 Task: Create a ten planning slide templates set.
Action: Mouse pressed left at (737, 89)
Screenshot: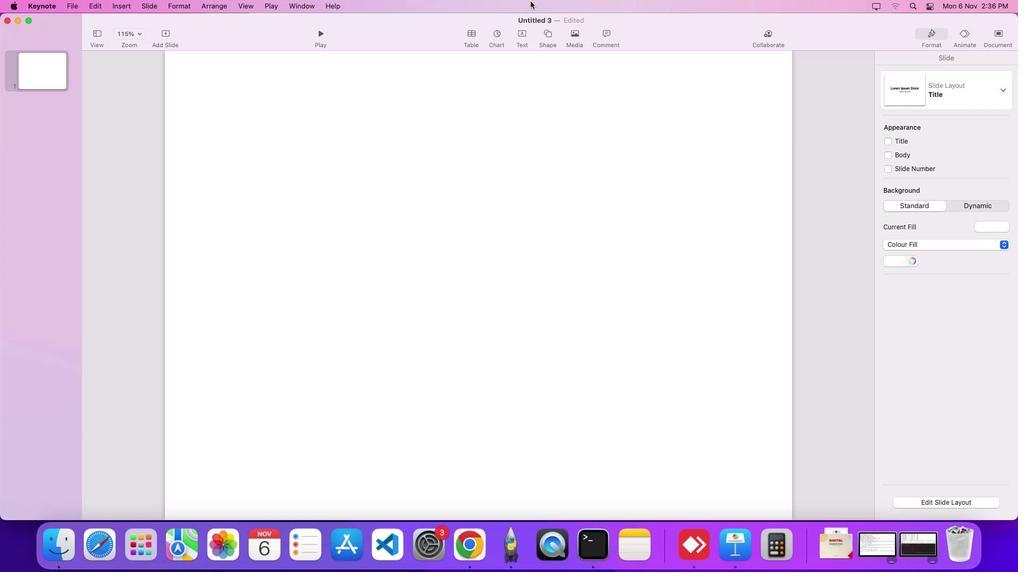 
Action: Mouse moved to (480, 317)
Screenshot: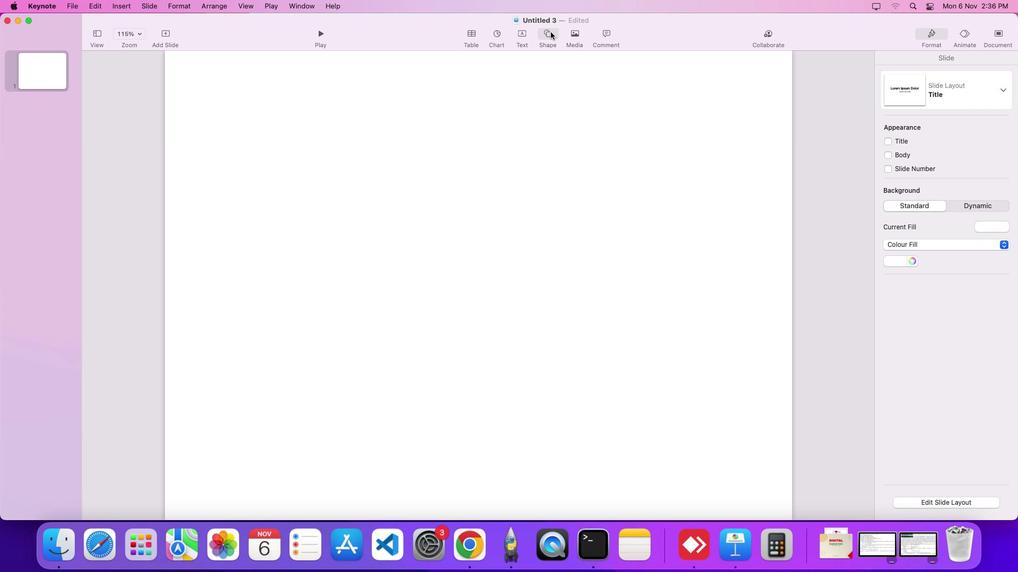 
Action: Key pressed Key.delete
Screenshot: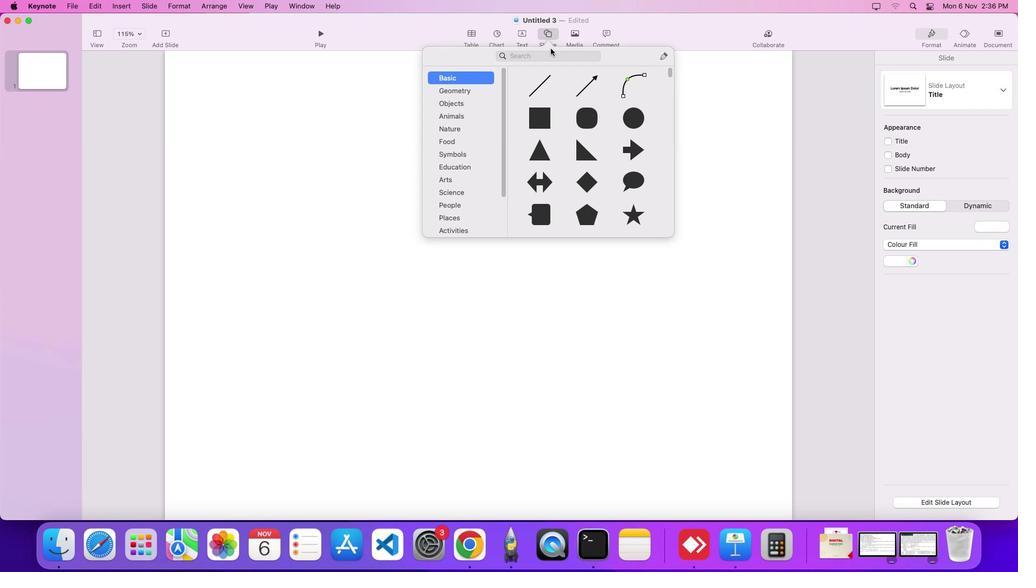 
Action: Mouse moved to (643, 257)
Screenshot: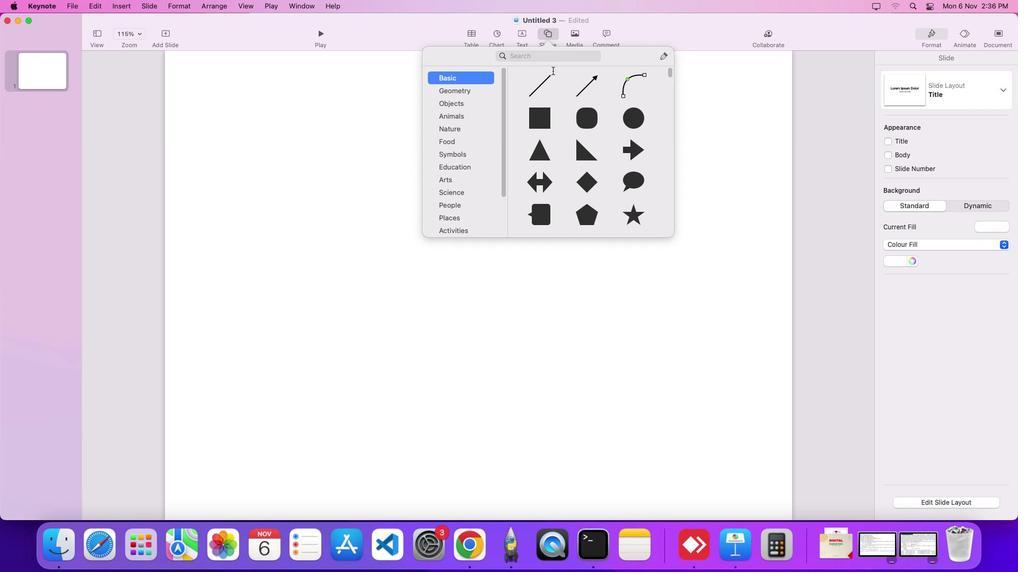 
Action: Mouse pressed left at (643, 257)
Screenshot: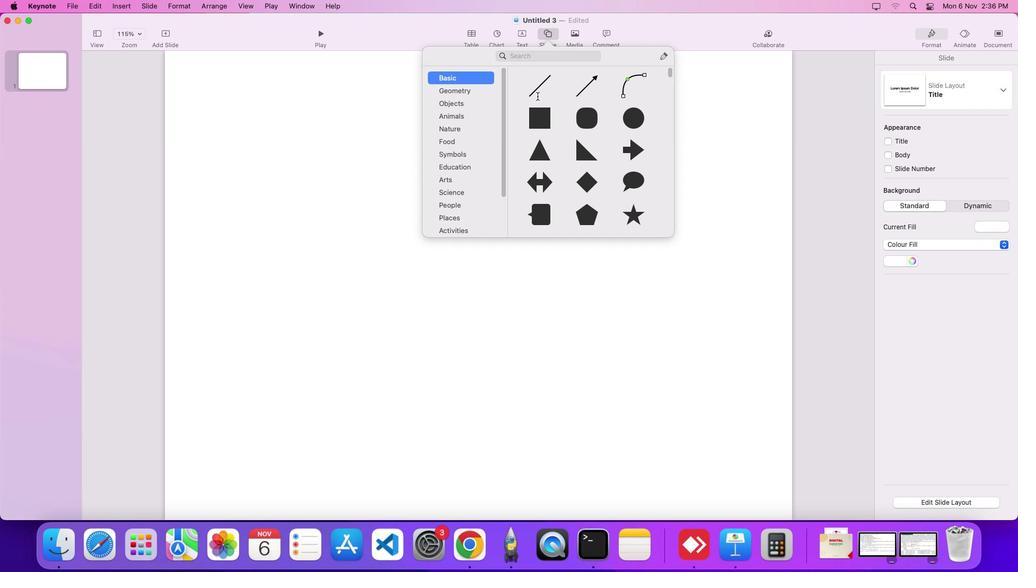 
Action: Mouse moved to (550, 32)
Screenshot: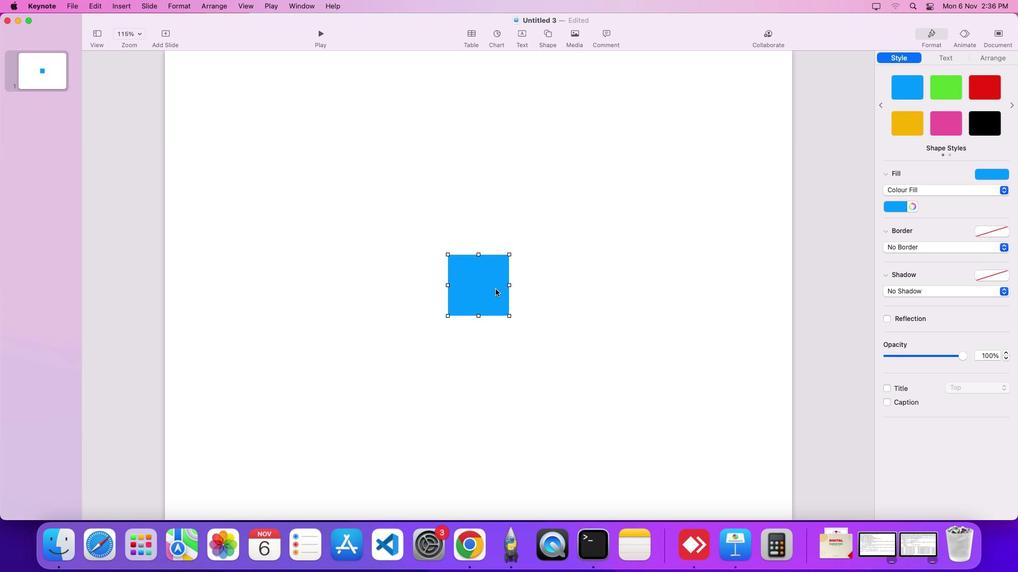 
Action: Mouse pressed left at (550, 32)
Screenshot: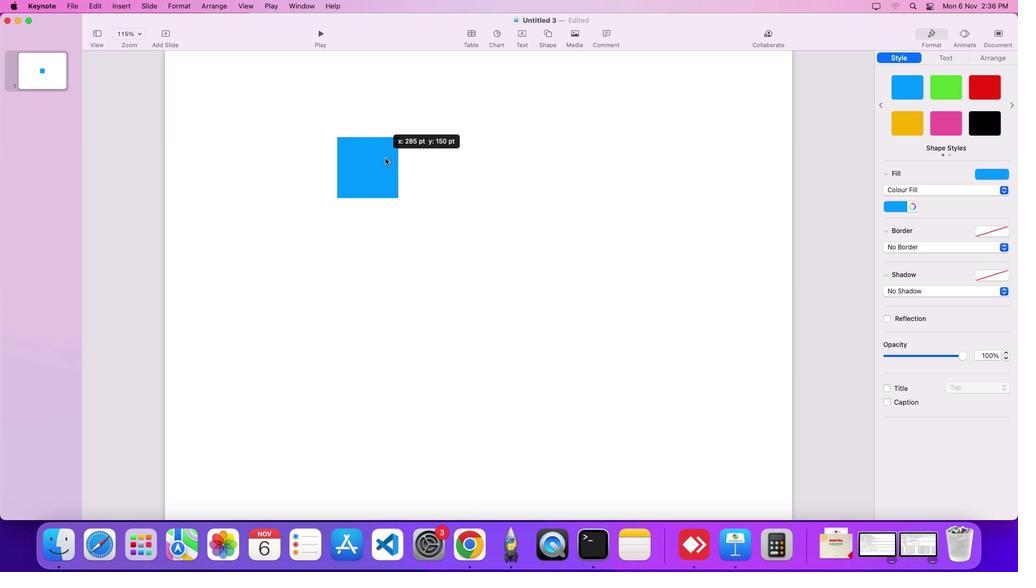
Action: Mouse moved to (545, 115)
Screenshot: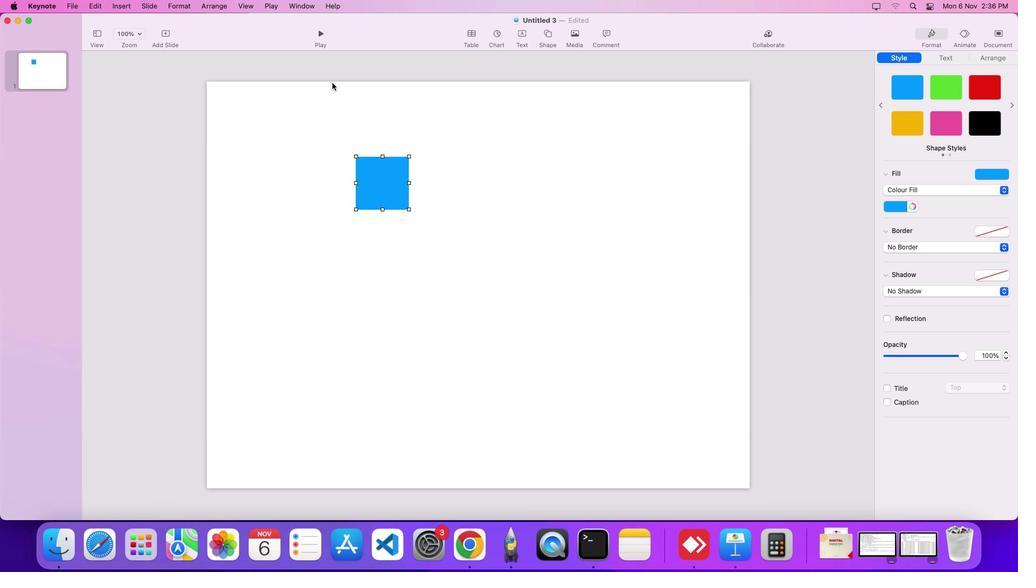 
Action: Mouse pressed left at (545, 115)
Screenshot: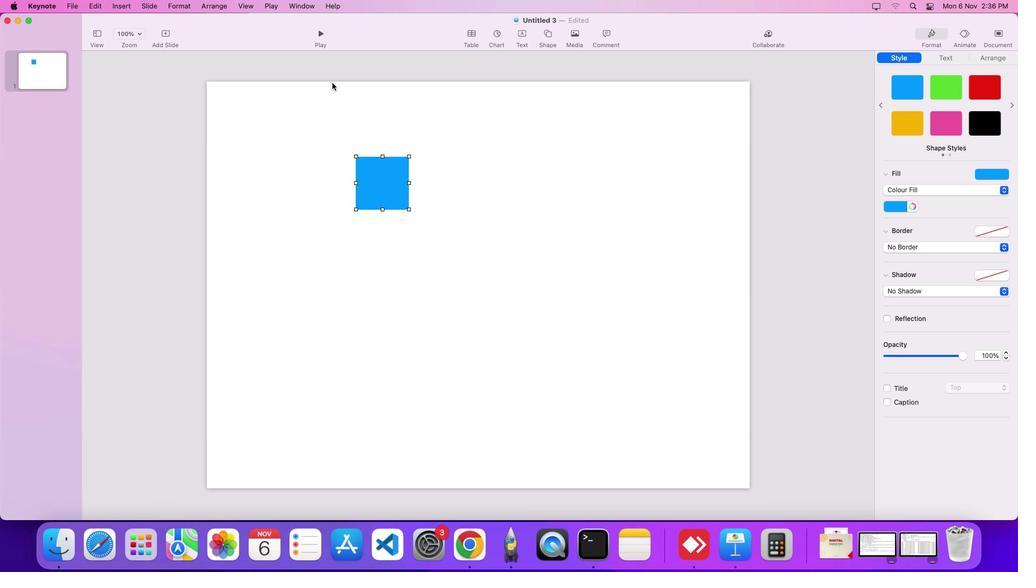 
Action: Mouse moved to (495, 276)
Screenshot: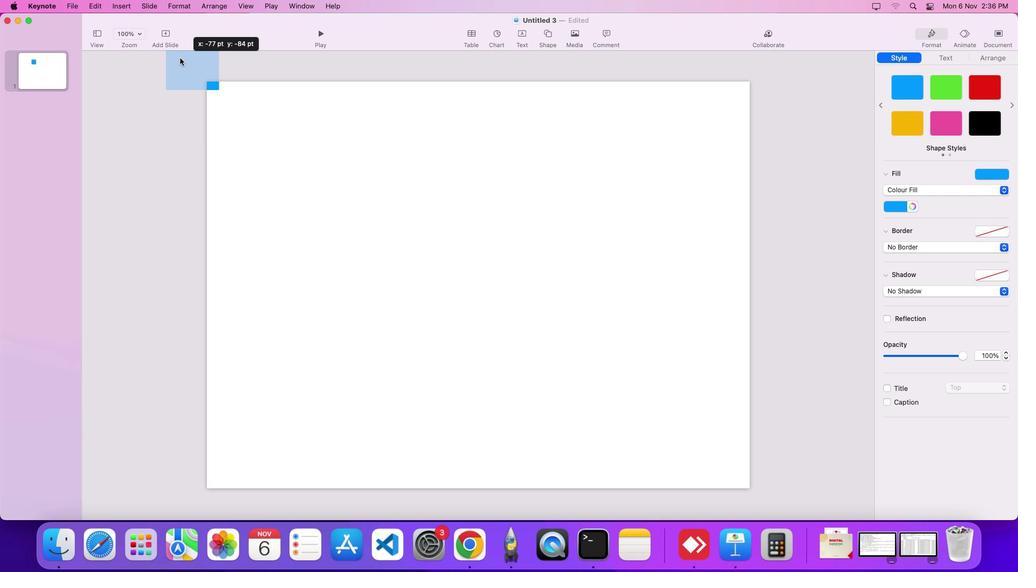 
Action: Mouse pressed left at (495, 276)
Screenshot: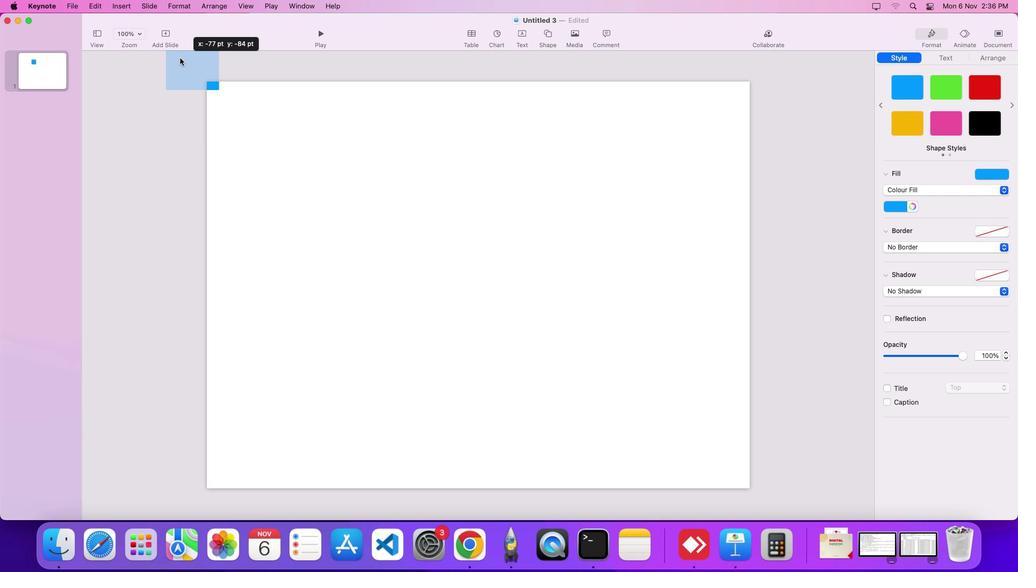 
Action: Mouse moved to (384, 158)
Screenshot: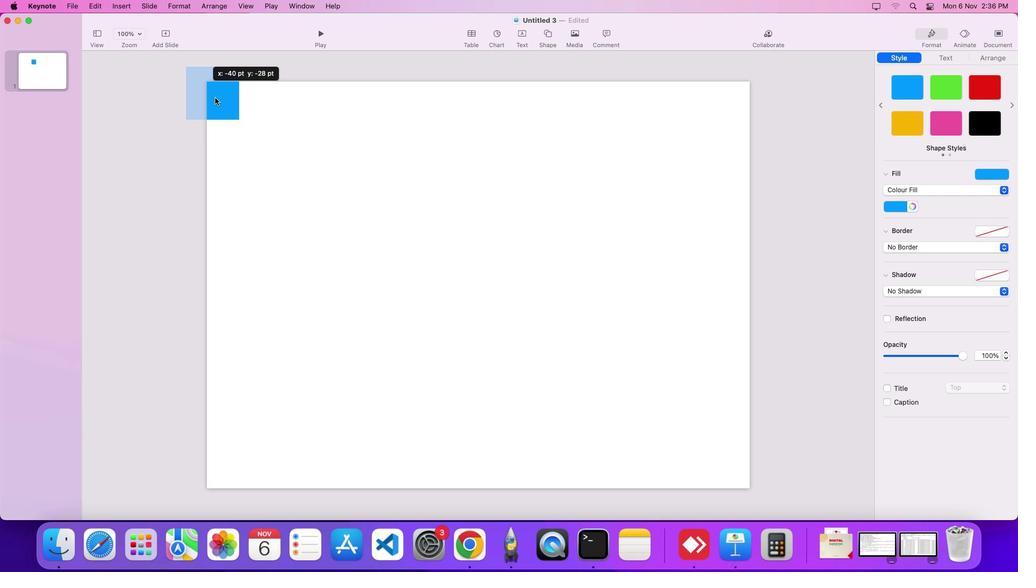 
Action: Key pressed Key.cmdKey.shift','
Screenshot: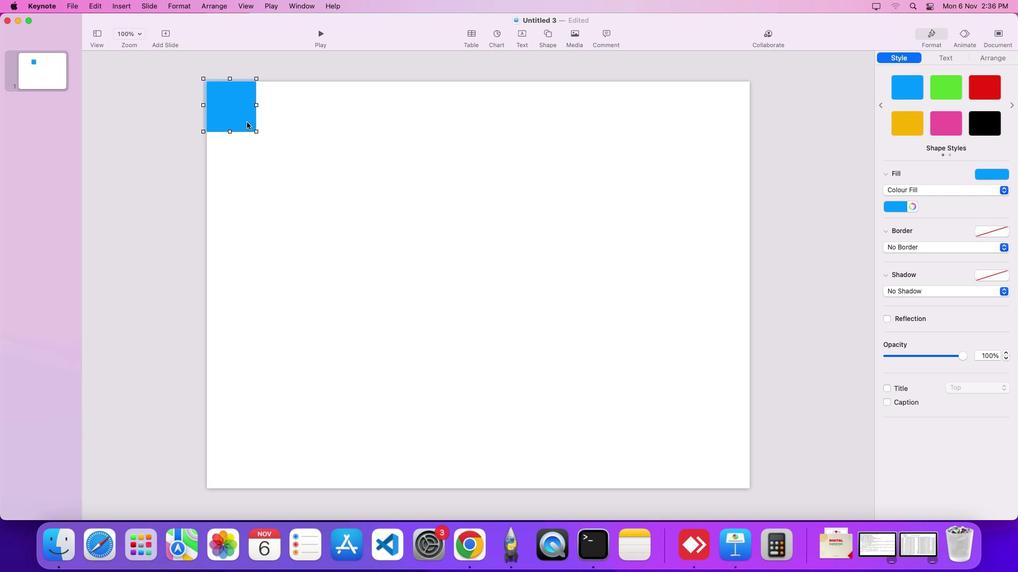
Action: Mouse moved to (374, 180)
Screenshot: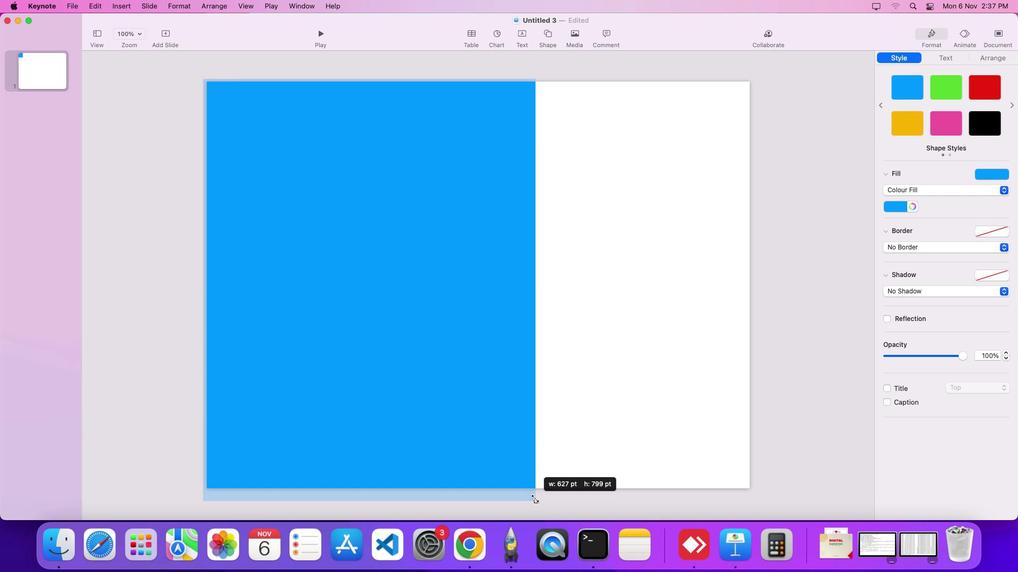 
Action: Mouse pressed left at (374, 180)
Screenshot: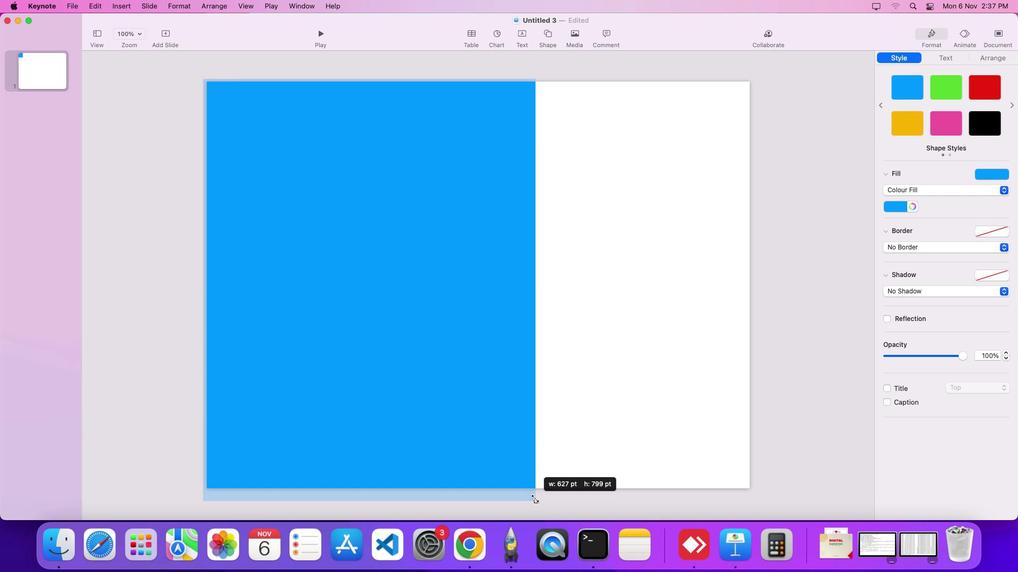 
Action: Mouse moved to (254, 131)
Screenshot: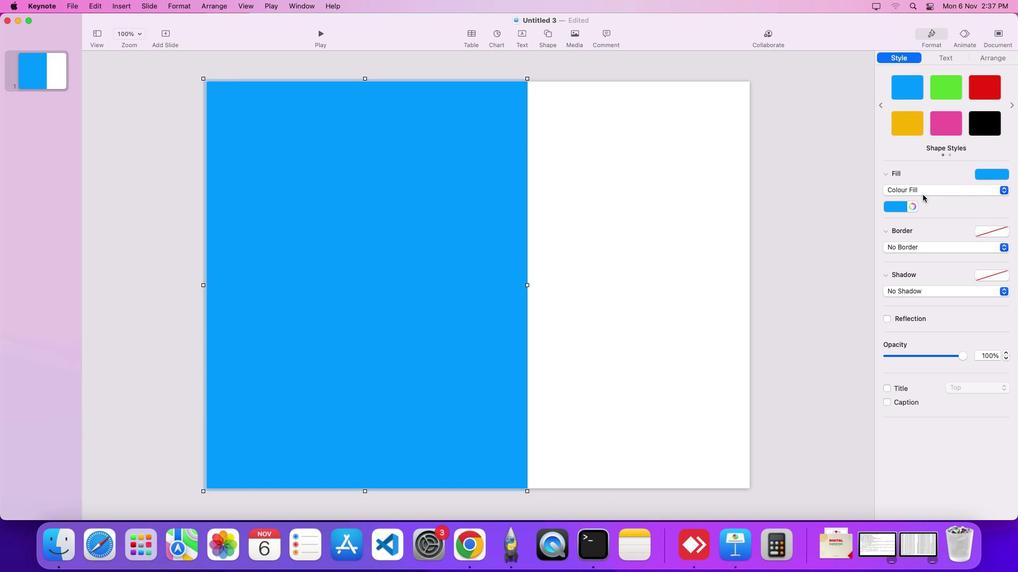 
Action: Mouse pressed left at (254, 131)
Screenshot: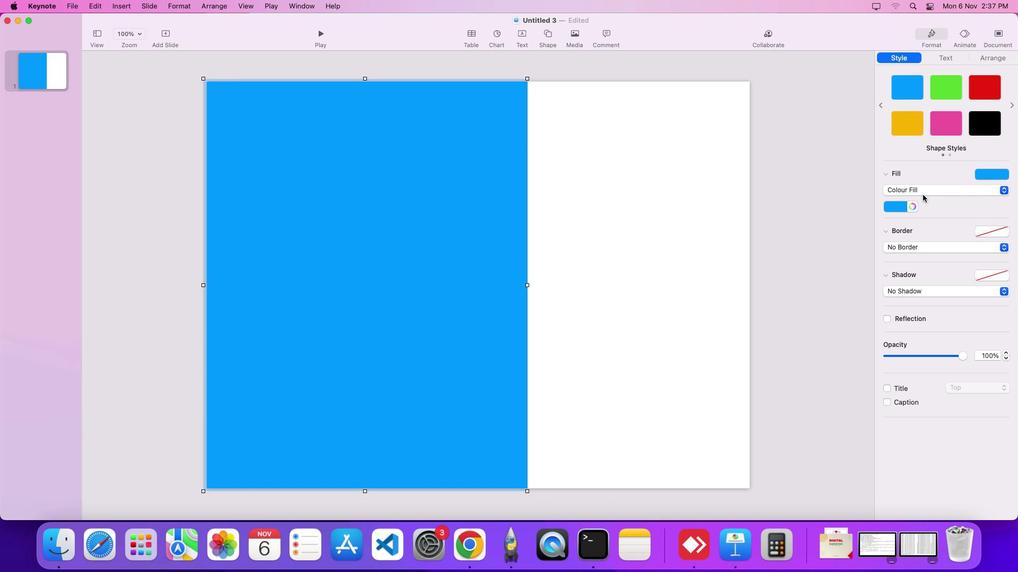 
Action: Mouse moved to (906, 207)
Screenshot: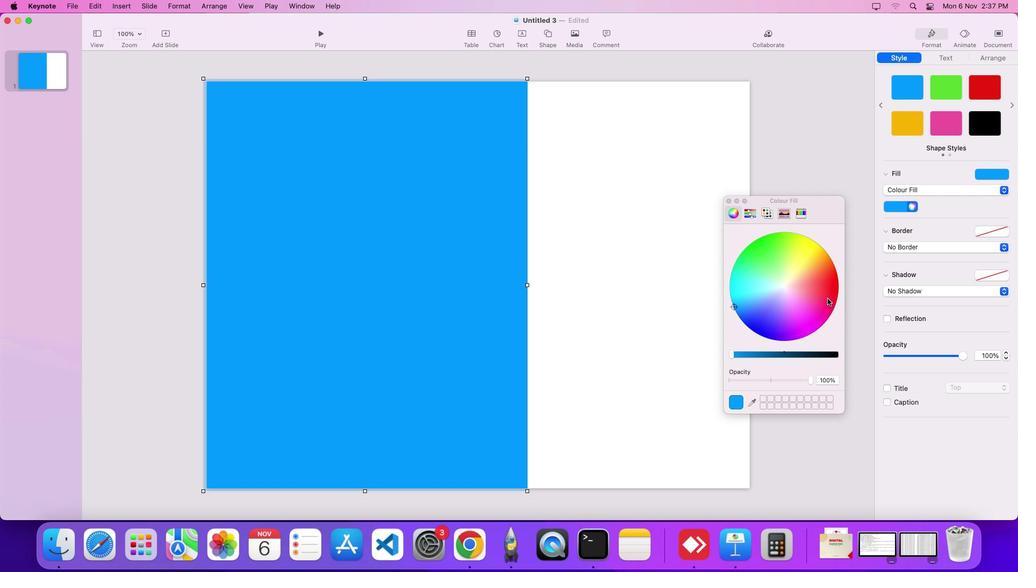 
Action: Mouse pressed left at (906, 207)
Screenshot: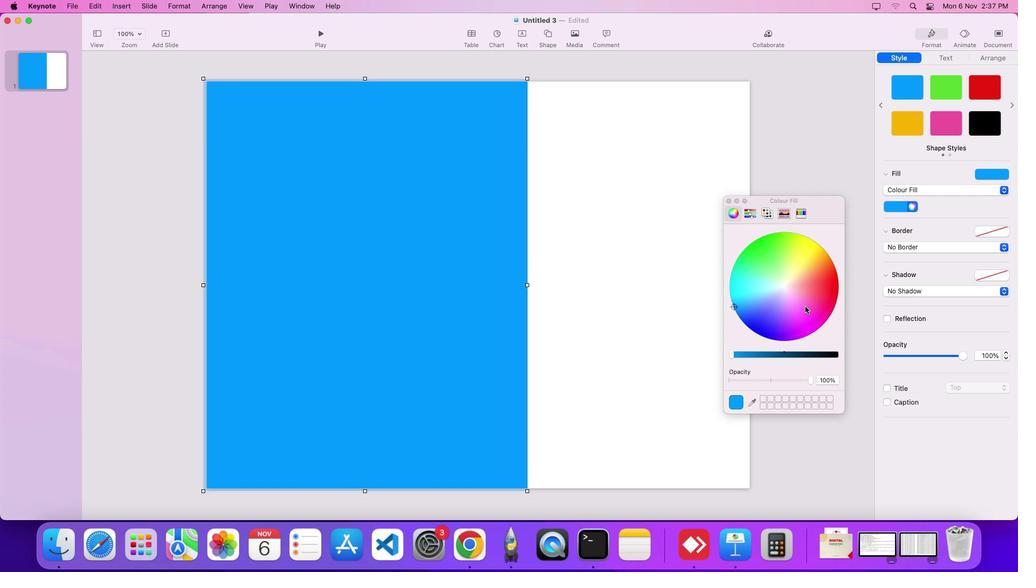 
Action: Mouse moved to (911, 208)
Screenshot: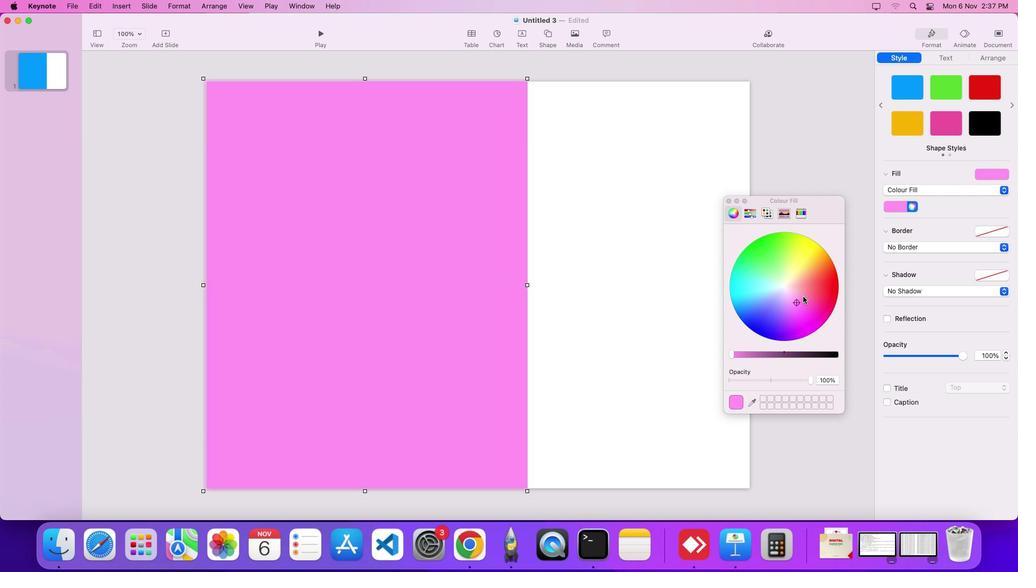 
Action: Mouse pressed left at (911, 208)
Screenshot: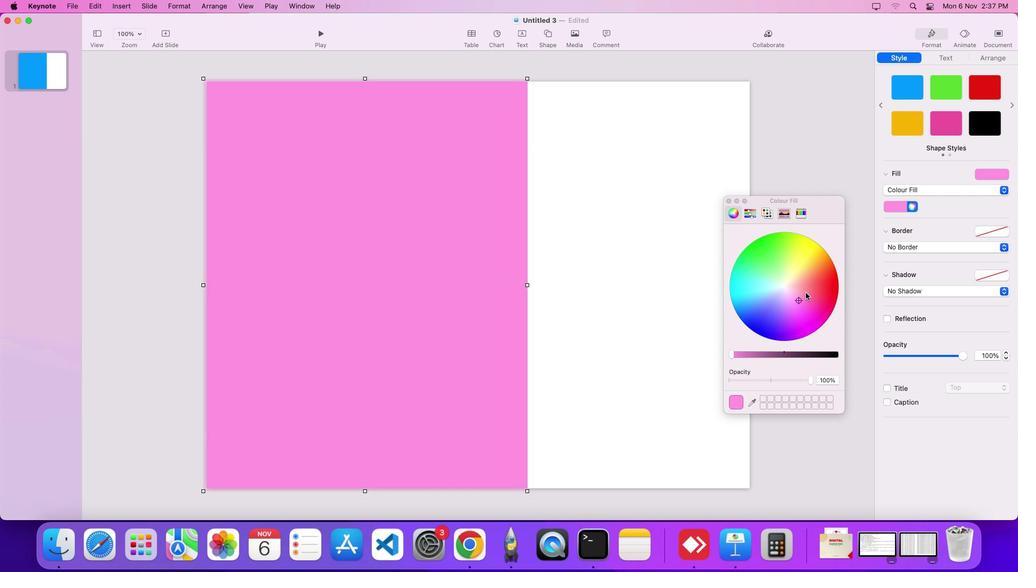 
Action: Mouse pressed left at (911, 208)
Screenshot: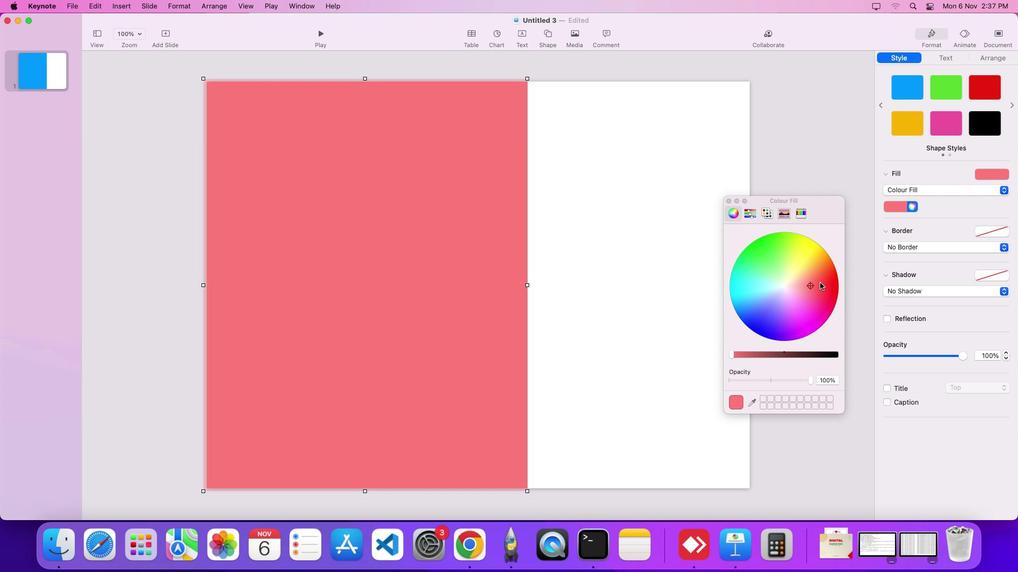 
Action: Mouse pressed left at (911, 208)
Screenshot: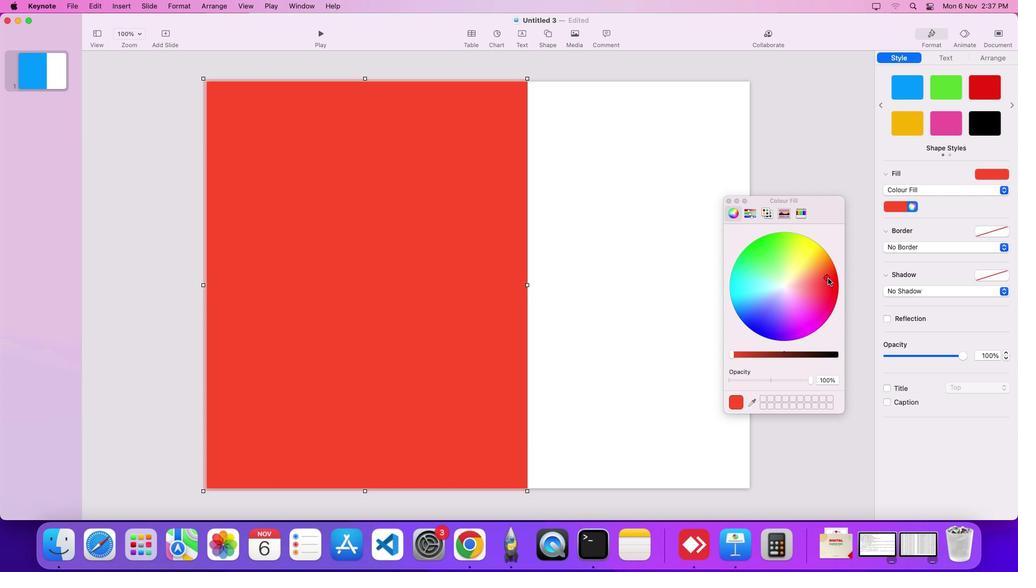 
Action: Mouse pressed left at (911, 208)
Screenshot: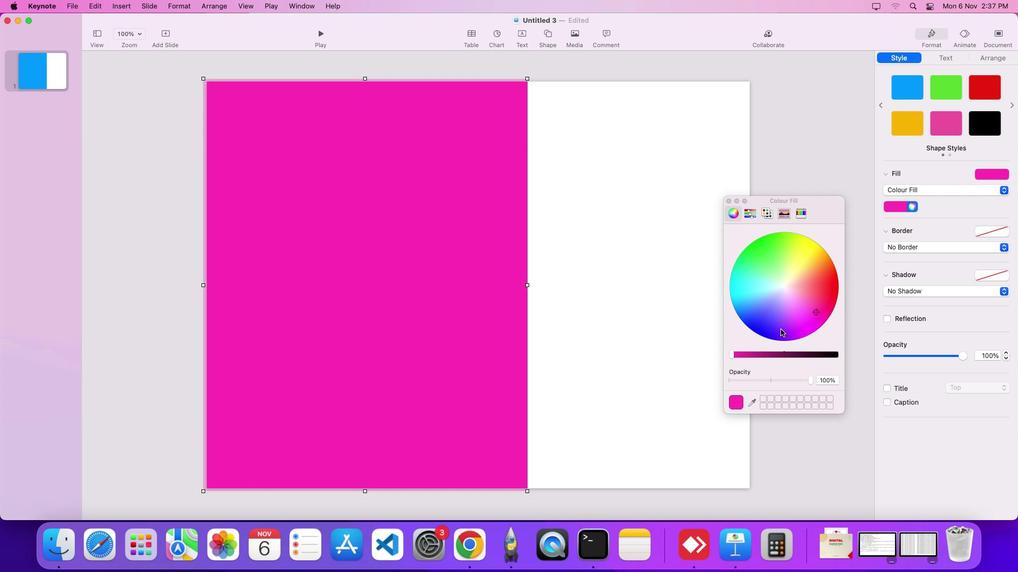
Action: Mouse moved to (796, 306)
Screenshot: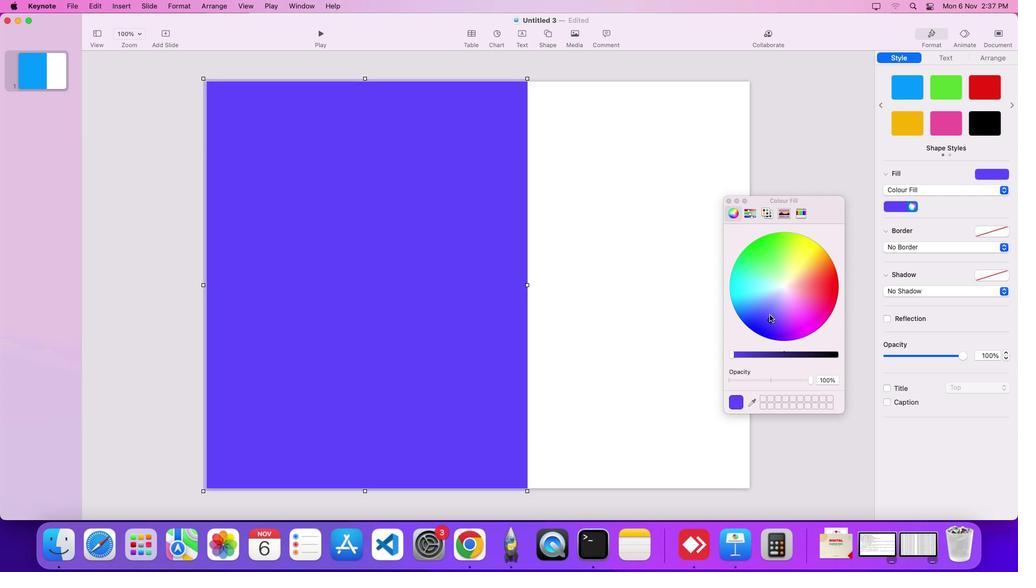 
Action: Mouse pressed left at (796, 306)
Screenshot: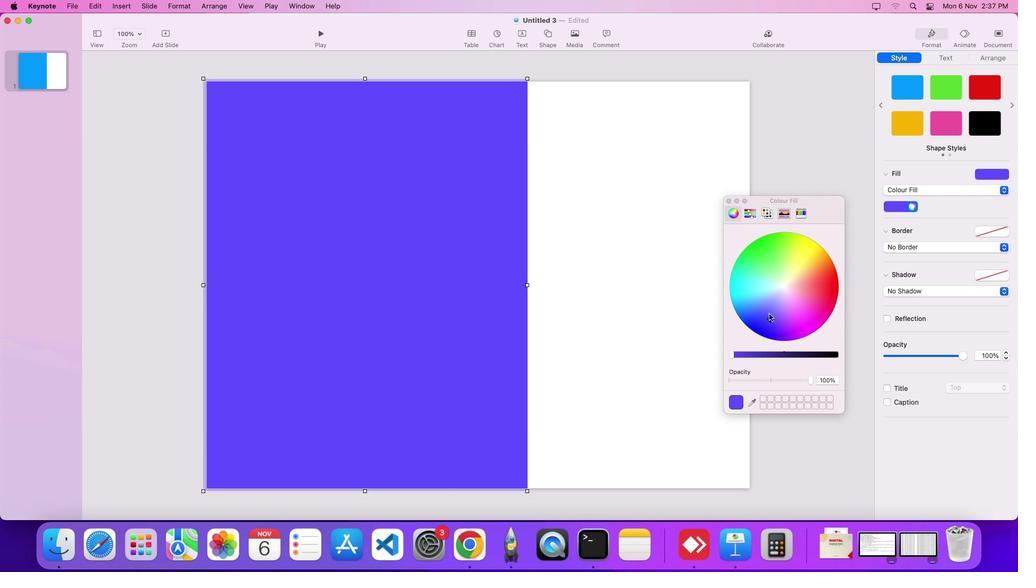 
Action: Mouse moved to (591, 267)
Screenshot: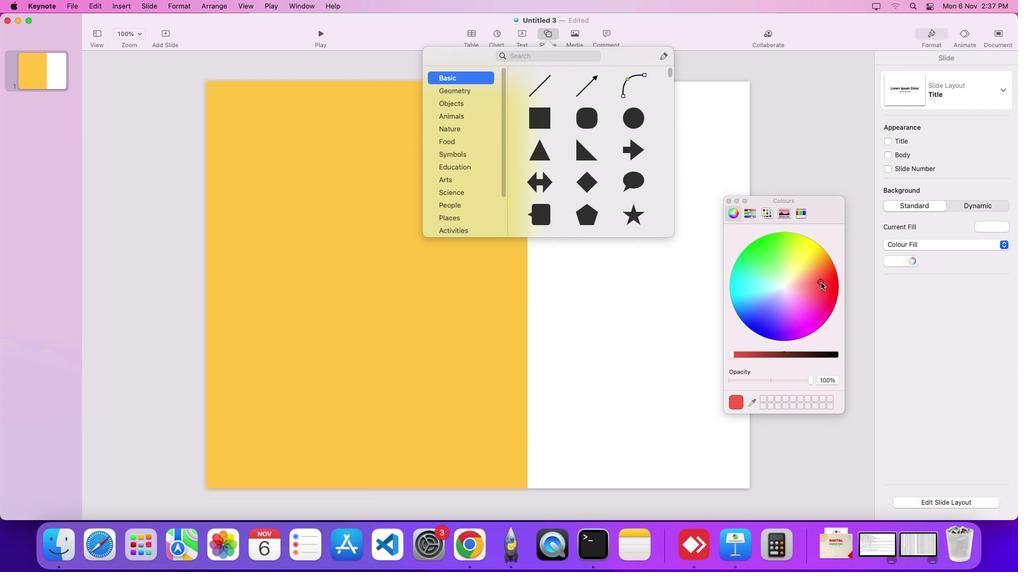 
Action: Mouse pressed left at (591, 267)
Screenshot: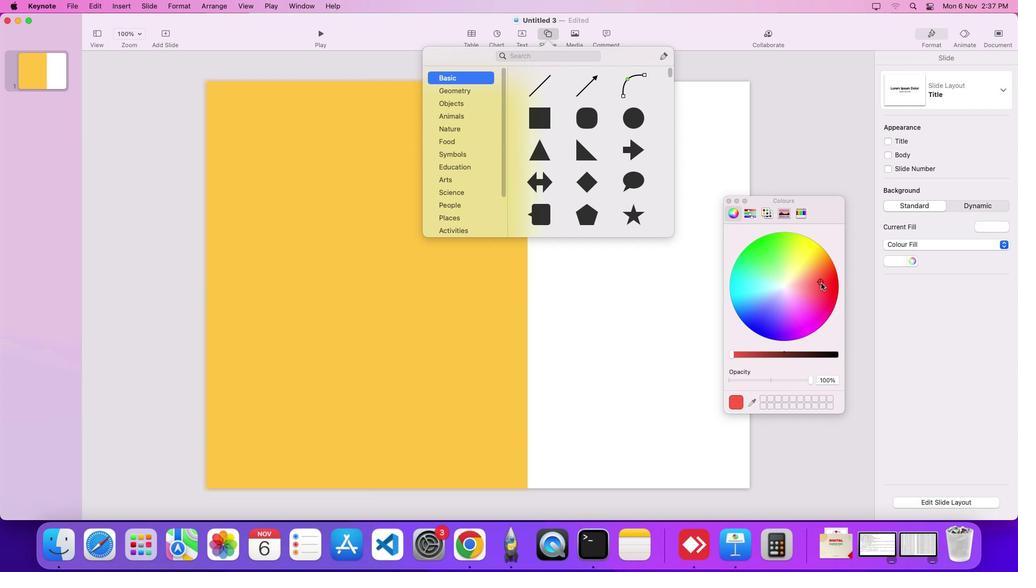 
Action: Mouse moved to (548, 34)
Screenshot: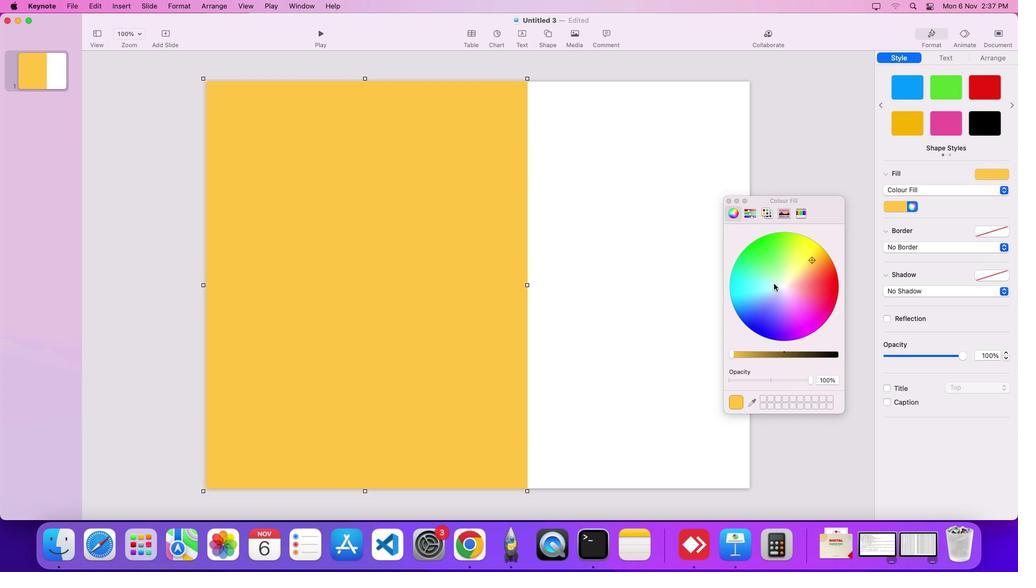 
Action: Mouse pressed left at (548, 34)
Screenshot: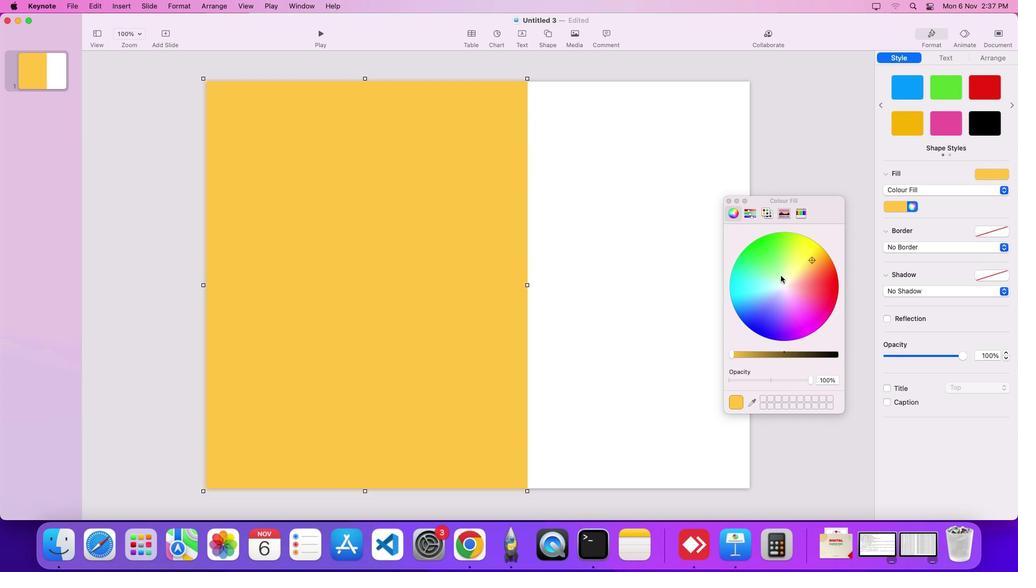 
Action: Mouse moved to (802, 265)
Screenshot: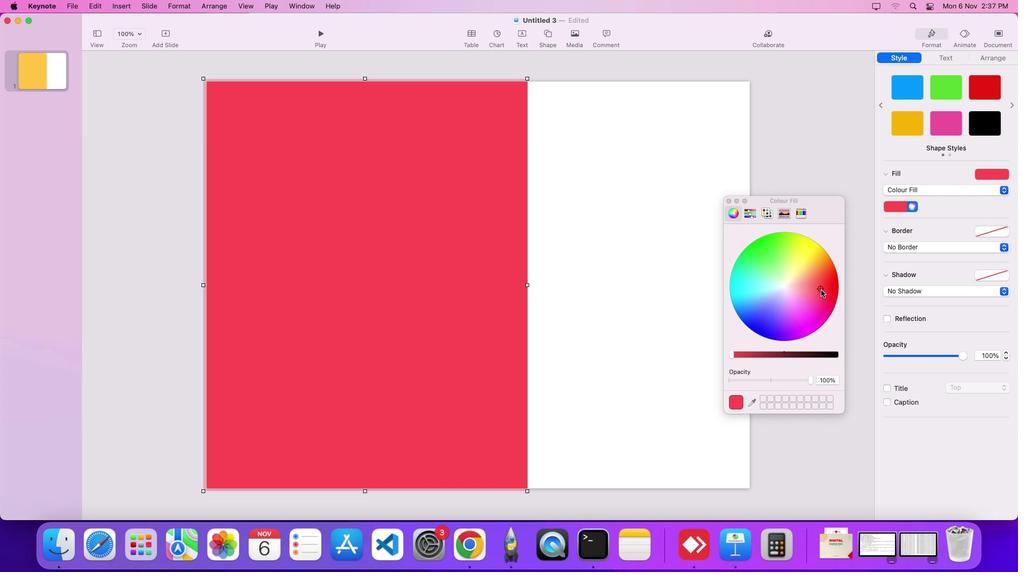
Action: Mouse pressed left at (802, 265)
Screenshot: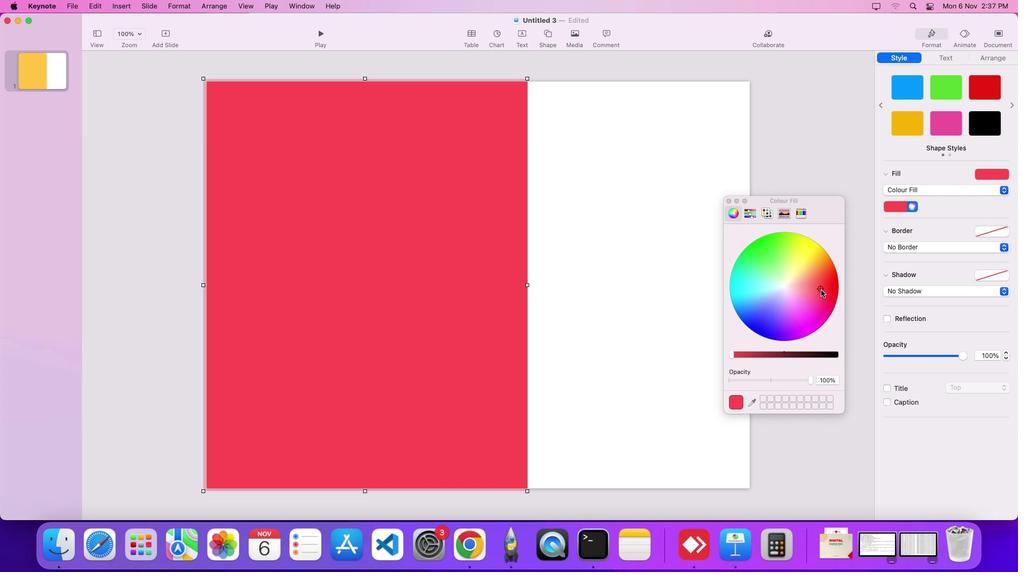 
Action: Mouse moved to (415, 320)
Screenshot: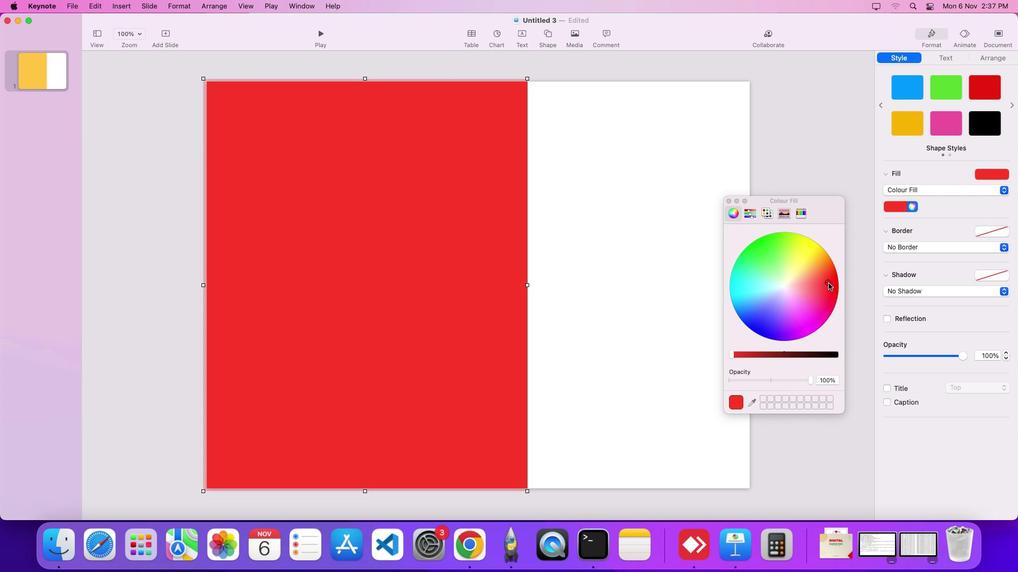 
Action: Mouse pressed left at (415, 320)
Screenshot: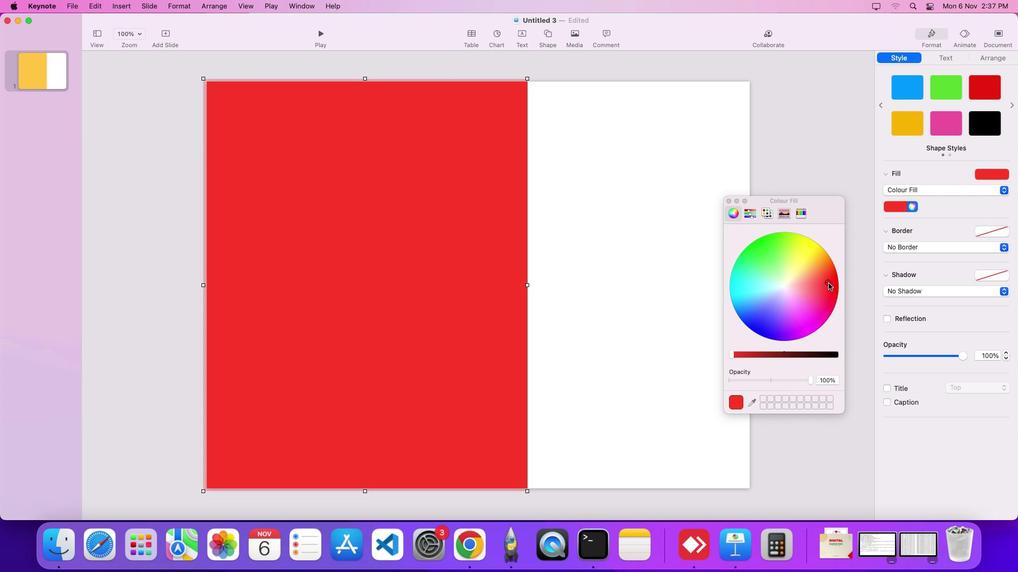 
Action: Mouse moved to (786, 270)
Screenshot: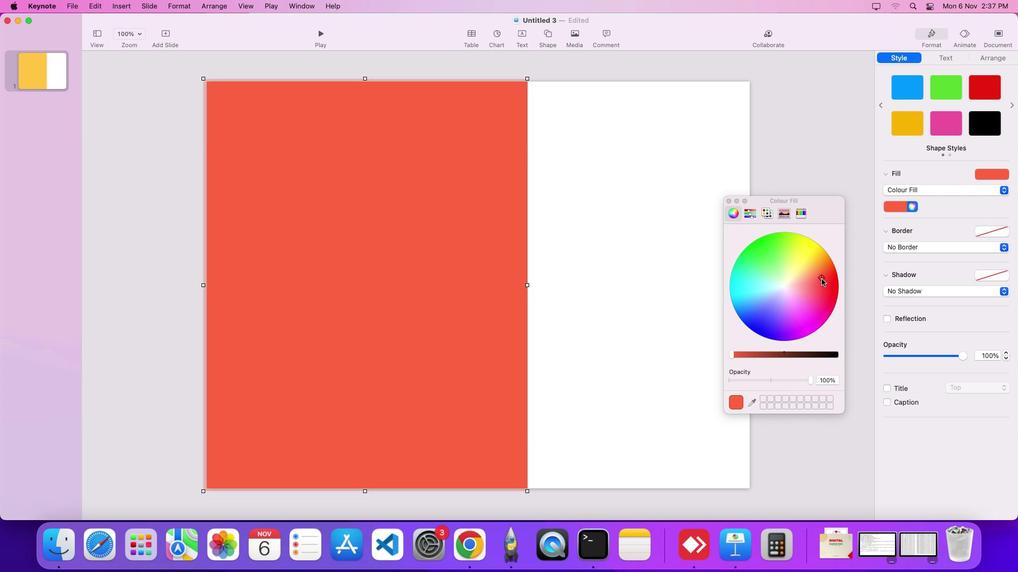 
Action: Mouse pressed left at (786, 270)
Screenshot: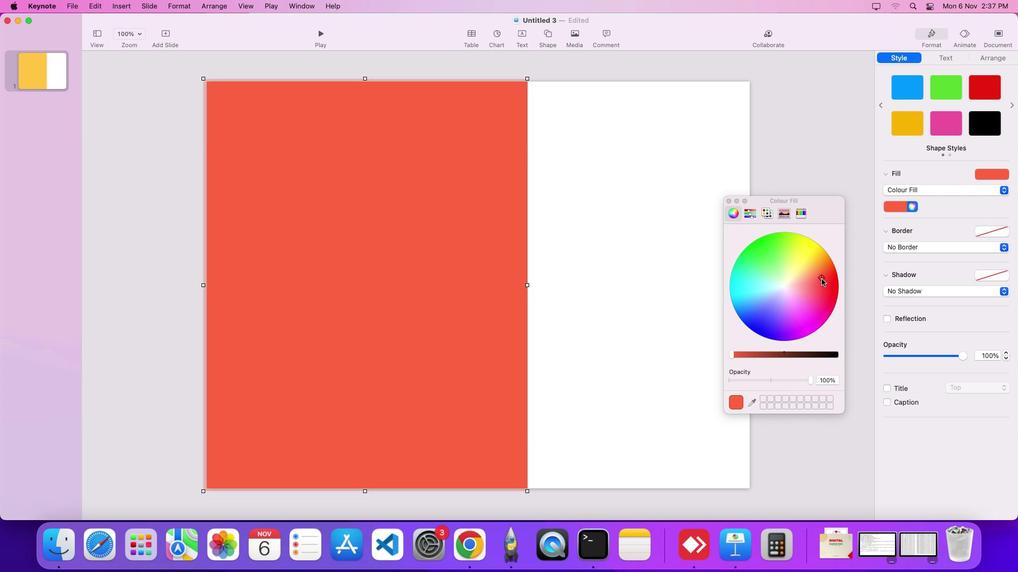 
Action: Mouse moved to (619, 268)
Screenshot: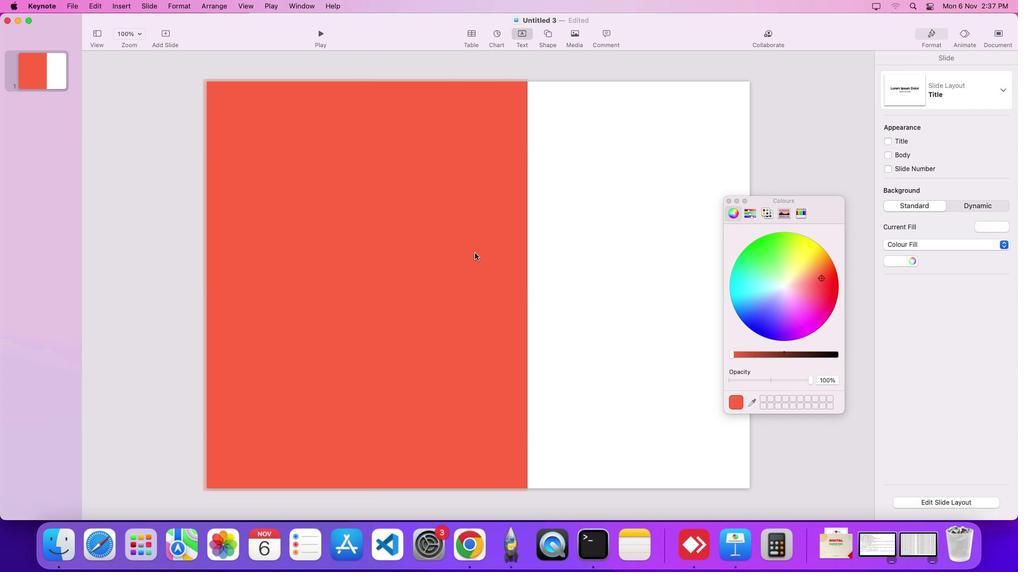 
Action: Mouse pressed left at (619, 268)
Screenshot: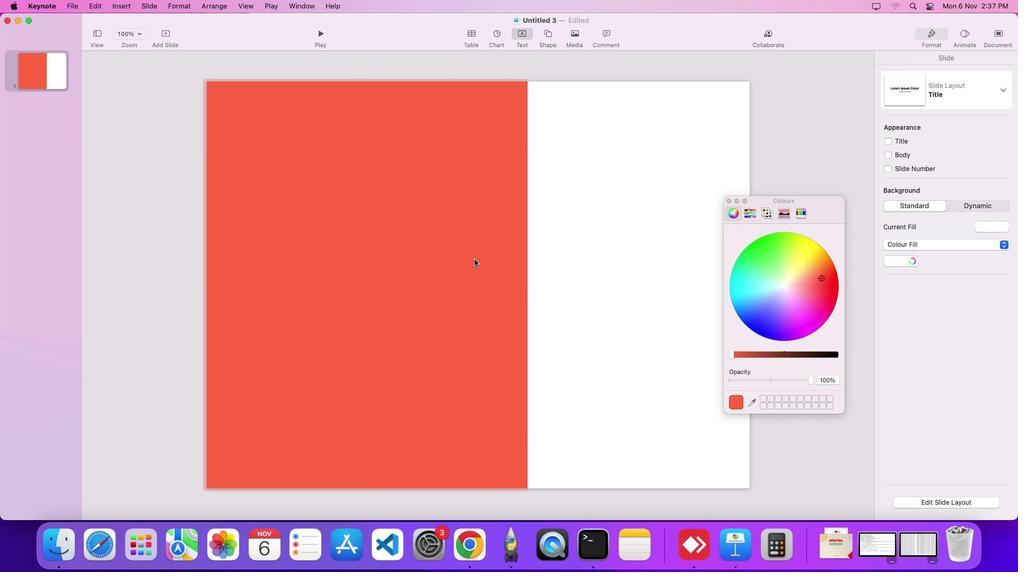 
Action: Mouse moved to (513, 36)
Screenshot: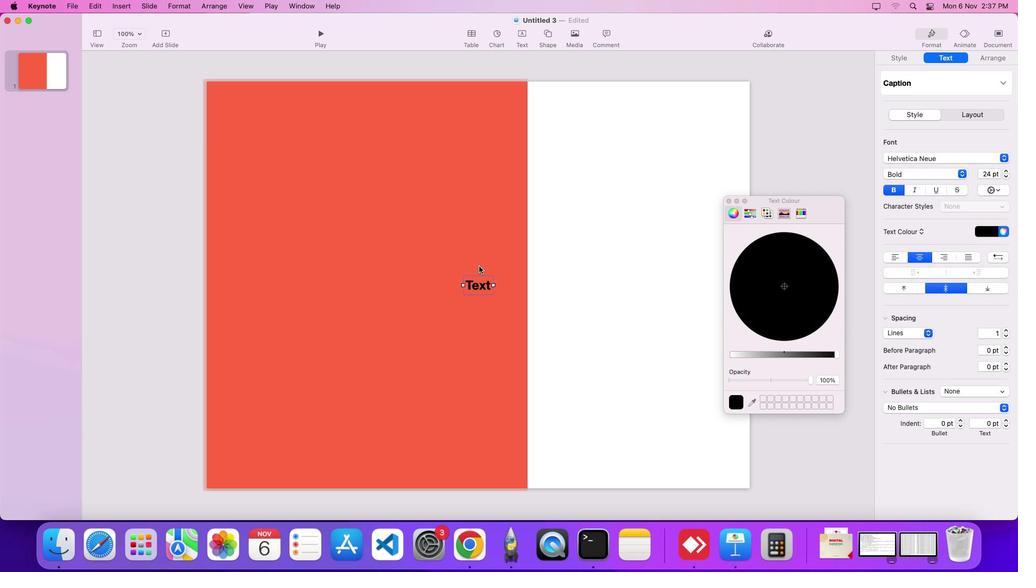 
Action: Mouse pressed left at (513, 36)
Screenshot: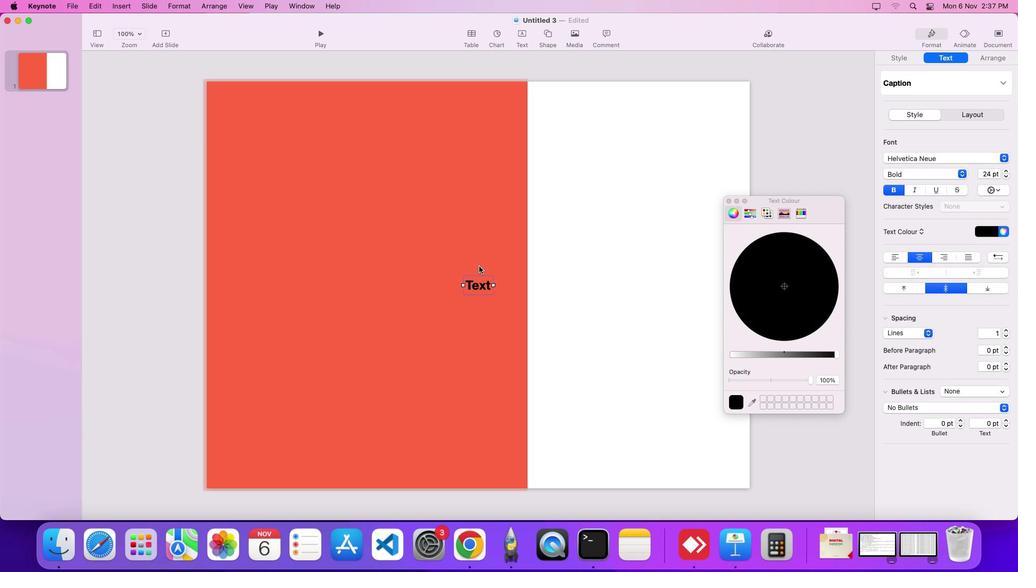 
Action: Mouse moved to (477, 285)
Screenshot: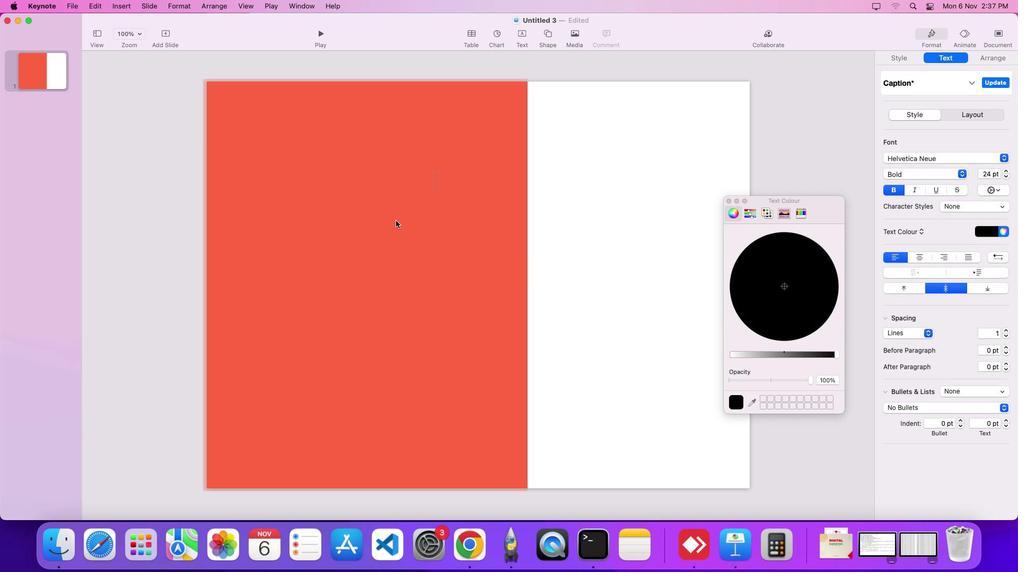
Action: Mouse pressed left at (477, 285)
Screenshot: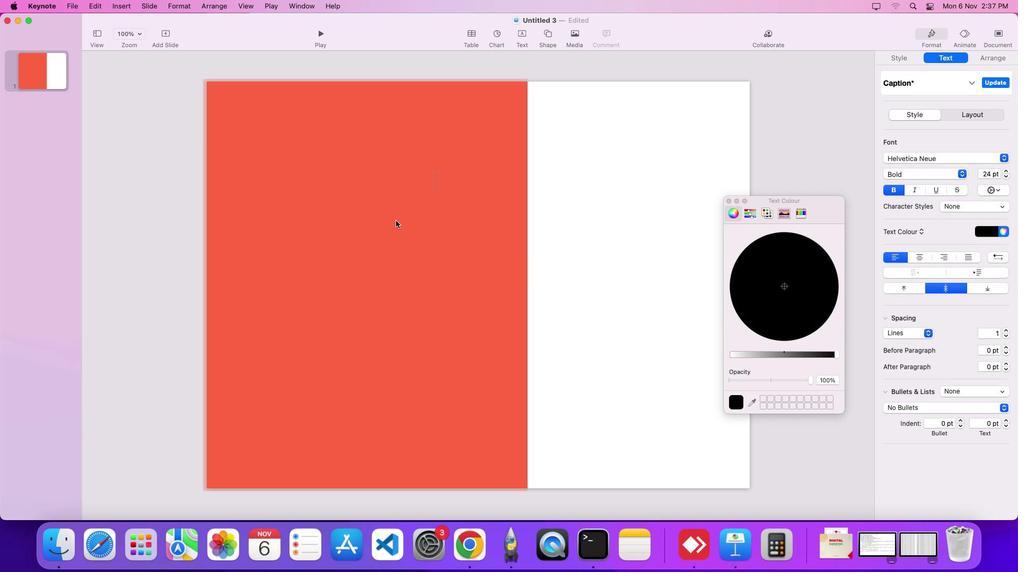 
Action: Mouse moved to (432, 180)
Screenshot: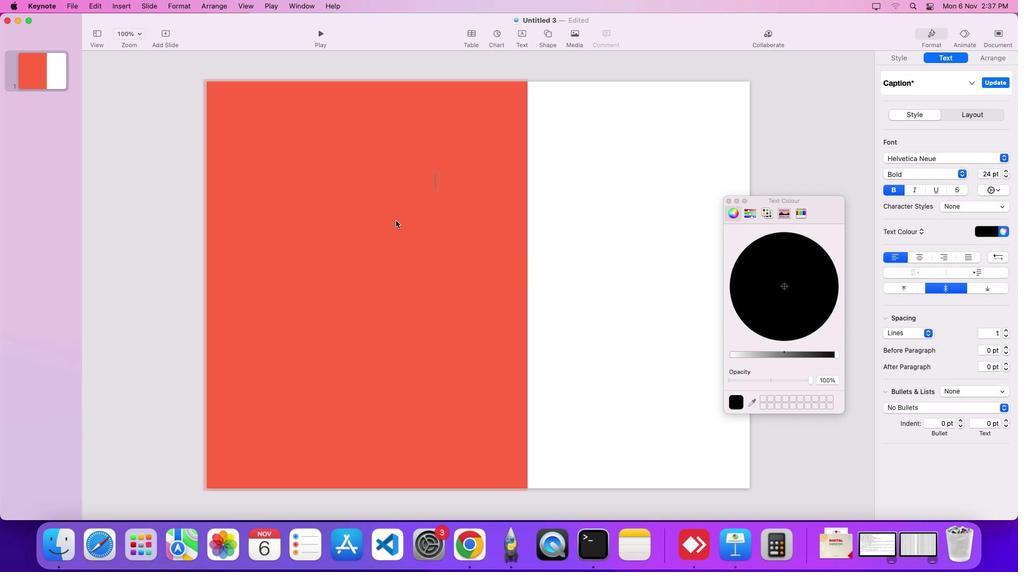 
Action: Mouse pressed left at (432, 180)
Screenshot: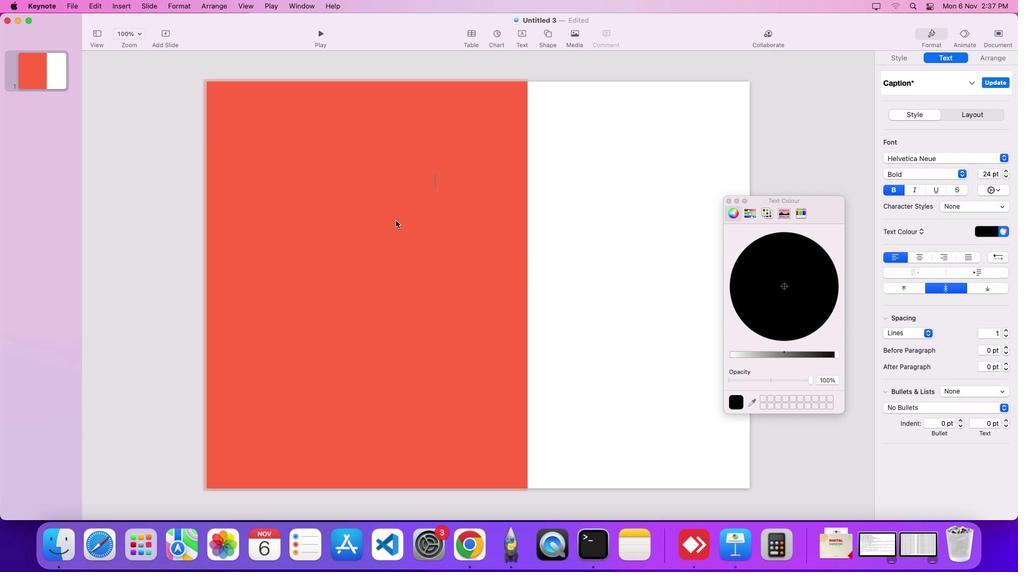 
Action: Mouse moved to (396, 221)
Screenshot: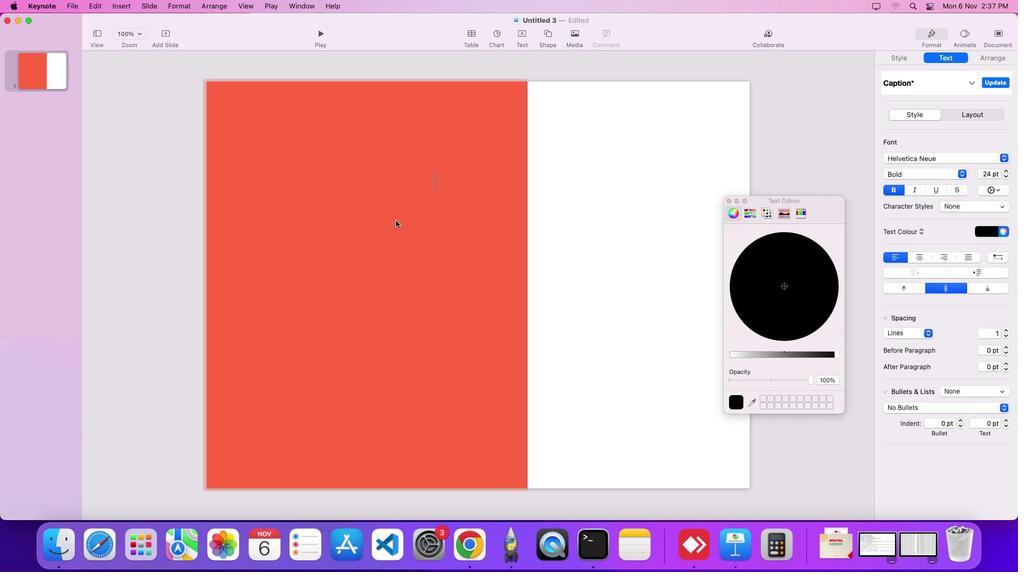 
Action: Key pressed Key.cmdKey.shift'['Key.shift_r'B''u''s''i''n''e''s''s'Key.enter'p''a''\x05'Key.backspaceKey.backspaceKey.backspaceKey.backspaceKey.backspaceKey.backspaceKey.backspaceKey.backspaceKey.backspaceKey.backspaceKey.backspaceKey.backspaceKey.backspaceKey.backspaceKey.backspaceKey.backspaceKey.backspaceKey.backspaceKey.backspaceKey.backspaceKey.backspaceKey.backspaceKey.backspaceKey.backspaceKey.backspaceKey.caps_lock'B''U''S''I''N''E''S''S'Key.space'P''L''A''N''N''I''N''G'Key.spaceKey.backspaceKey.backspaceKey.backspaceKey.backspaceKey.backspaceKey.backspaceKey.backspaceKey.backspaceKey.backspaceKey.backspaceKey.backspaceKey.backspaceKey.backspaceKey.backspace'S'Key.enter'P''L''A''N''N''I''N''G'Key.spaceKey.backspaceKey.enterKey.shift_r'T''E''M''P''L''A''T''E'Key.upKey.cmdKey.shiftKey.leftKey.cmd'+''+''+''+''+''+''+''+''+''+''+''+''+''+''+''+''+''+''+''+''+''+''+''+''+''+''+''+''+''+''+''+''+''+''+''+''+''+''+''+''+''+''+''+''+''+''+''+''+''+''+''+''+''+''+''+''+''+''+''+''+''+''+''+''+''+''+''+''+''+''+''+''+''+''+''+''+''+''+''+''+''+''+''+''+''+''+''+''+'Key.cmd'b''b'Key.upKey.cmdKey.shiftKey.rightKey.cmd'b'Key.leftKey.rightKey.spaceKey.rightKey.spaceKey.rightKey.spaceKey.rightKey.spaceKey.rightKey.spaceKey.rightKey.spaceKey.rightKey.spaceKey.rightKey.spaceKey.backspaceKey.cmdKey.shiftKey.leftKey.cmd'+''+''+''+''+''+''+''+''+''+''+''+''+''+''+''+''+''+''+''+''+''+''+''+''+''+''+''+''+''+''+''+''+''+''+''+''+''+''+''+''+''+''+''+''+''+''+''+'Key.downKey.downKey.cmdKey.shiftKey.leftKey.cmd'b'Key.leftKey.rightKey.spaceKey.rightKey.spaceKey.rightKey.spaceKey.rightKey.spaceKey.rightKey.spaceKey.rightKey.spaceKey.rightKey.rightKey.spaceKey.rightKey.downKey.leftKey.rightKey.rightKey.rightKey.backspaceKey.leftKey.spaceKey.rightKey.rightKey.cmdKey.shiftKey.leftKey.cmd'+''+''+''+''+''+''+''+''+''+''+''+''+''+''+''+''+''+''+''-''-''+''-'Key.up
Screenshot: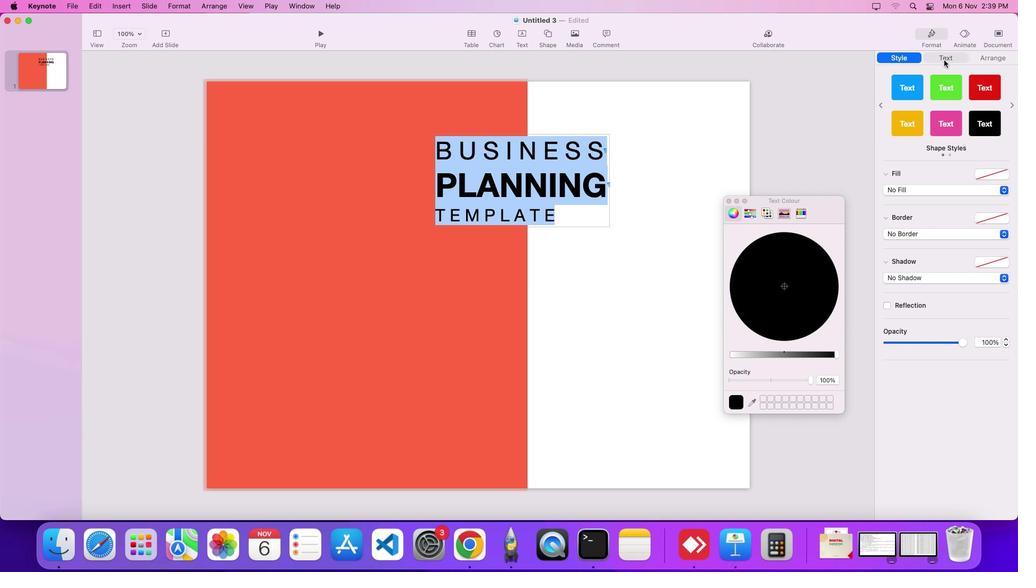 
Action: Mouse moved to (339, 198)
Screenshot: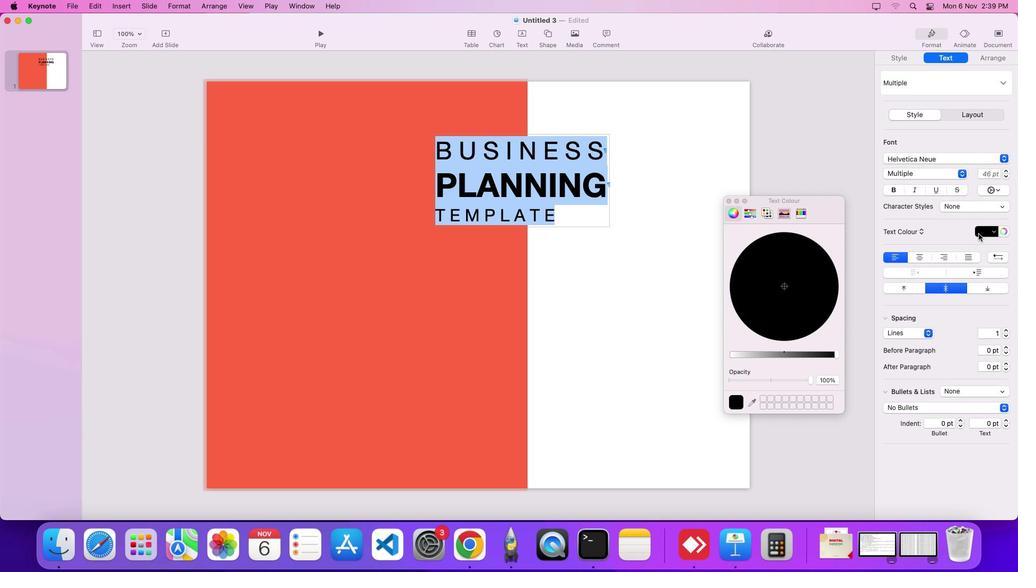 
Action: Key pressed Key.cmd
Screenshot: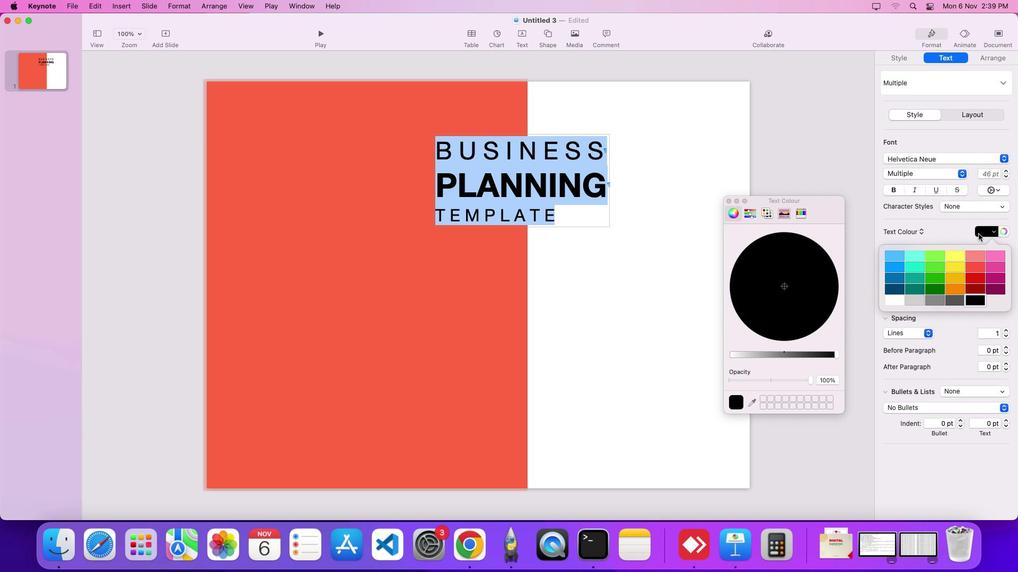 
Action: Mouse moved to (338, 198)
Screenshot: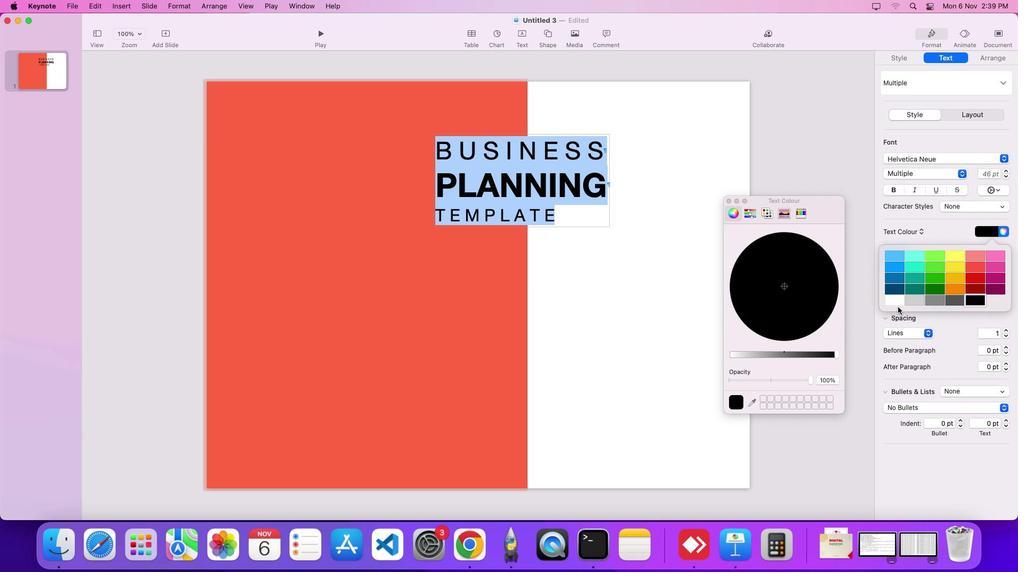 
Action: Key pressed 'a'
Screenshot: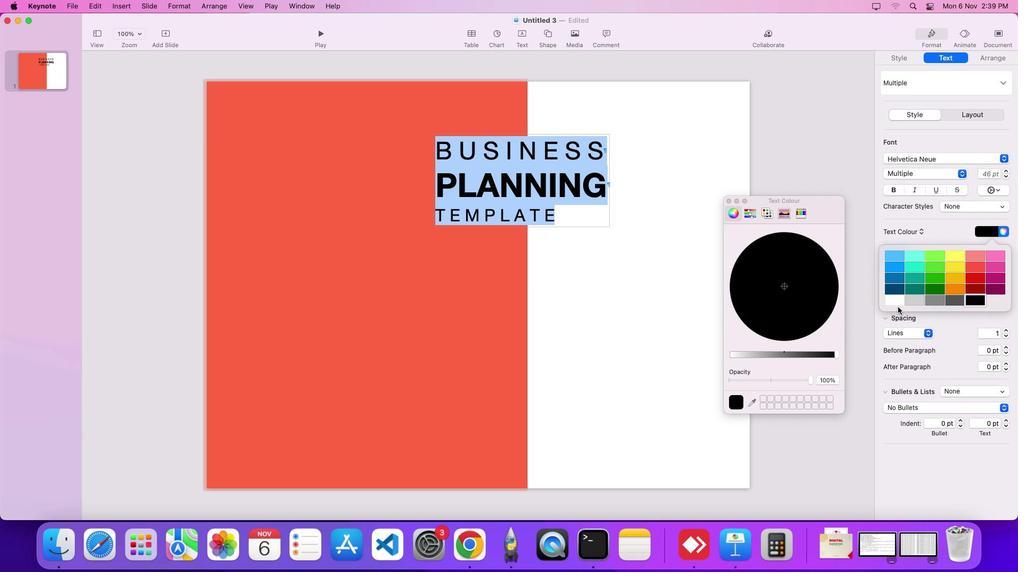 
Action: Mouse moved to (942, 63)
Screenshot: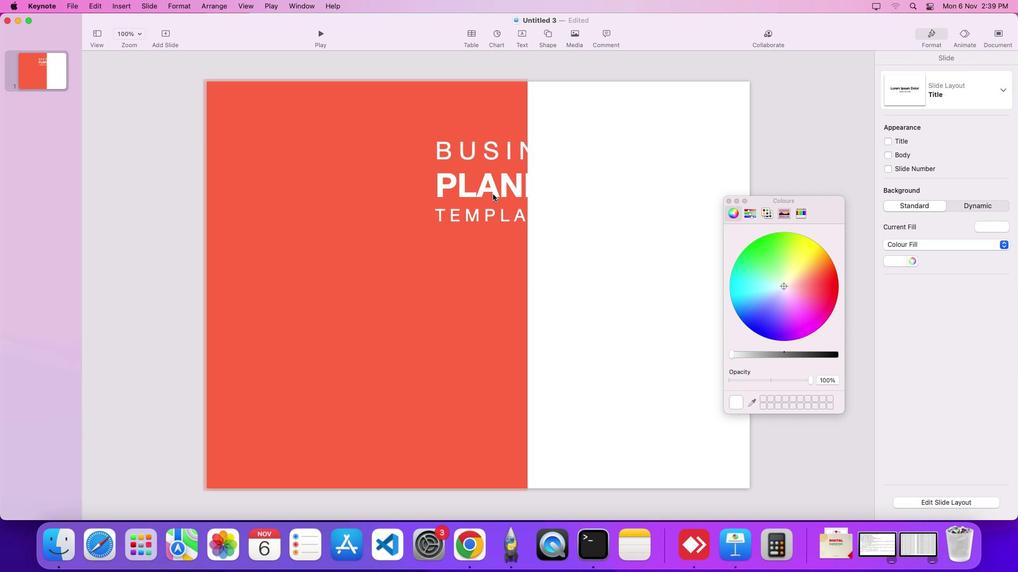 
Action: Mouse pressed left at (942, 63)
Screenshot: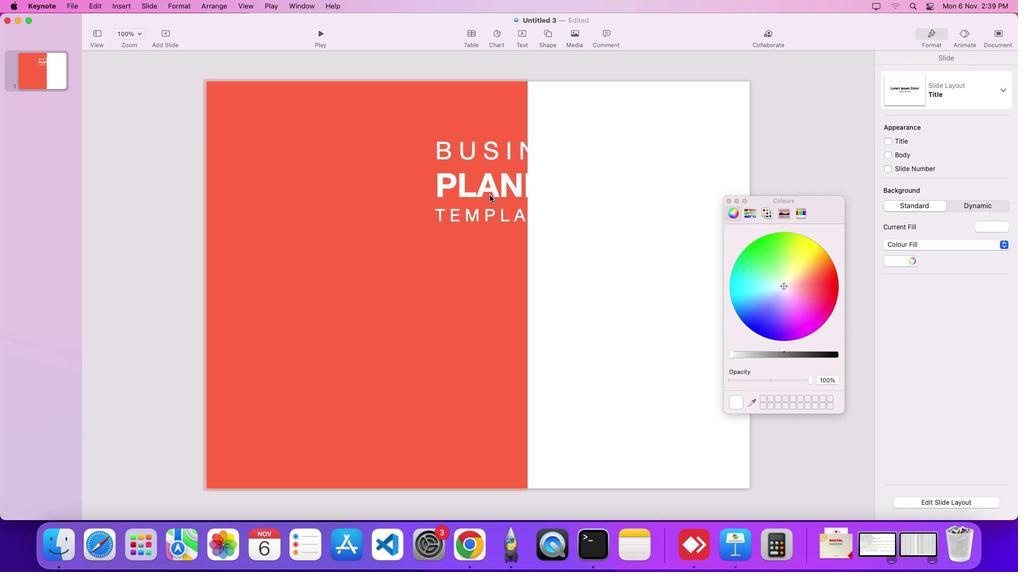 
Action: Mouse moved to (943, 59)
Screenshot: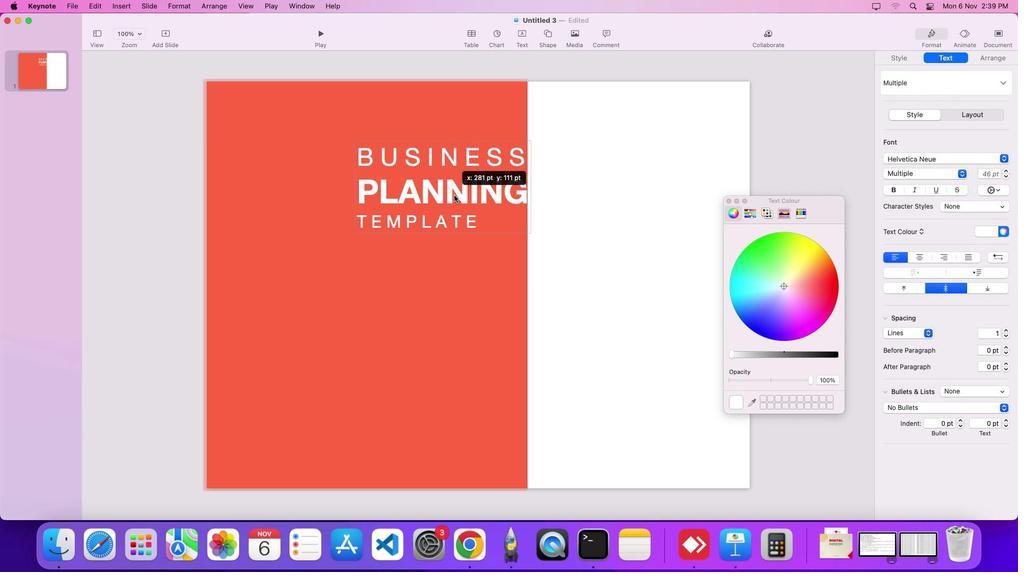 
Action: Mouse pressed left at (943, 59)
Screenshot: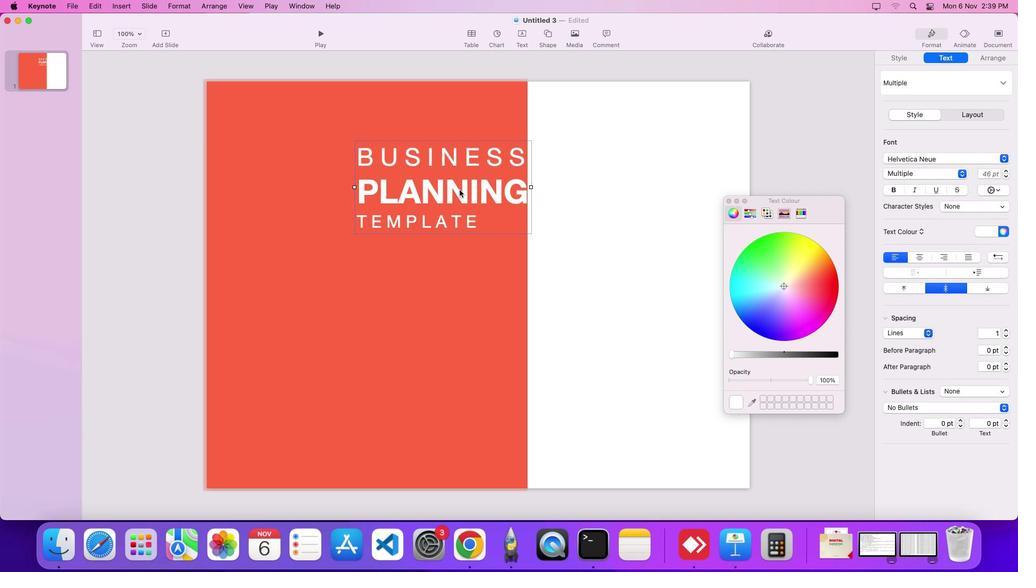 
Action: Mouse moved to (978, 233)
Screenshot: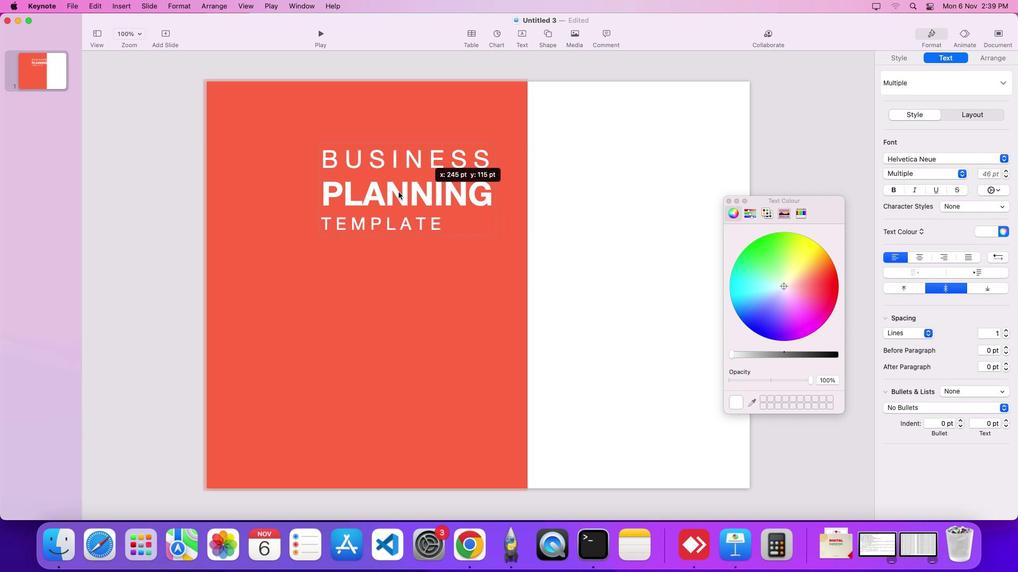 
Action: Mouse pressed left at (978, 233)
Screenshot: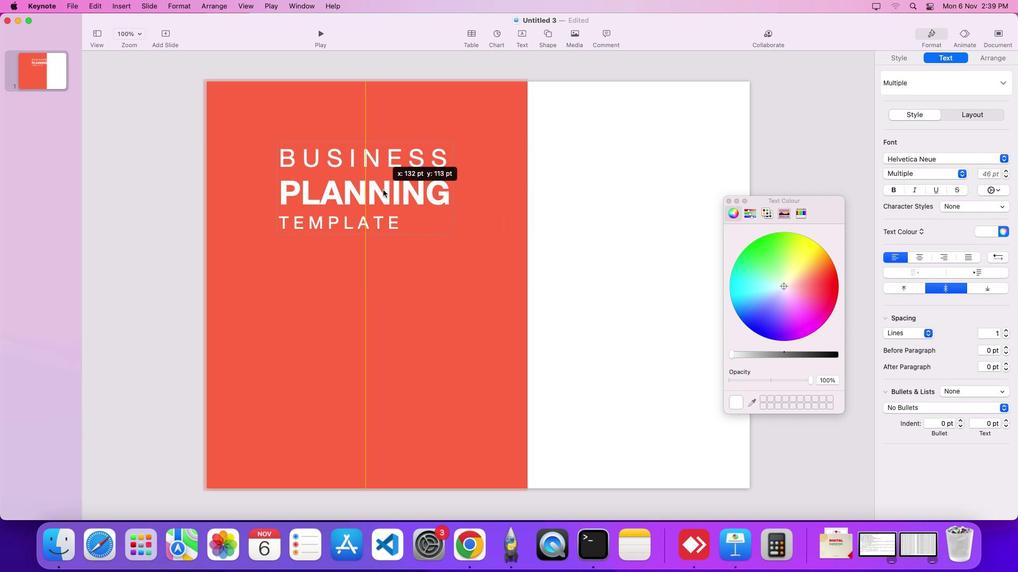 
Action: Mouse moved to (896, 301)
Screenshot: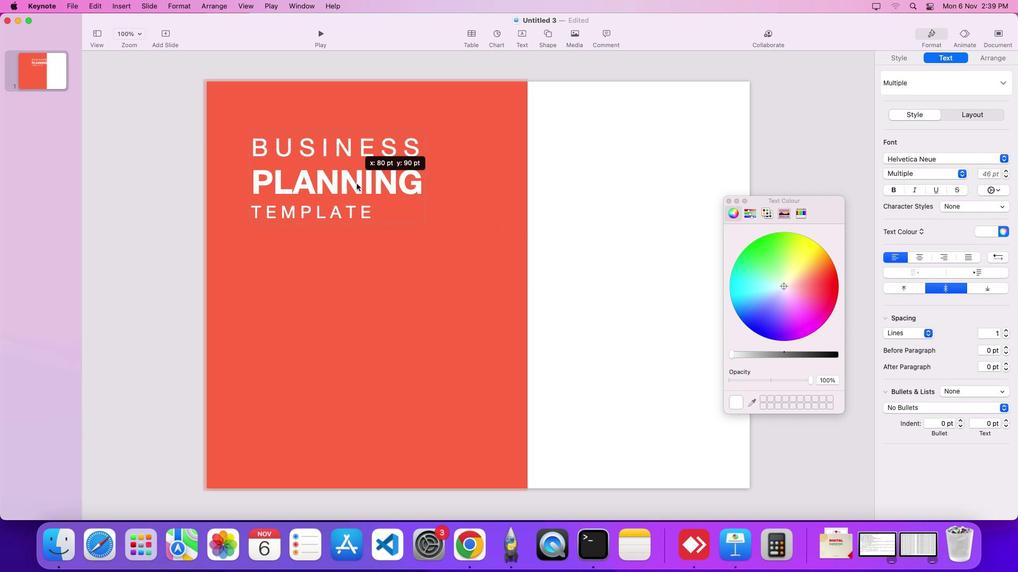 
Action: Mouse pressed left at (896, 301)
Screenshot: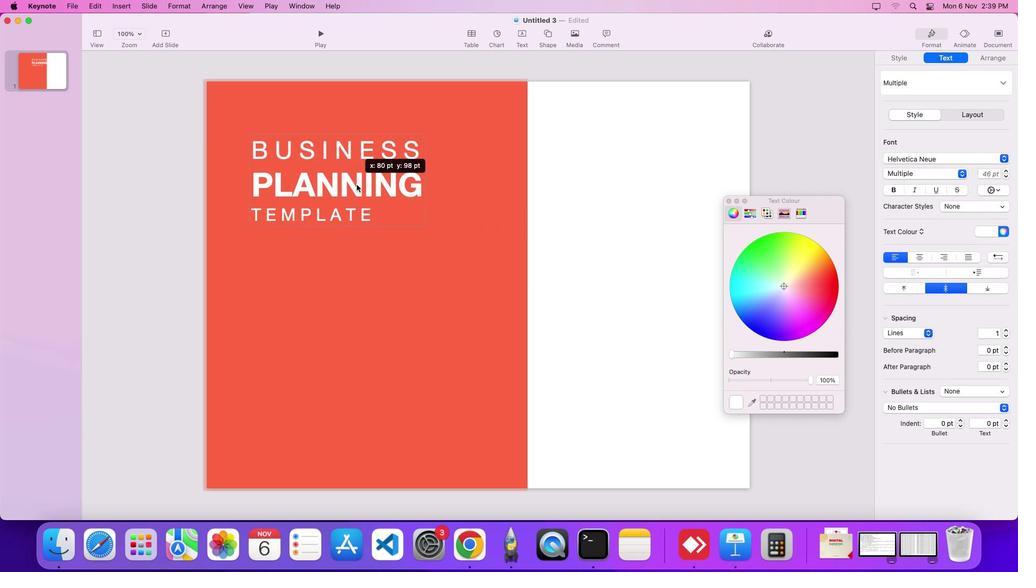 
Action: Mouse moved to (639, 264)
Screenshot: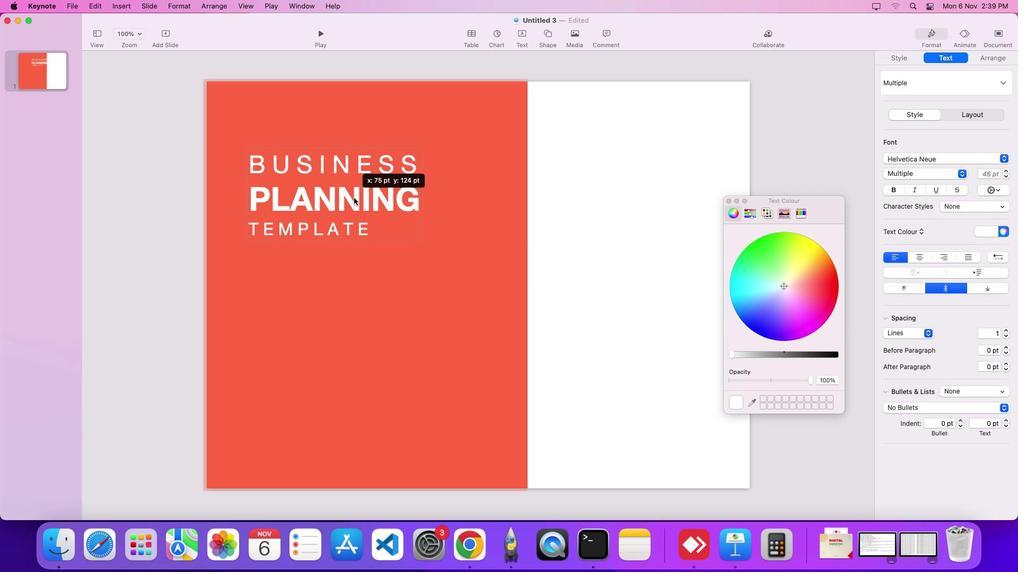 
Action: Mouse pressed left at (639, 264)
Screenshot: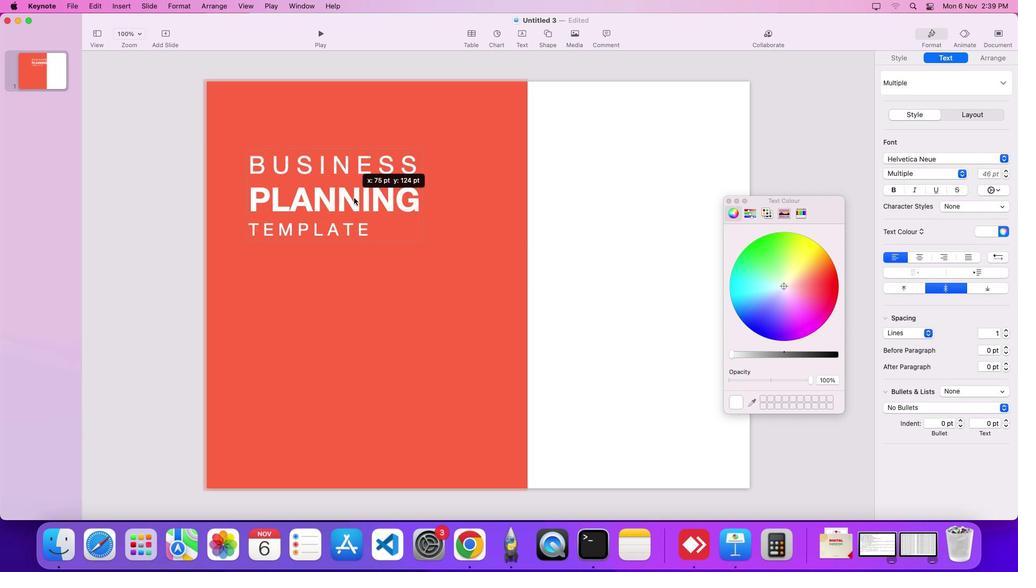 
Action: Mouse moved to (532, 188)
Screenshot: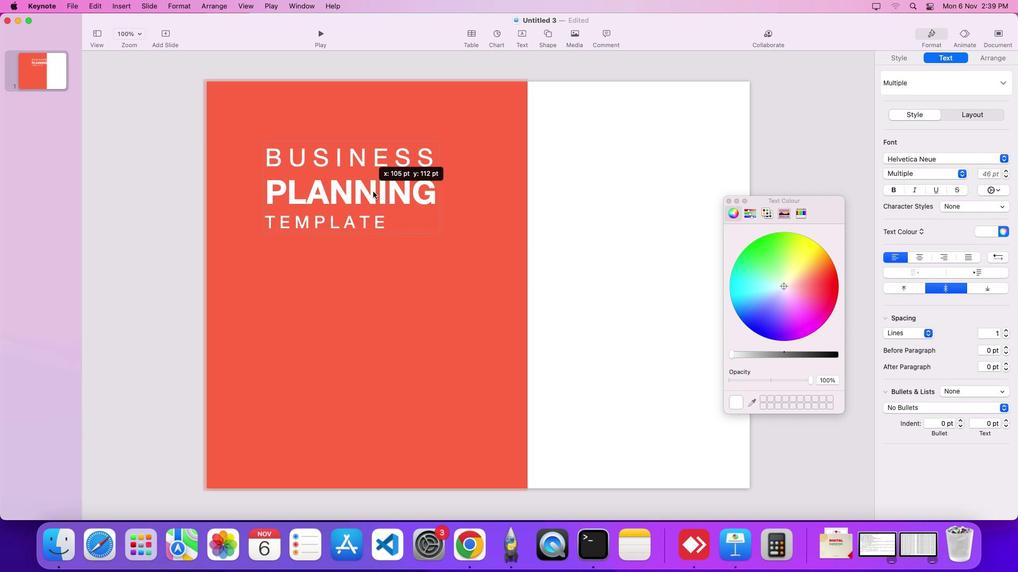 
Action: Mouse pressed left at (532, 188)
Screenshot: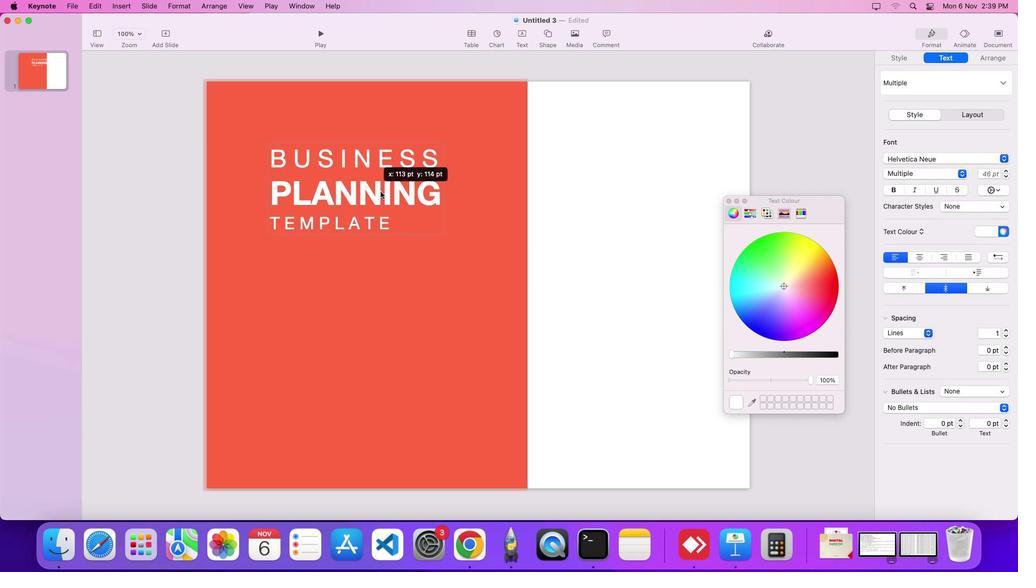 
Action: Mouse moved to (462, 189)
Screenshot: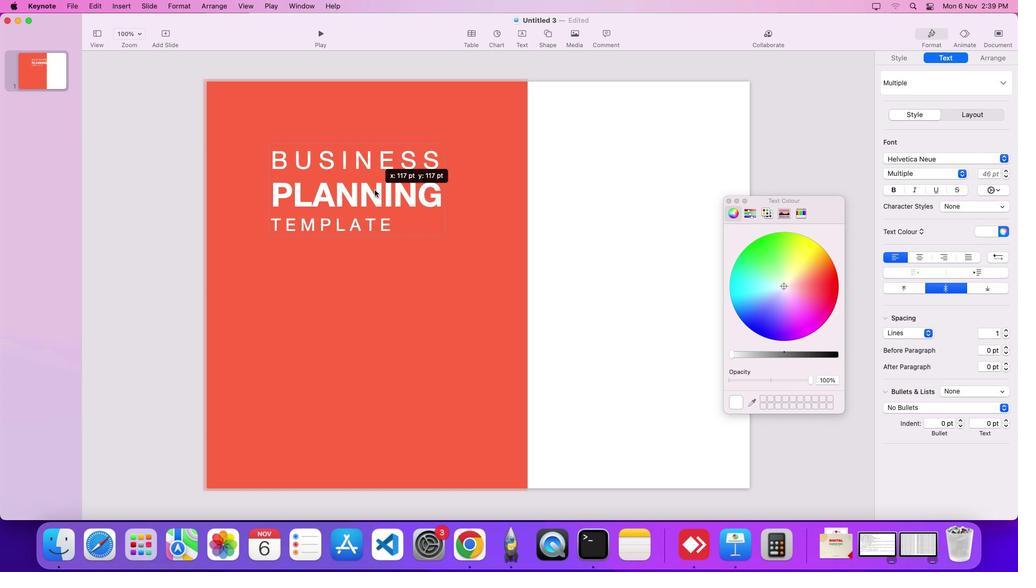 
Action: Mouse pressed left at (462, 189)
Screenshot: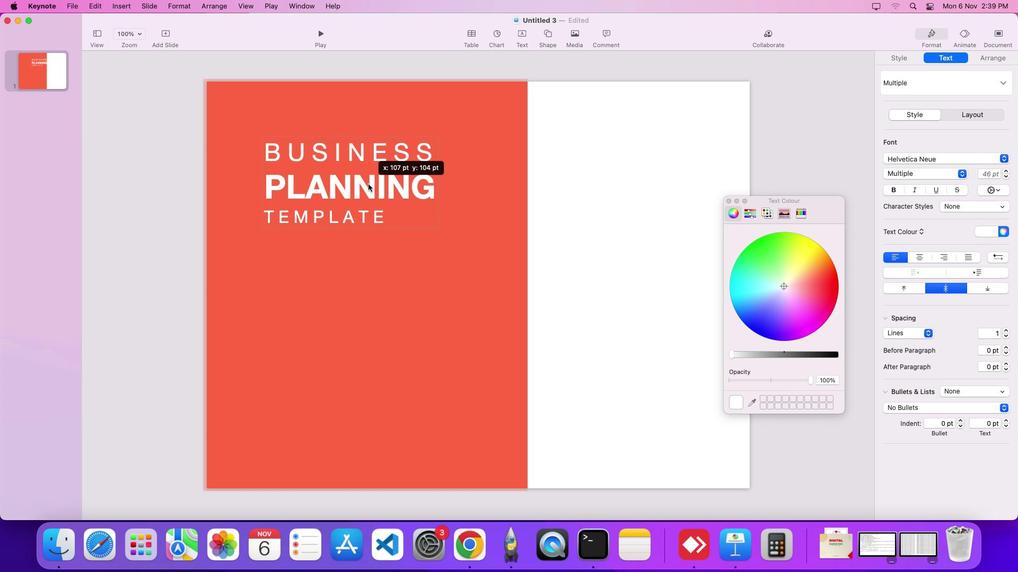 
Action: Mouse moved to (337, 222)
Screenshot: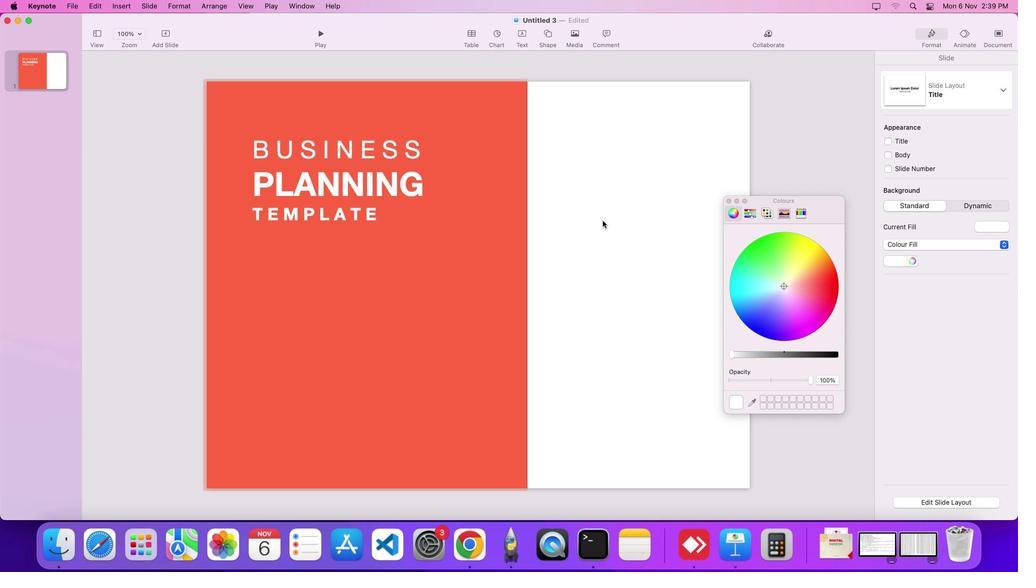 
Action: Mouse pressed left at (337, 222)
Screenshot: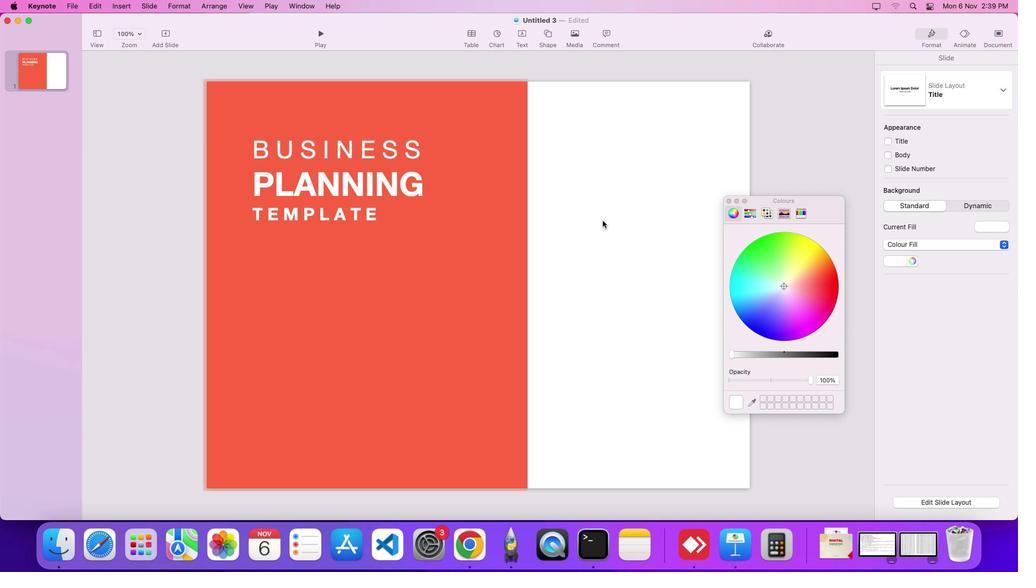 
Action: Mouse pressed left at (337, 222)
Screenshot: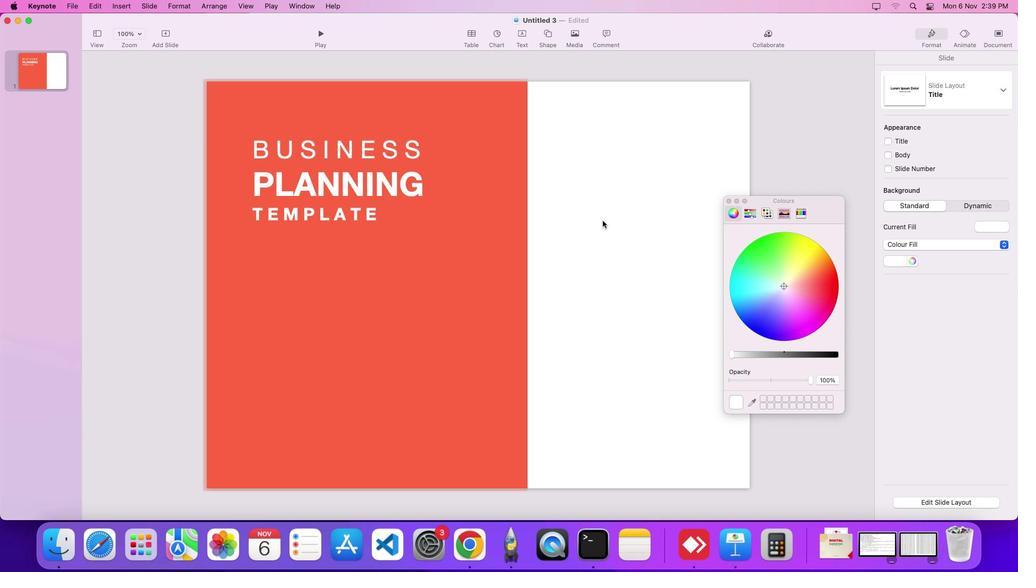
Action: Mouse pressed left at (337, 222)
Screenshot: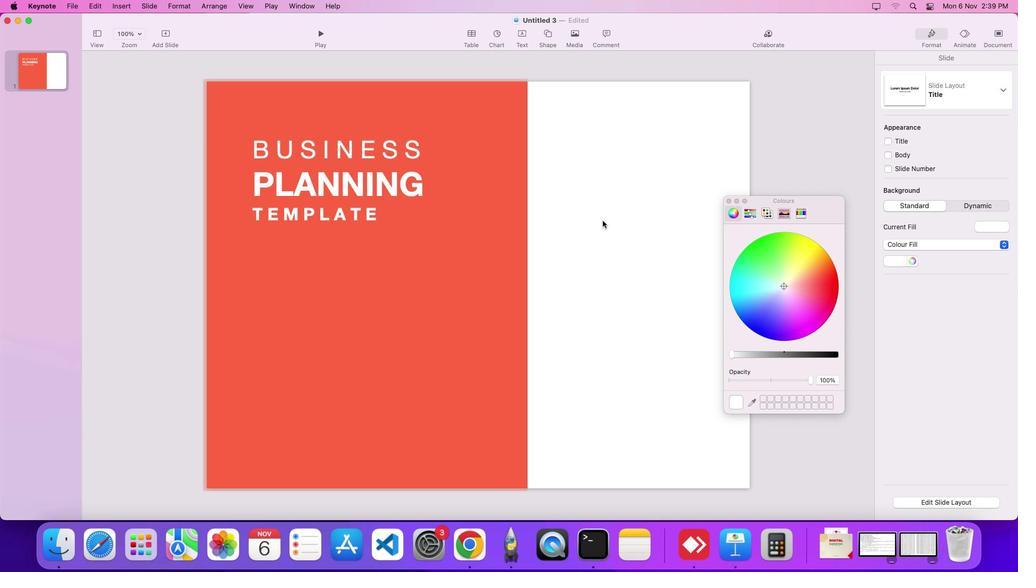 
Action: Key pressed Key.cmd'b'
Screenshot: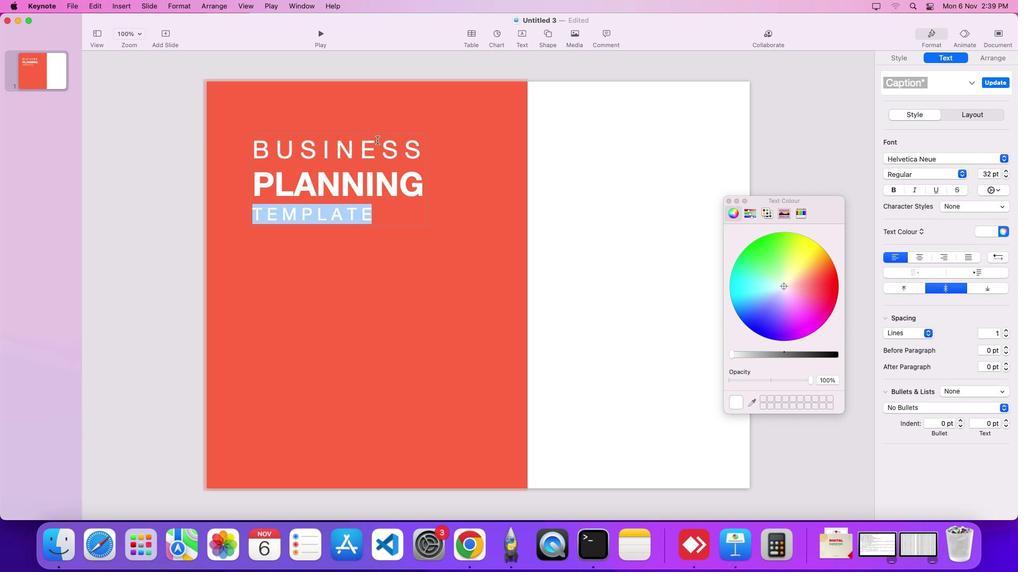 
Action: Mouse moved to (602, 220)
Screenshot: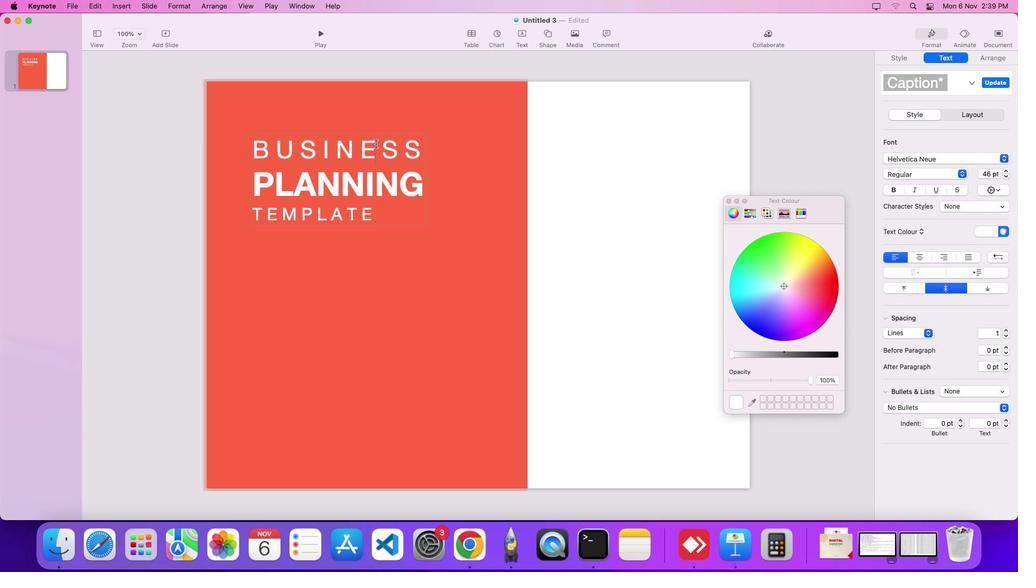 
Action: Mouse pressed left at (602, 220)
Screenshot: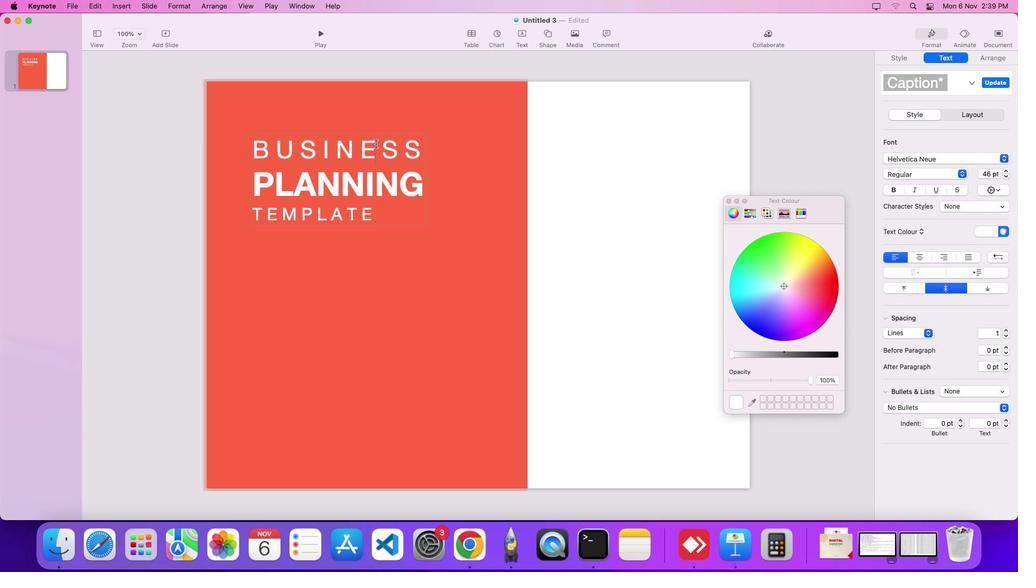 
Action: Key pressed Key.cmd'z'
Screenshot: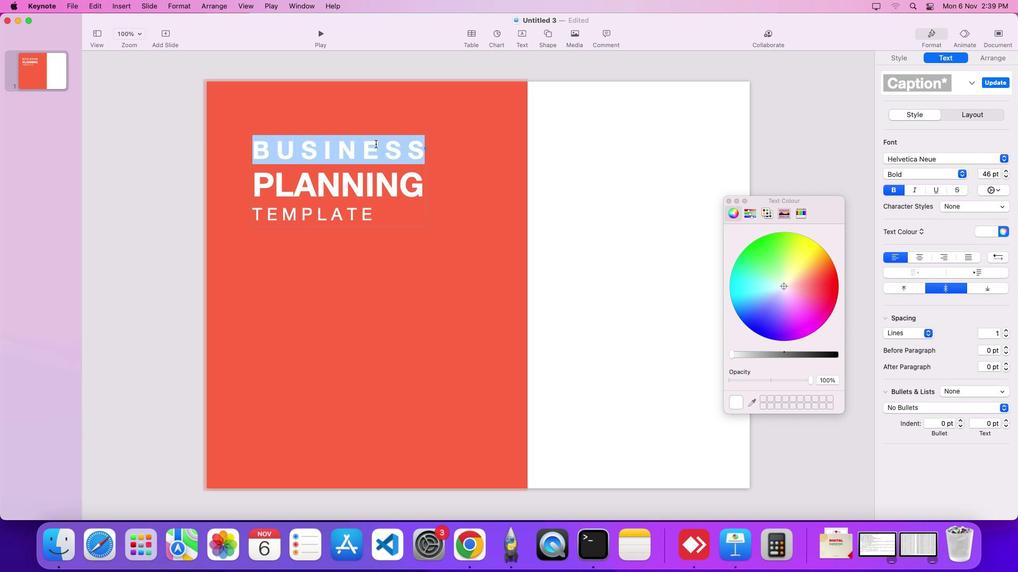 
Action: Mouse moved to (375, 143)
Screenshot: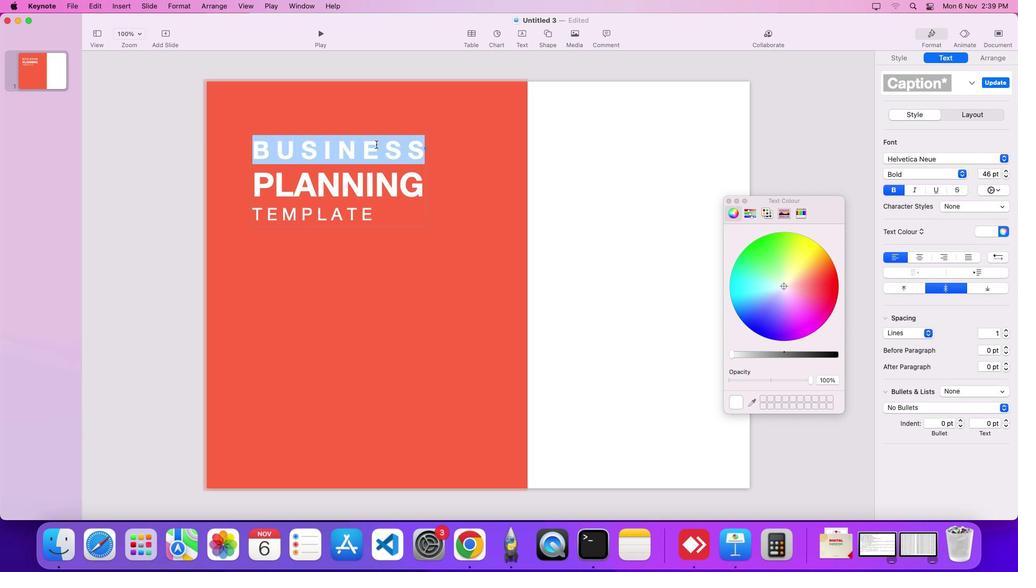 
Action: Mouse pressed left at (375, 143)
Screenshot: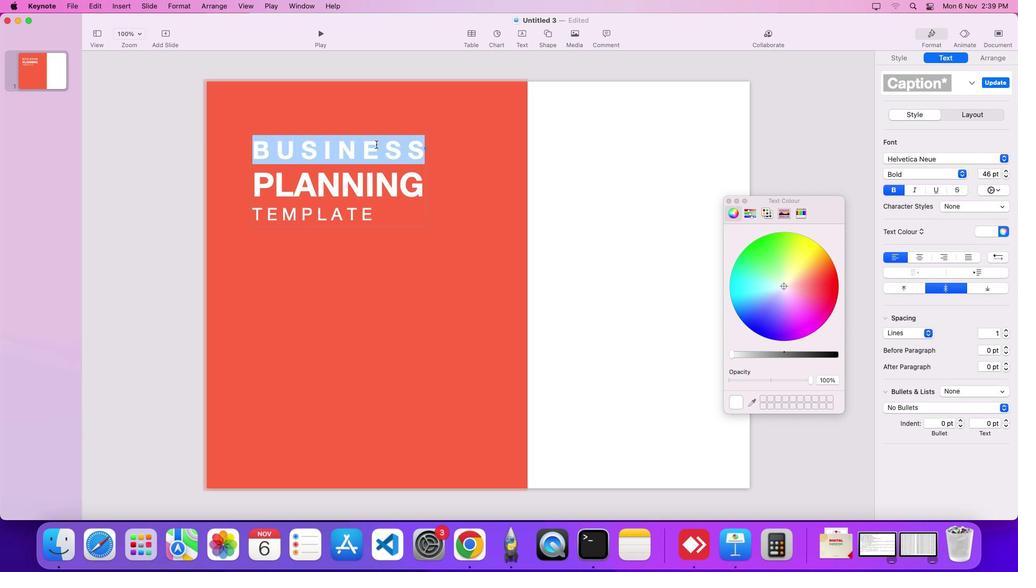 
Action: Mouse pressed left at (375, 143)
Screenshot: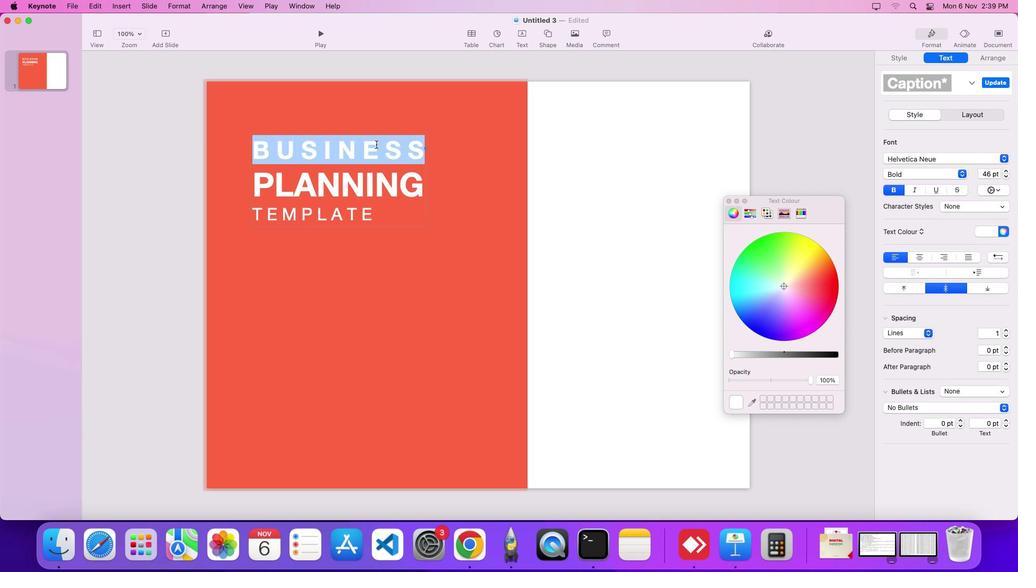 
Action: Mouse pressed left at (375, 143)
Screenshot: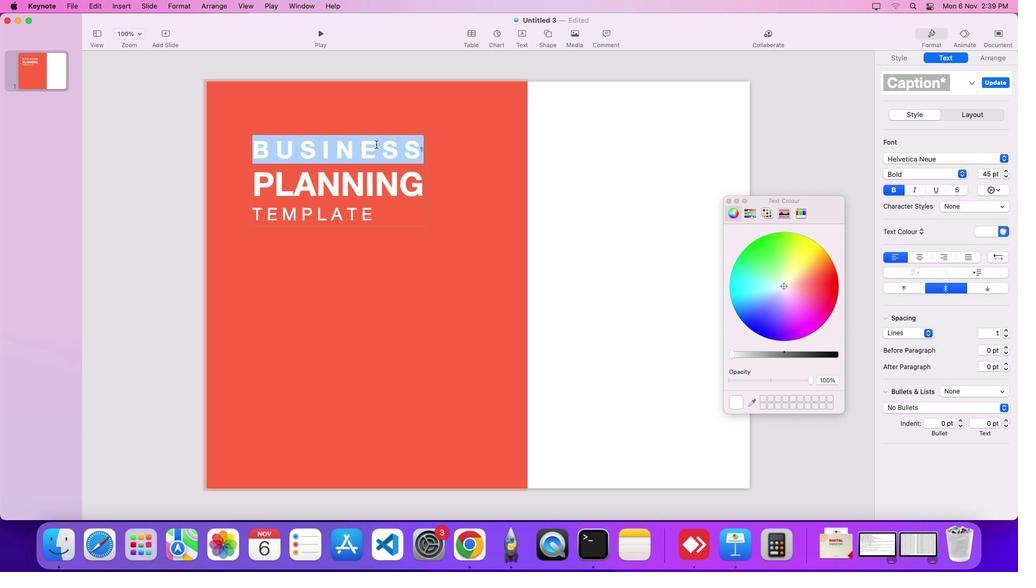 
Action: Mouse pressed left at (375, 143)
Screenshot: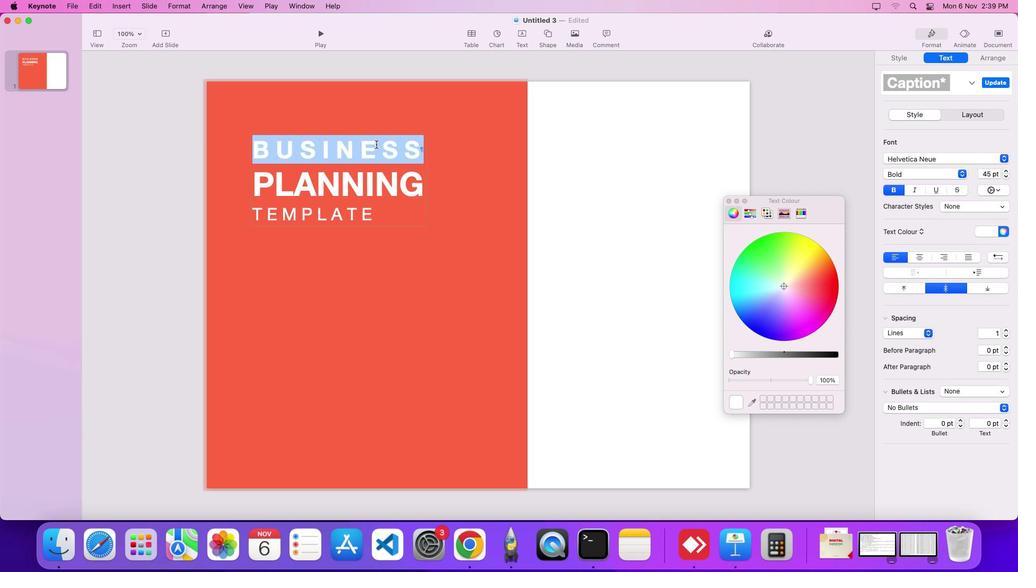 
Action: Key pressed Key.cmd'b'Key.cmd
Screenshot: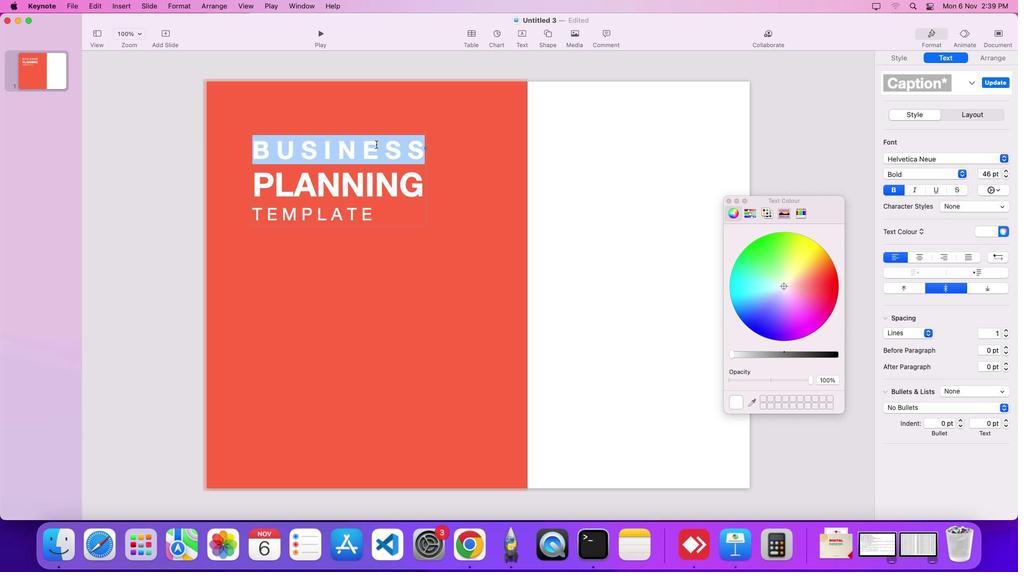 
Action: Mouse moved to (375, 144)
Screenshot: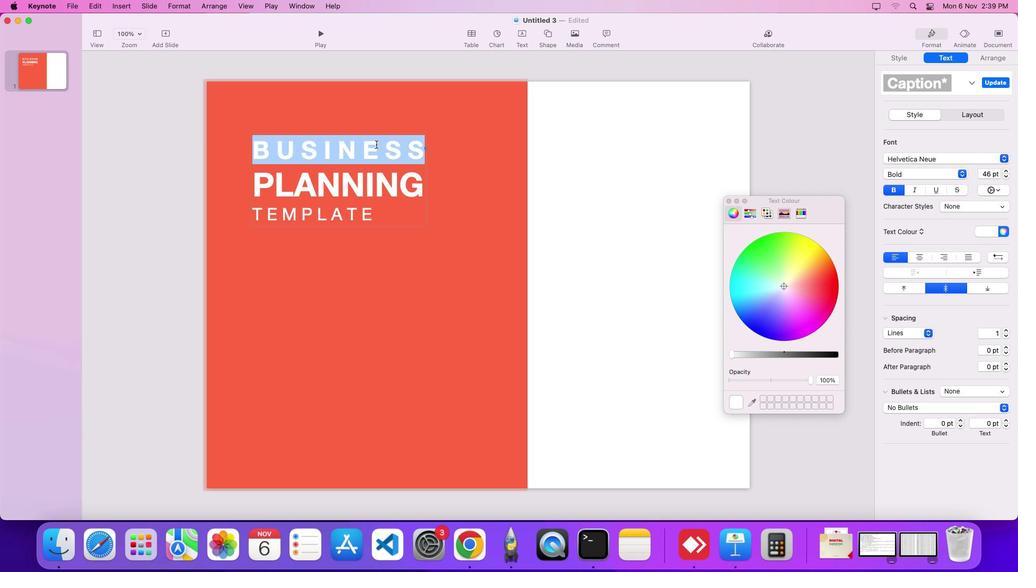 
Action: Key pressed Key.cmd'-'Key.cmd'+'
Screenshot: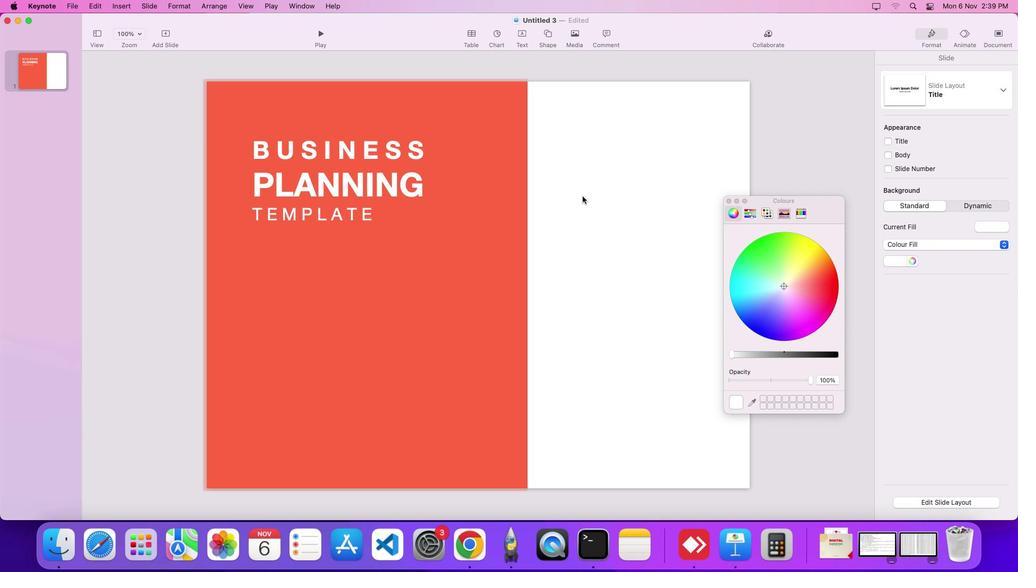 
Action: Mouse moved to (577, 192)
Screenshot: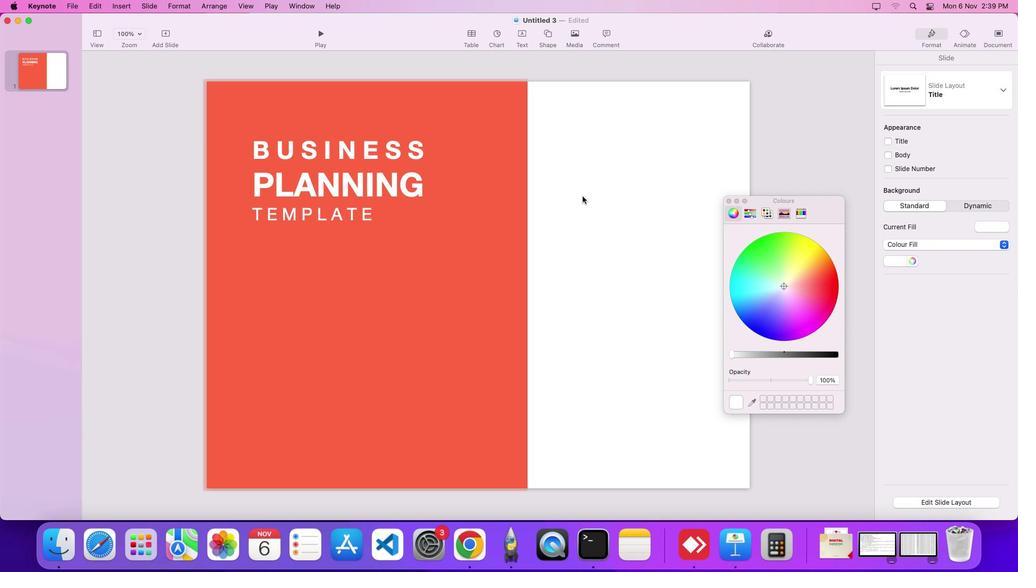 
Action: Mouse pressed left at (577, 192)
Screenshot: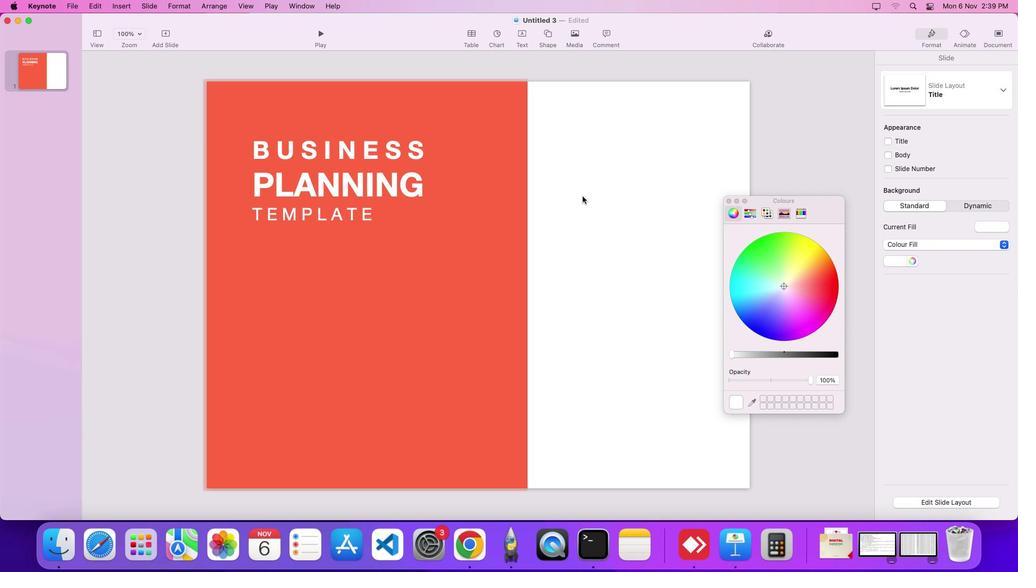 
Action: Mouse moved to (582, 196)
Screenshot: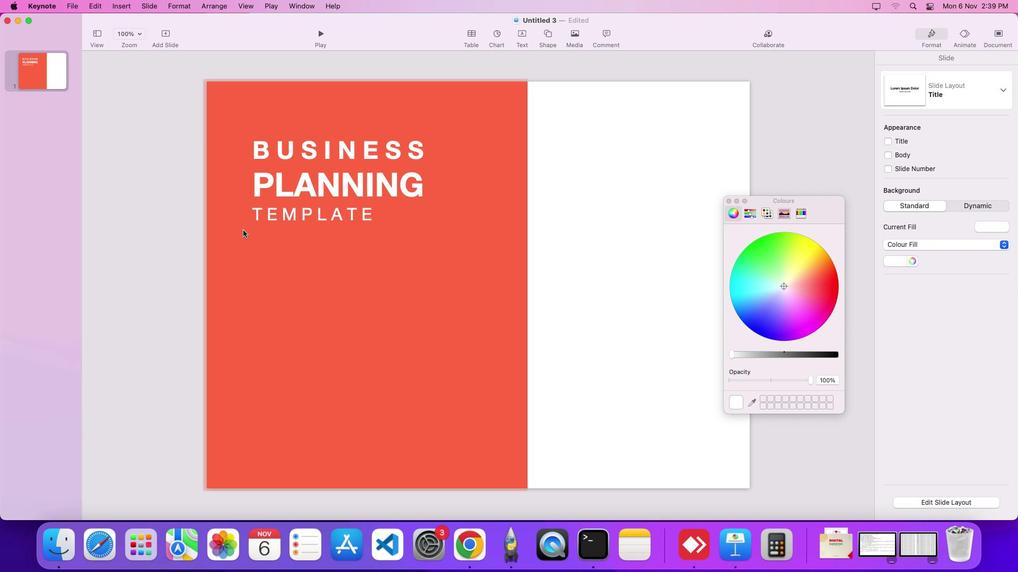 
Action: Mouse pressed left at (582, 196)
Screenshot: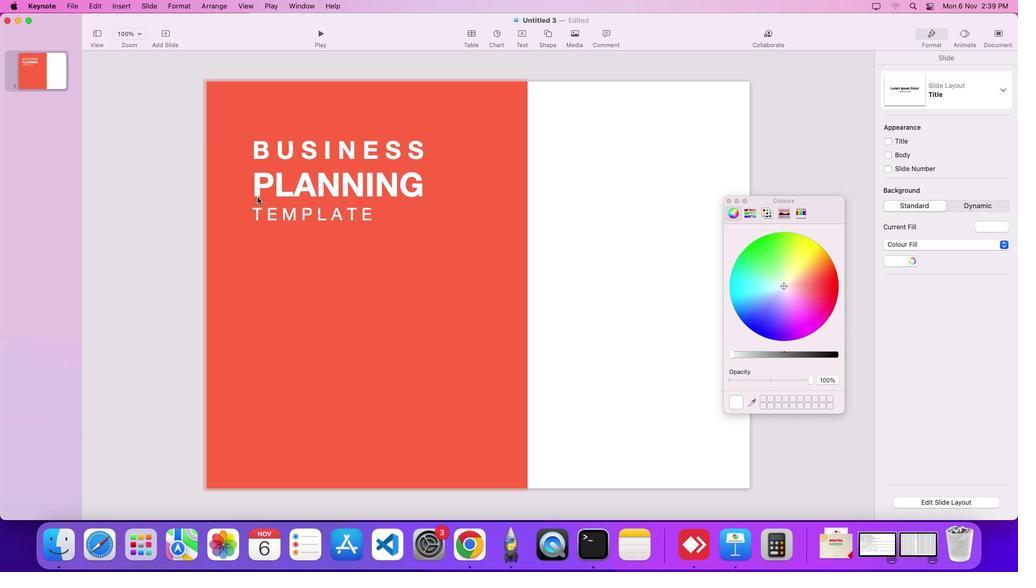 
Action: Mouse moved to (381, 188)
Screenshot: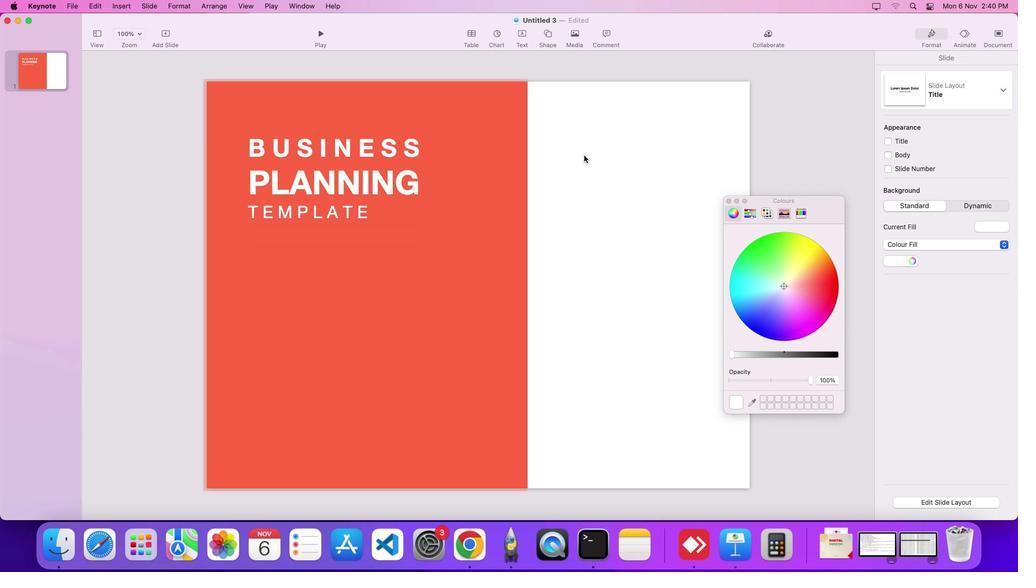 
Action: Mouse pressed left at (381, 188)
Screenshot: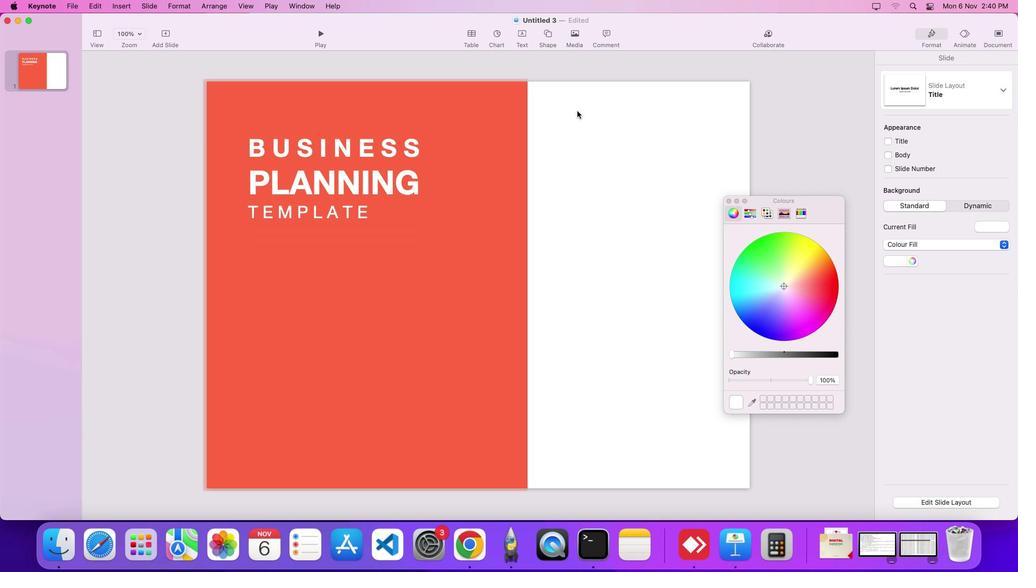 
Action: Mouse moved to (641, 286)
Screenshot: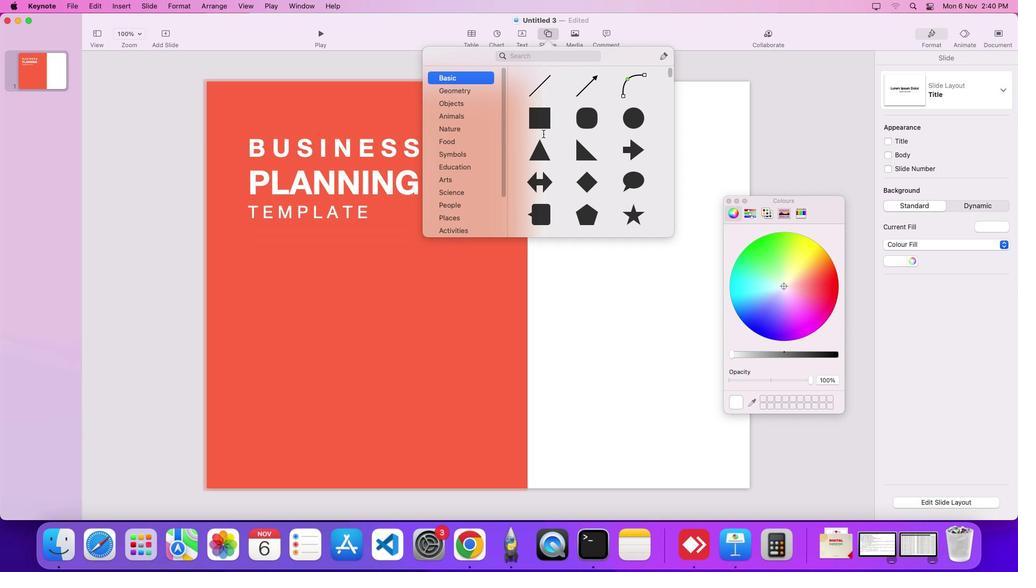 
Action: Mouse pressed left at (641, 286)
Screenshot: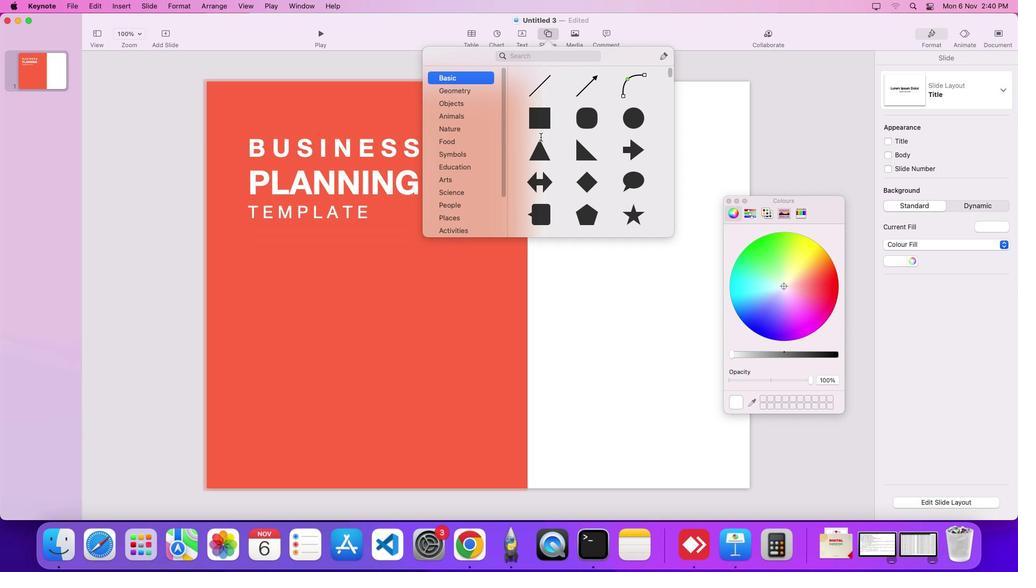 
Action: Mouse moved to (549, 31)
Screenshot: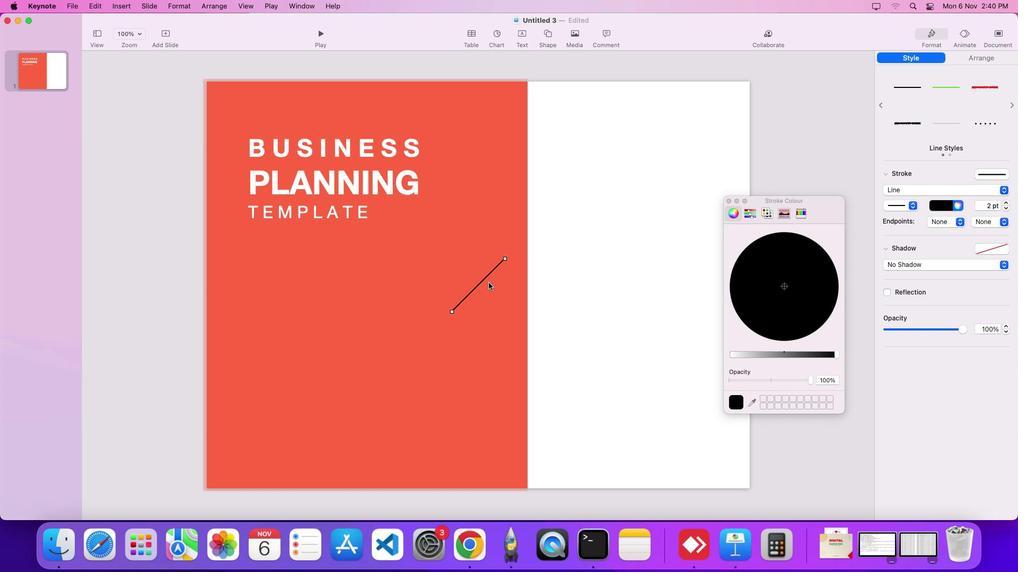 
Action: Mouse pressed left at (549, 31)
Screenshot: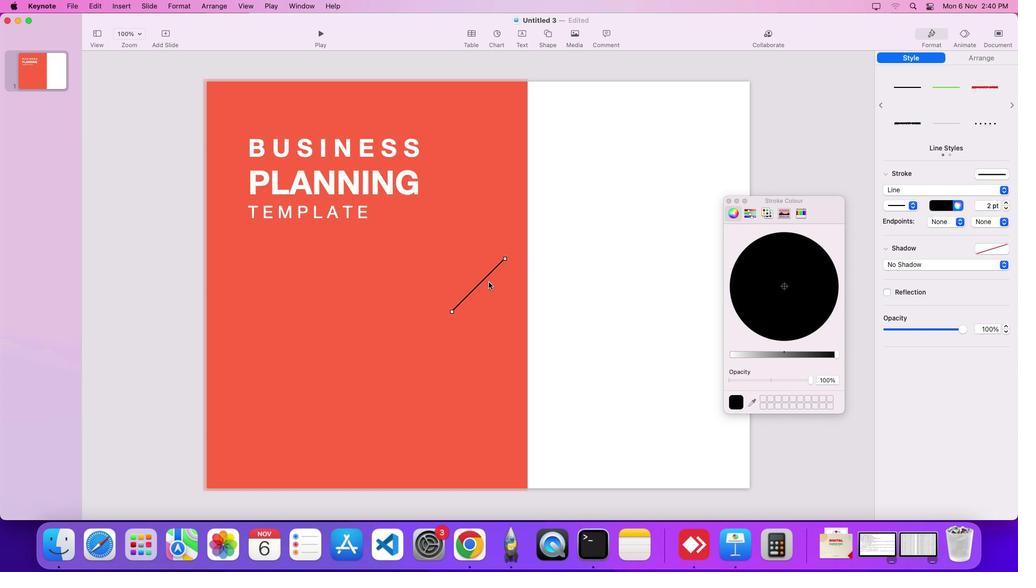 
Action: Mouse moved to (533, 88)
Screenshot: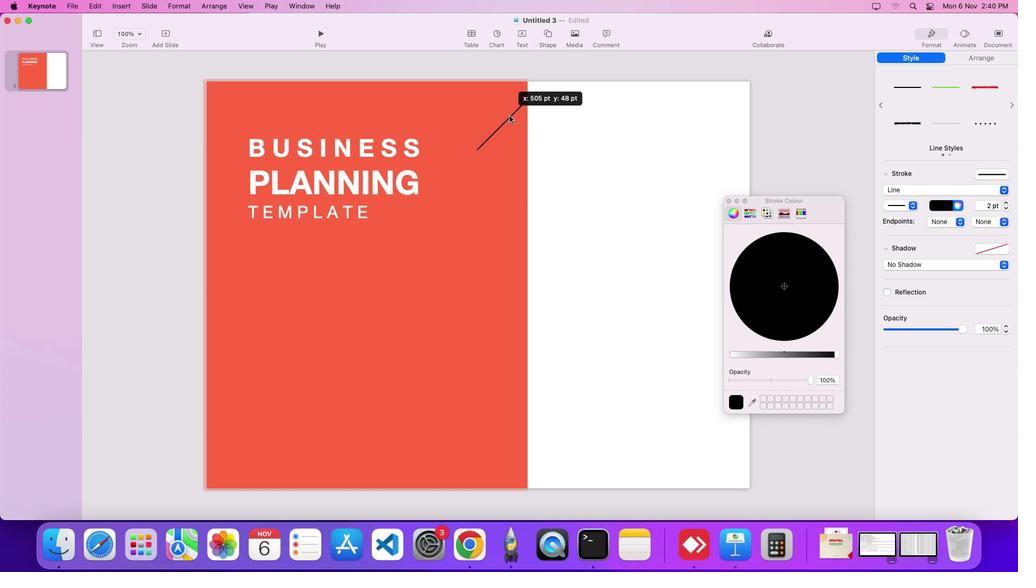 
Action: Mouse pressed left at (533, 88)
Screenshot: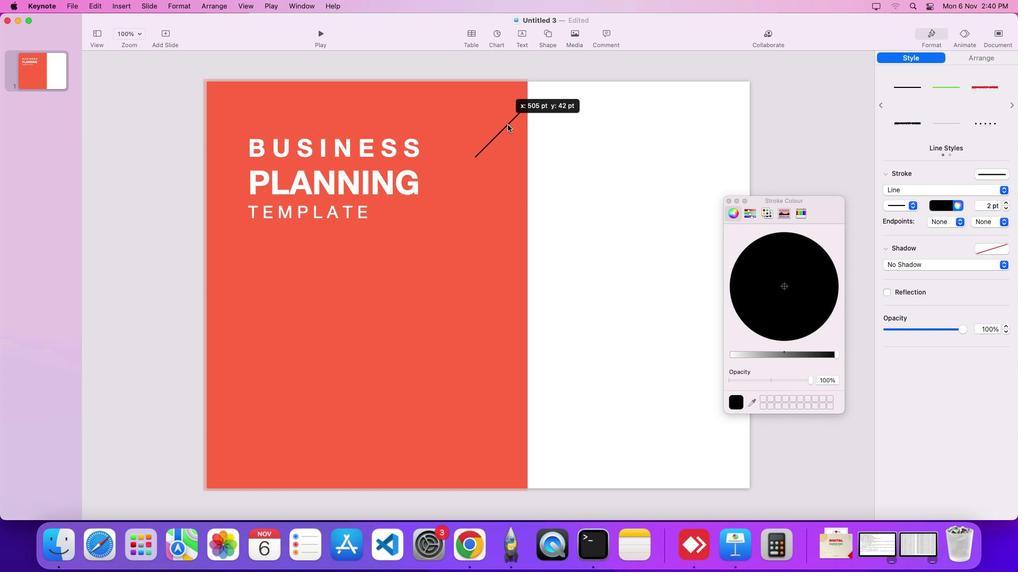 
Action: Mouse moved to (484, 277)
Screenshot: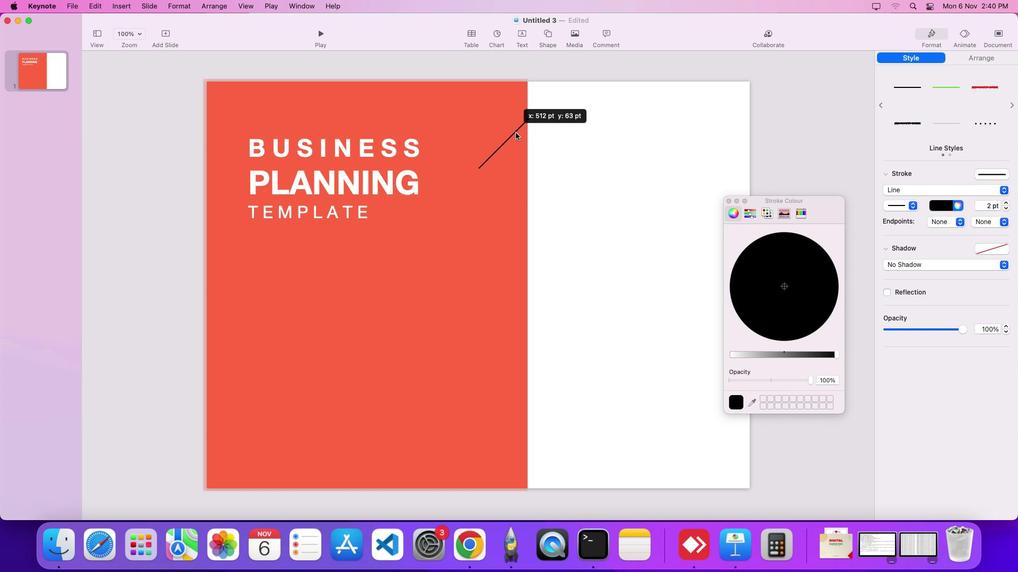 
Action: Mouse pressed left at (484, 277)
Screenshot: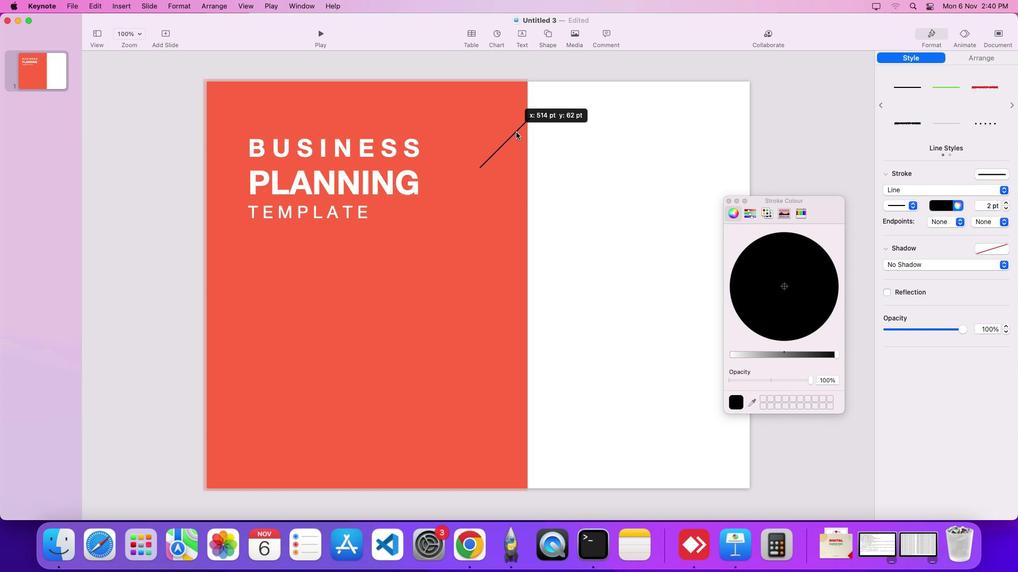 
Action: Mouse moved to (509, 136)
Screenshot: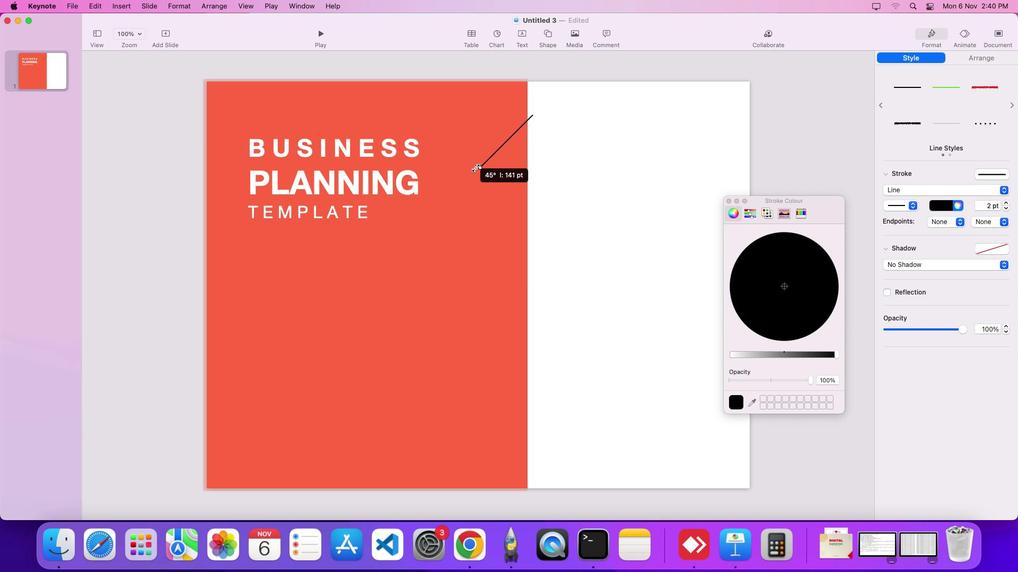 
Action: Mouse pressed left at (509, 136)
Screenshot: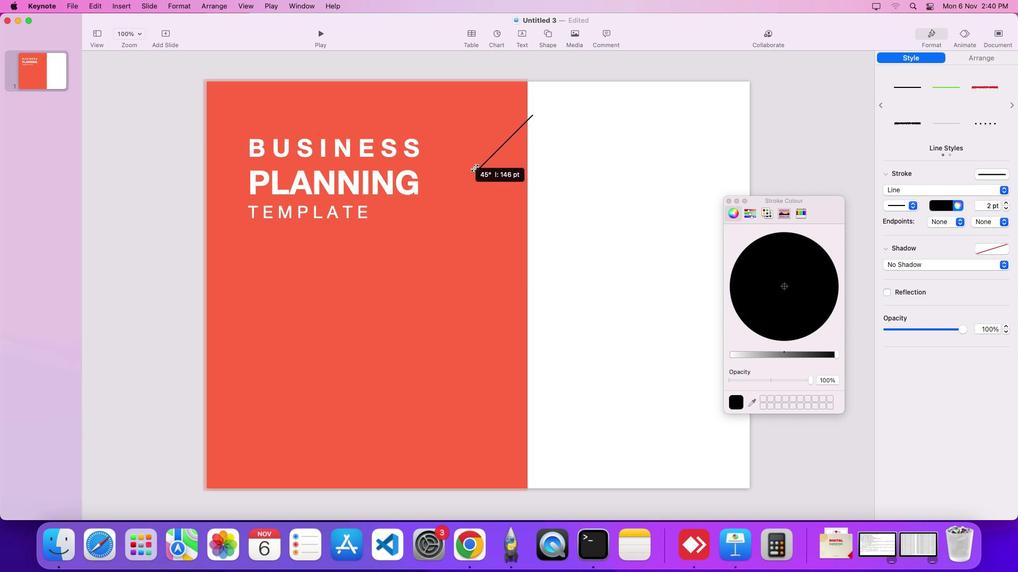 
Action: Mouse moved to (479, 168)
Screenshot: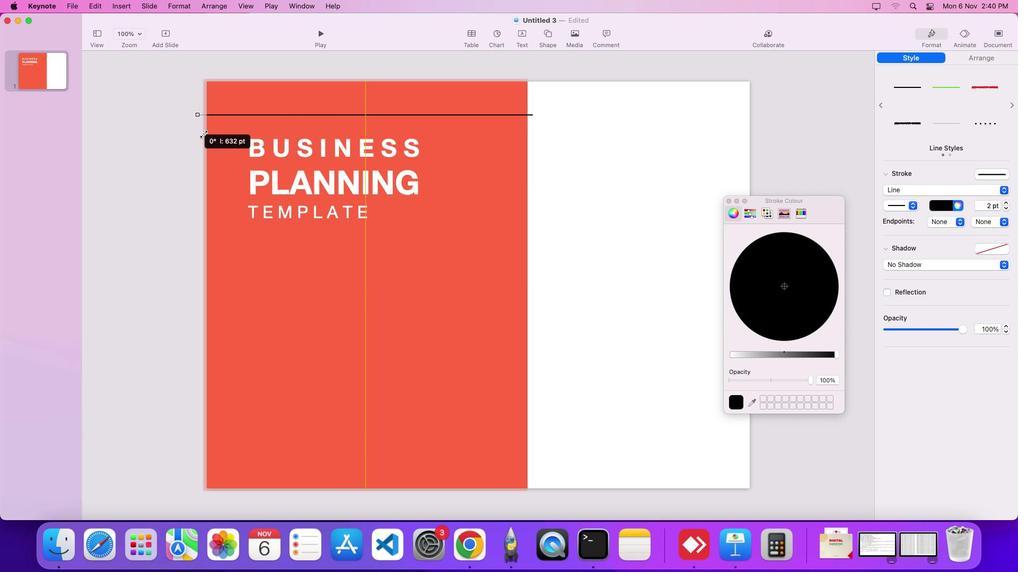 
Action: Mouse pressed left at (479, 168)
Screenshot: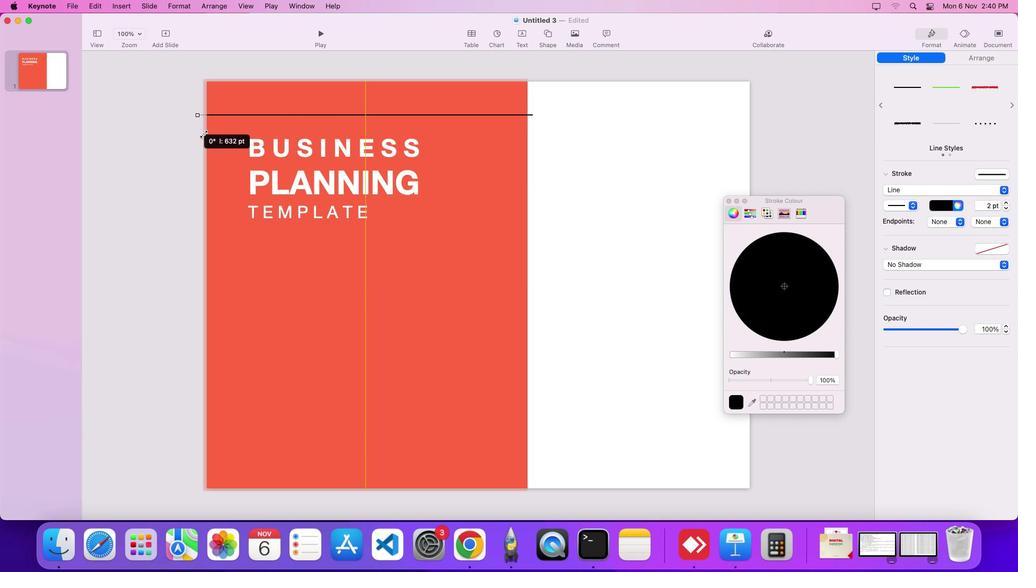 
Action: Mouse moved to (461, 164)
Screenshot: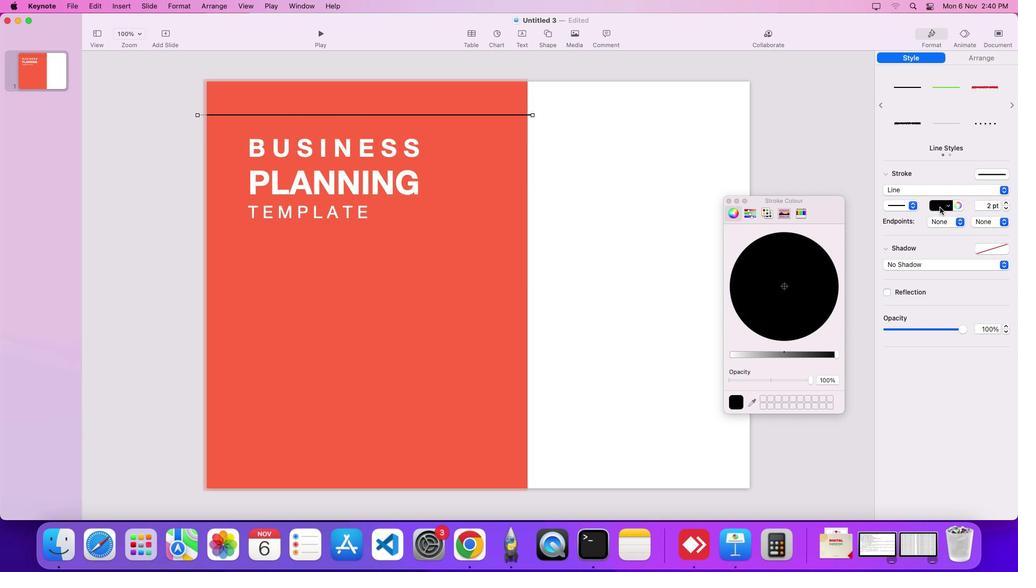 
Action: Key pressed Key.shift
Screenshot: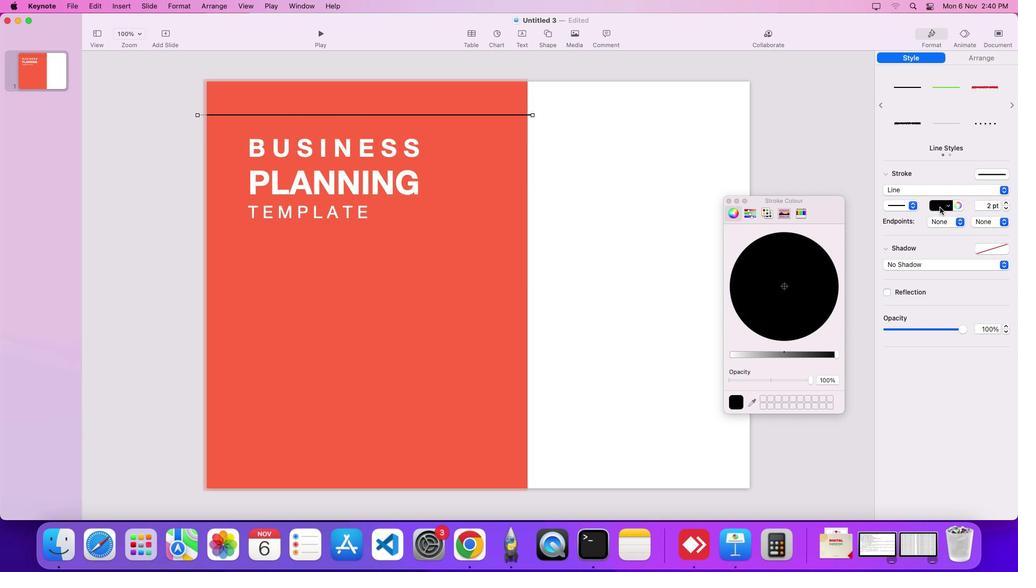 
Action: Mouse moved to (940, 207)
Screenshot: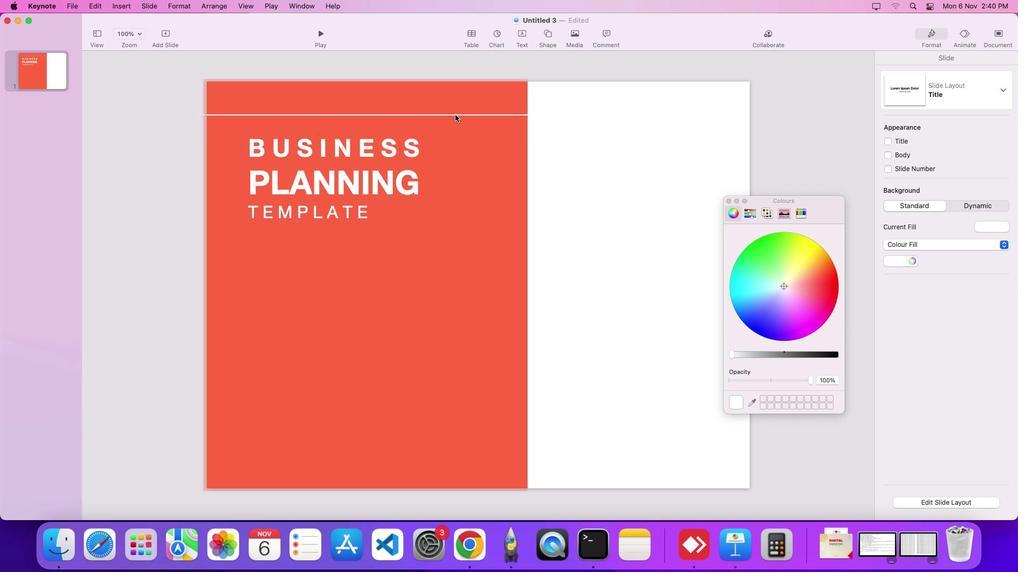 
Action: Mouse pressed left at (940, 207)
Screenshot: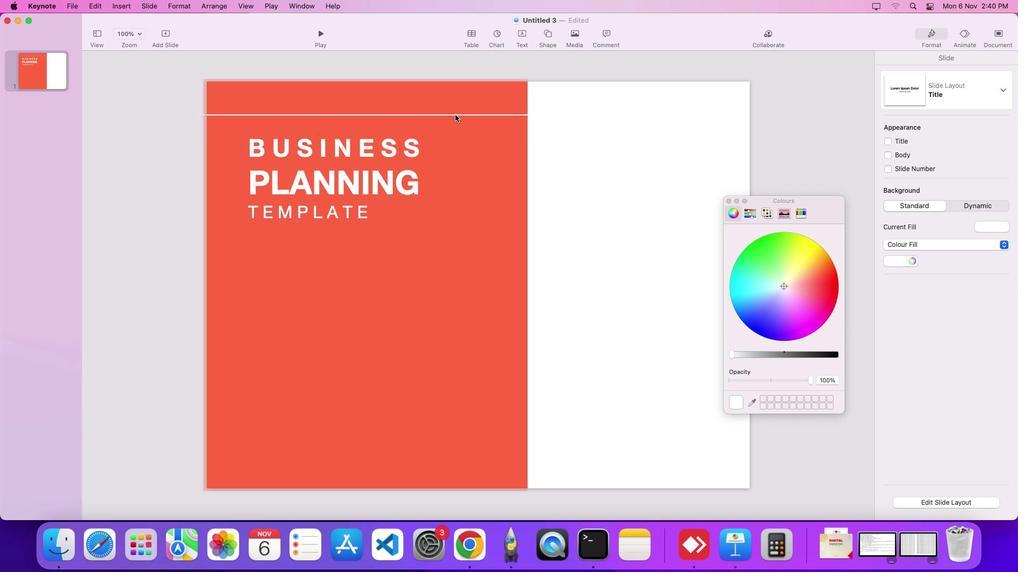 
Action: Mouse moved to (890, 275)
Screenshot: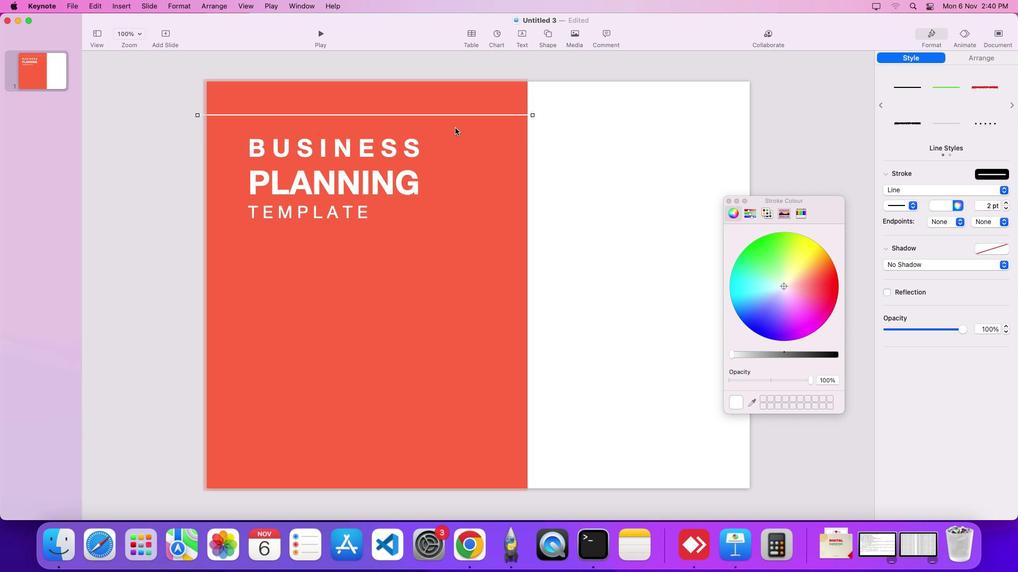 
Action: Mouse pressed left at (890, 275)
Screenshot: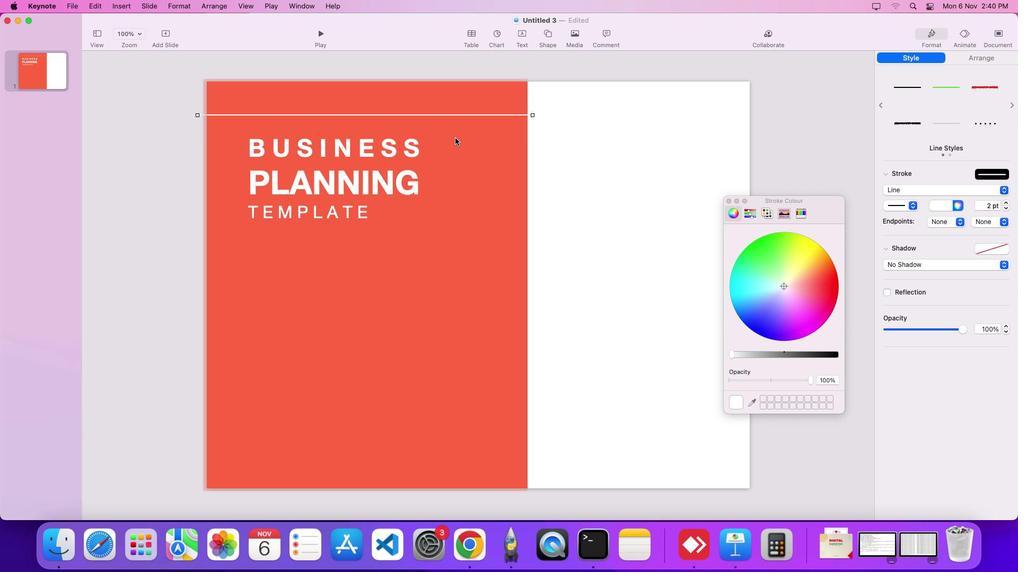 
Action: Mouse moved to (643, 212)
Screenshot: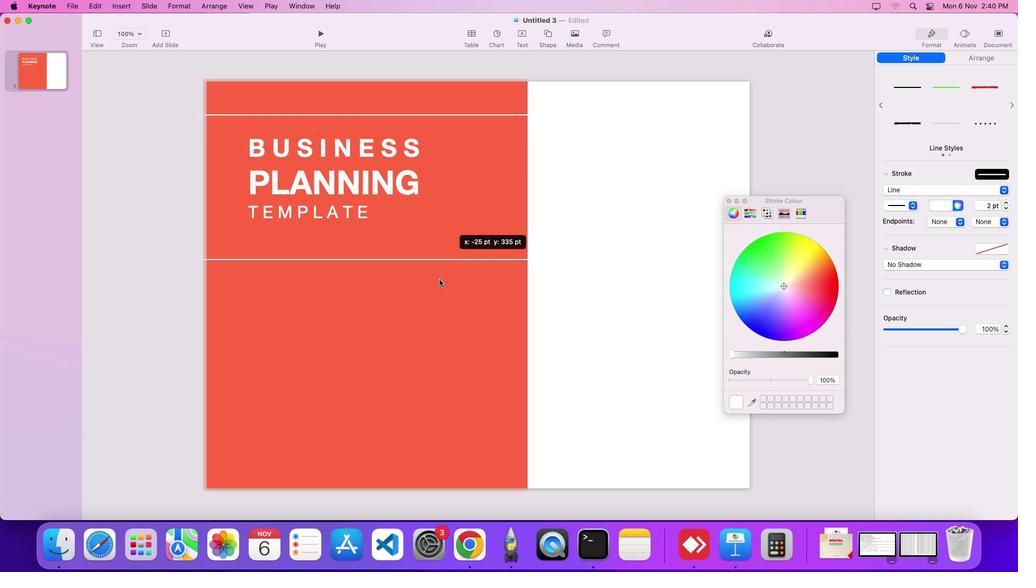 
Action: Mouse pressed left at (643, 212)
Screenshot: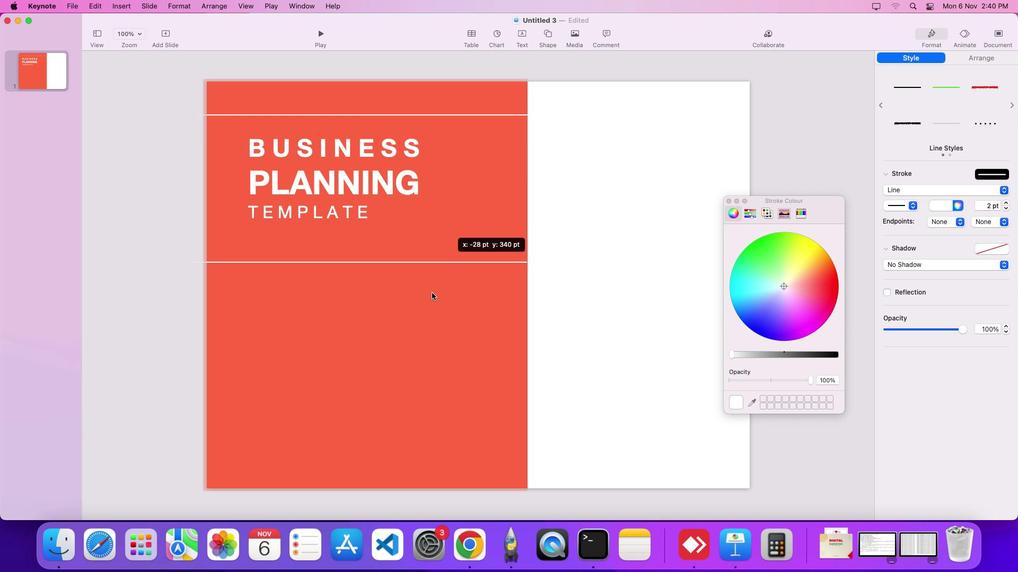 
Action: Mouse moved to (455, 114)
Screenshot: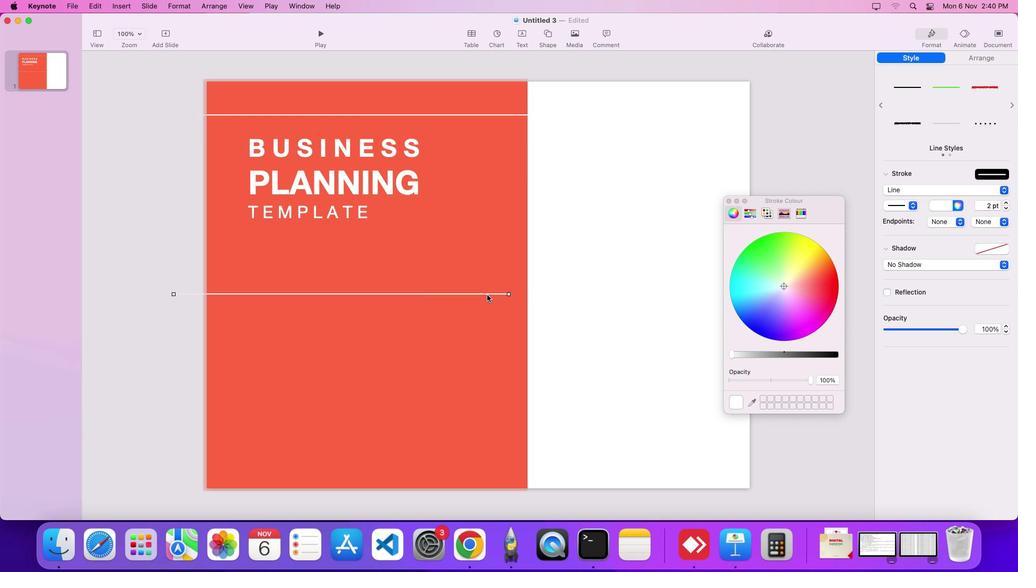 
Action: Mouse pressed left at (455, 114)
Screenshot: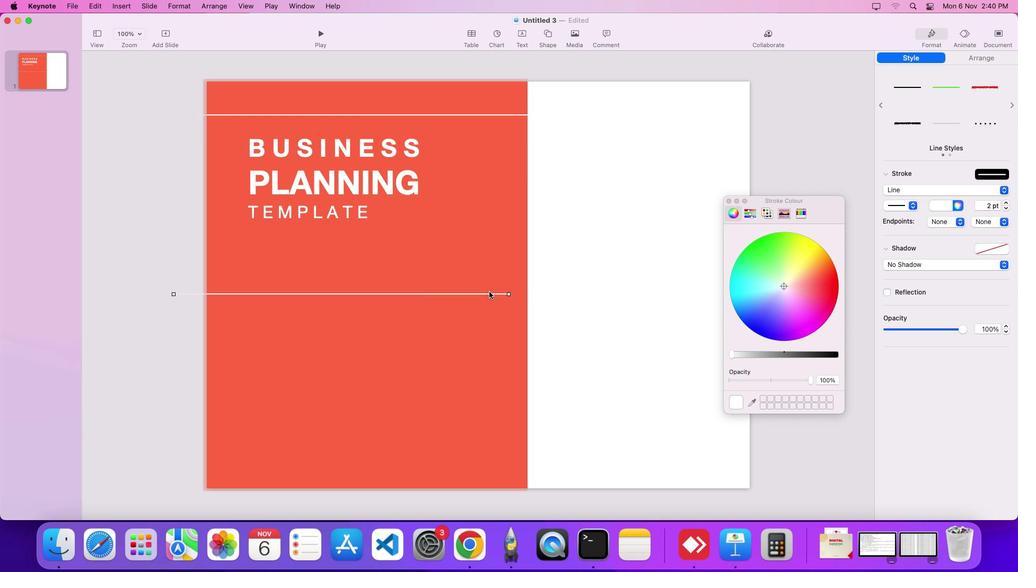
Action: Key pressed Key.alt
Screenshot: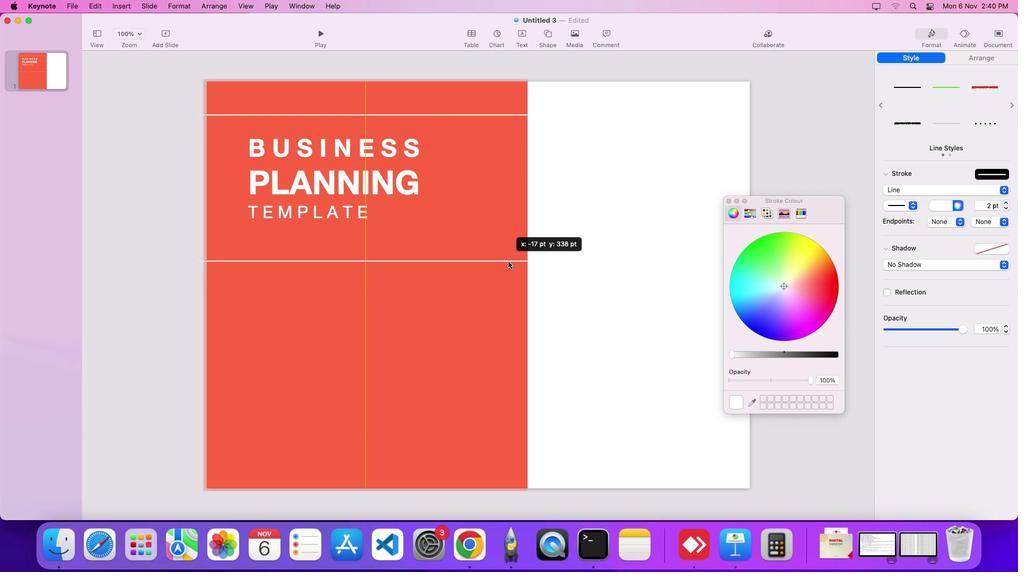 
Action: Mouse pressed left at (455, 114)
Screenshot: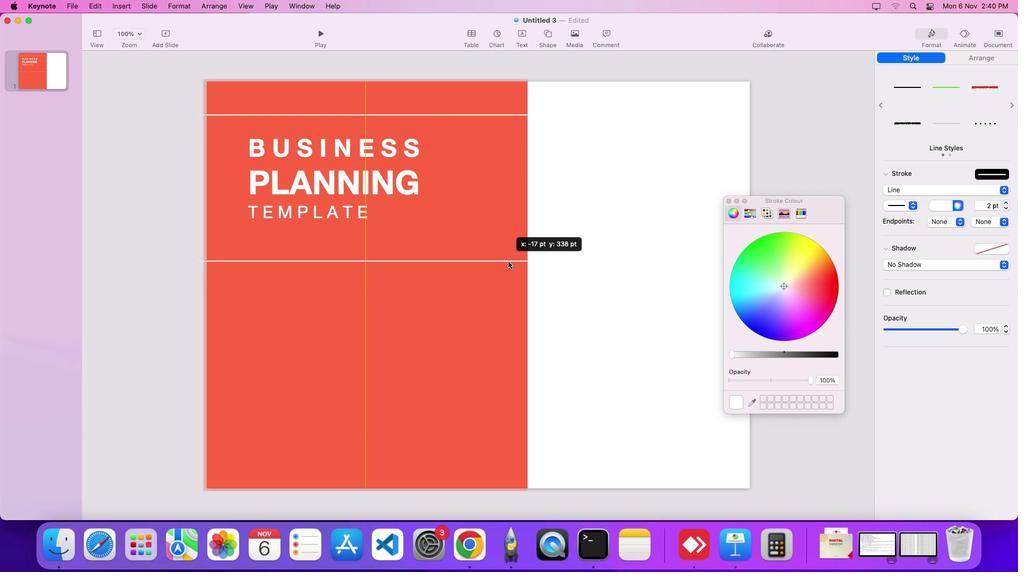 
Action: Mouse moved to (486, 294)
Screenshot: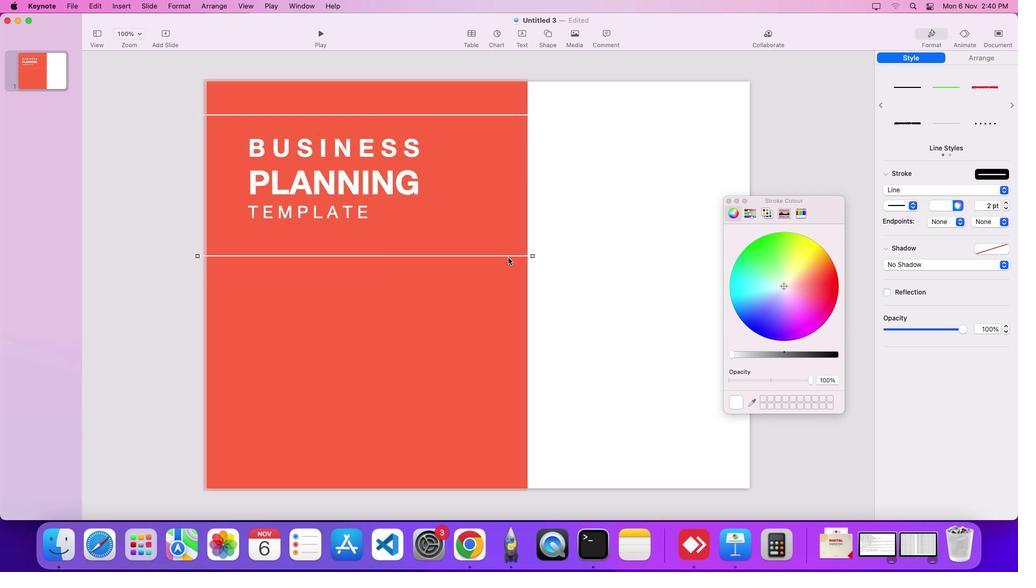 
Action: Mouse pressed left at (486, 294)
Screenshot: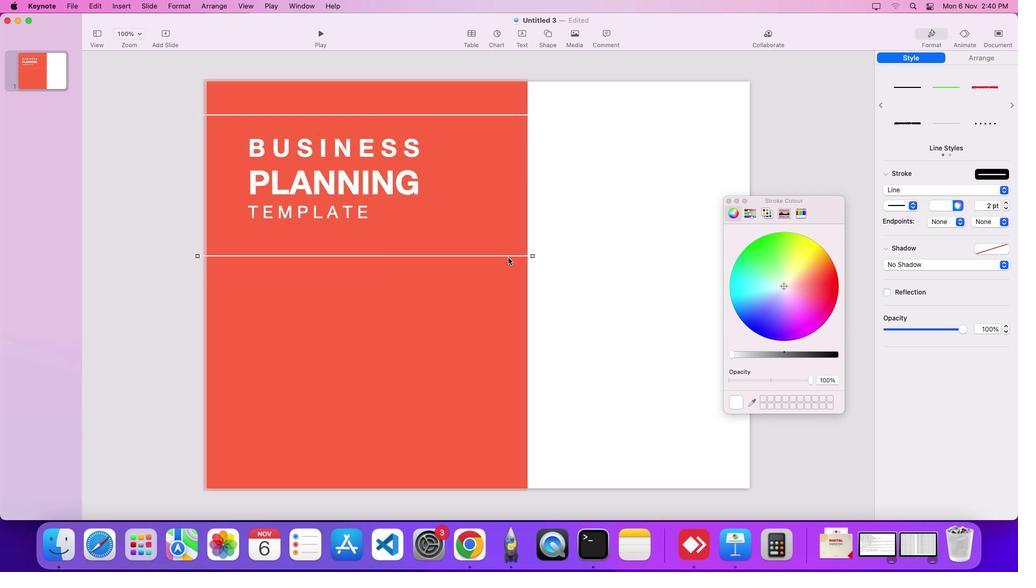 
Action: Mouse moved to (533, 256)
Screenshot: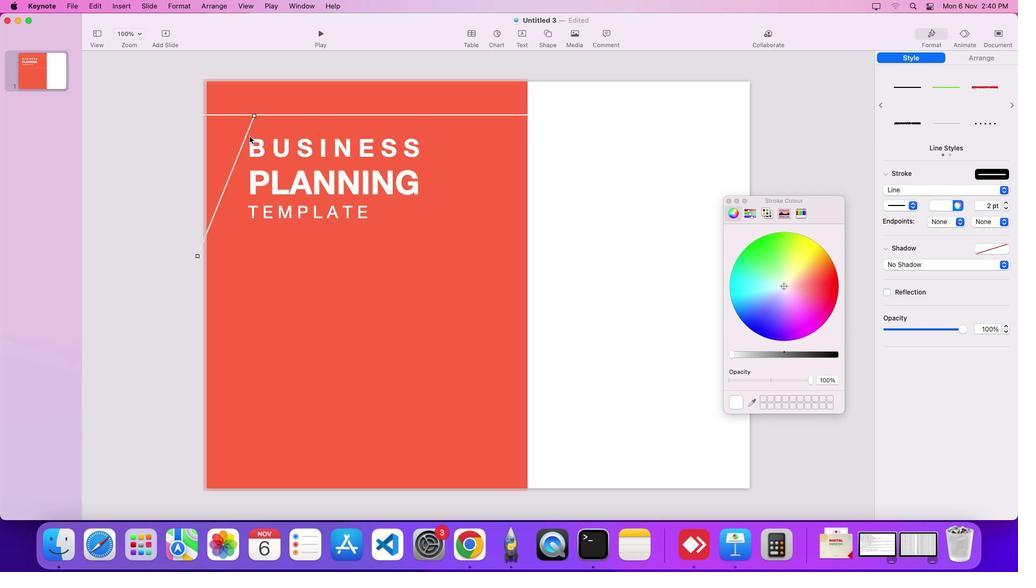 
Action: Mouse pressed left at (533, 256)
Screenshot: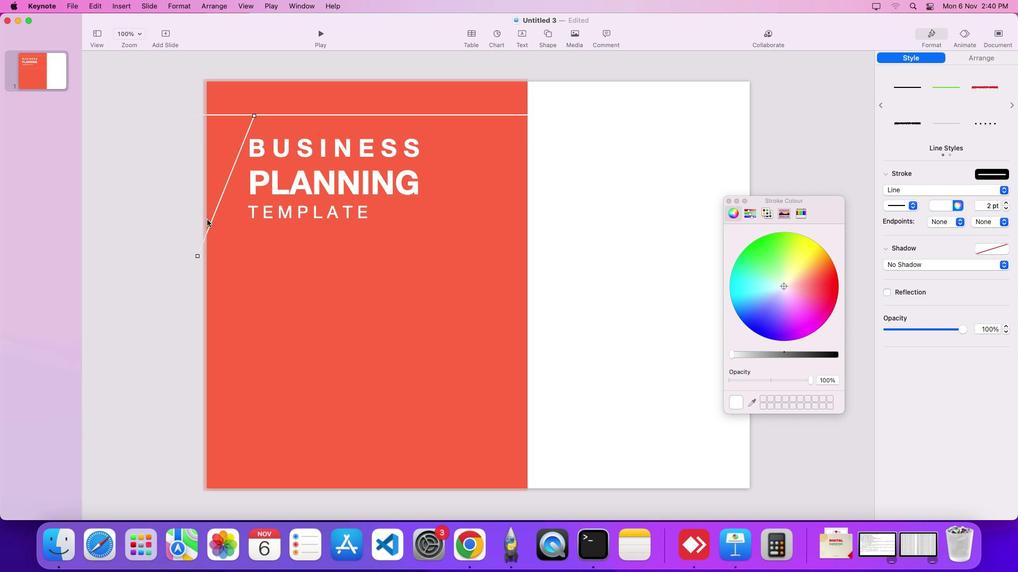 
Action: Mouse moved to (196, 256)
Screenshot: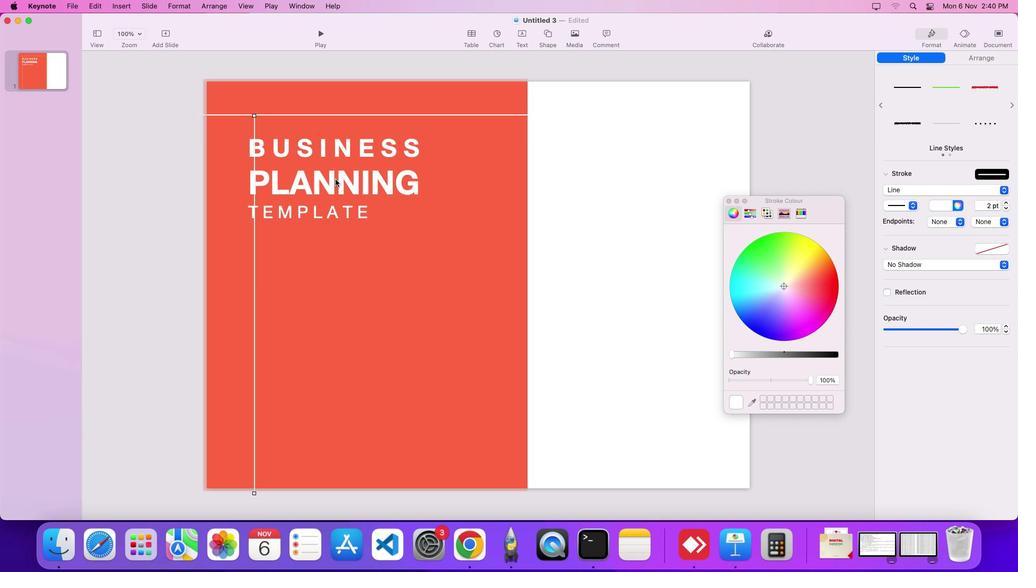 
Action: Mouse pressed left at (196, 256)
Screenshot: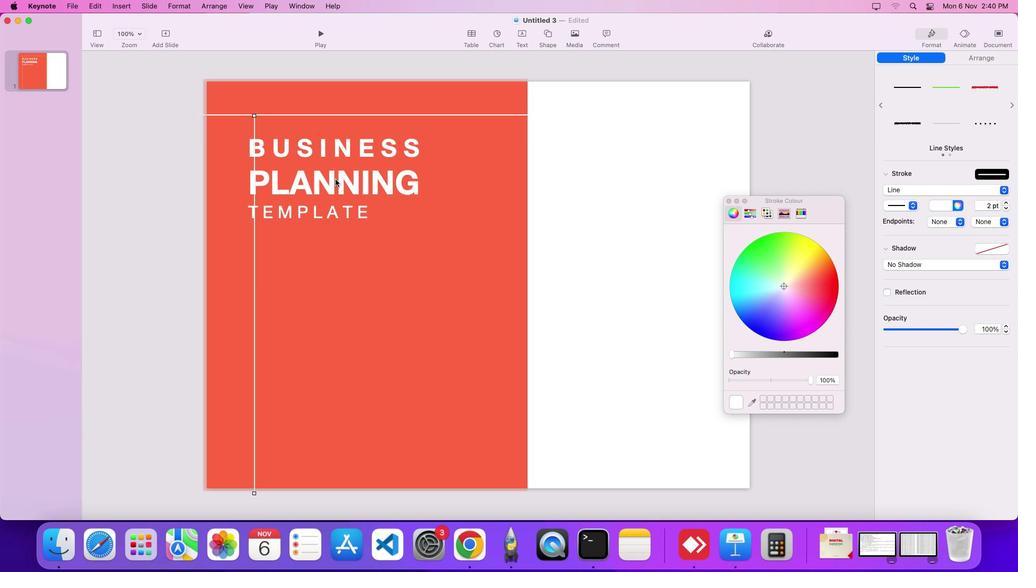 
Action: Mouse moved to (199, 262)
Screenshot: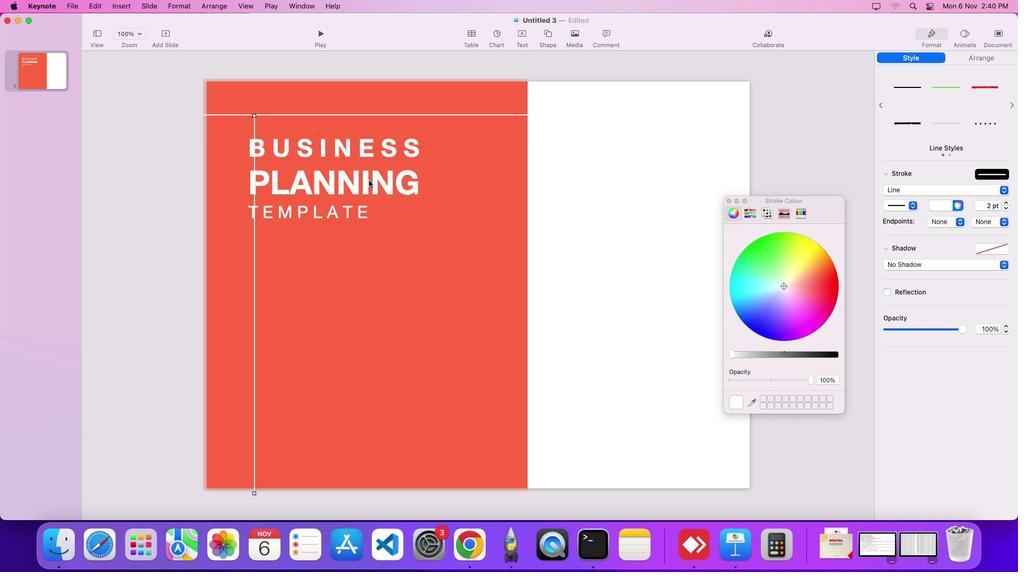 
Action: Key pressed Key.shift
Screenshot: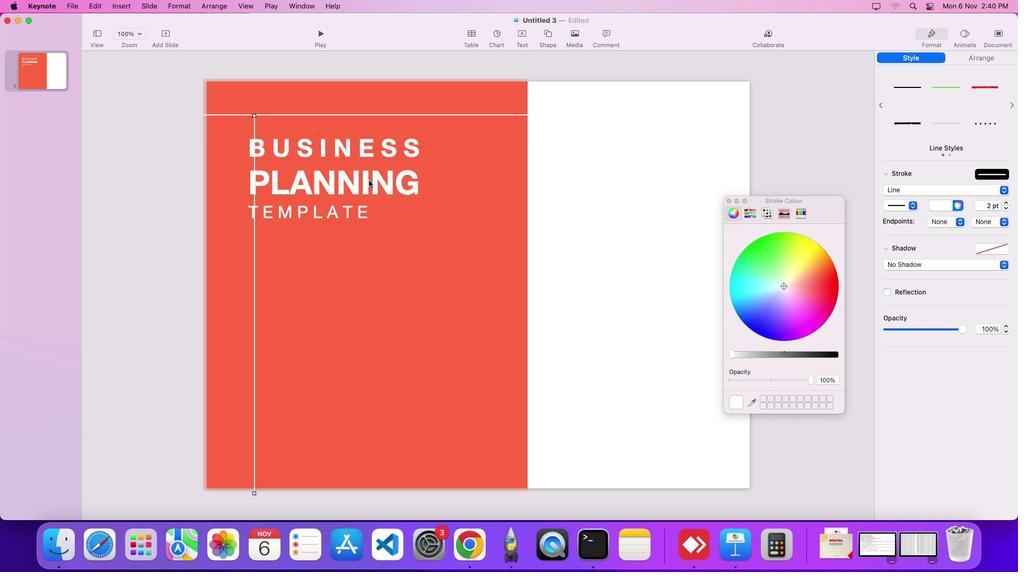 
Action: Mouse moved to (354, 179)
Screenshot: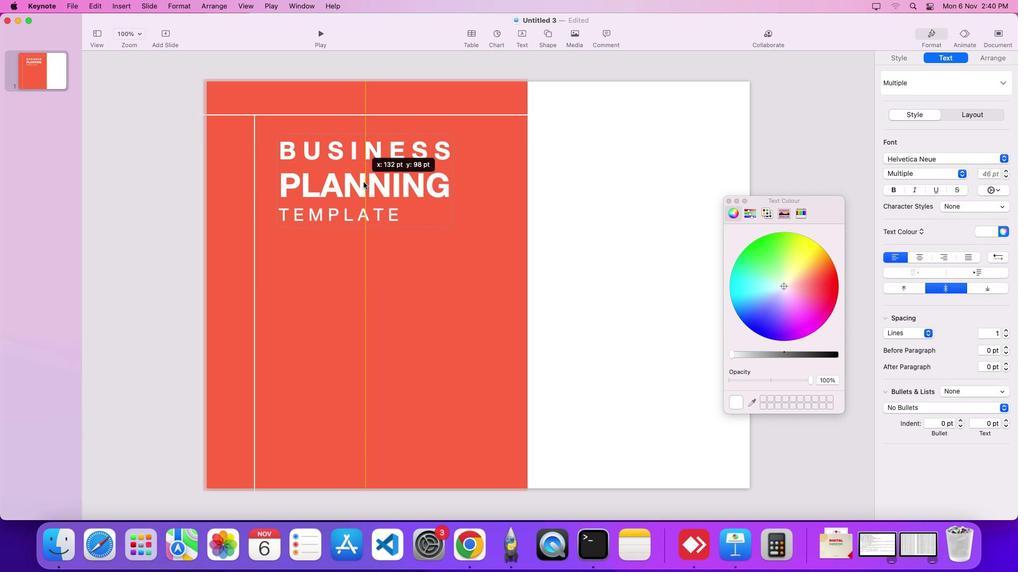 
Action: Mouse pressed left at (354, 179)
Screenshot: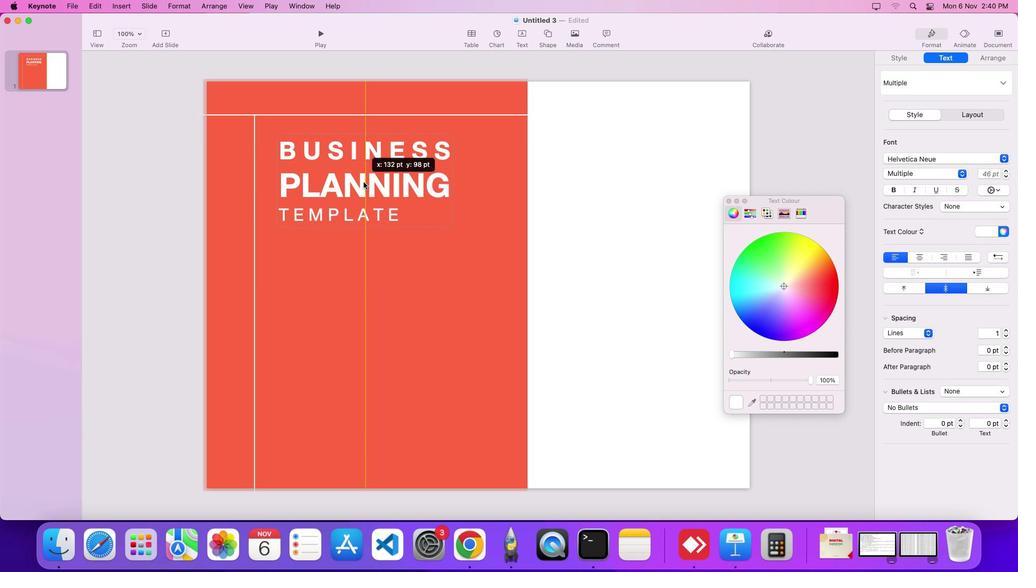 
Action: Mouse moved to (335, 179)
Screenshot: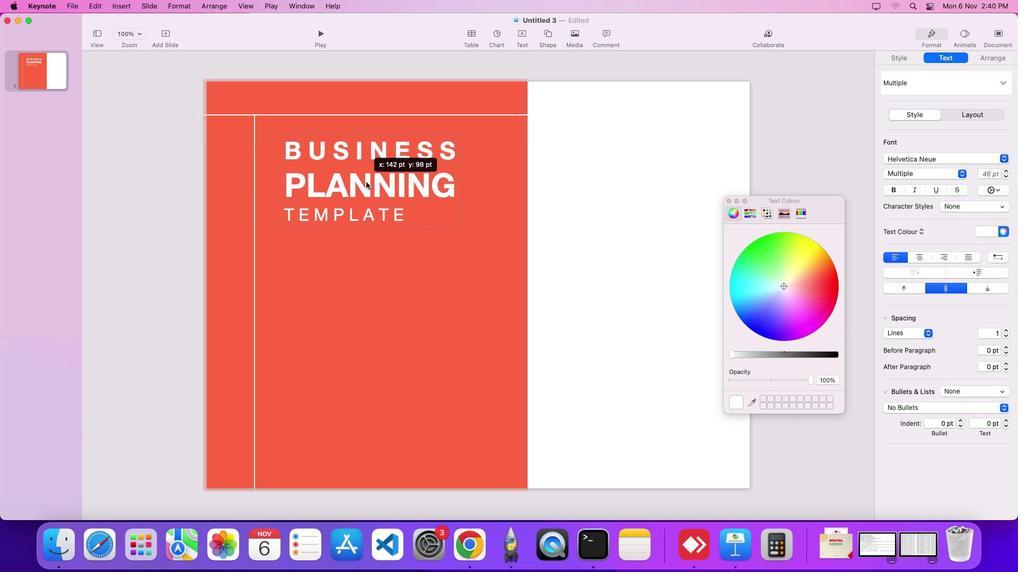 
Action: Mouse pressed left at (335, 179)
Screenshot: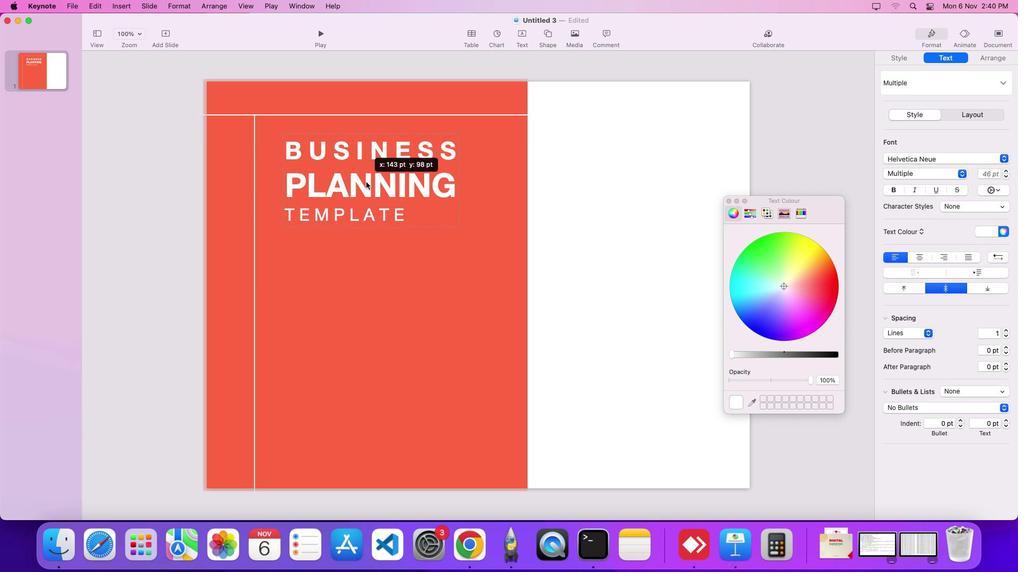 
Action: Mouse moved to (346, 179)
Screenshot: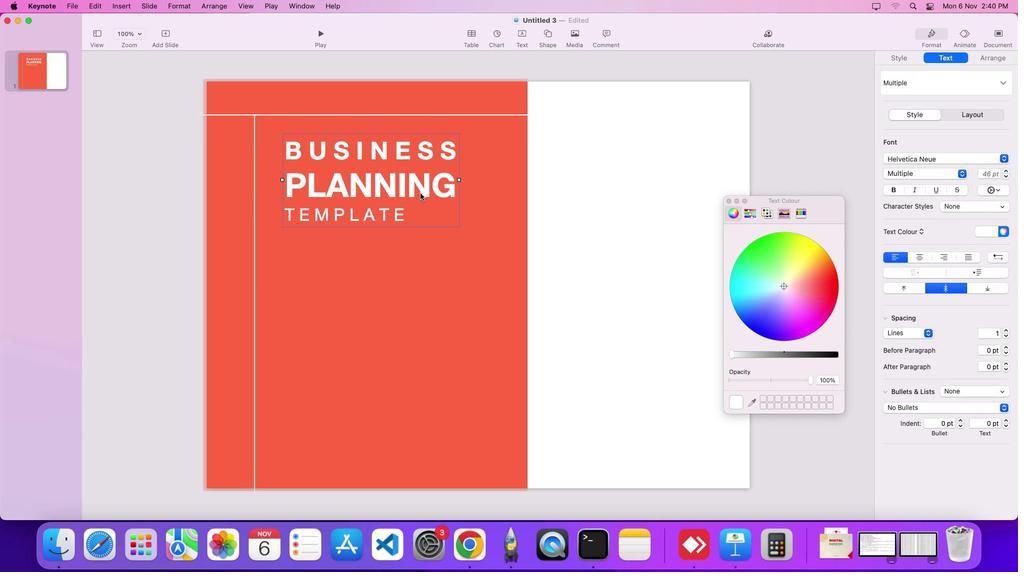
Action: Key pressed Key.shift
Screenshot: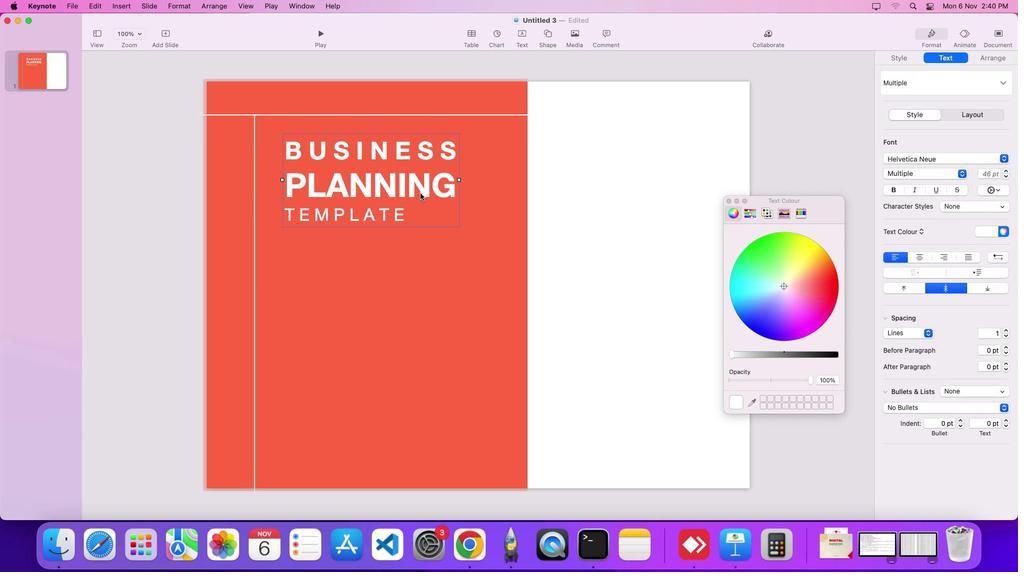 
Action: Mouse moved to (377, 182)
Screenshot: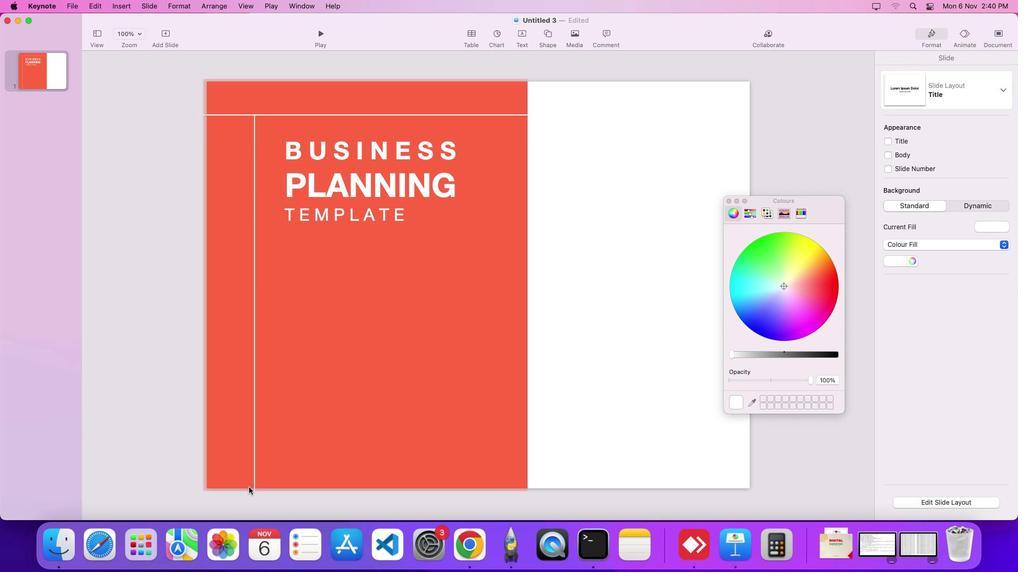 
Action: Mouse pressed left at (377, 182)
Screenshot: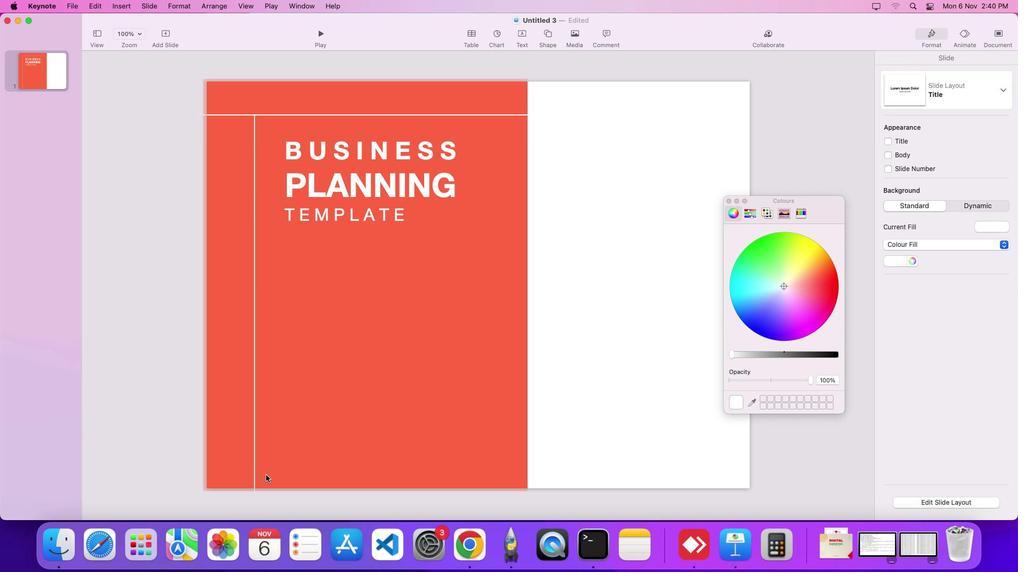 
Action: Mouse moved to (370, 182)
Screenshot: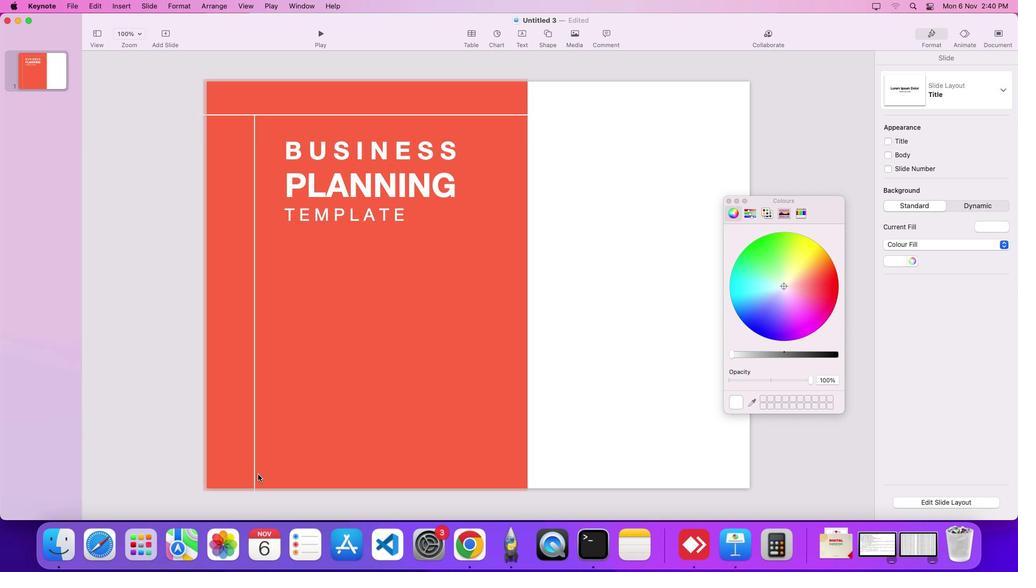 
Action: Key pressed Key.shift
Screenshot: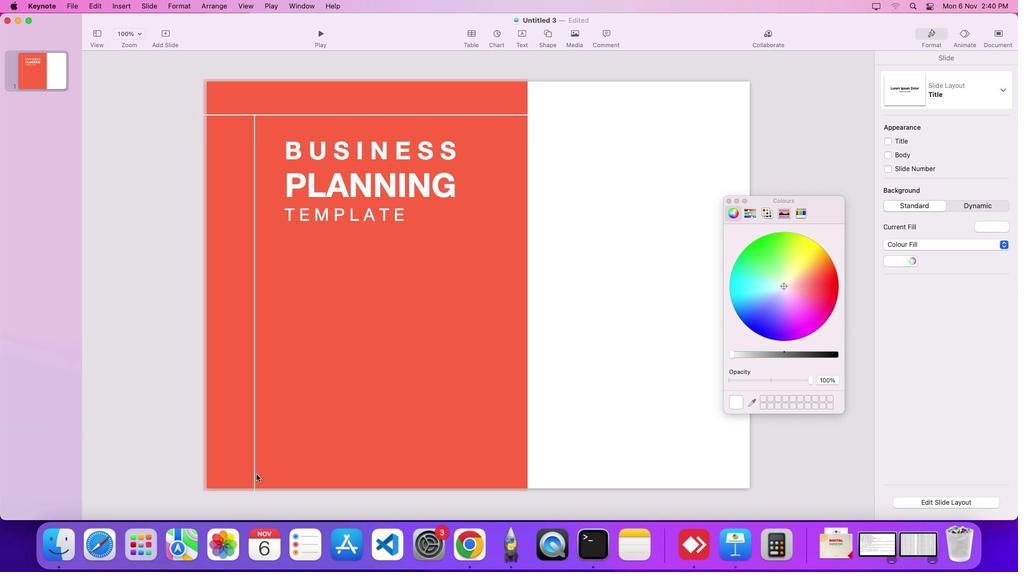 
Action: Mouse moved to (588, 249)
Screenshot: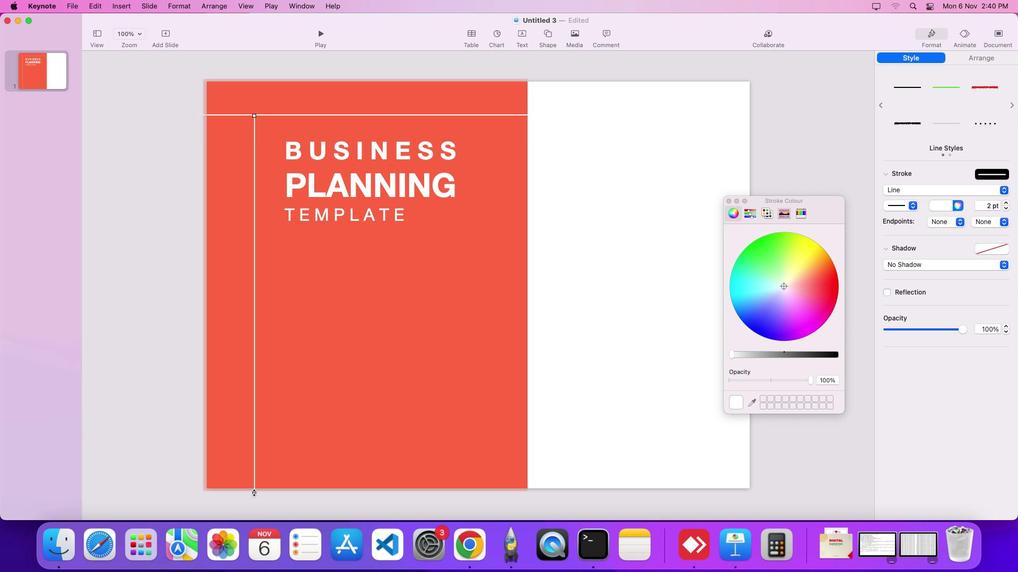 
Action: Mouse pressed left at (588, 249)
Screenshot: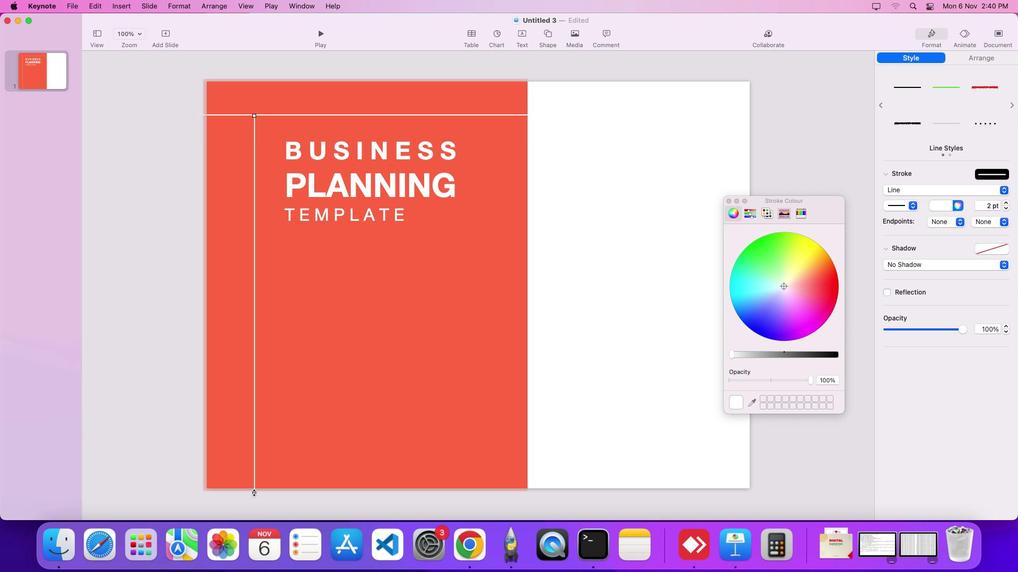 
Action: Mouse moved to (255, 474)
Screenshot: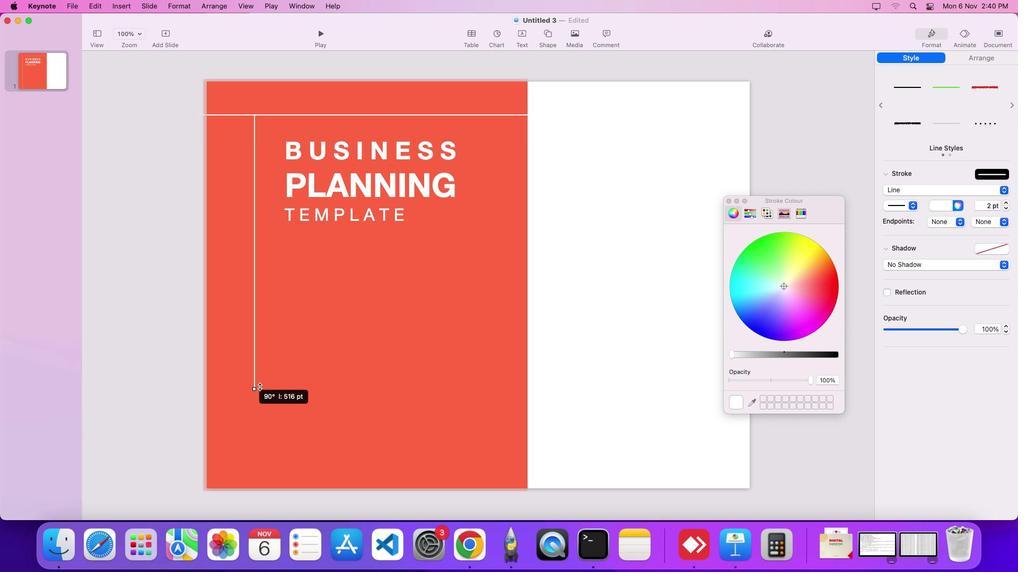 
Action: Mouse pressed left at (255, 474)
Screenshot: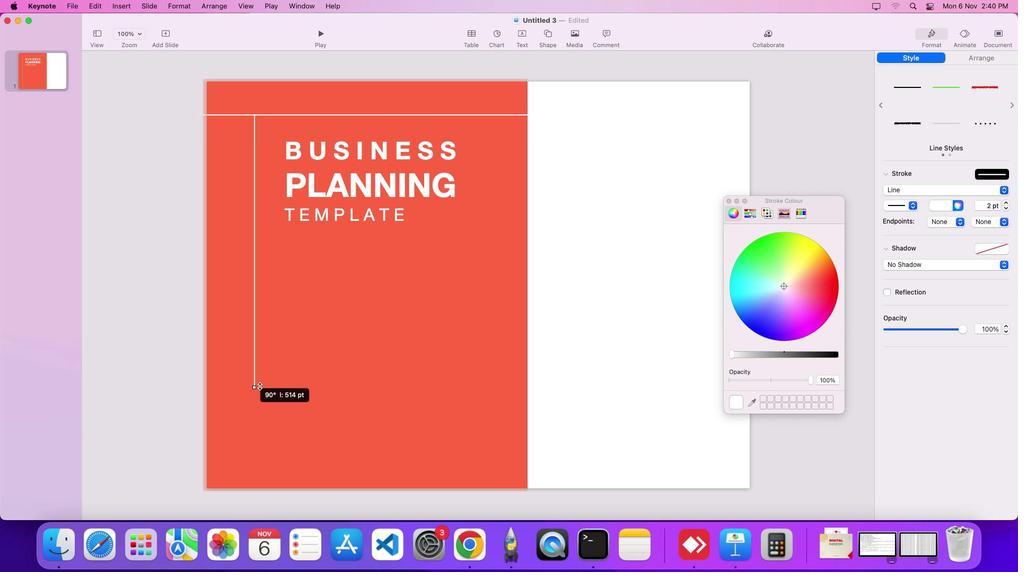
Action: Mouse moved to (253, 493)
Screenshot: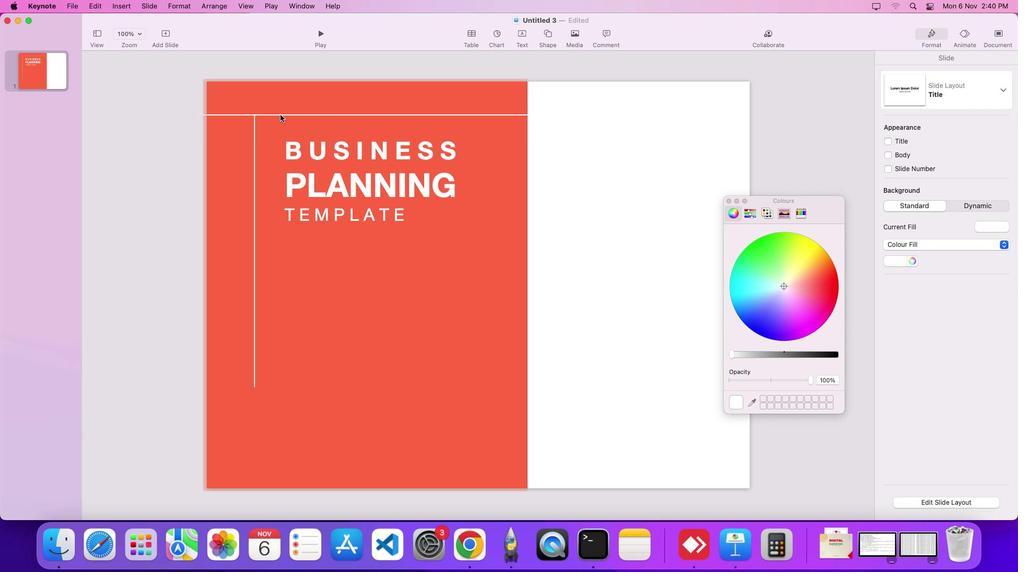 
Action: Mouse pressed left at (253, 493)
Screenshot: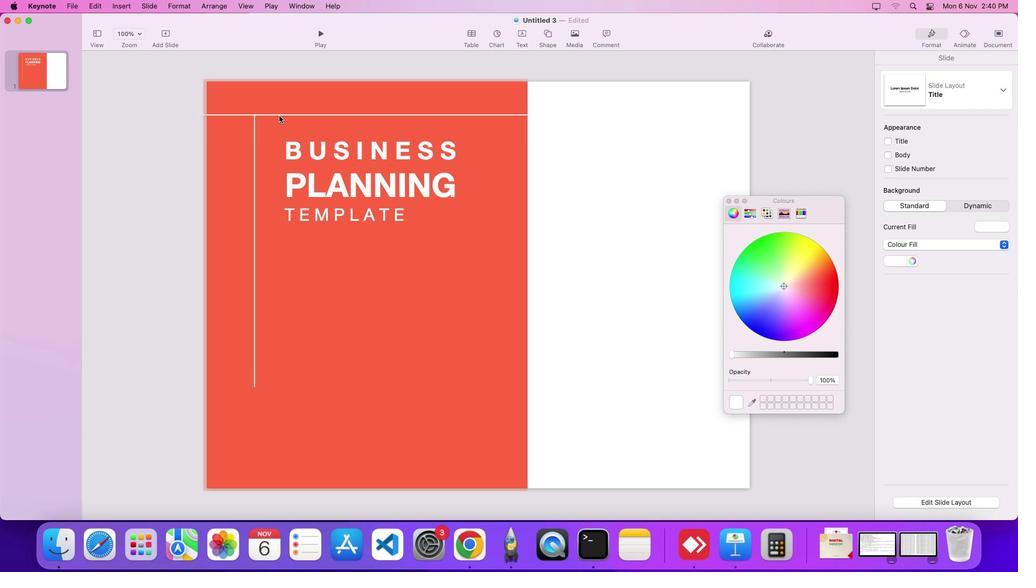 
Action: Key pressed Key.shift
Screenshot: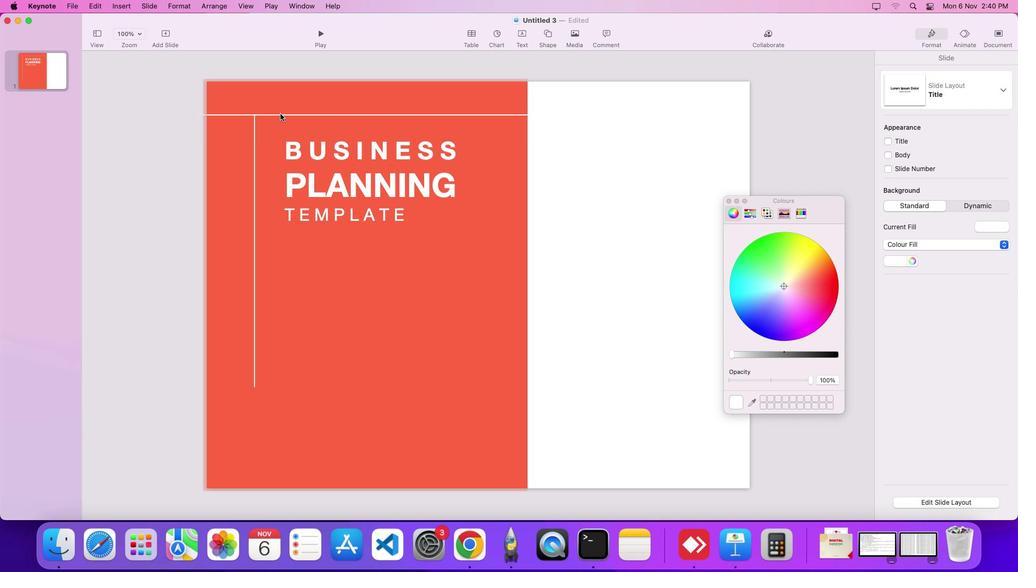 
Action: Mouse moved to (590, 323)
Screenshot: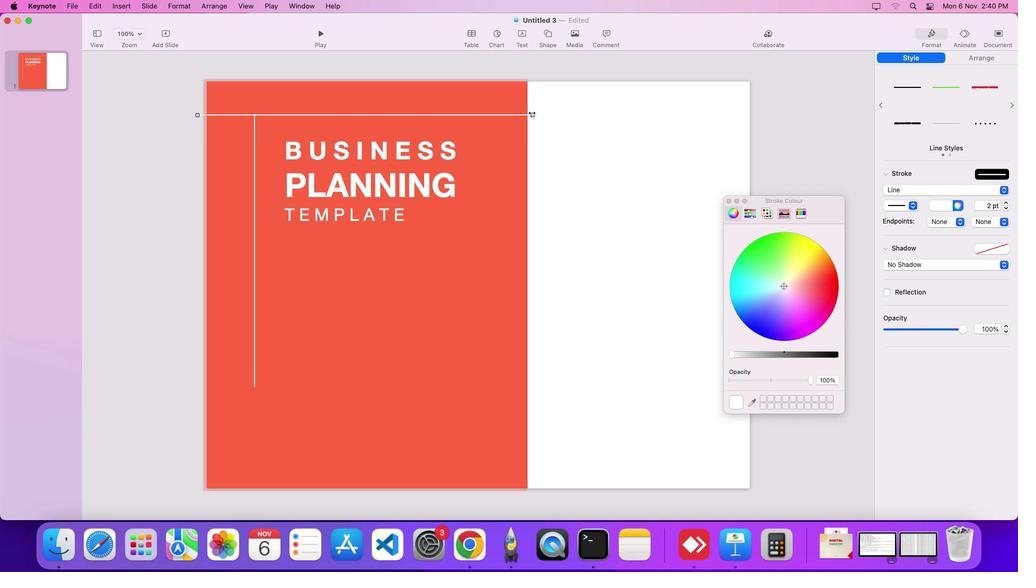 
Action: Mouse pressed left at (590, 323)
Screenshot: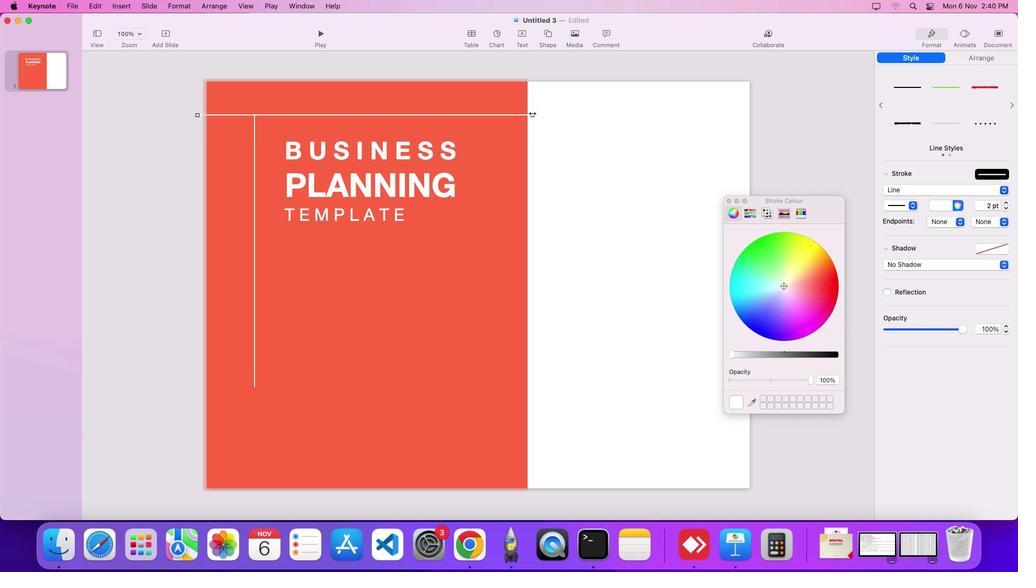 
Action: Mouse moved to (280, 113)
Screenshot: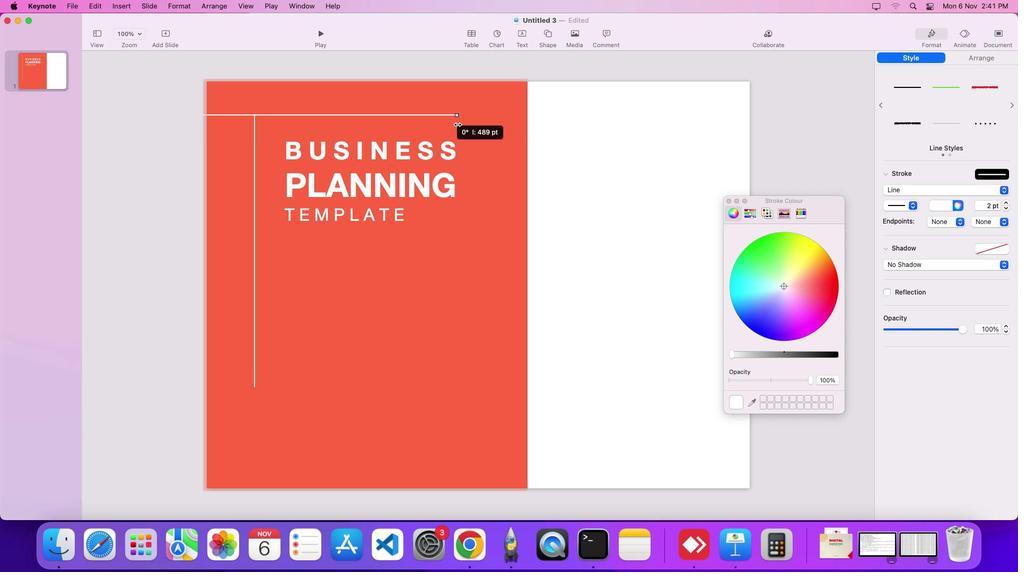 
Action: Mouse pressed left at (280, 113)
Screenshot: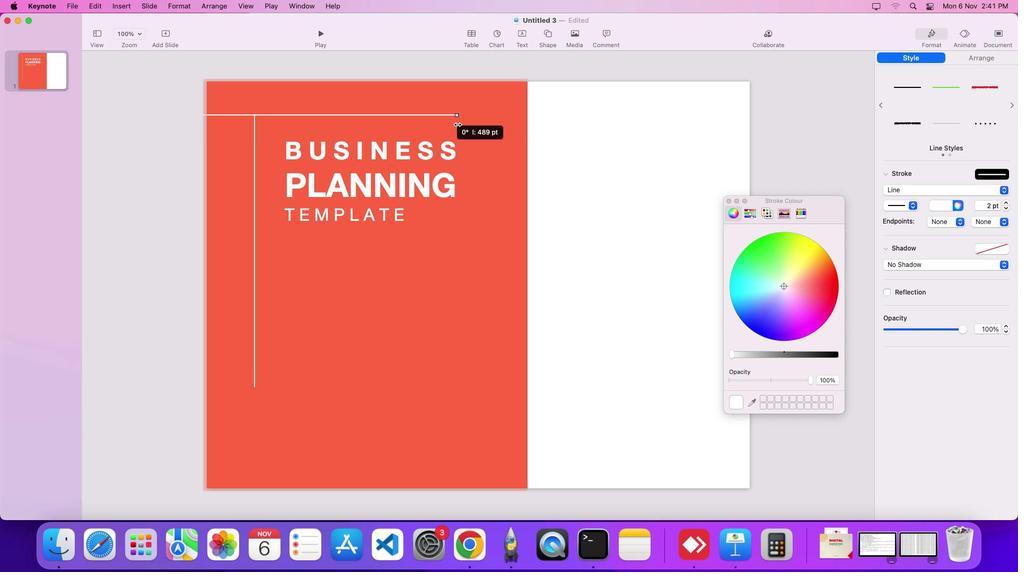 
Action: Mouse moved to (532, 113)
Screenshot: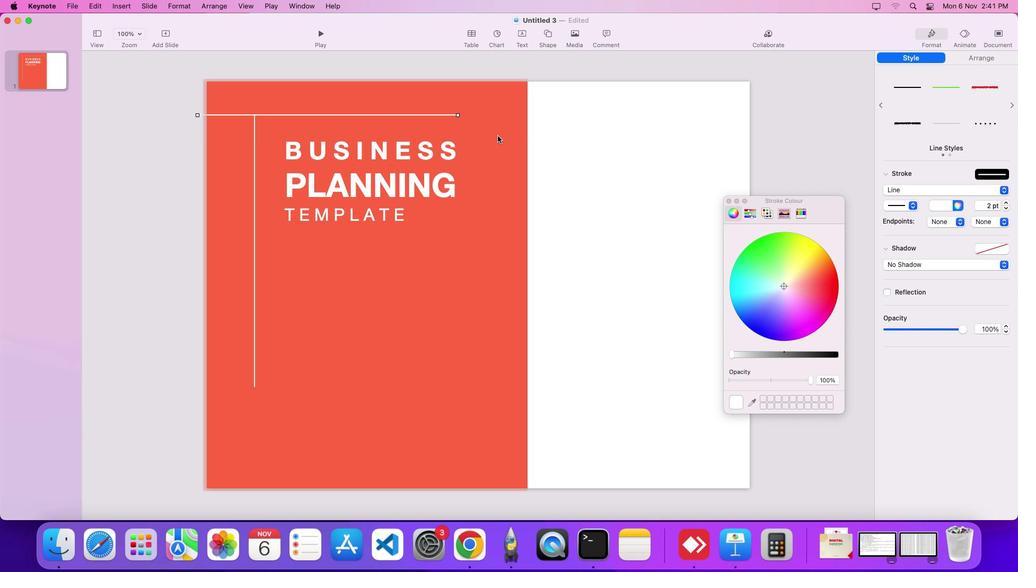 
Action: Mouse pressed left at (532, 113)
Screenshot: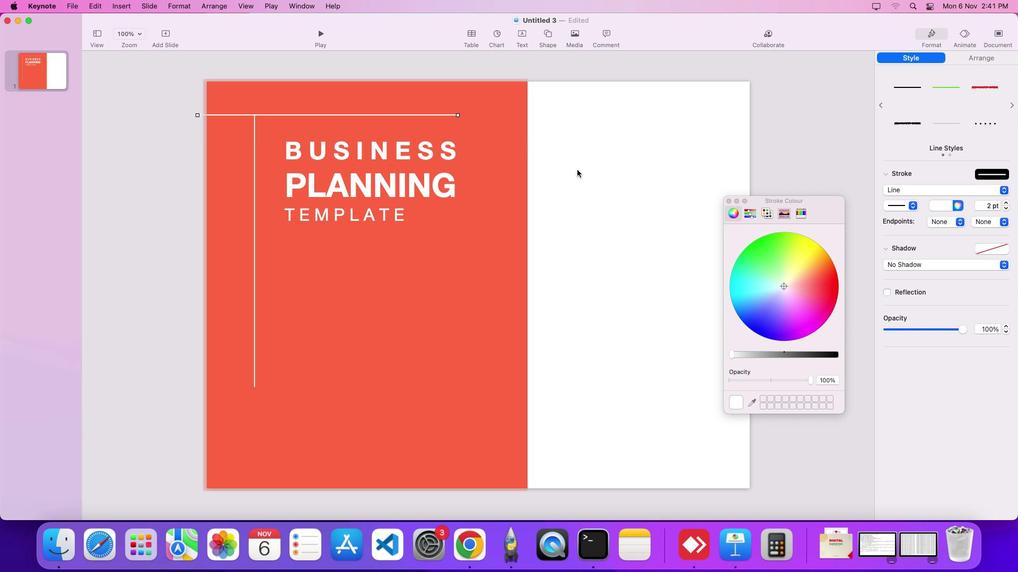 
Action: Key pressed Key.shift
Screenshot: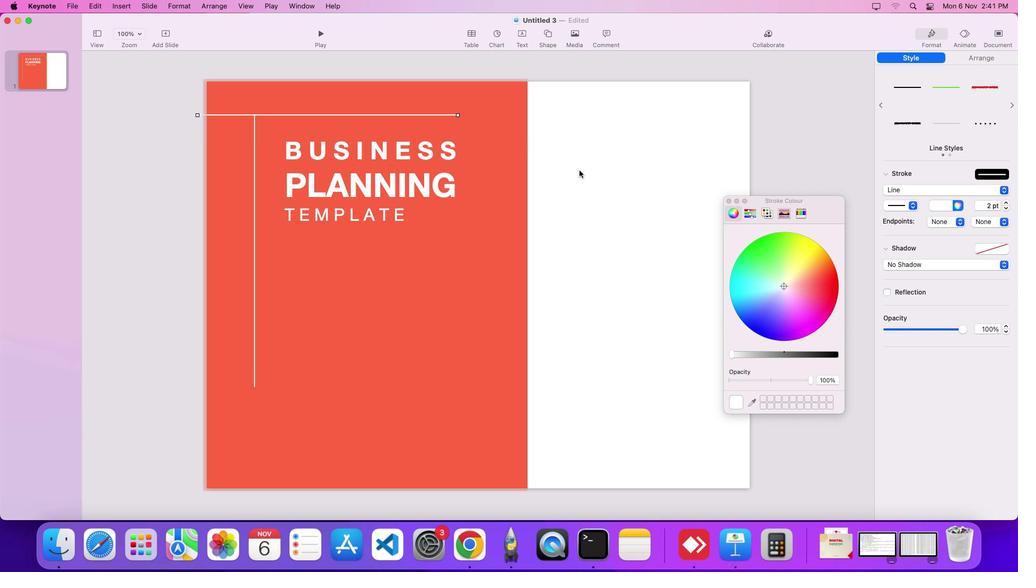 
Action: Mouse moved to (579, 170)
Screenshot: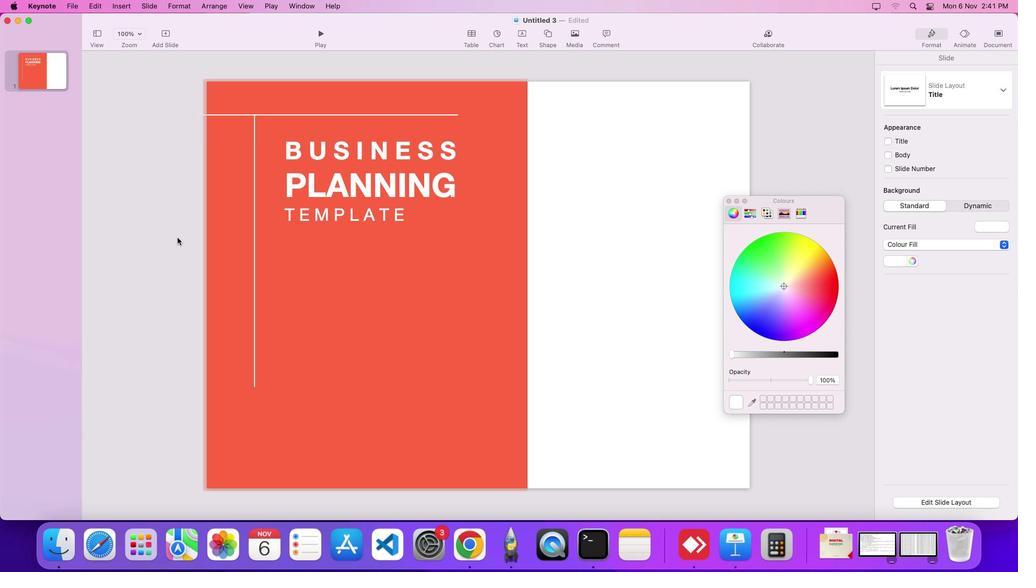 
Action: Mouse pressed left at (579, 170)
Screenshot: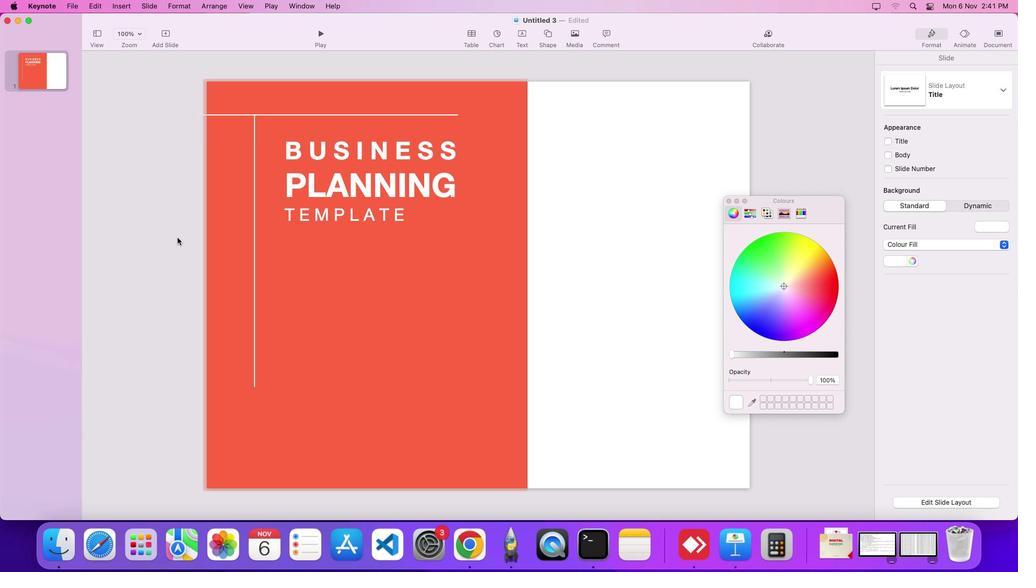 
Action: Mouse moved to (169, 250)
Screenshot: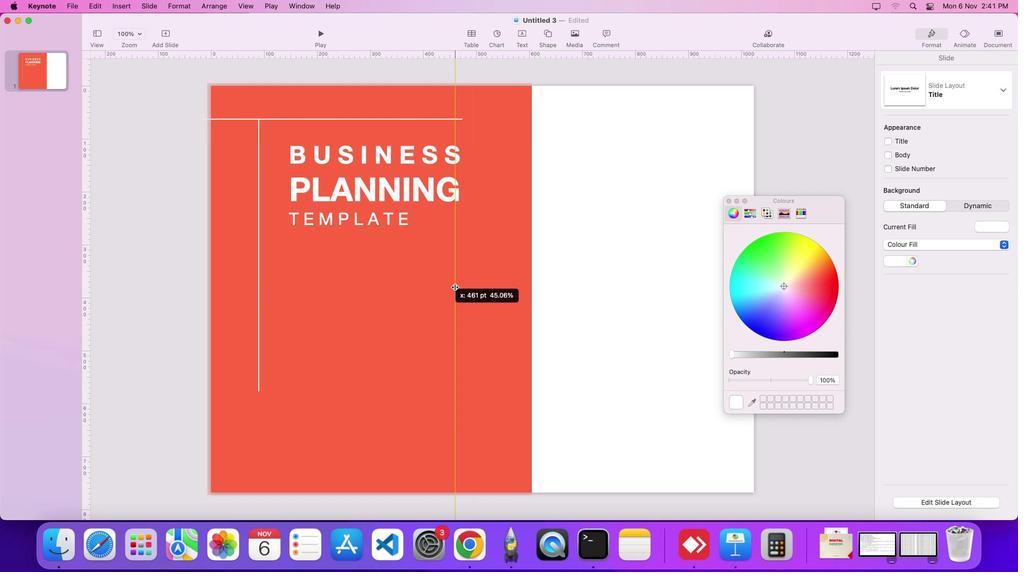 
Action: Key pressed Key.cmd
Screenshot: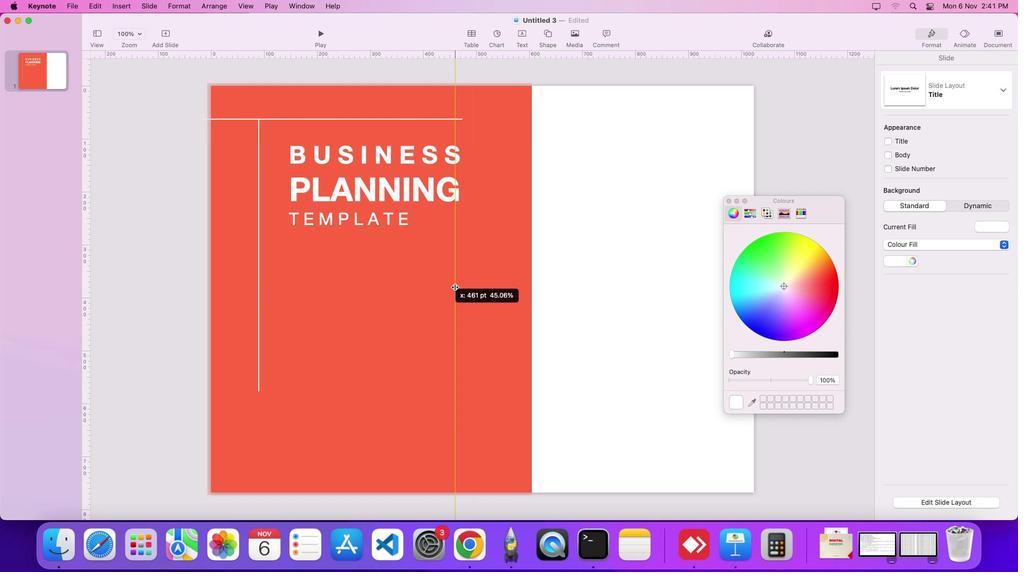 
Action: Mouse moved to (177, 238)
Screenshot: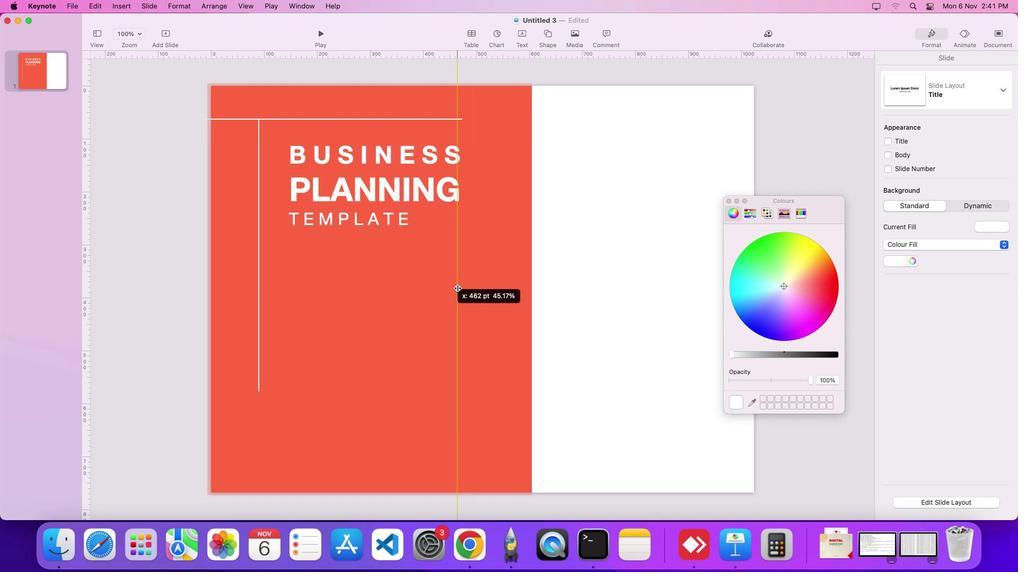 
Action: Key pressed 'r'
Screenshot: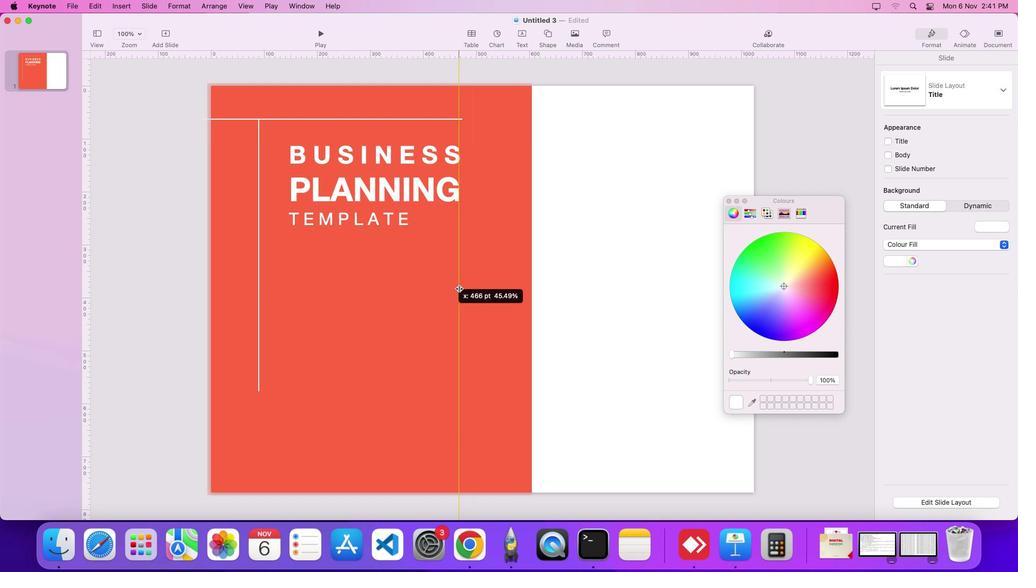 
Action: Mouse moved to (83, 269)
Screenshot: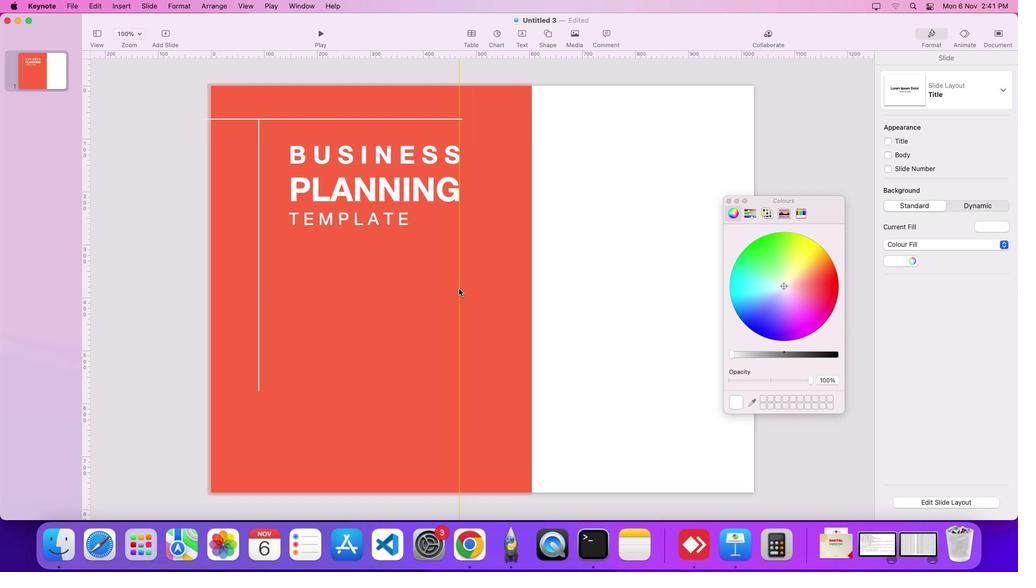 
Action: Mouse pressed left at (83, 269)
Screenshot: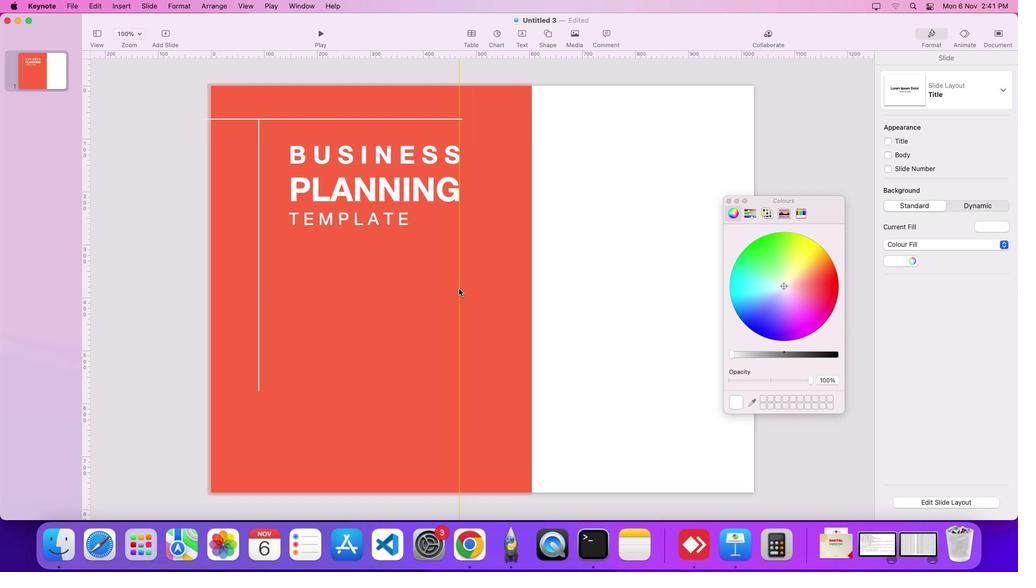 
Action: Mouse moved to (441, 120)
Screenshot: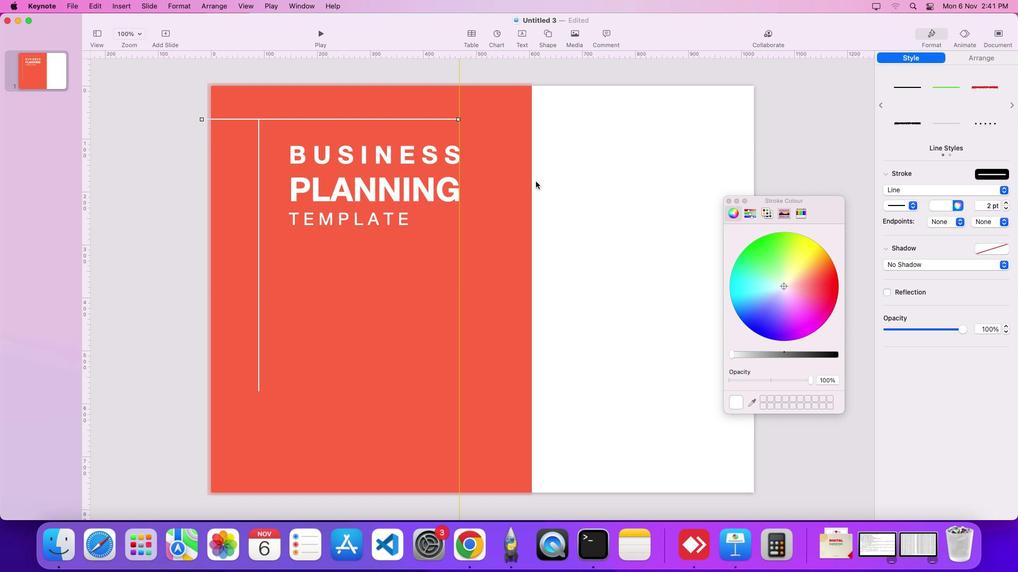 
Action: Mouse pressed left at (441, 120)
Screenshot: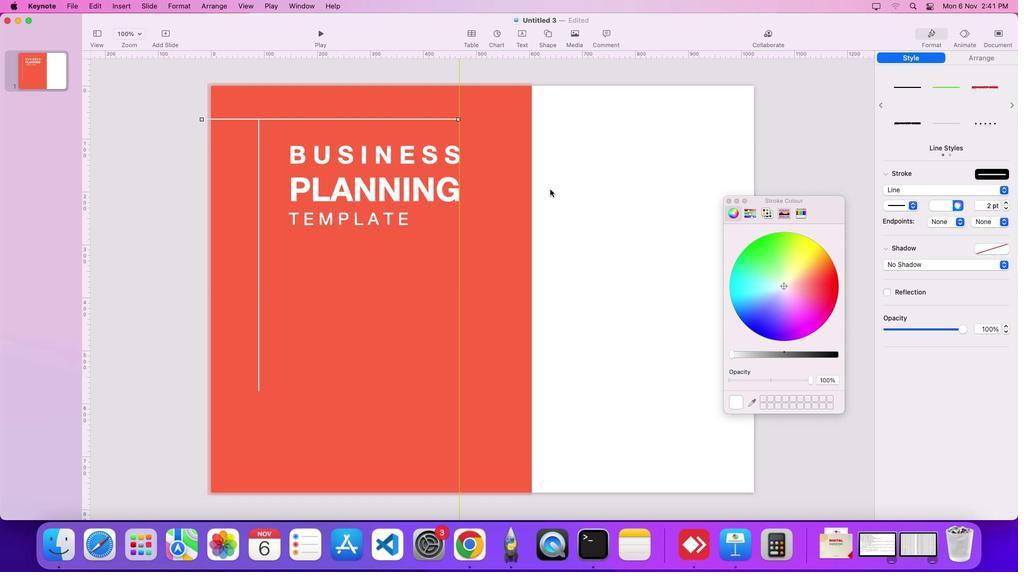 
Action: Mouse moved to (461, 120)
Screenshot: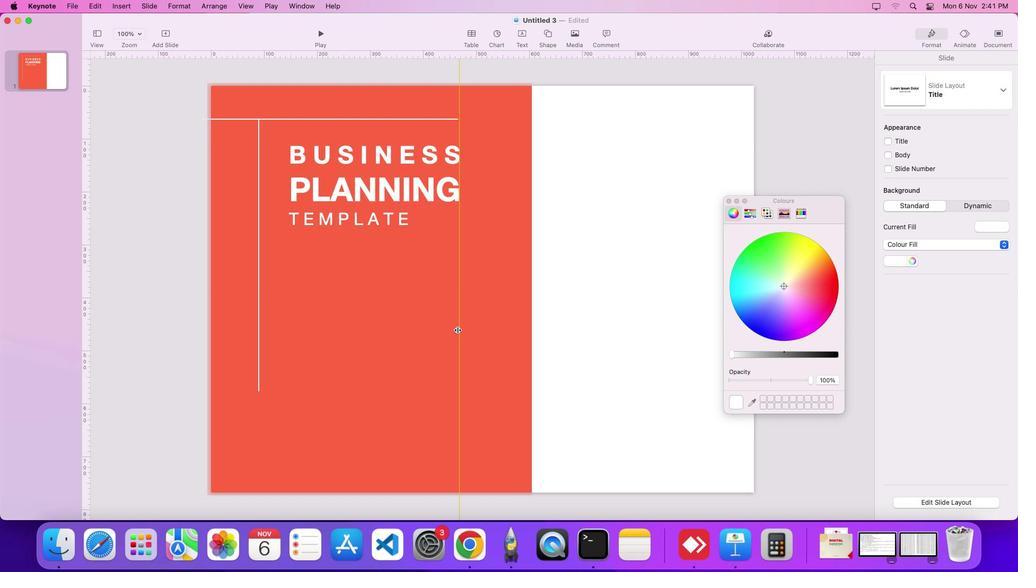 
Action: Mouse pressed left at (461, 120)
Screenshot: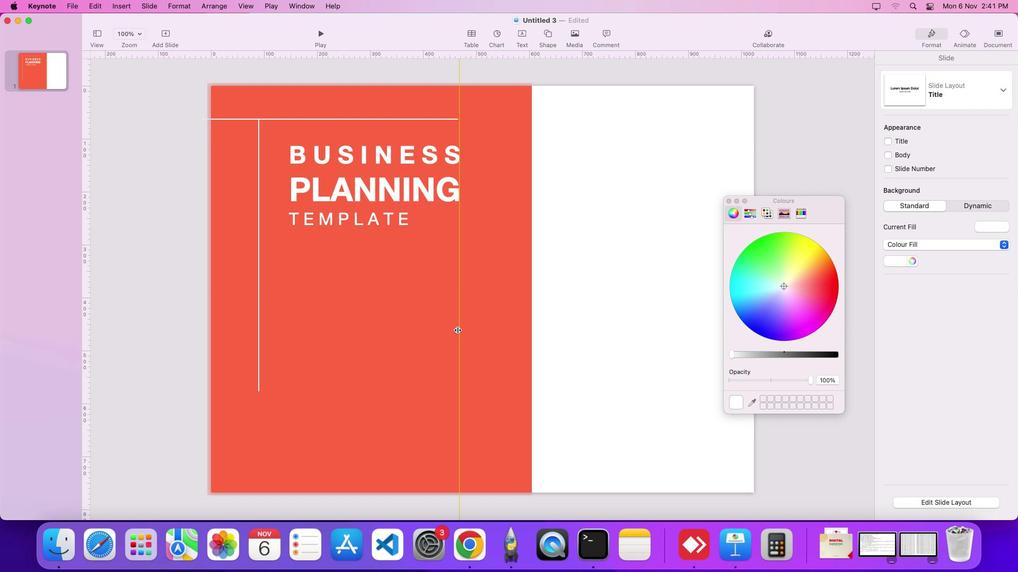 
Action: Mouse moved to (550, 189)
Screenshot: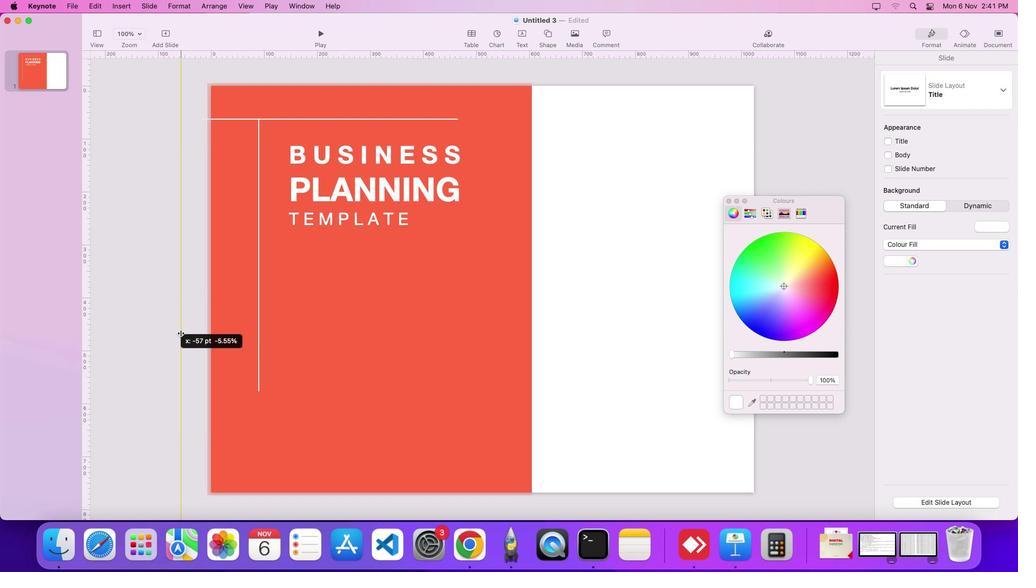 
Action: Mouse pressed left at (550, 189)
Screenshot: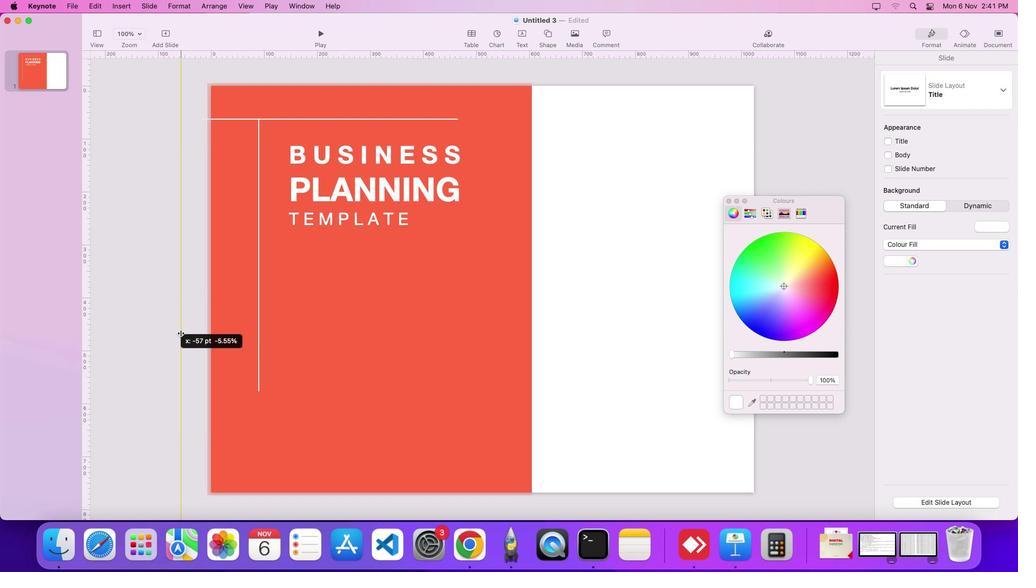 
Action: Mouse moved to (457, 330)
Screenshot: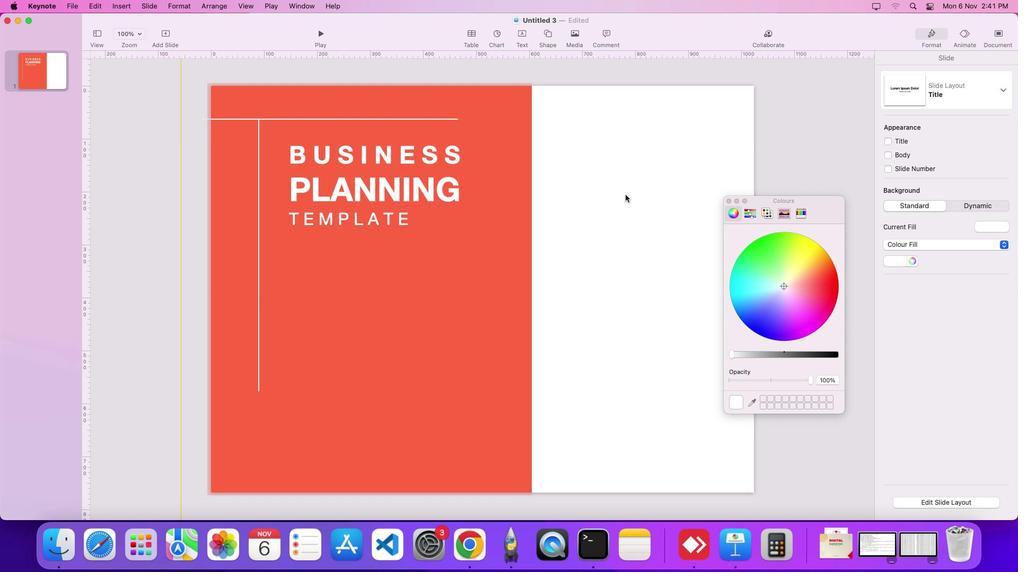 
Action: Mouse pressed left at (457, 330)
Screenshot: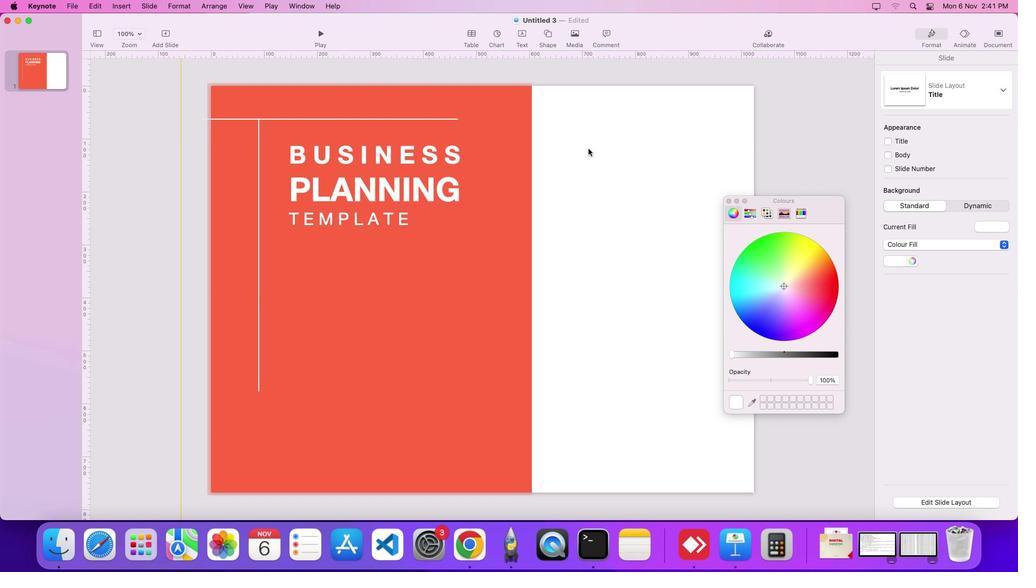
Action: Mouse moved to (625, 195)
Screenshot: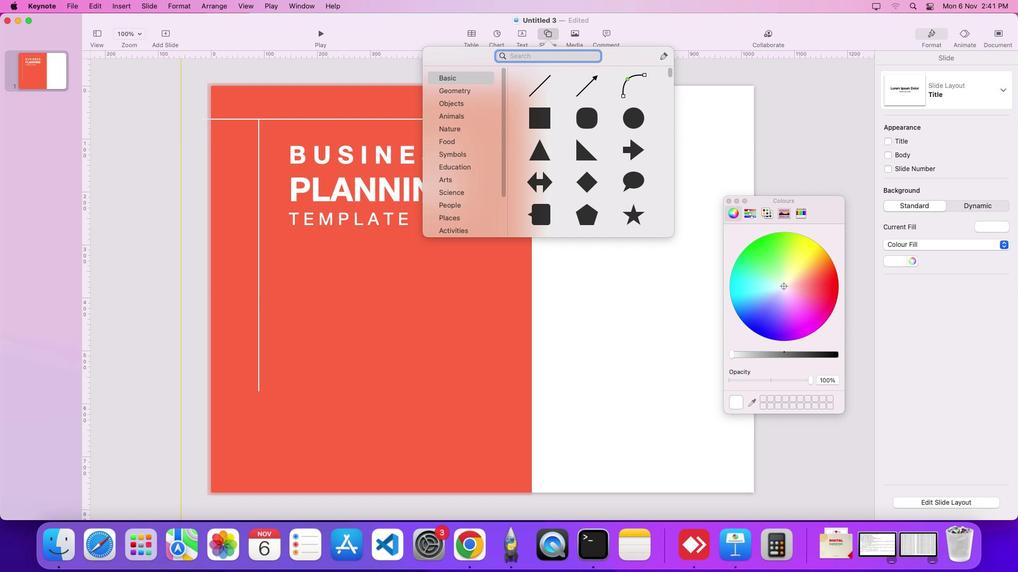 
Action: Mouse pressed left at (625, 195)
Screenshot: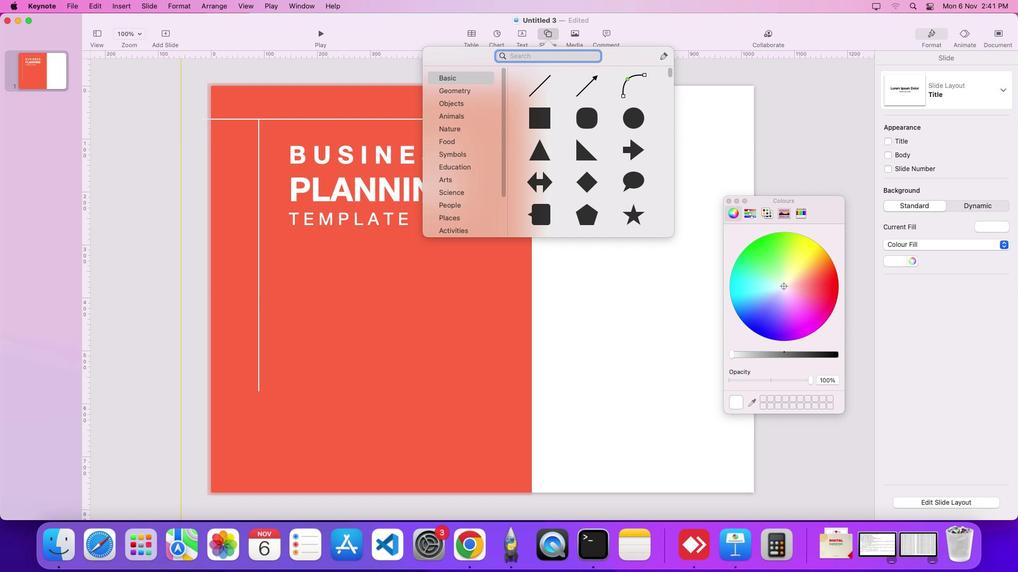 
Action: Mouse moved to (550, 32)
Screenshot: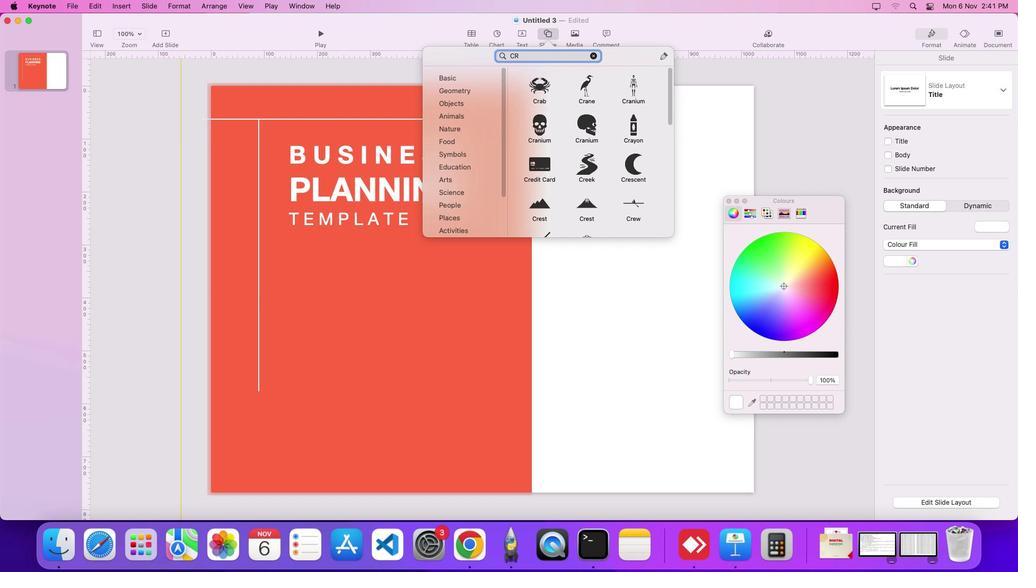 
Action: Mouse pressed left at (550, 32)
Screenshot: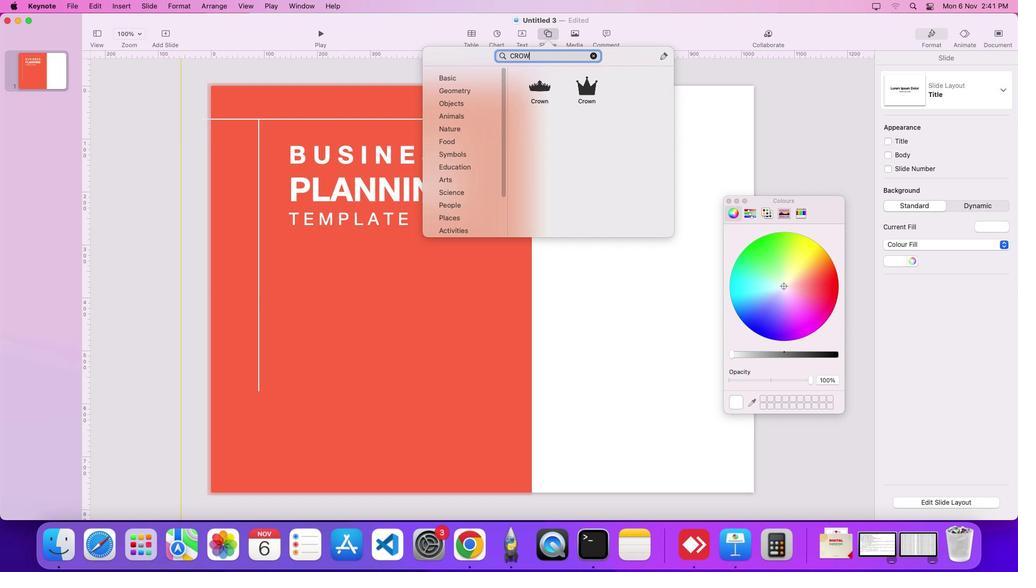 
Action: Mouse moved to (578, 56)
Screenshot: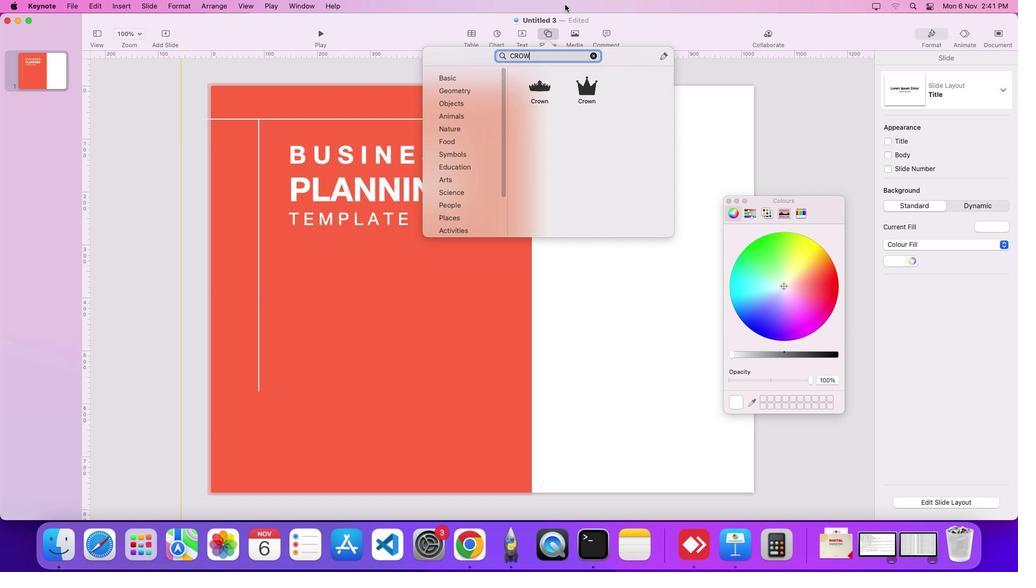 
Action: Mouse pressed left at (578, 56)
Screenshot: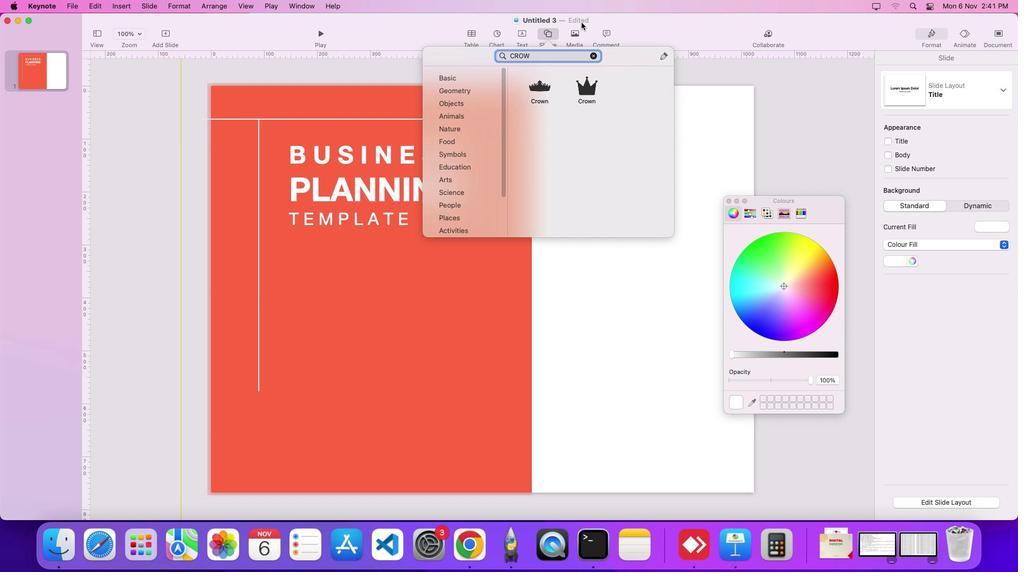 
Action: Mouse moved to (544, 51)
Screenshot: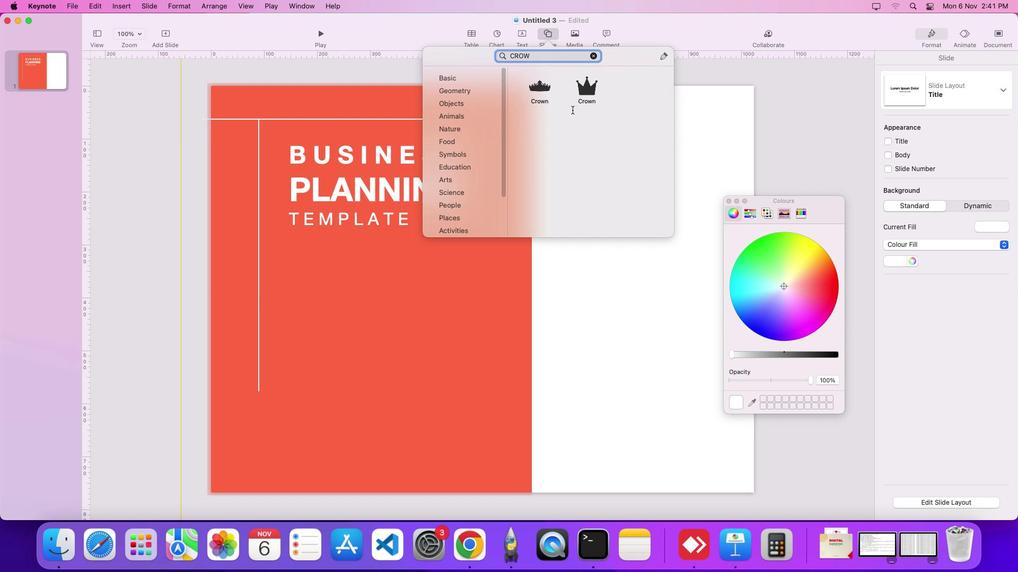 
Action: Key pressed 'C''R''O''W'
Screenshot: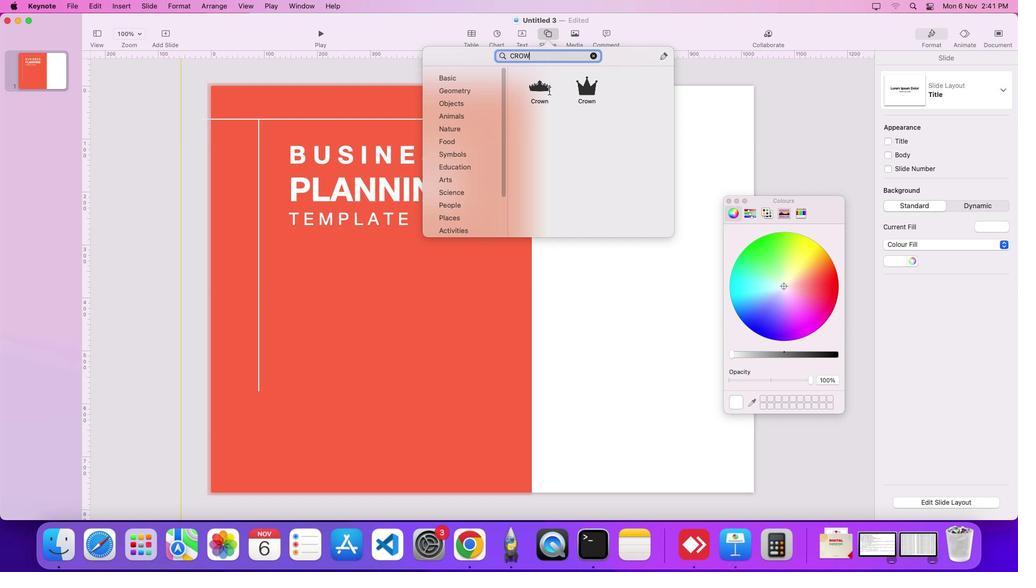 
Action: Mouse moved to (547, 87)
Screenshot: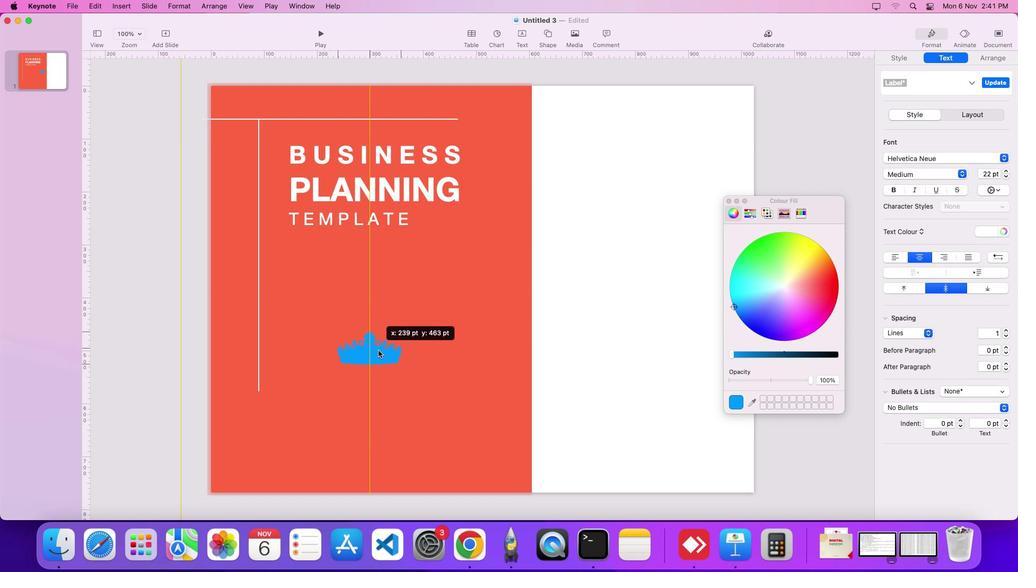 
Action: Mouse pressed left at (547, 87)
Screenshot: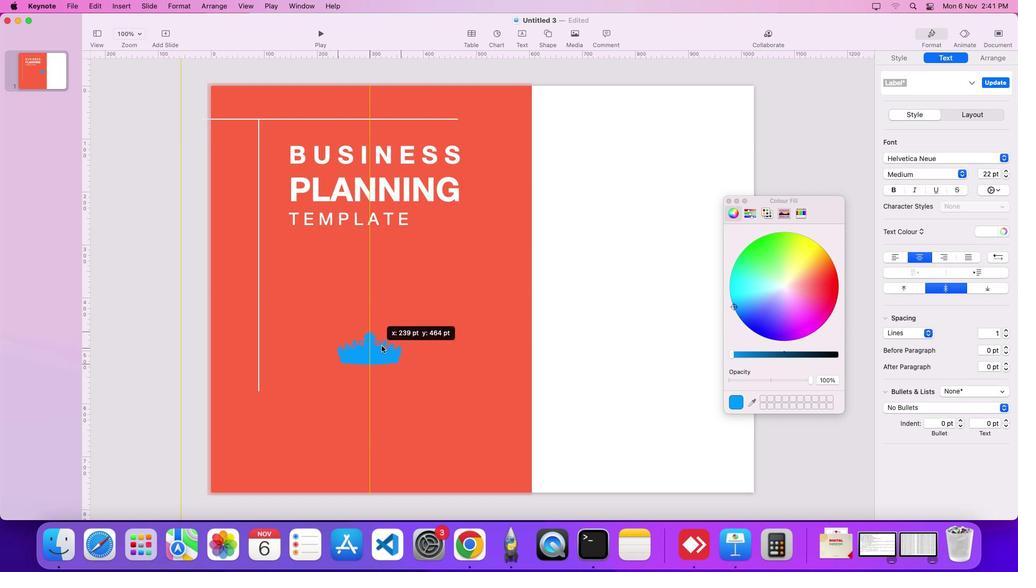 
Action: Mouse moved to (492, 291)
Screenshot: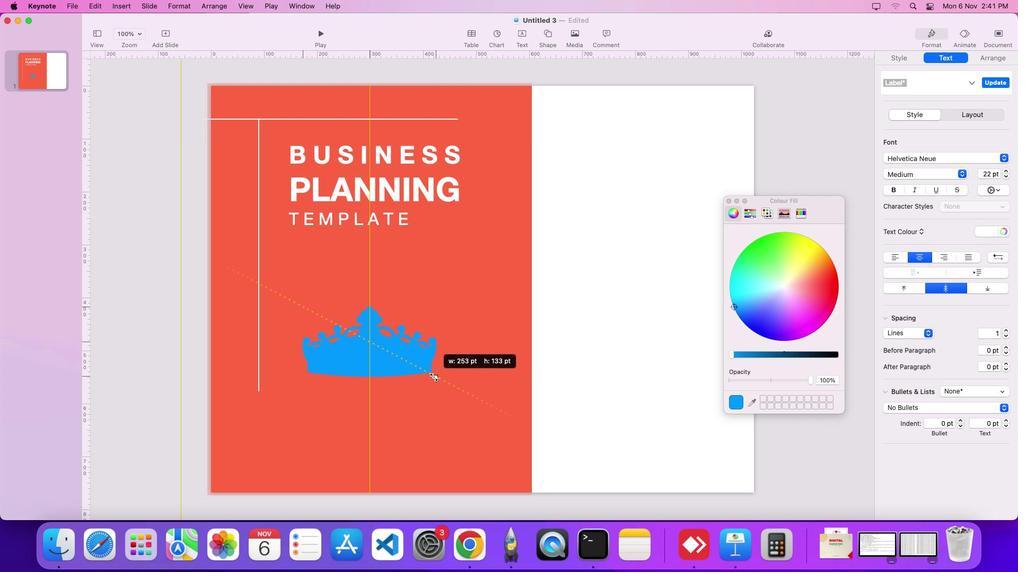 
Action: Mouse pressed left at (492, 291)
Screenshot: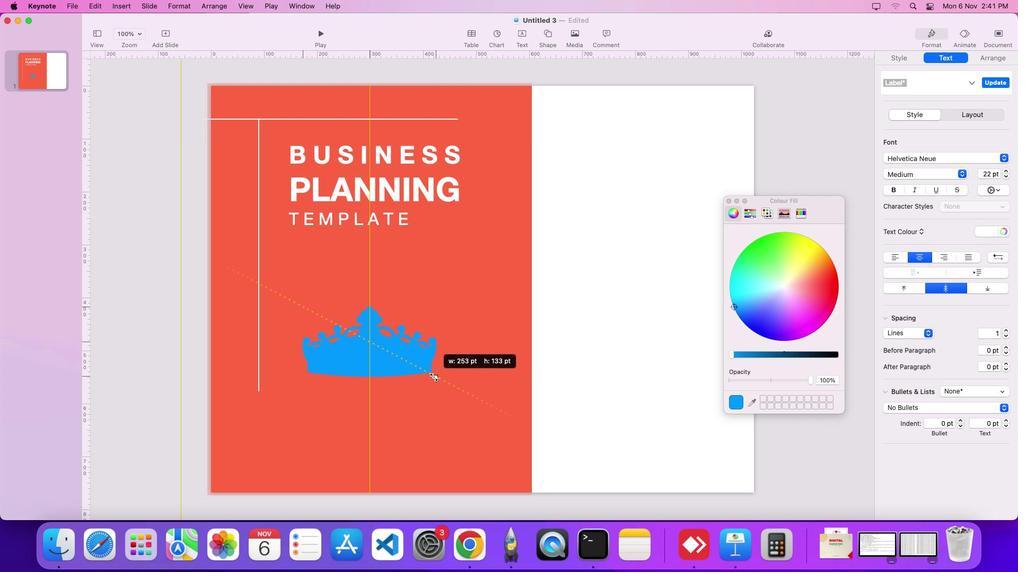 
Action: Mouse moved to (391, 353)
Screenshot: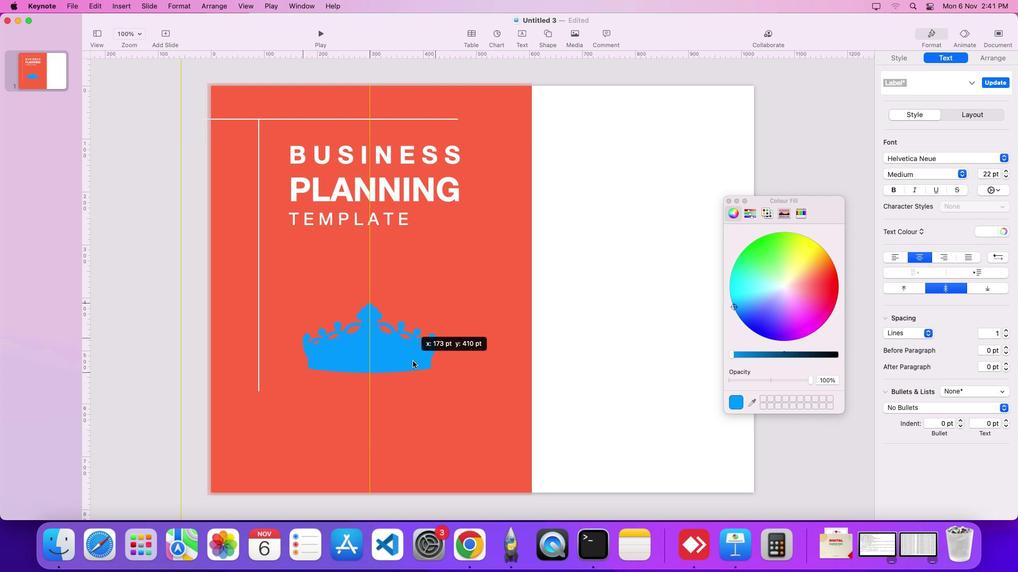 
Action: Key pressed Key.shift
Screenshot: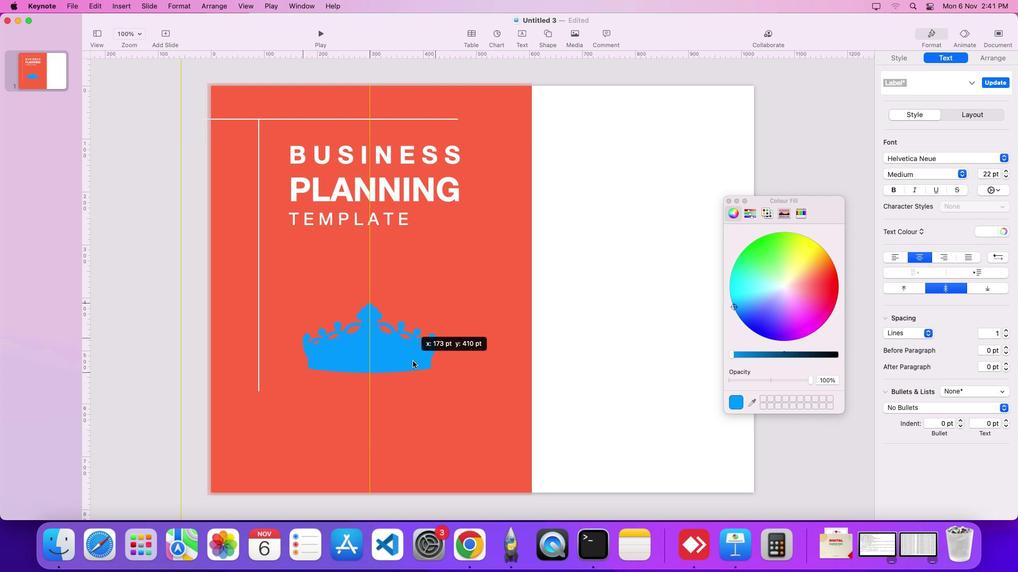 
Action: Mouse moved to (400, 363)
Screenshot: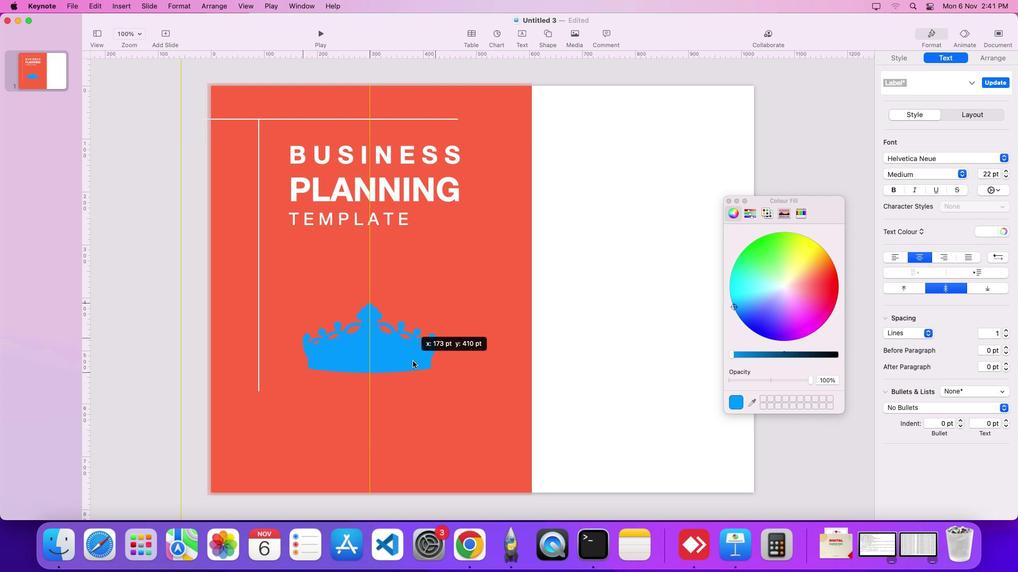 
Action: Key pressed Key.alt
Screenshot: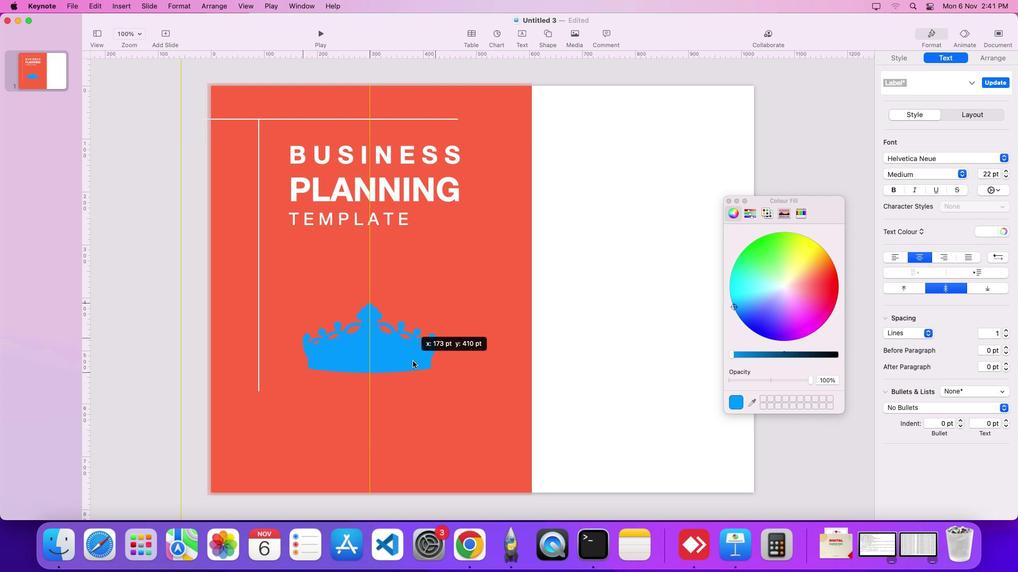 
Action: Mouse moved to (400, 357)
Screenshot: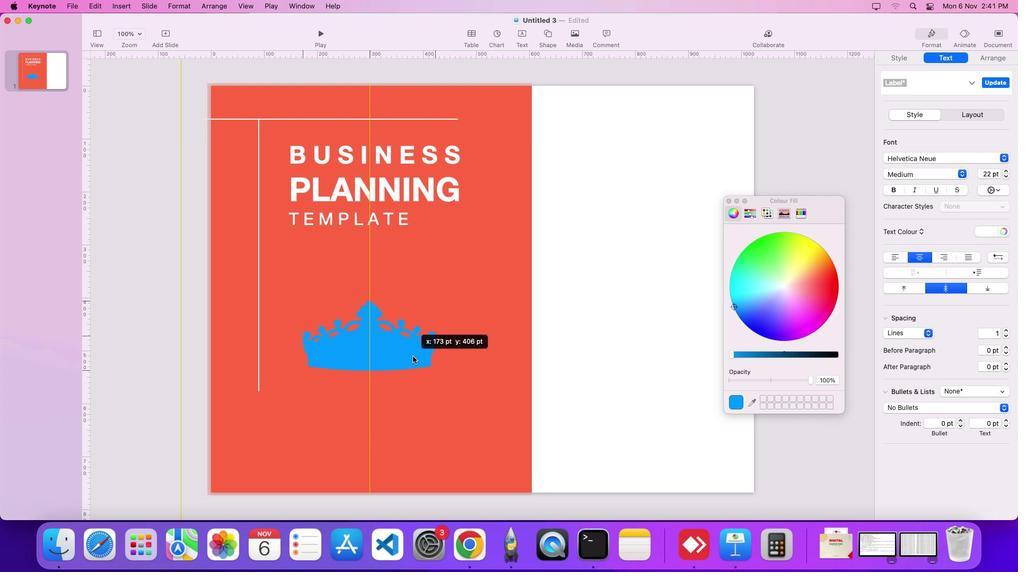 
Action: Mouse pressed left at (400, 357)
Screenshot: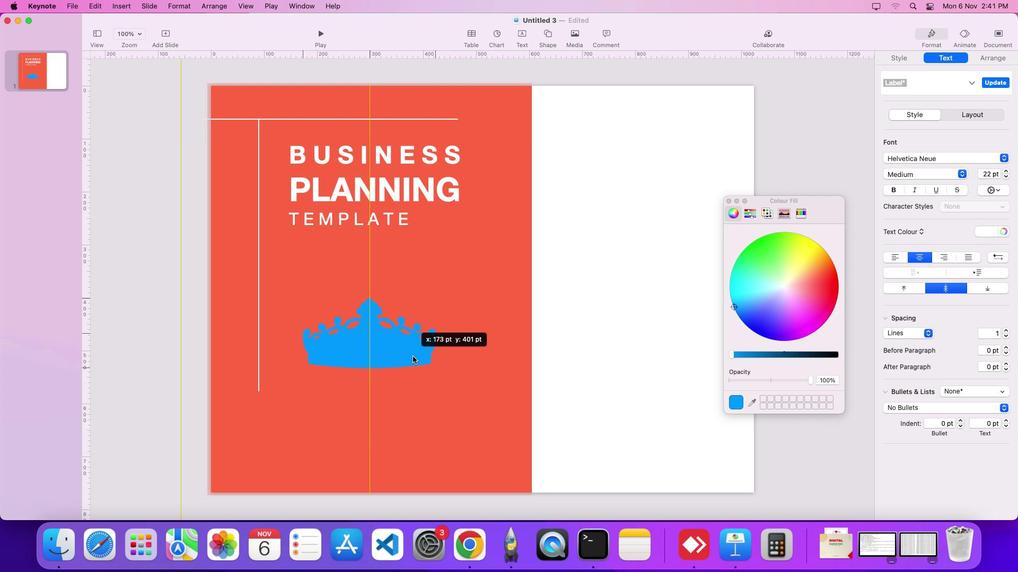 
Action: Mouse moved to (411, 365)
Screenshot: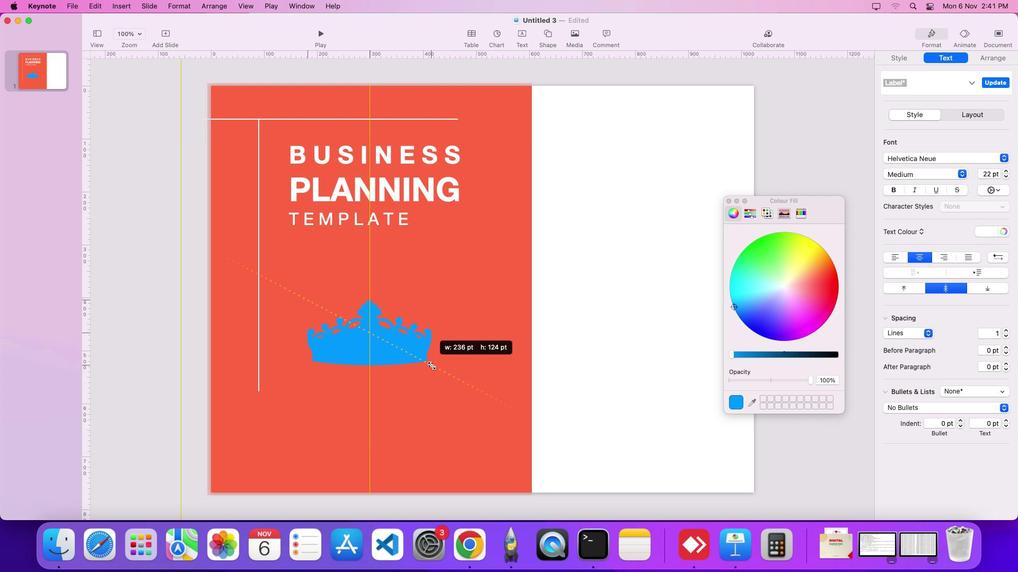 
Action: Mouse pressed left at (411, 365)
Screenshot: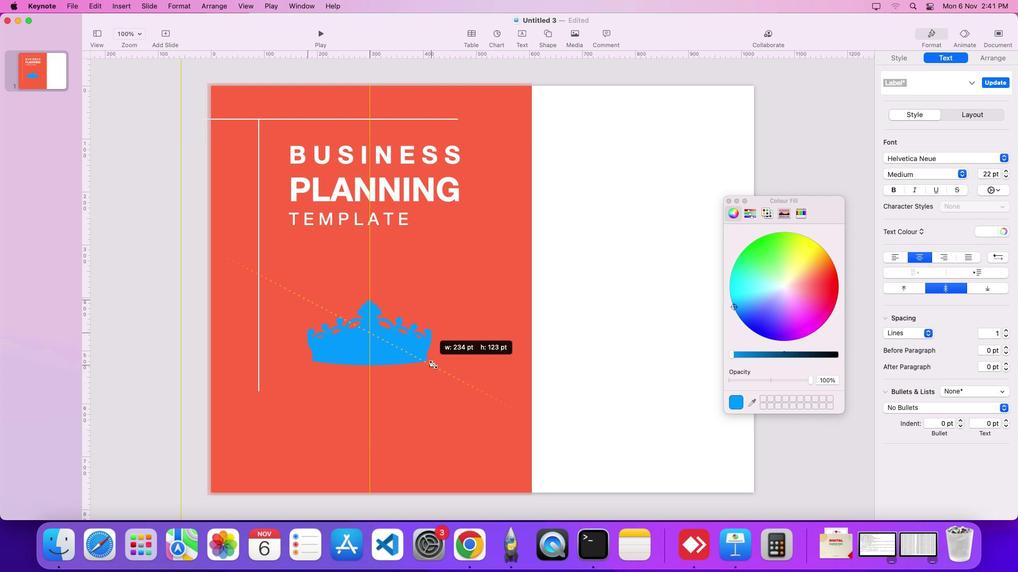 
Action: Mouse moved to (439, 370)
Screenshot: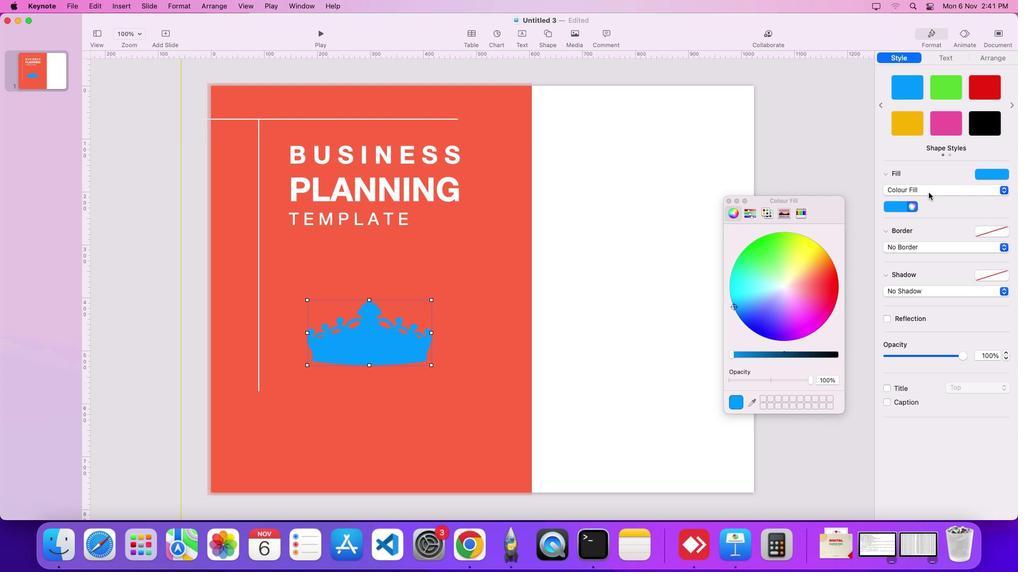 
Action: Key pressed Key.shift
Screenshot: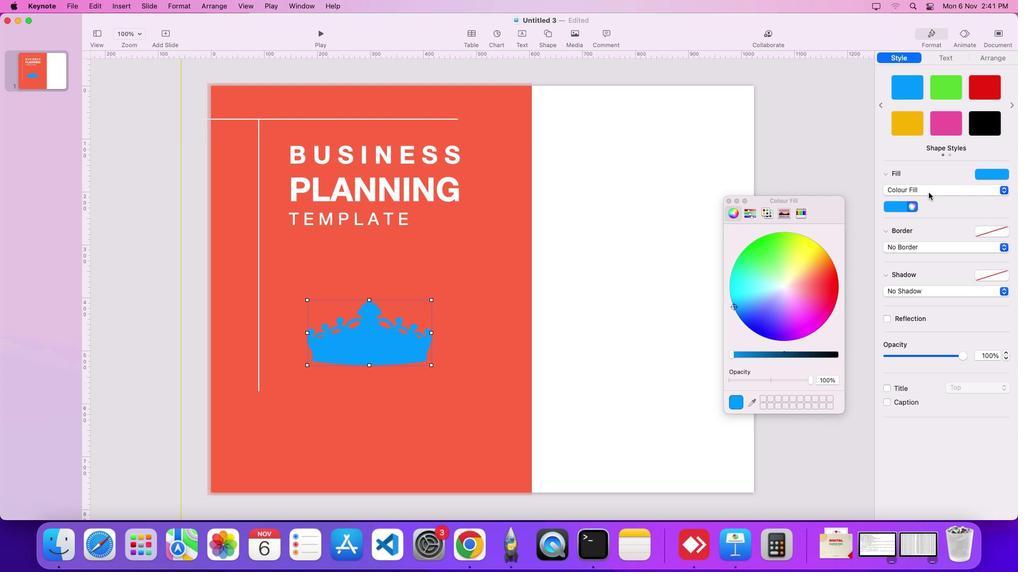 
Action: Mouse moved to (436, 369)
Screenshot: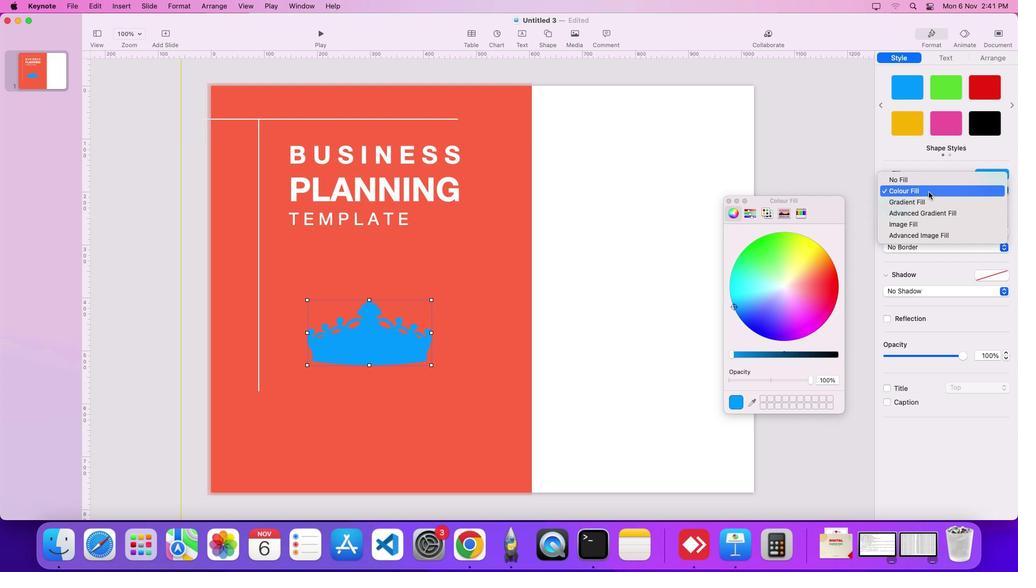 
Action: Key pressed Key.alt
Screenshot: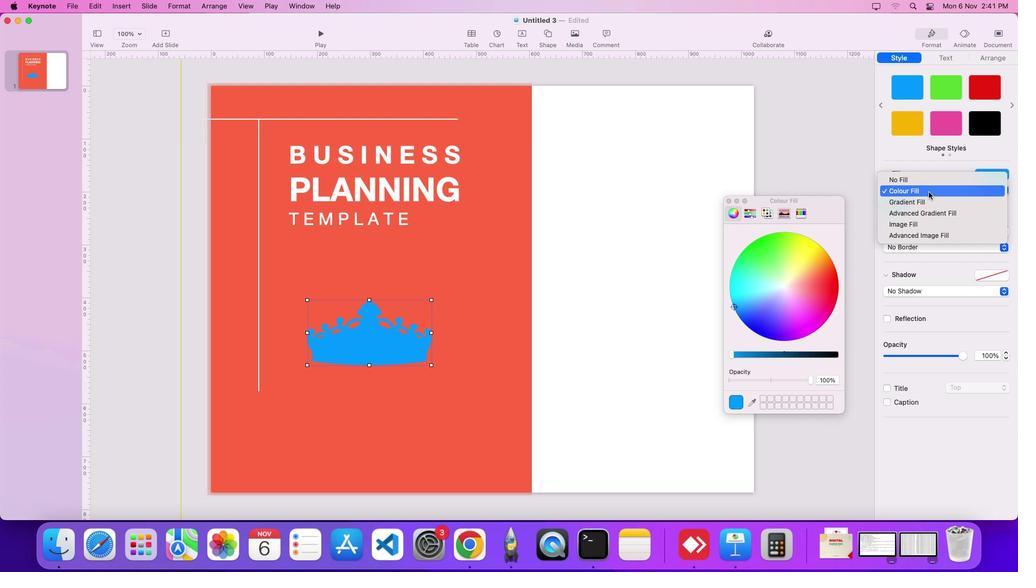 
Action: Mouse moved to (436, 368)
Screenshot: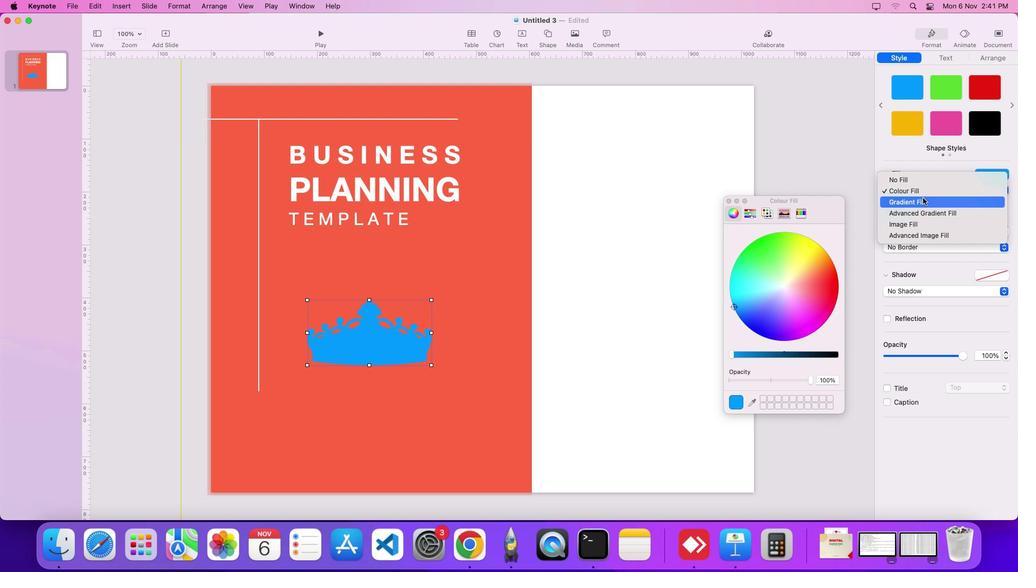 
Action: Mouse pressed left at (436, 368)
Screenshot: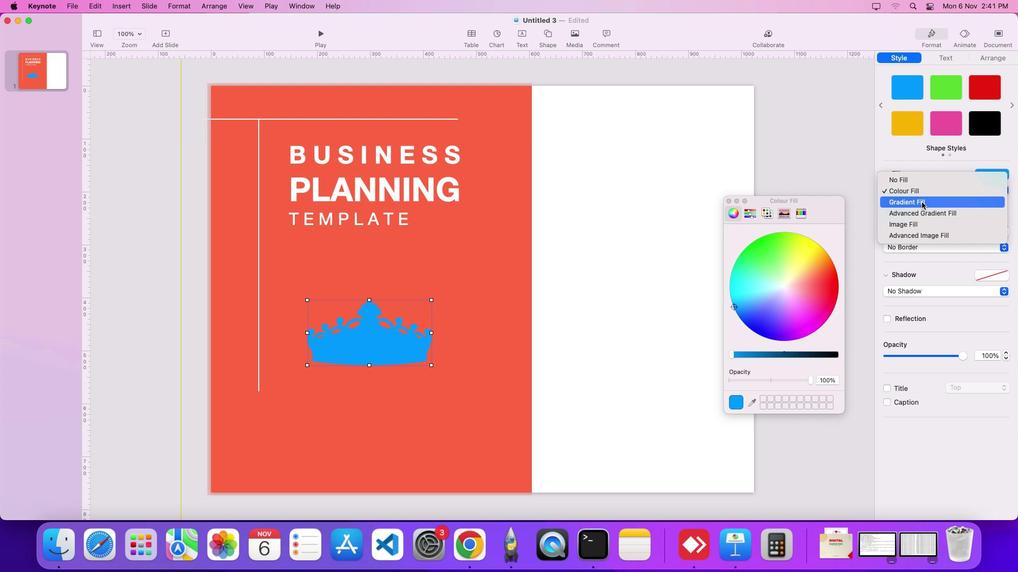
Action: Mouse moved to (905, 61)
Screenshot: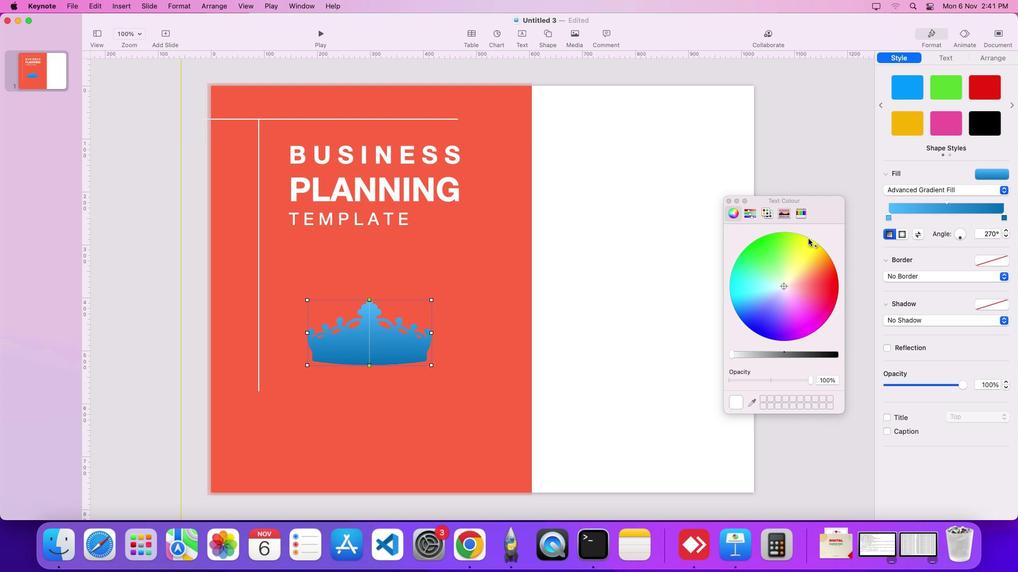 
Action: Mouse pressed left at (905, 61)
Screenshot: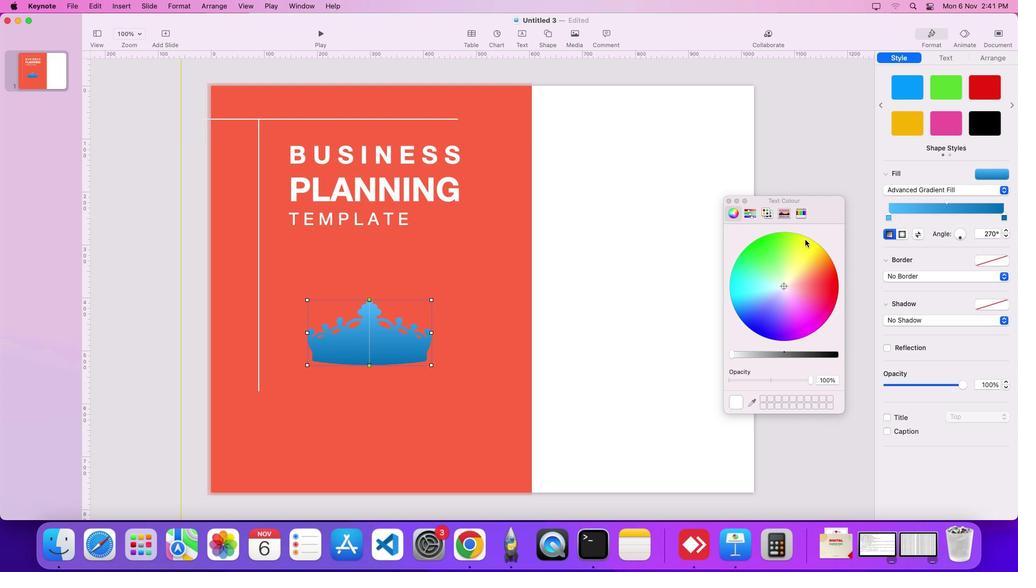 
Action: Mouse moved to (928, 192)
Screenshot: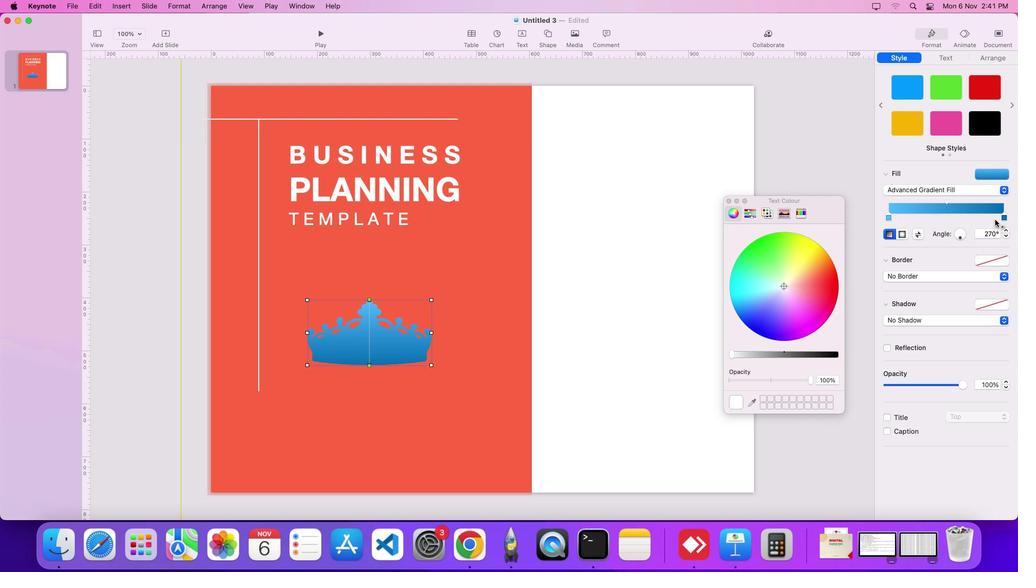 
Action: Mouse pressed left at (928, 192)
Screenshot: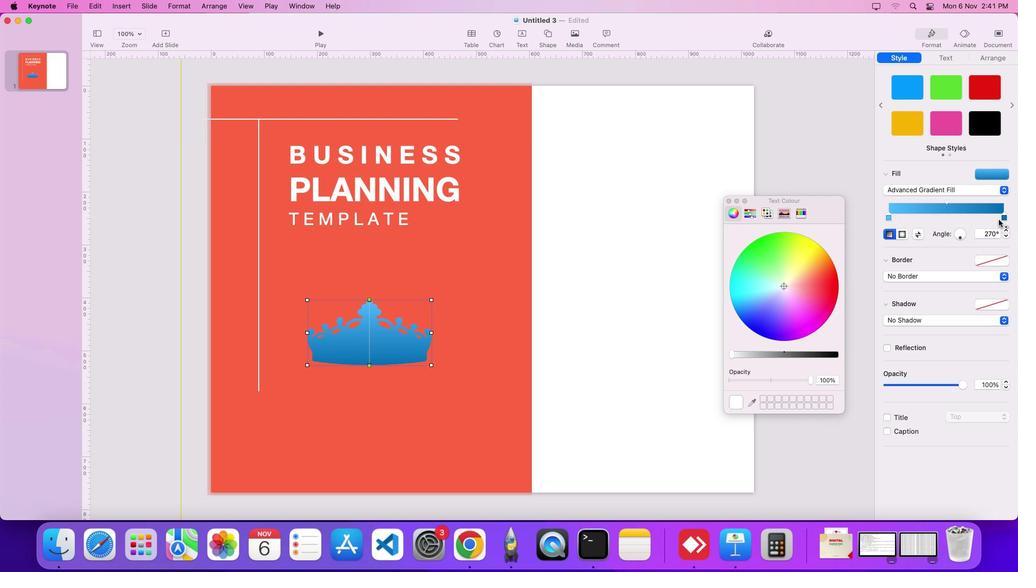 
Action: Mouse moved to (919, 212)
Screenshot: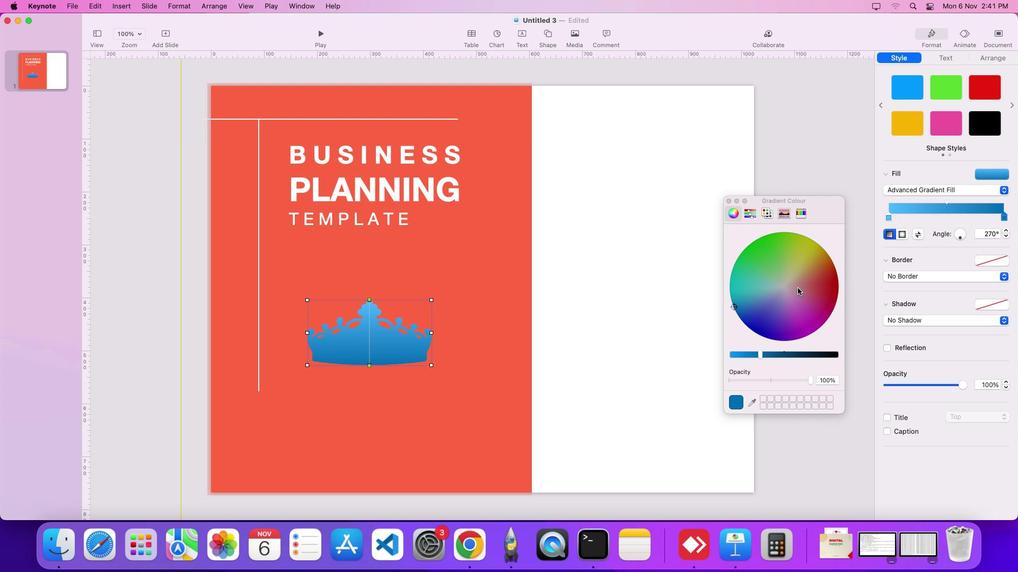 
Action: Mouse pressed left at (919, 212)
Screenshot: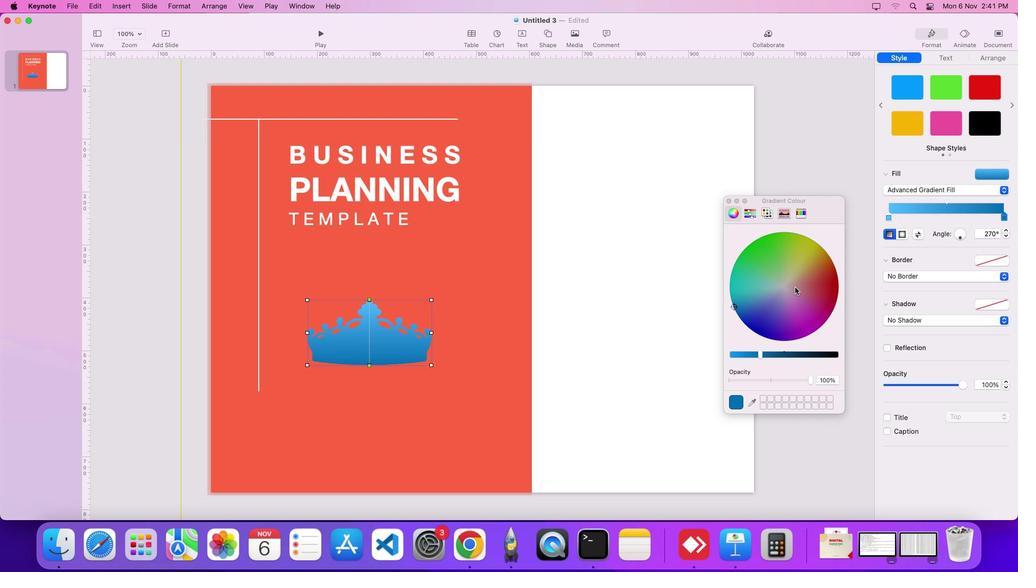 
Action: Mouse moved to (1002, 219)
Screenshot: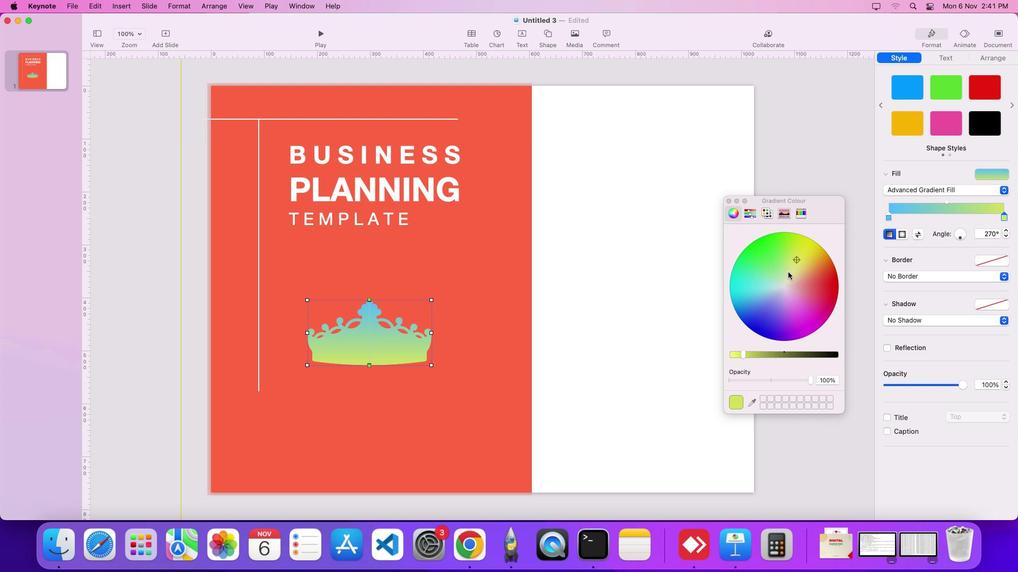 
Action: Mouse pressed left at (1002, 219)
Screenshot: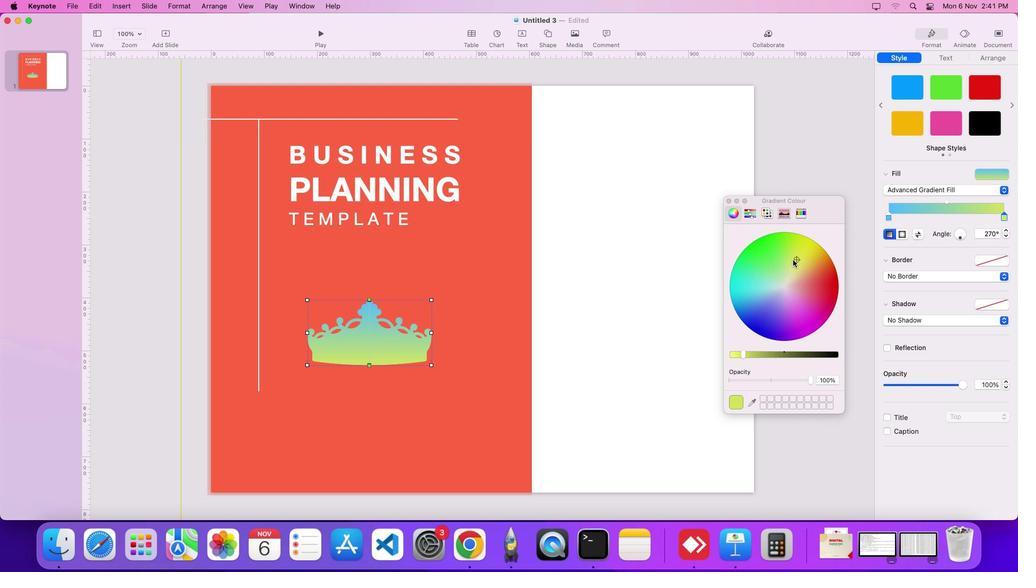 
Action: Mouse moved to (786, 282)
Screenshot: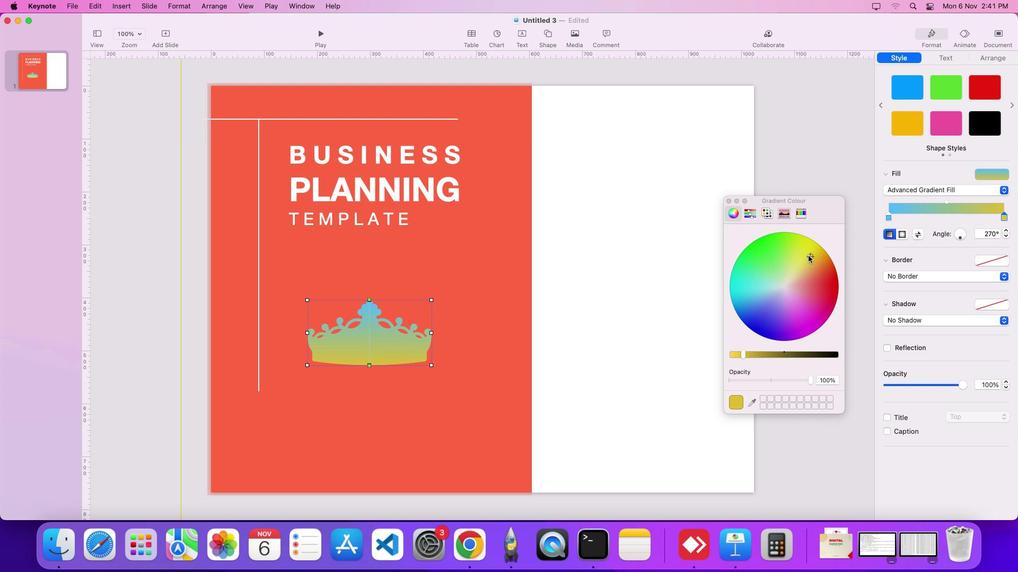 
Action: Mouse pressed left at (786, 282)
Screenshot: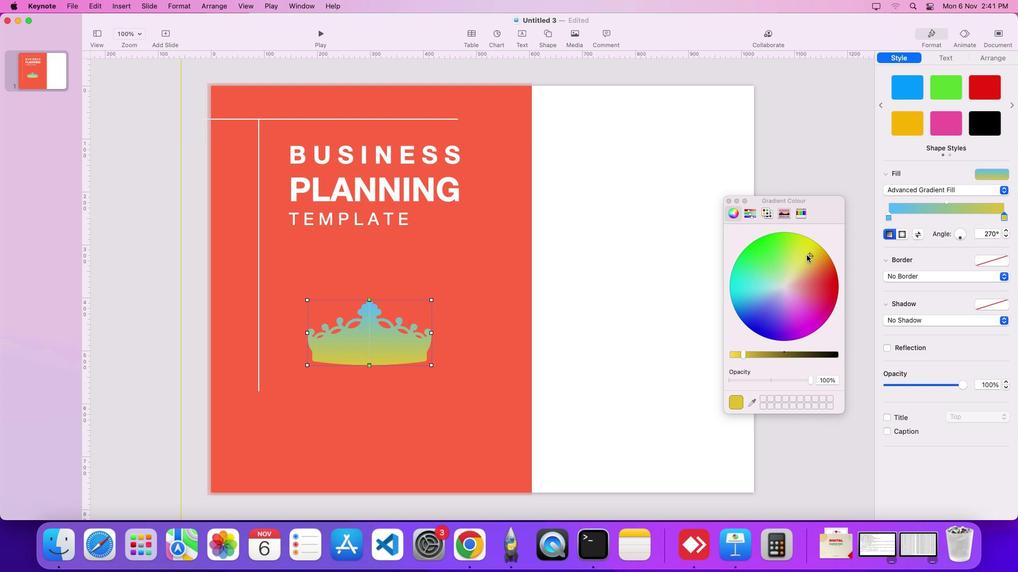 
Action: Mouse moved to (756, 354)
Screenshot: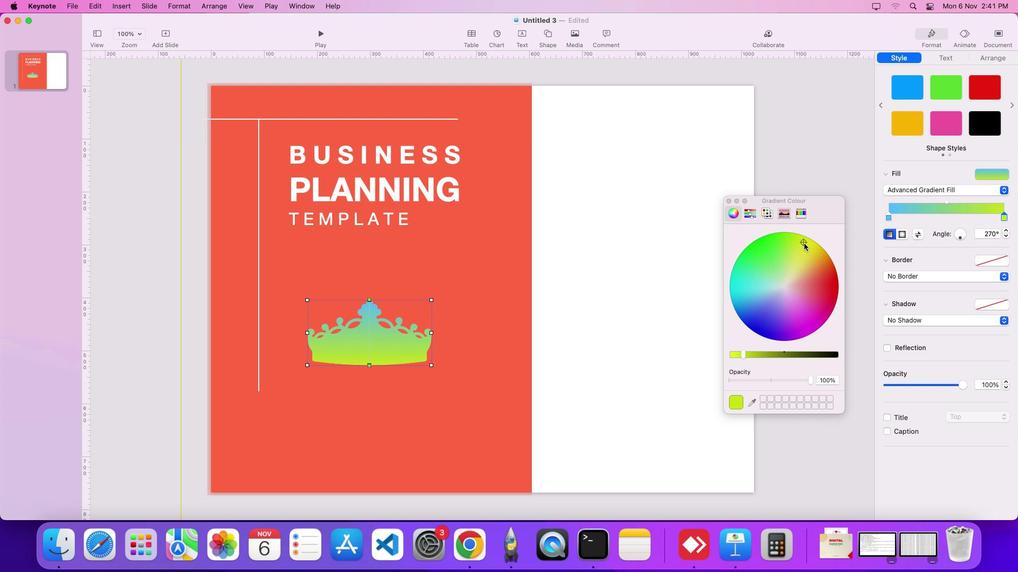 
Action: Mouse pressed left at (756, 354)
Screenshot: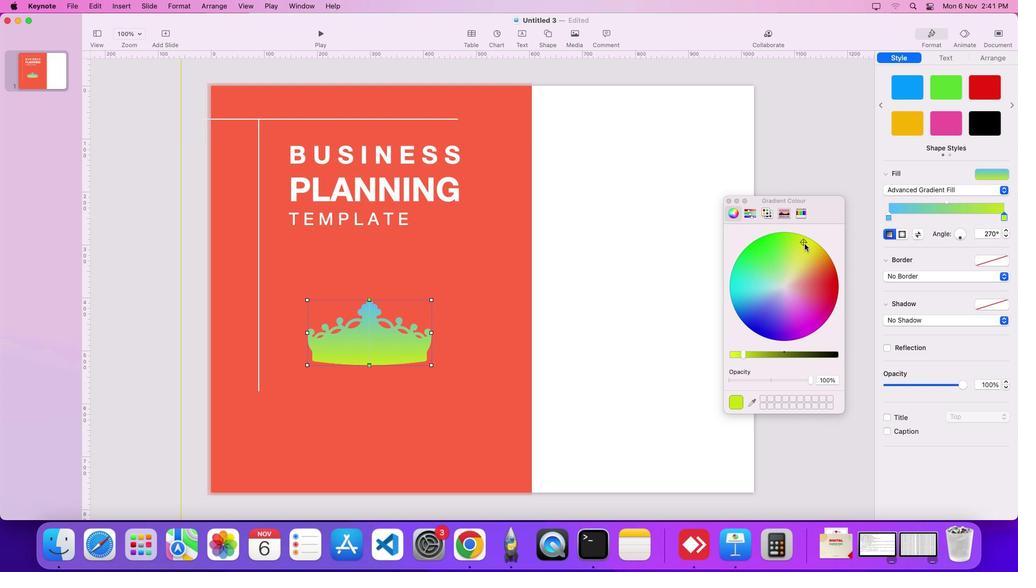 
Action: Mouse moved to (793, 259)
Screenshot: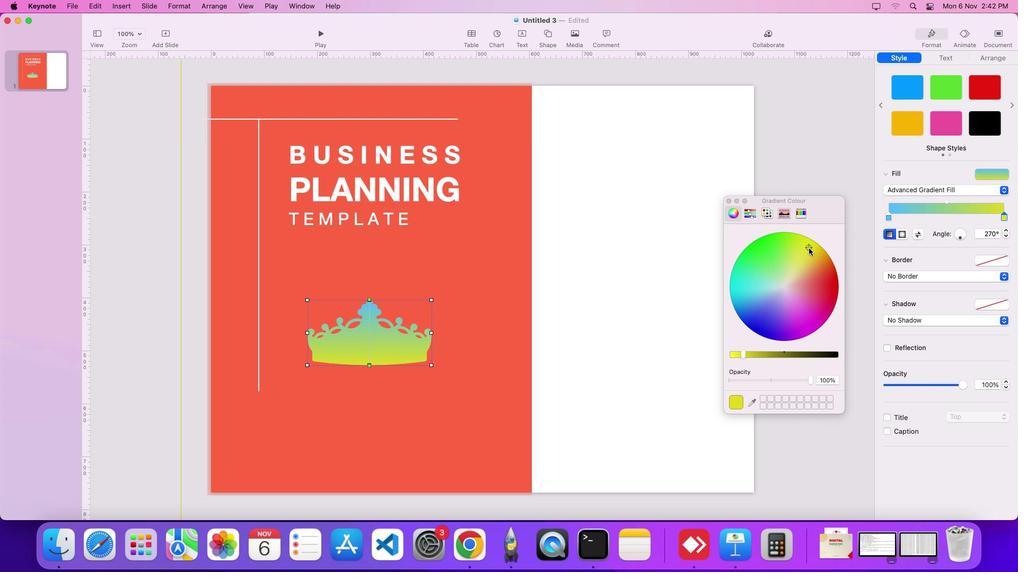 
Action: Mouse pressed left at (793, 259)
Screenshot: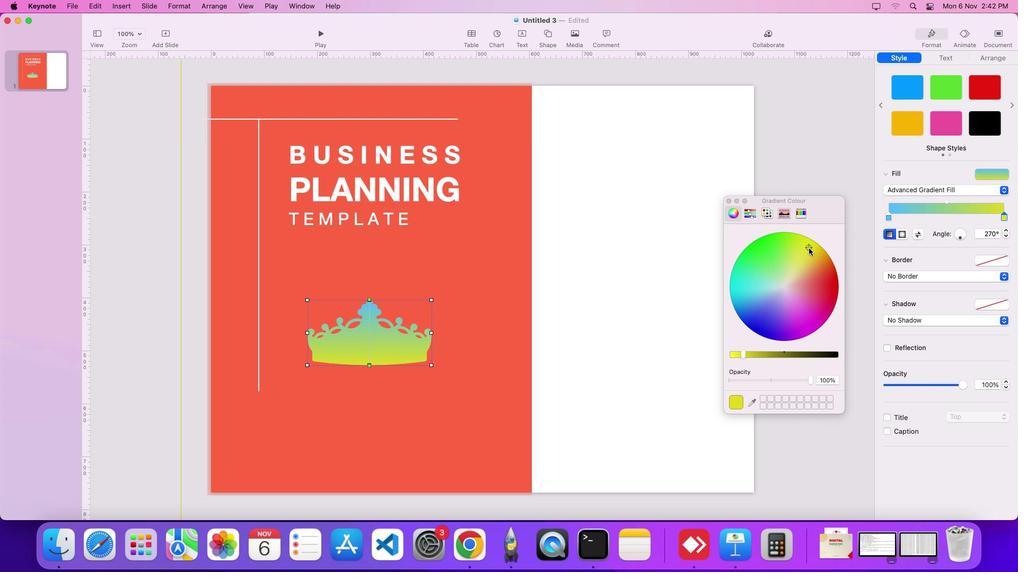 
Action: Mouse moved to (890, 218)
Screenshot: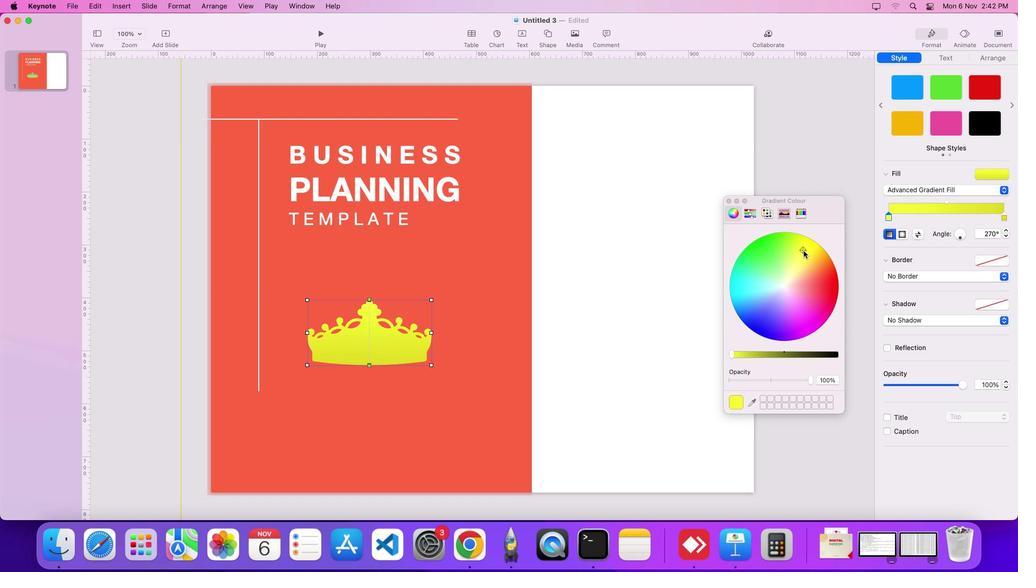 
Action: Mouse pressed left at (890, 218)
Screenshot: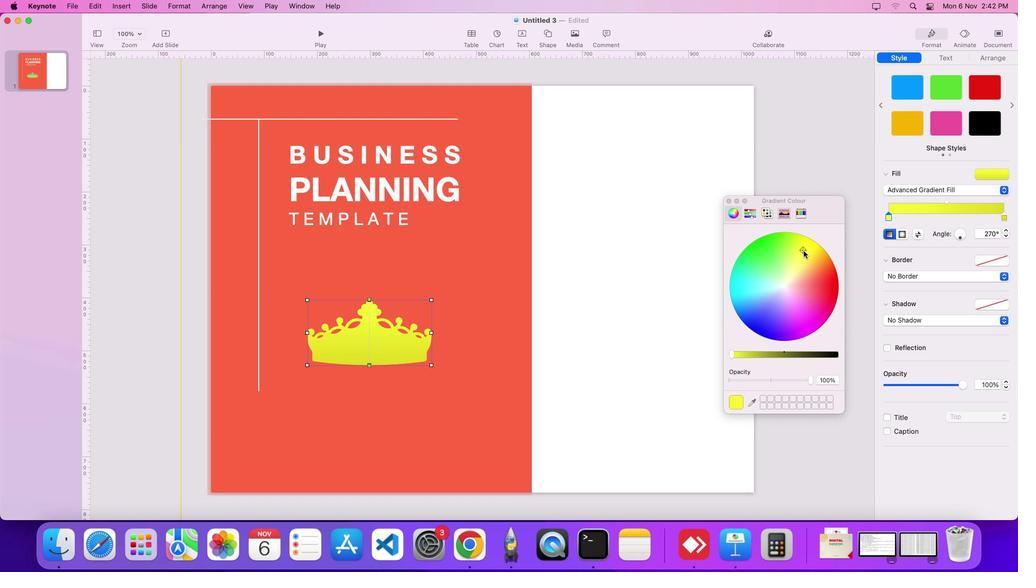 
Action: Mouse moved to (782, 288)
Screenshot: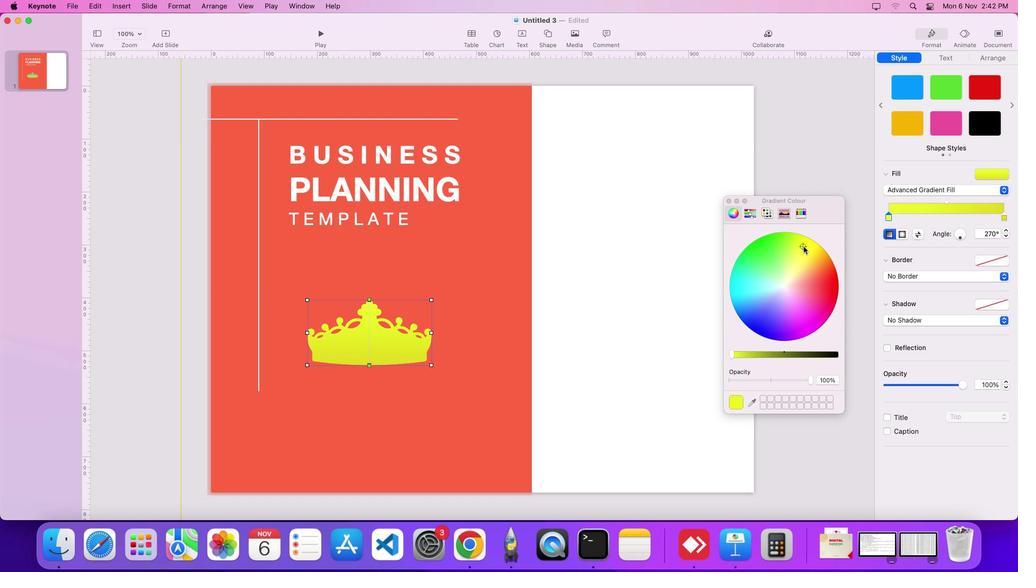 
Action: Mouse pressed left at (782, 288)
Screenshot: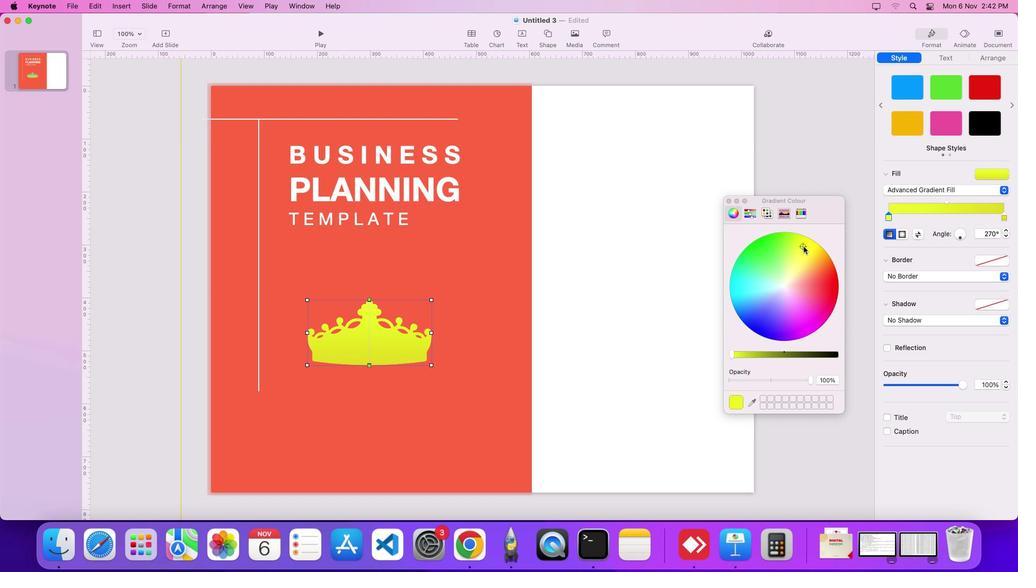 
Action: Mouse moved to (1002, 219)
Screenshot: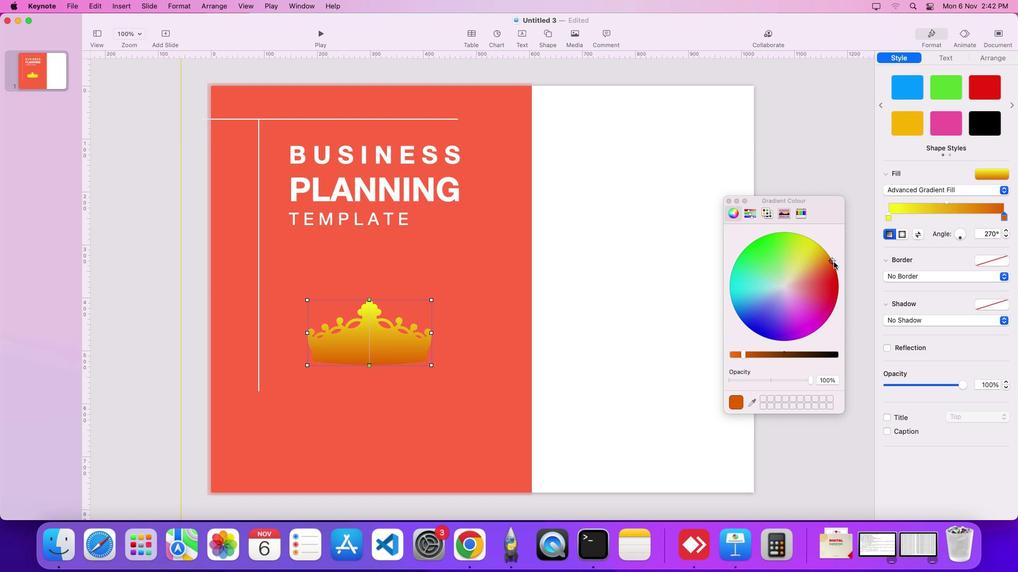 
Action: Mouse pressed left at (1002, 219)
Screenshot: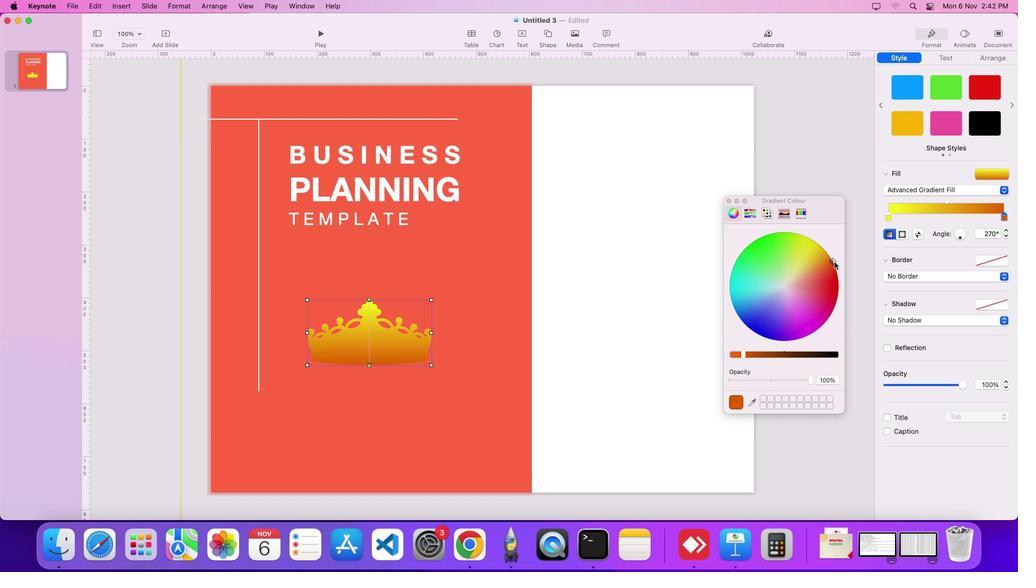 
Action: Mouse moved to (806, 244)
Screenshot: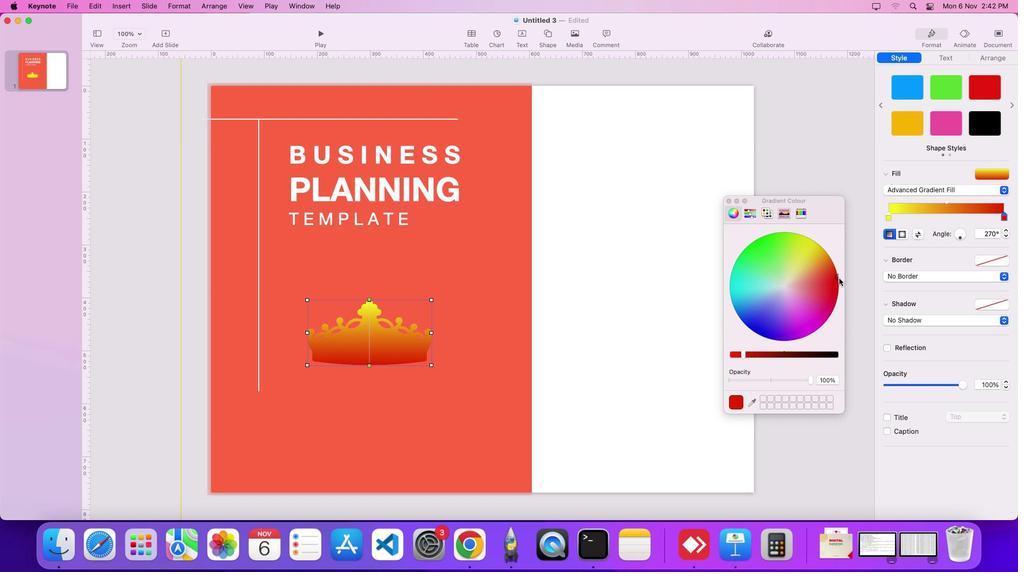 
Action: Mouse pressed left at (806, 244)
Screenshot: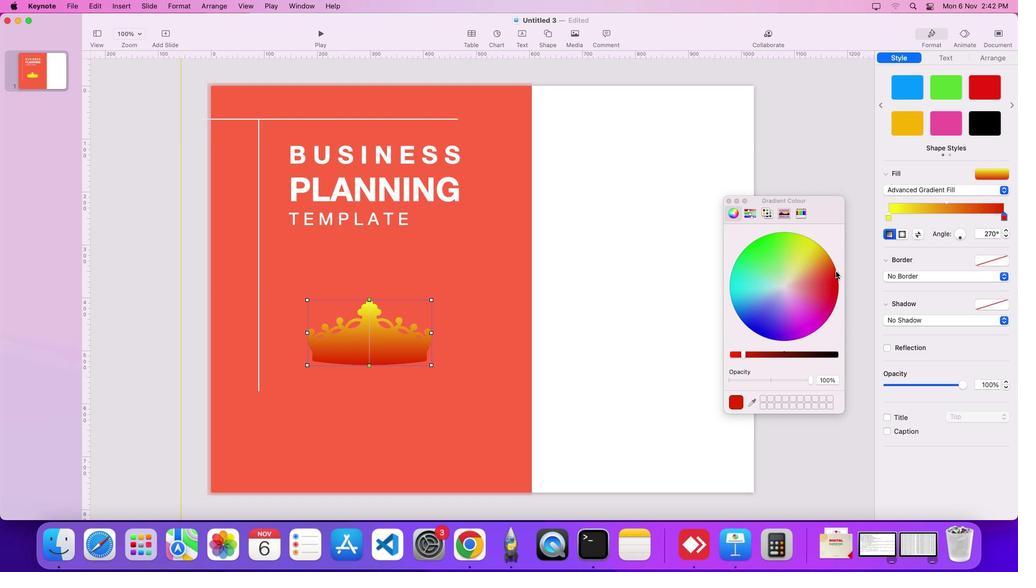 
Action: Mouse moved to (742, 354)
Screenshot: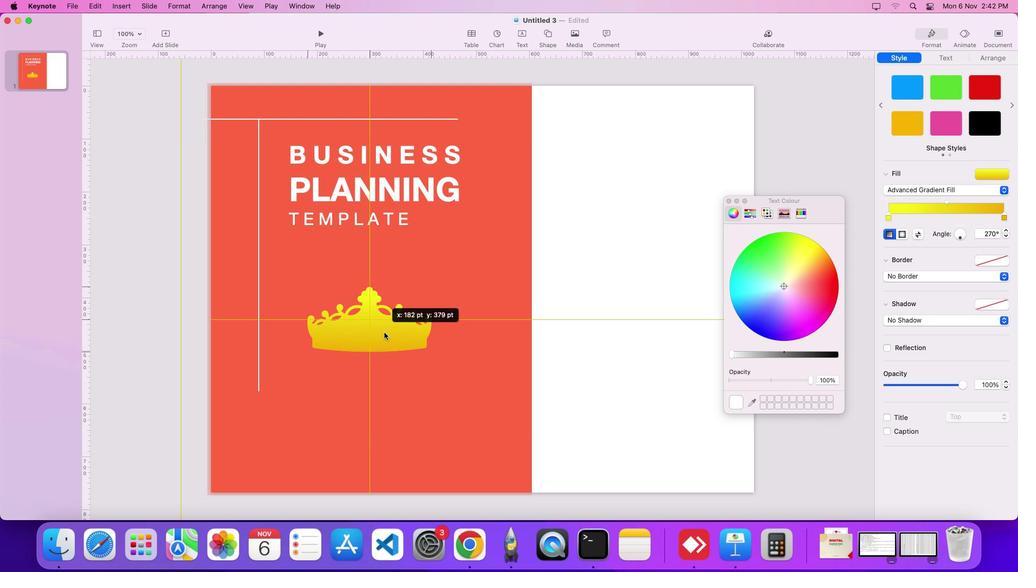 
Action: Mouse pressed left at (742, 354)
Screenshot: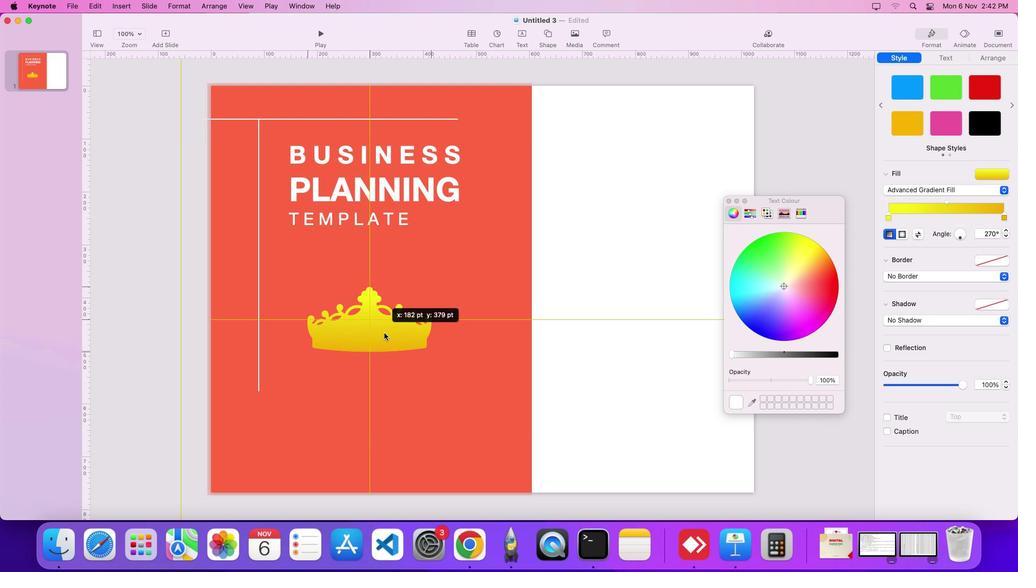 
Action: Mouse moved to (600, 326)
Screenshot: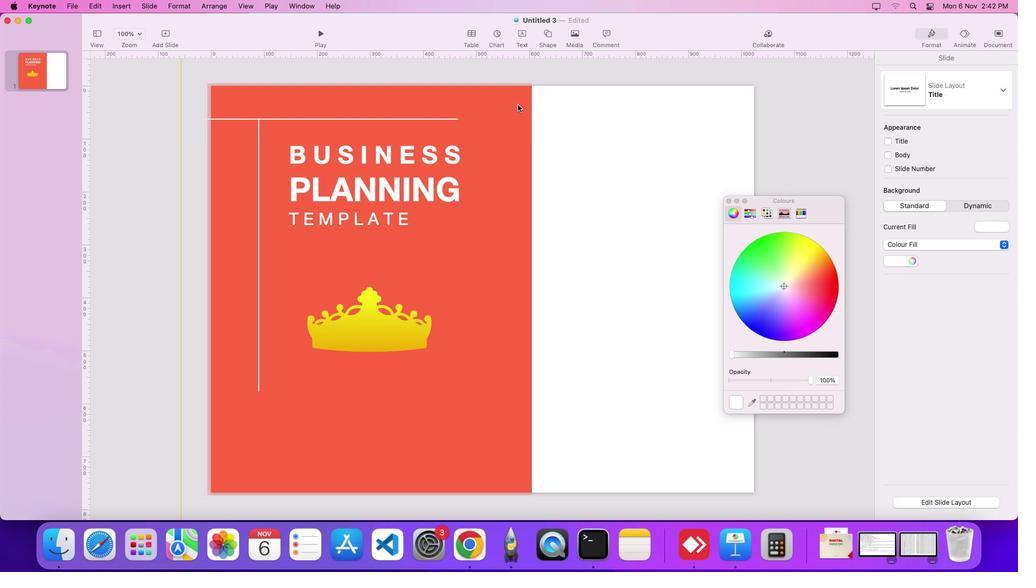 
Action: Mouse pressed left at (600, 326)
Screenshot: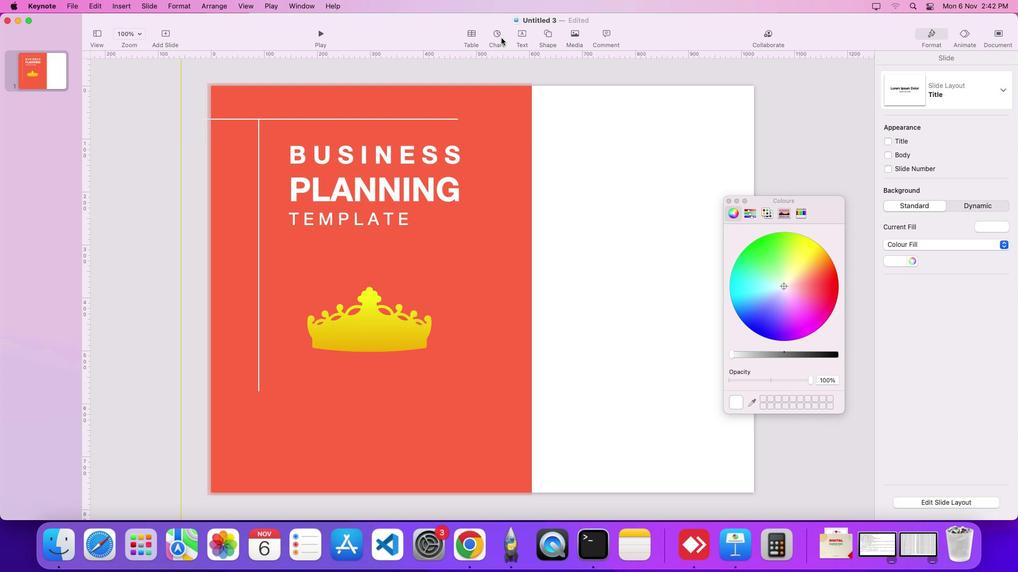 
Action: Mouse moved to (384, 344)
Screenshot: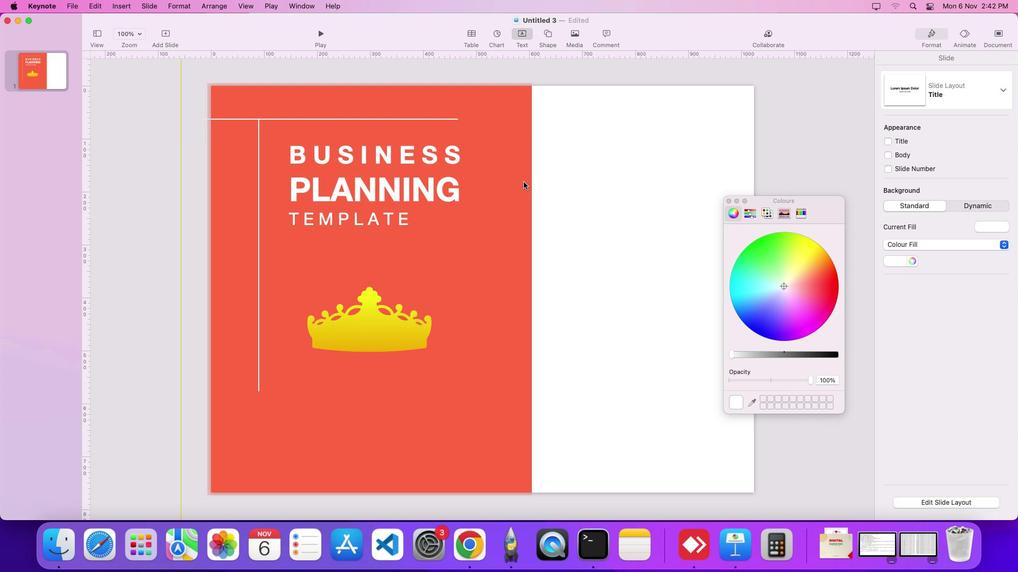 
Action: Mouse pressed left at (384, 344)
Screenshot: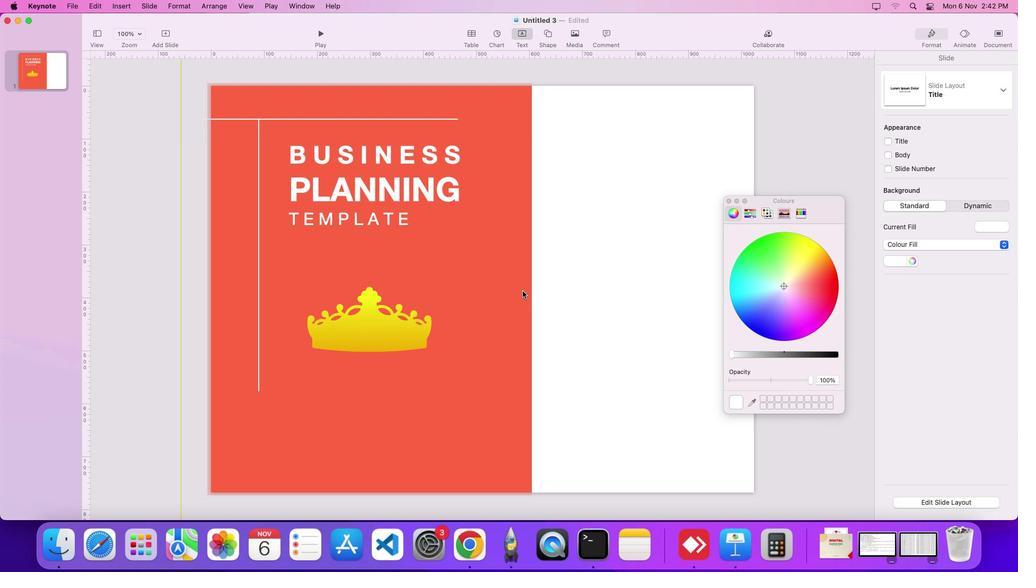
Action: Mouse moved to (585, 329)
Screenshot: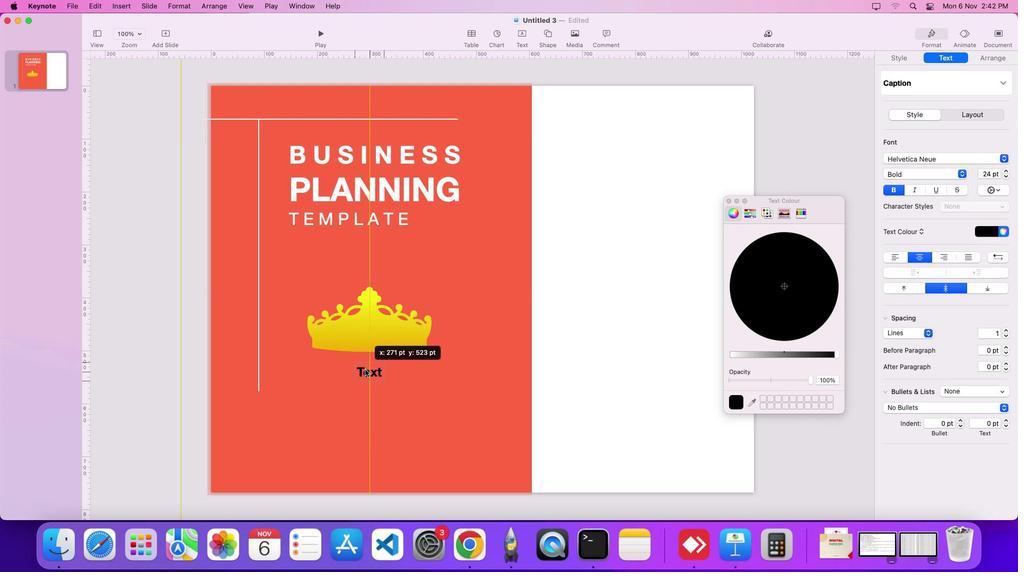 
Action: Mouse pressed left at (585, 329)
Screenshot: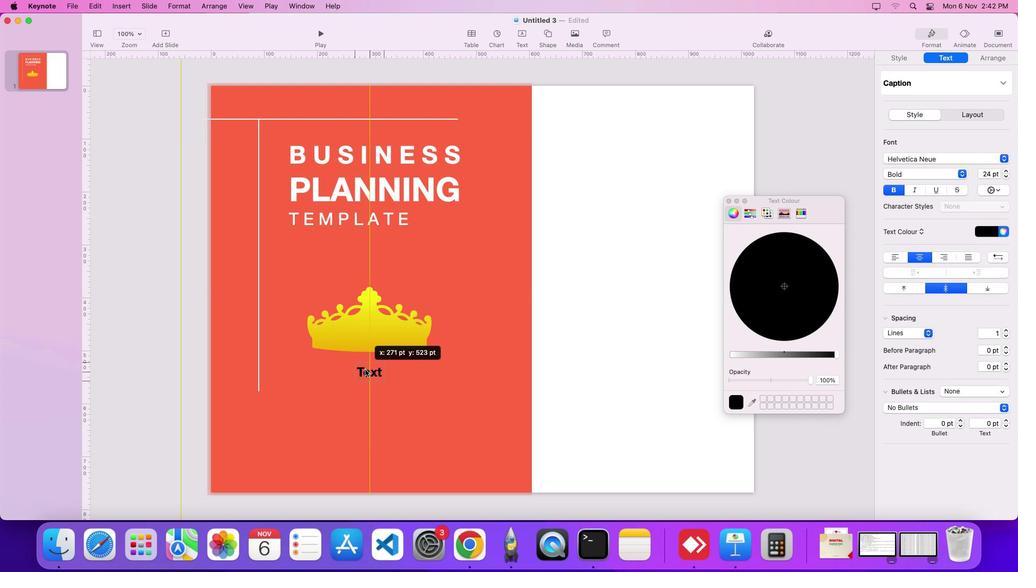 
Action: Mouse moved to (522, 33)
Screenshot: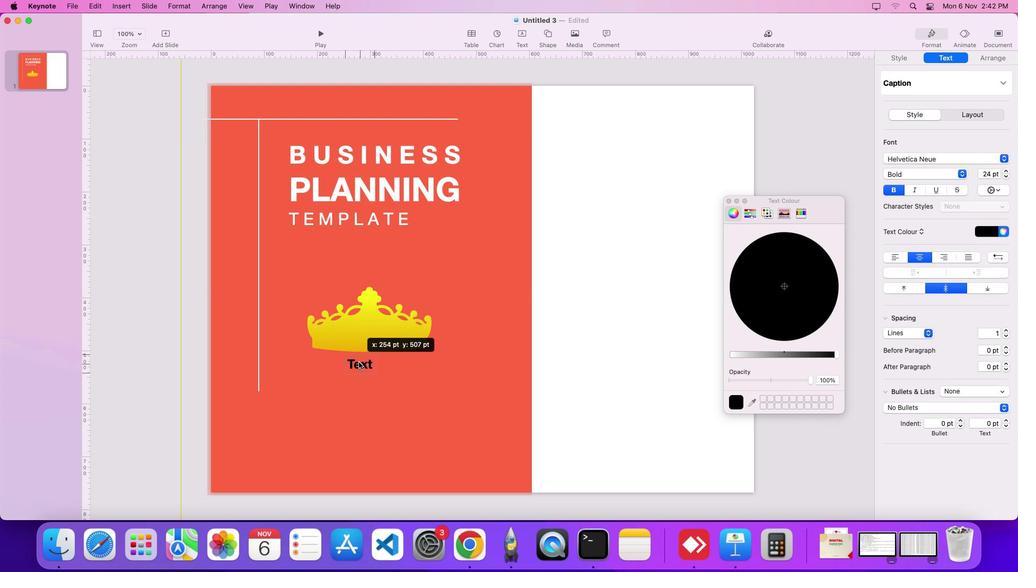
Action: Mouse pressed left at (522, 33)
Screenshot: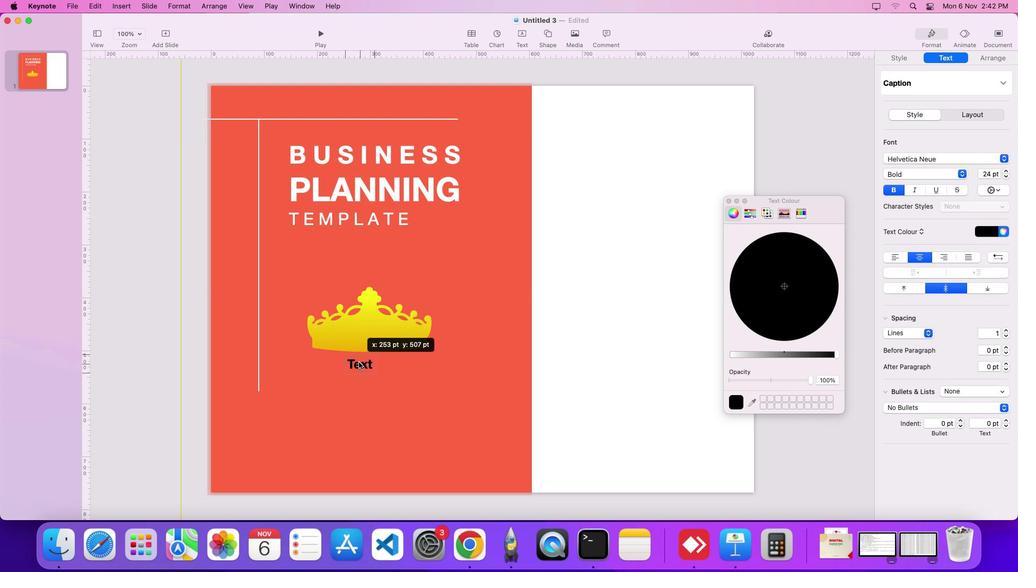 
Action: Mouse moved to (480, 287)
Screenshot: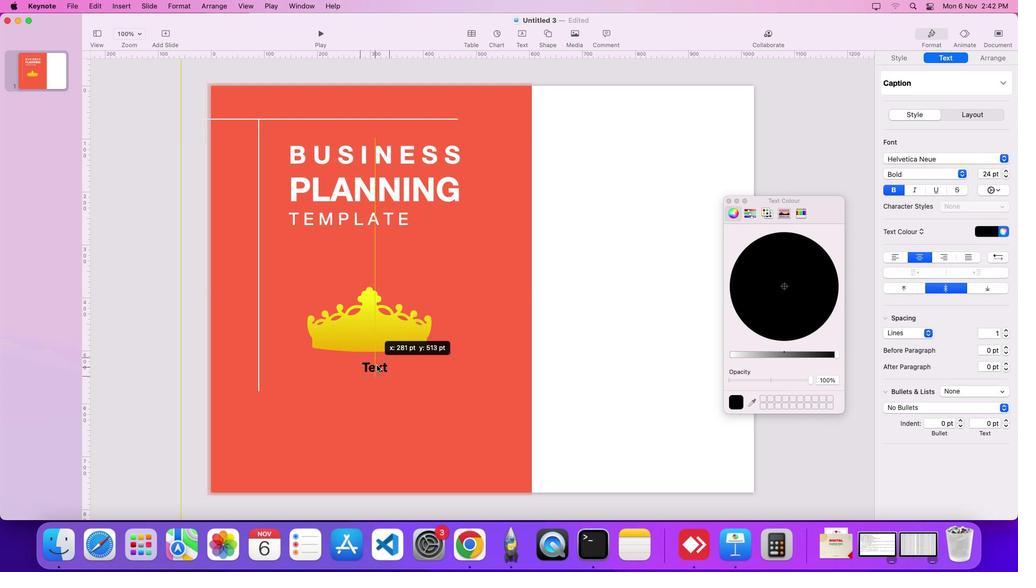 
Action: Mouse pressed left at (480, 287)
Screenshot: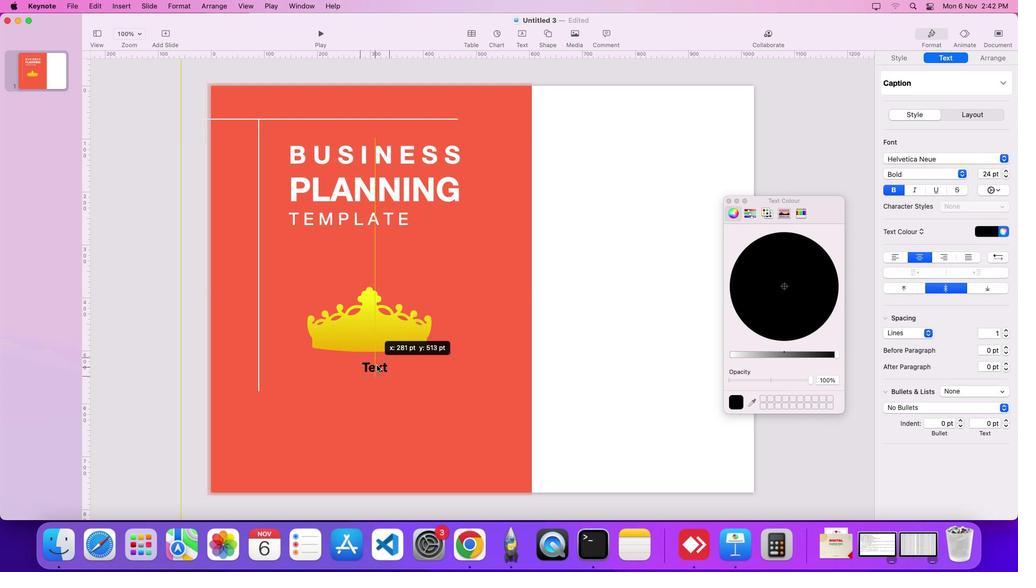 
Action: Mouse moved to (370, 363)
Screenshot: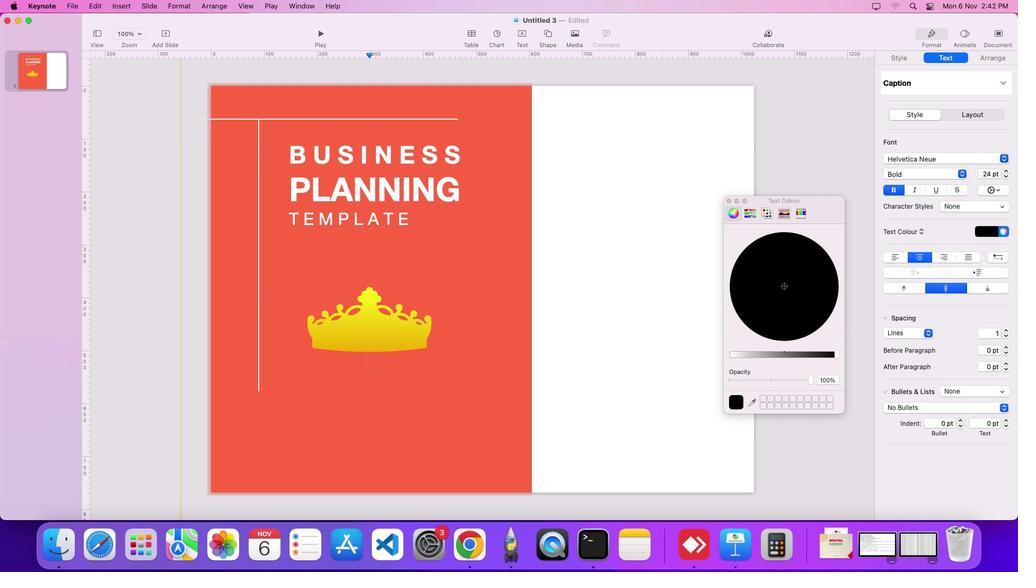 
Action: Mouse pressed left at (370, 363)
Screenshot: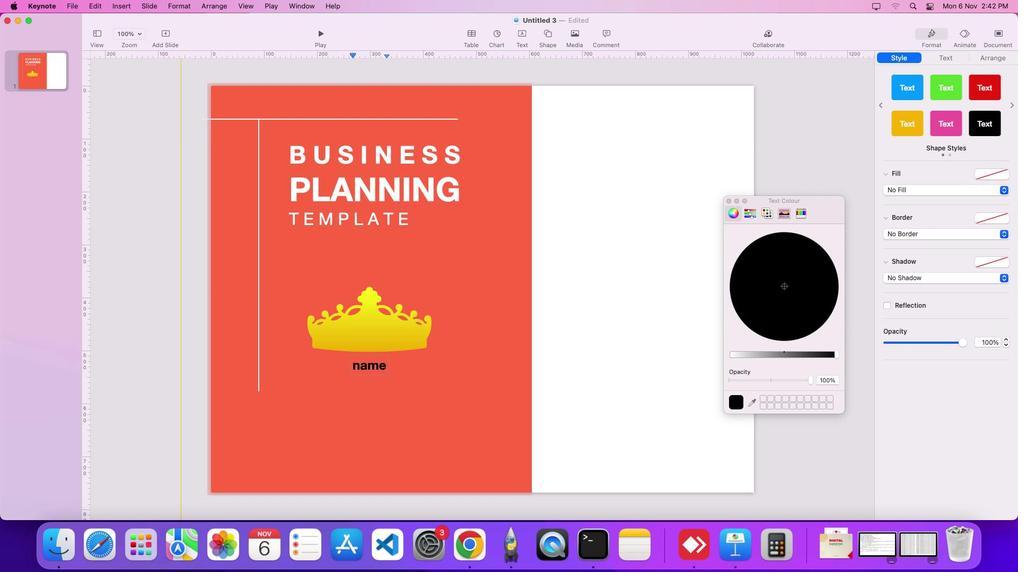 
Action: Mouse moved to (371, 363)
Screenshot: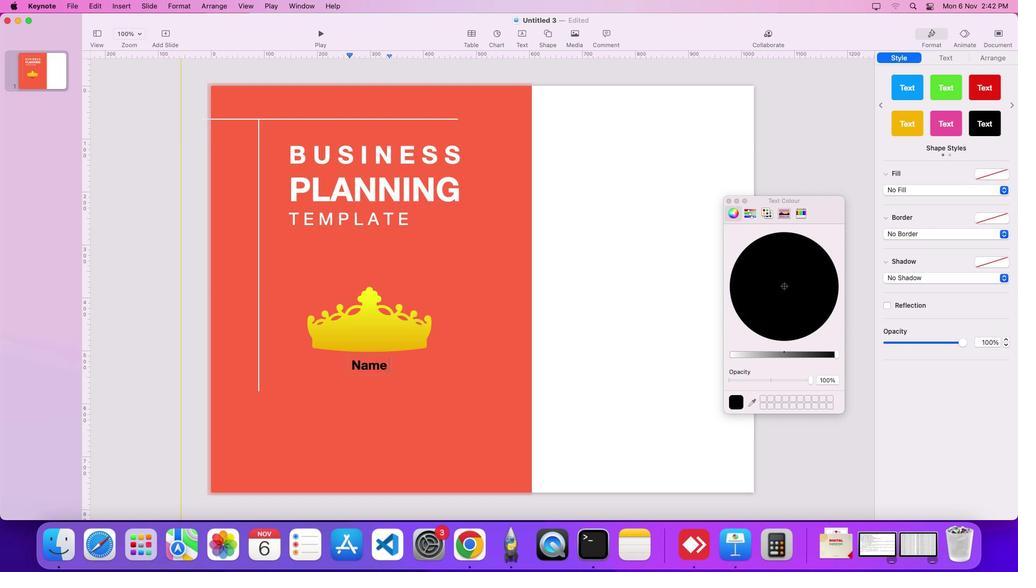 
Action: Key pressed Key.caps_lock'n''a''m''e'Key.space'f''o'Key.backspaceKey.backspace'o''f'Key.space't''h''e'Key.space'l''o''g''o'Key.space'h''e''r''e'Key.cmd'a'Key.cmd'b'Key.leftKey.cmdKey.shiftKey.rightKey.cmd
Screenshot: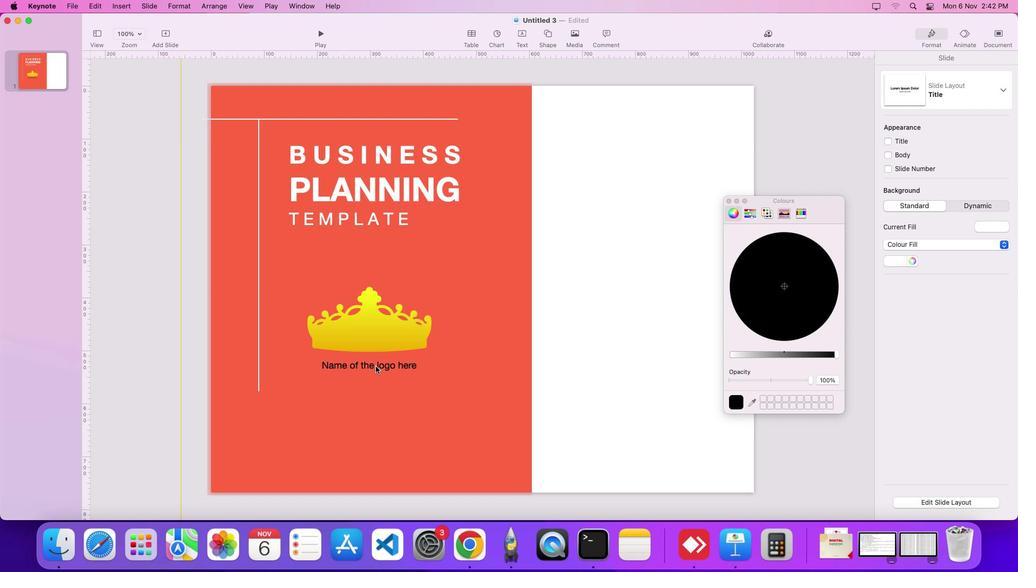 
Action: Mouse moved to (417, 387)
Screenshot: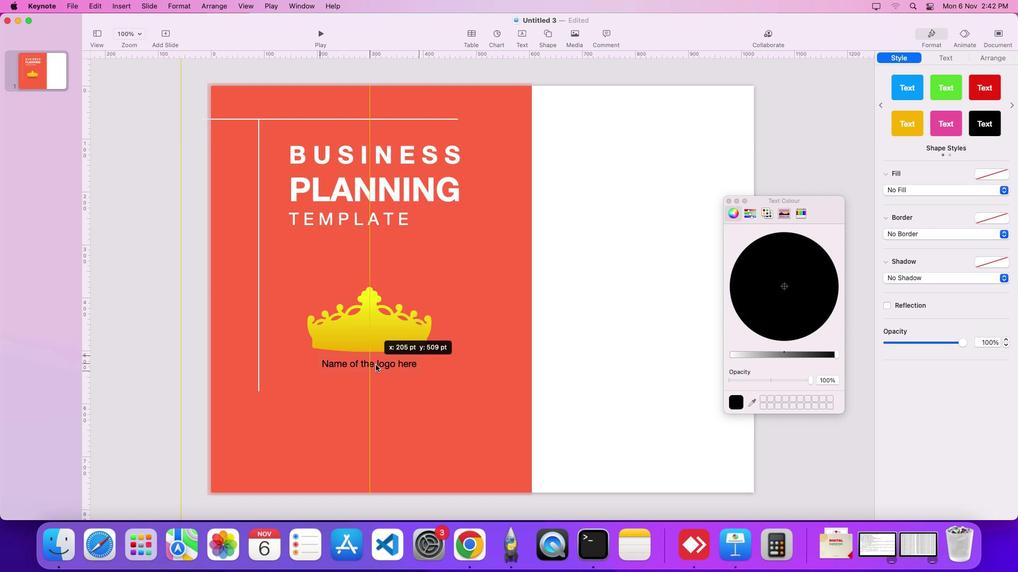 
Action: Key pressed '-'
Screenshot: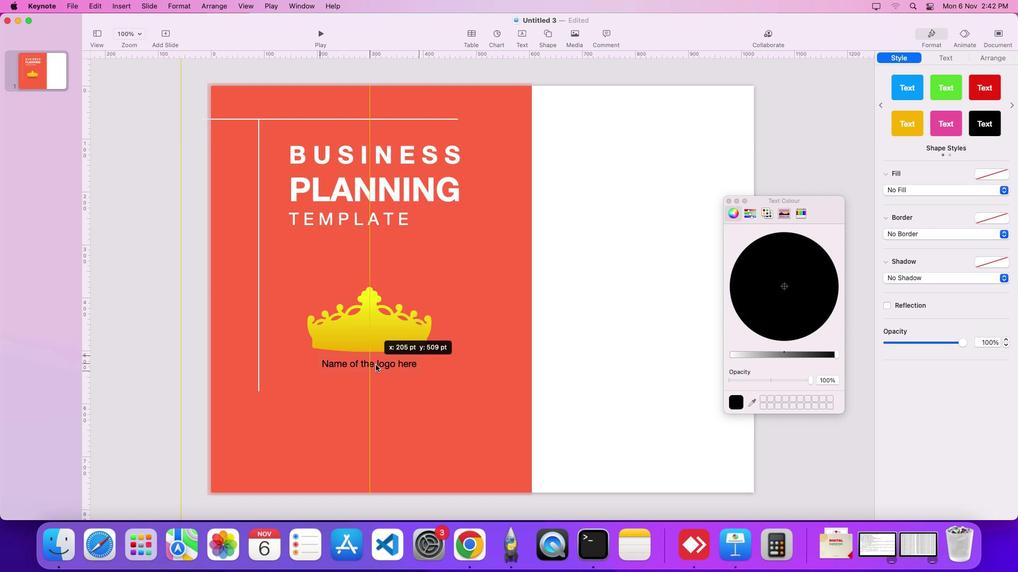
Action: Mouse moved to (417, 387)
Screenshot: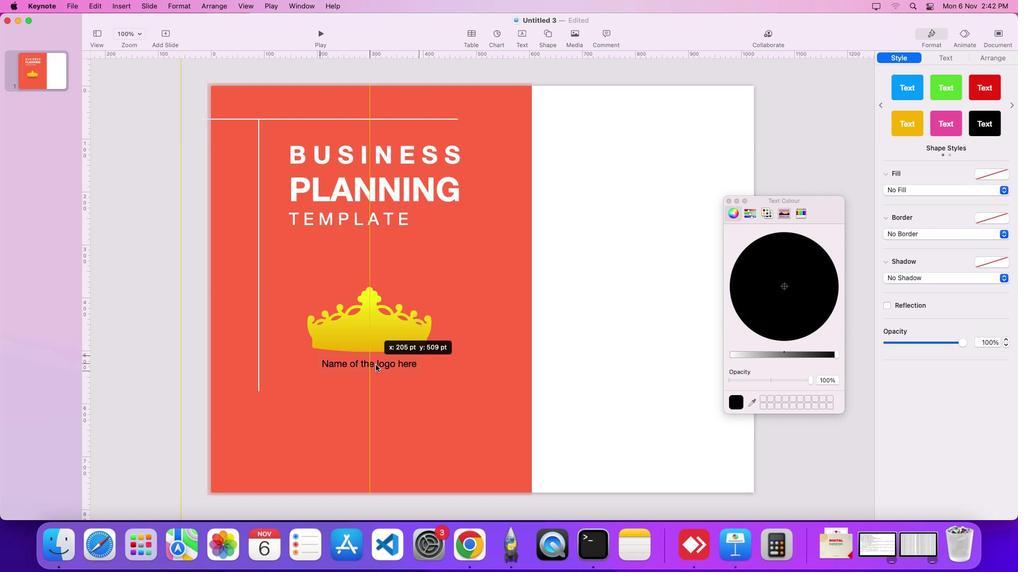 
Action: Key pressed '-'
Screenshot: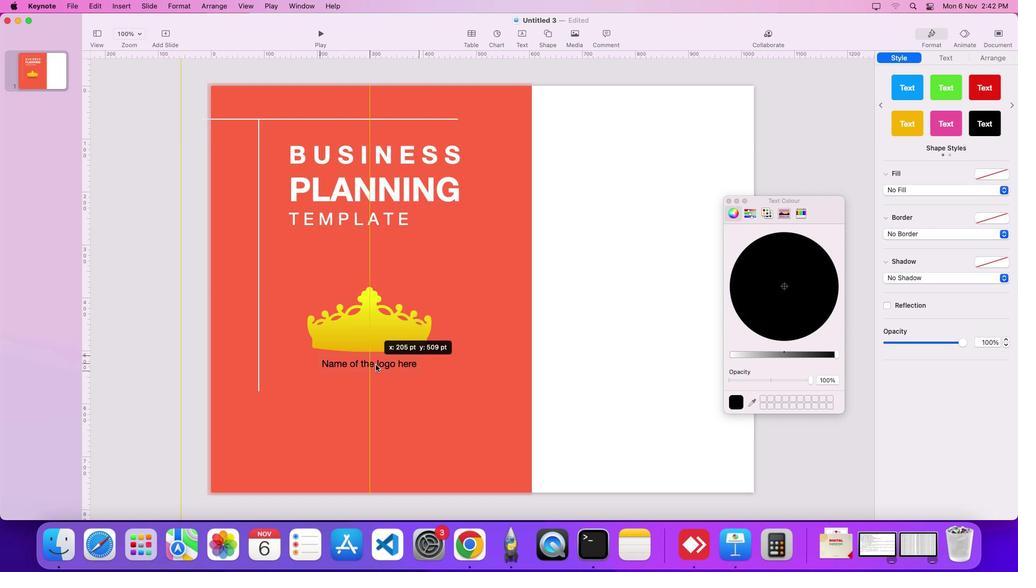 
Action: Mouse moved to (427, 389)
Screenshot: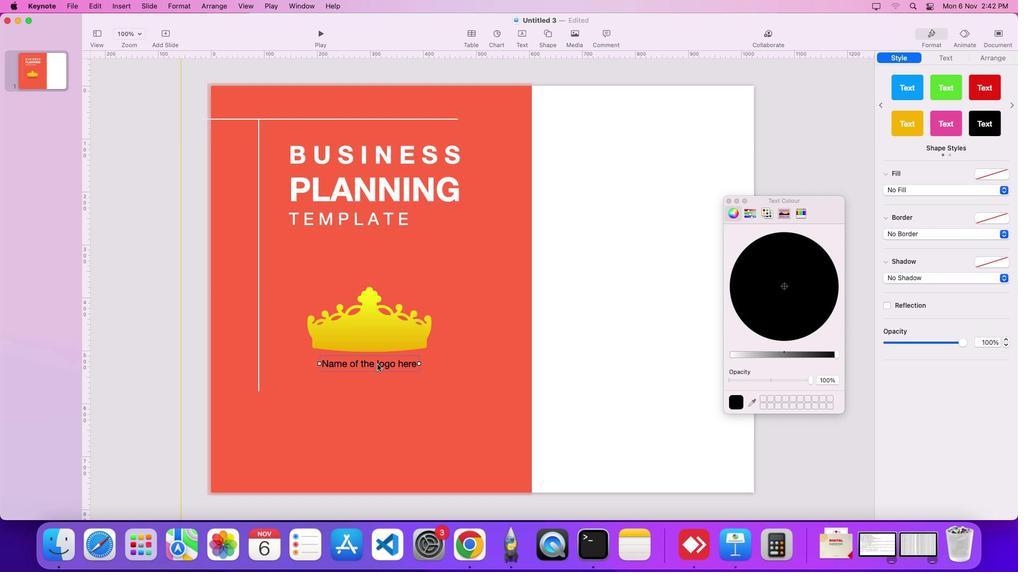 
Action: Key pressed '-'
Screenshot: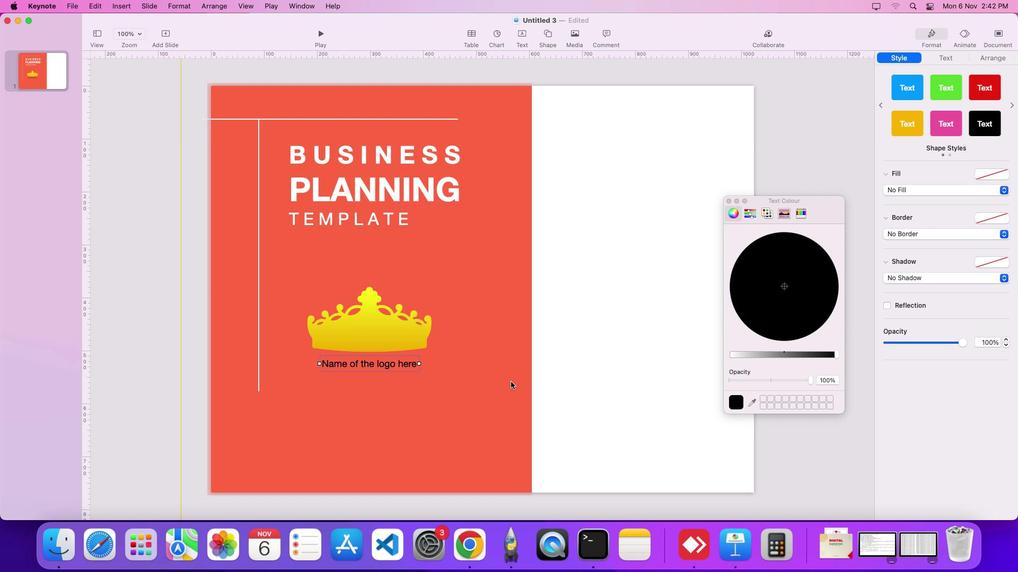 
Action: Mouse moved to (428, 389)
Screenshot: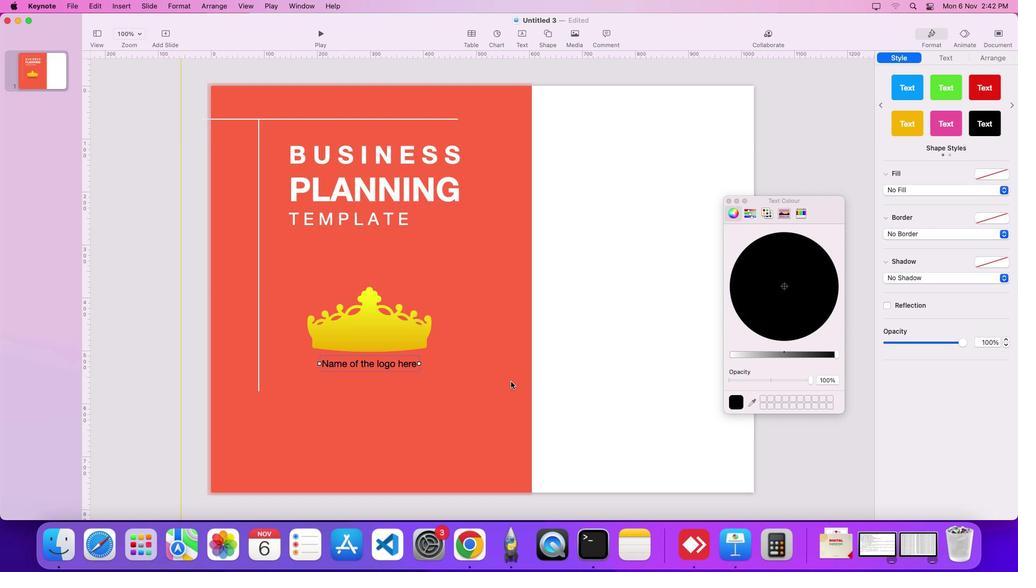 
Action: Key pressed '-''-''-'
Screenshot: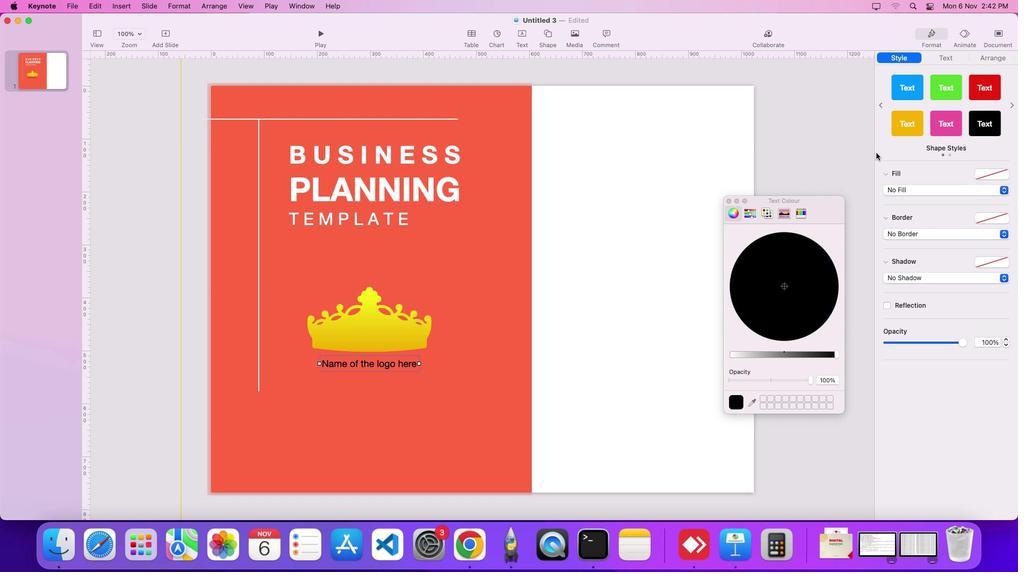 
Action: Mouse moved to (623, 396)
Screenshot: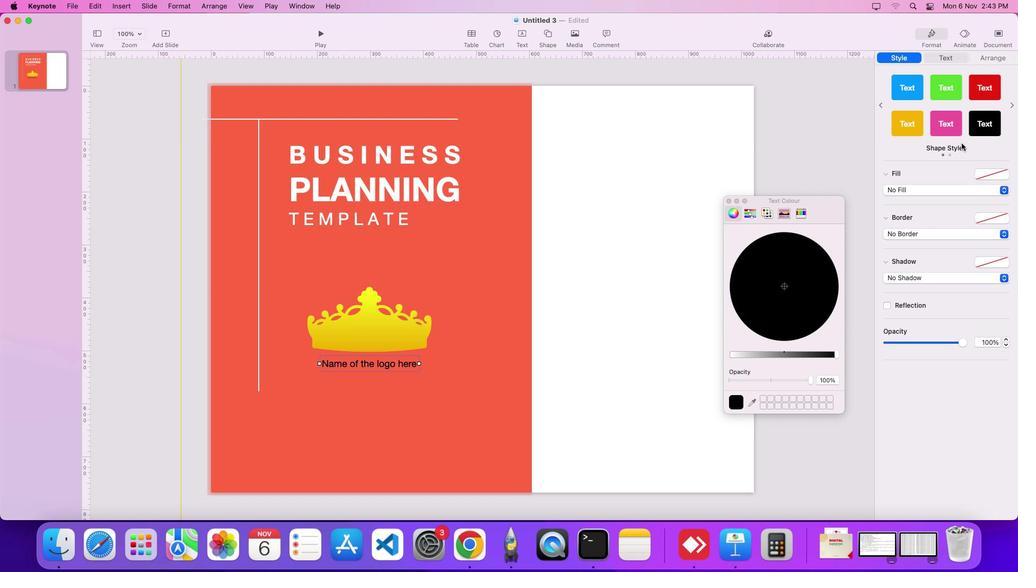 
Action: Mouse pressed left at (623, 396)
Screenshot: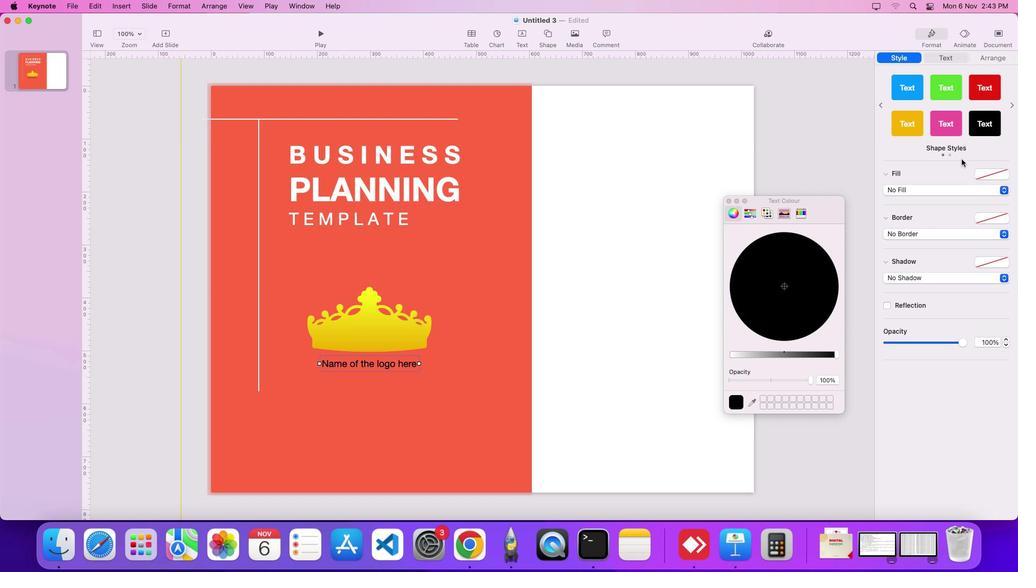 
Action: Mouse moved to (375, 366)
Screenshot: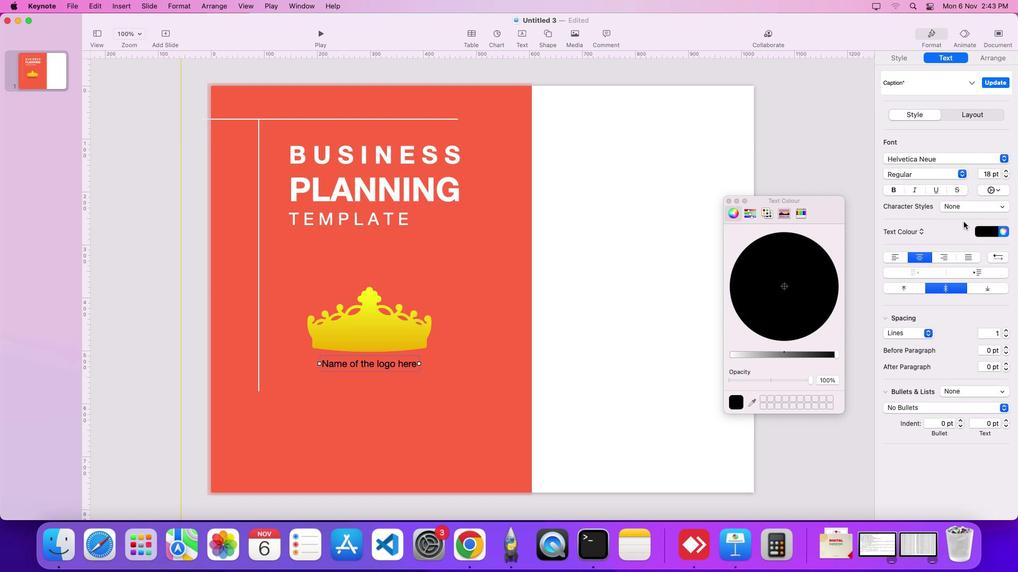 
Action: Mouse pressed left at (375, 366)
Screenshot: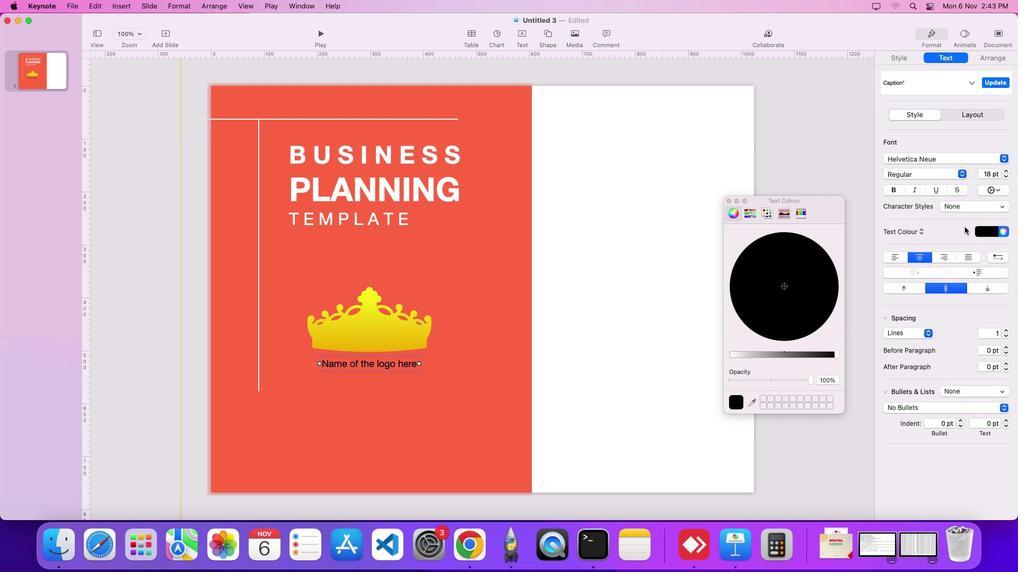 
Action: Mouse moved to (945, 60)
Screenshot: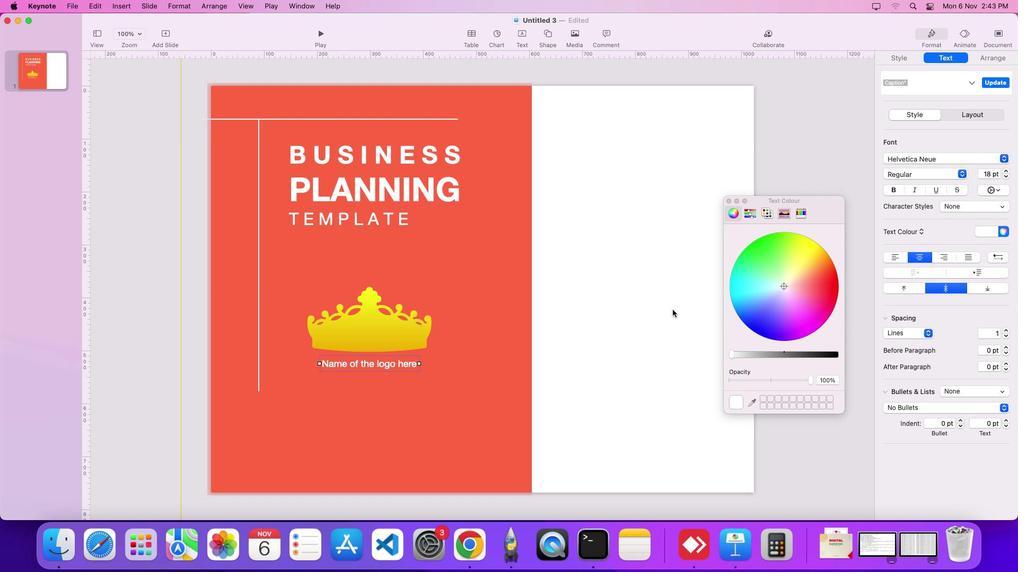 
Action: Mouse pressed left at (945, 60)
Screenshot: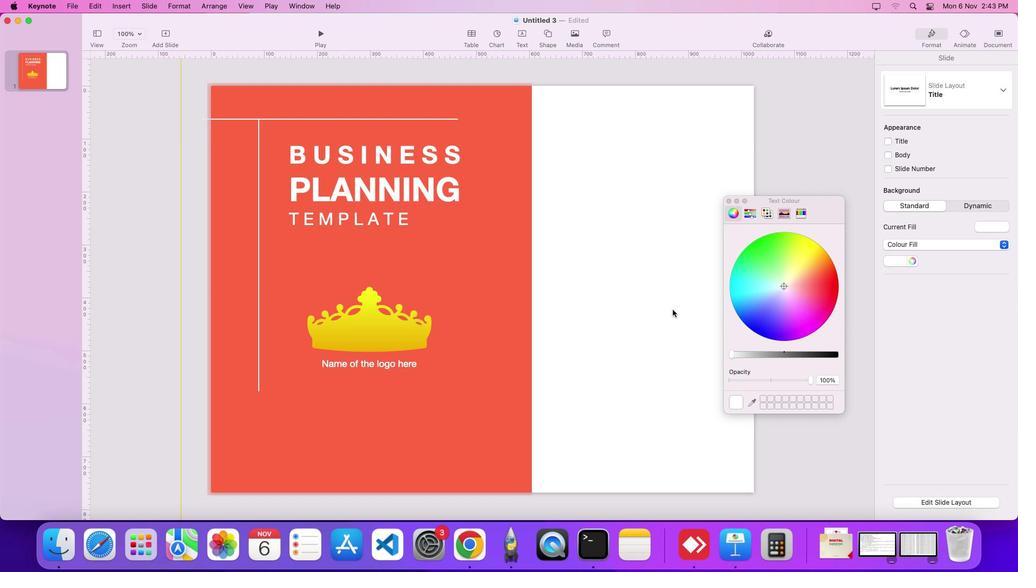 
Action: Mouse moved to (987, 227)
Screenshot: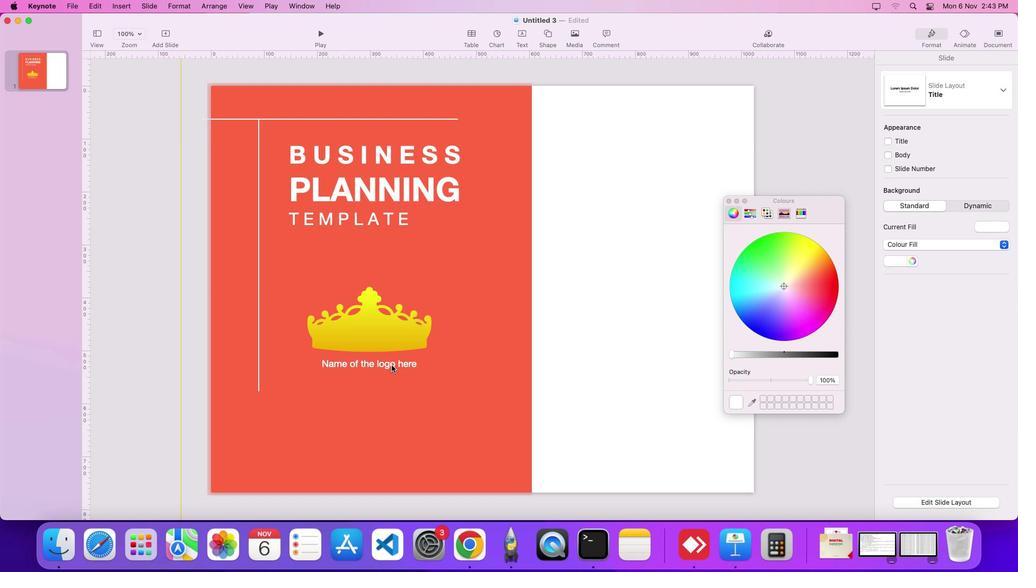 
Action: Mouse pressed left at (987, 227)
Screenshot: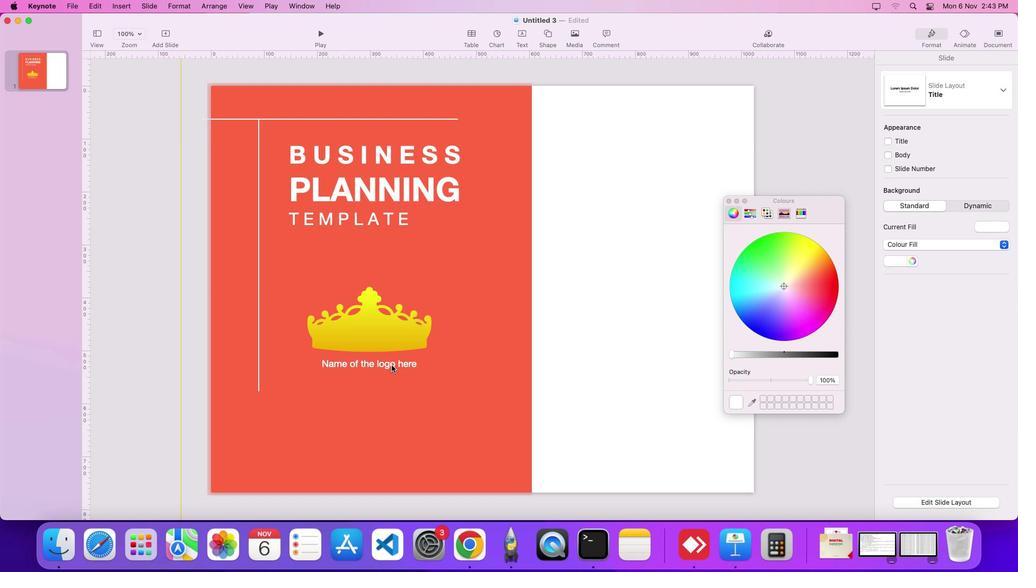 
Action: Mouse moved to (892, 296)
Screenshot: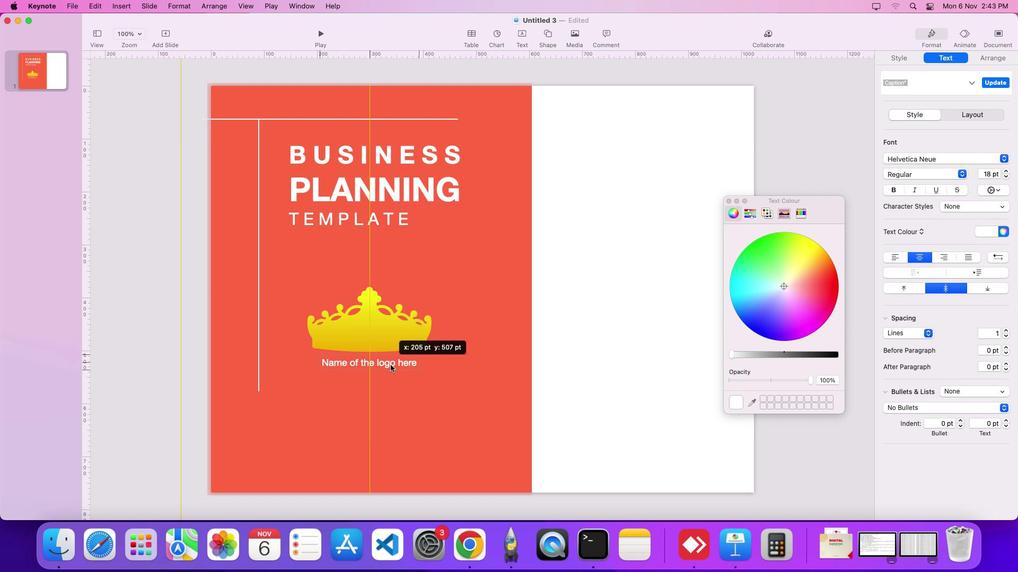
Action: Mouse pressed left at (892, 296)
Screenshot: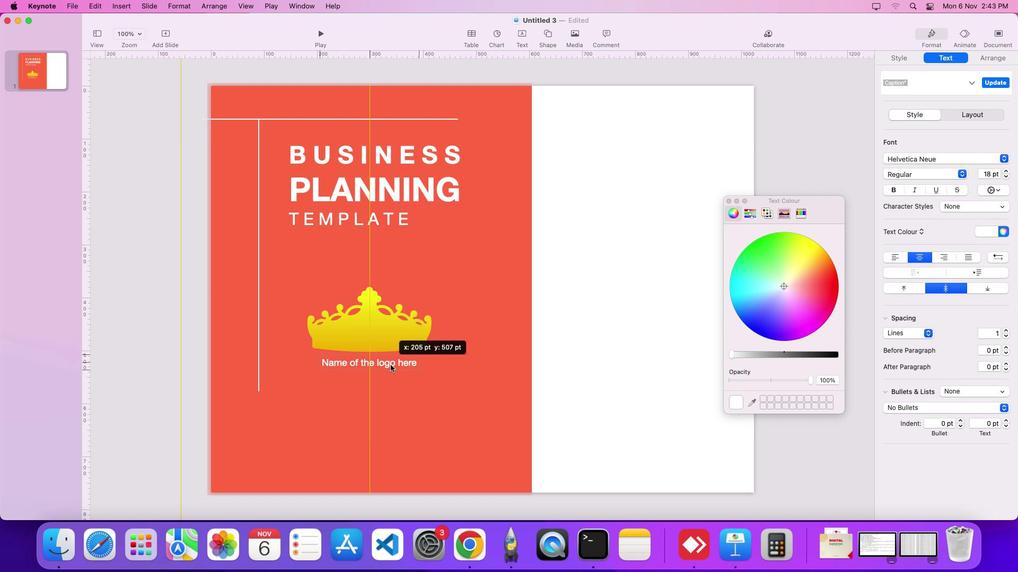 
Action: Mouse moved to (654, 302)
Screenshot: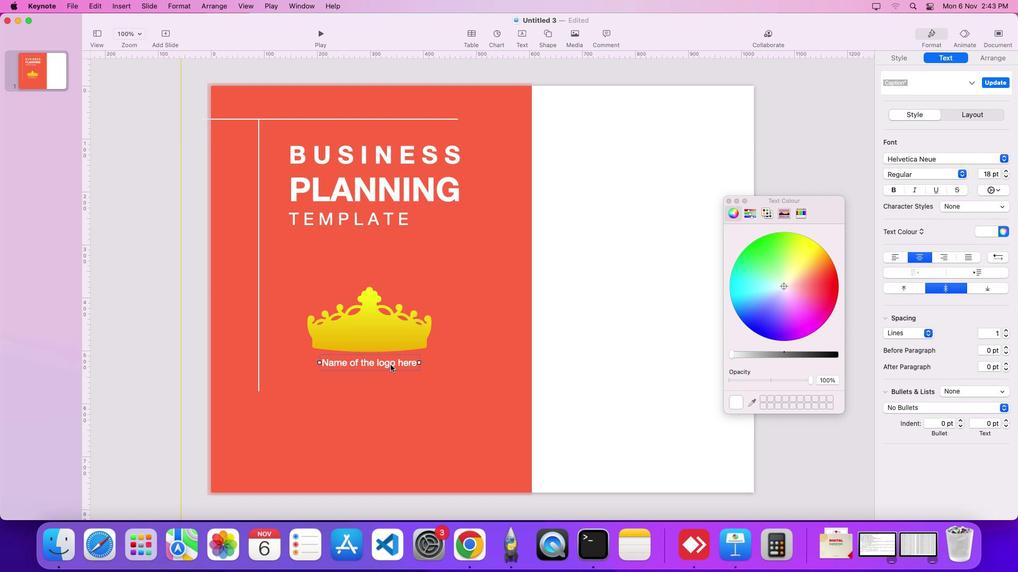 
Action: Mouse pressed left at (654, 302)
Screenshot: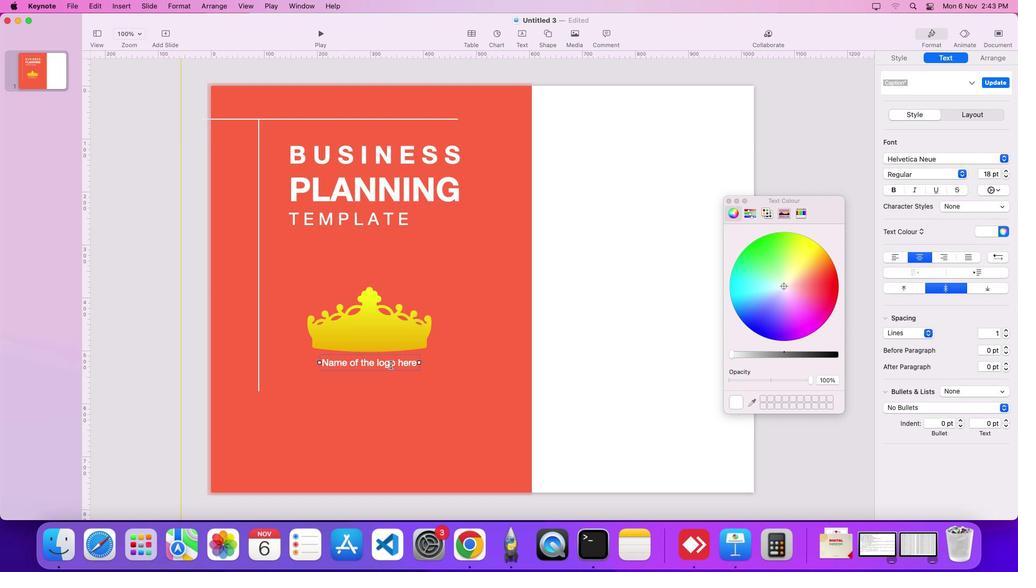 
Action: Mouse moved to (645, 309)
Screenshot: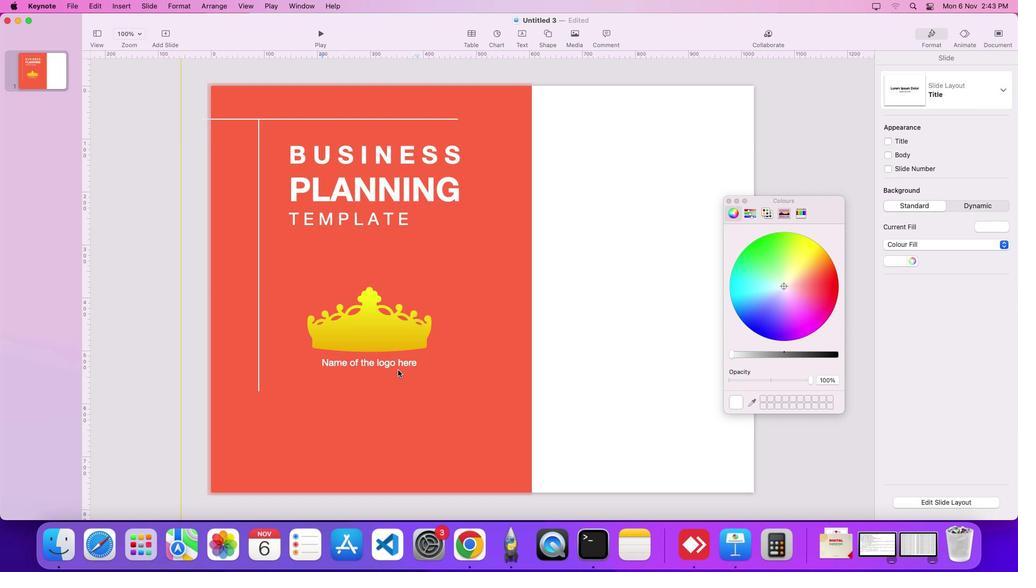
Action: Mouse pressed left at (645, 309)
Screenshot: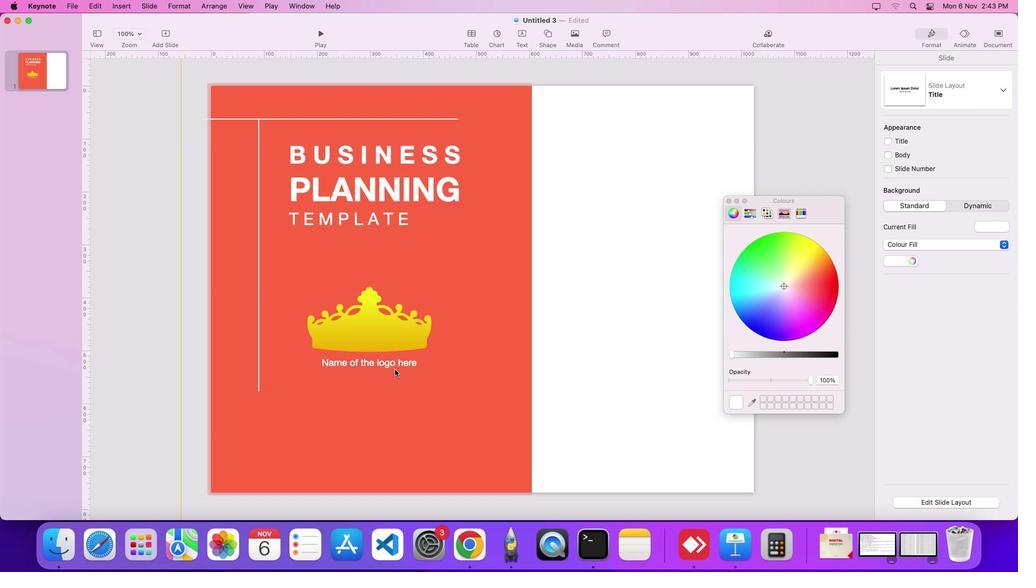 
Action: Mouse moved to (391, 365)
Screenshot: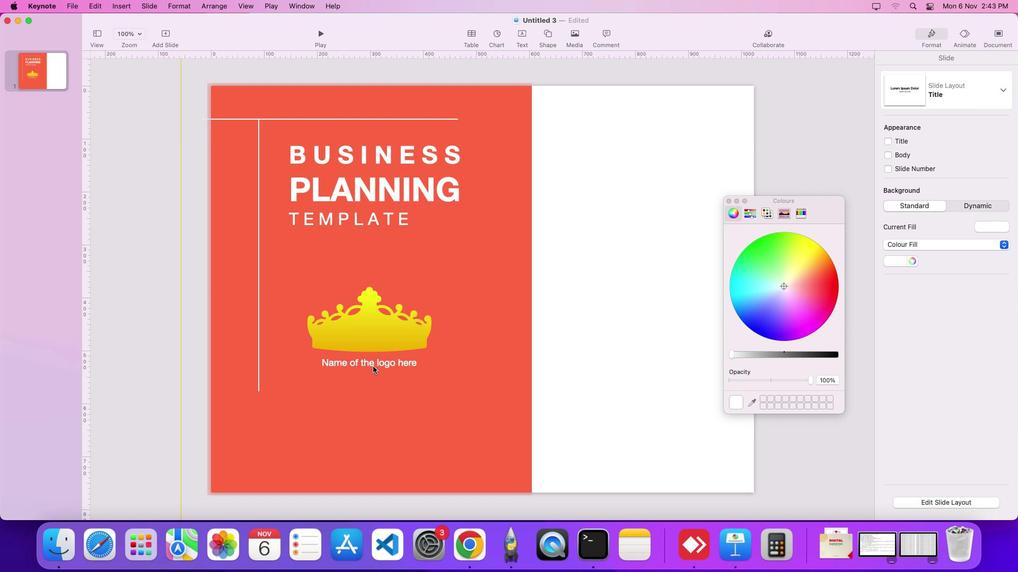 
Action: Mouse pressed left at (391, 365)
Screenshot: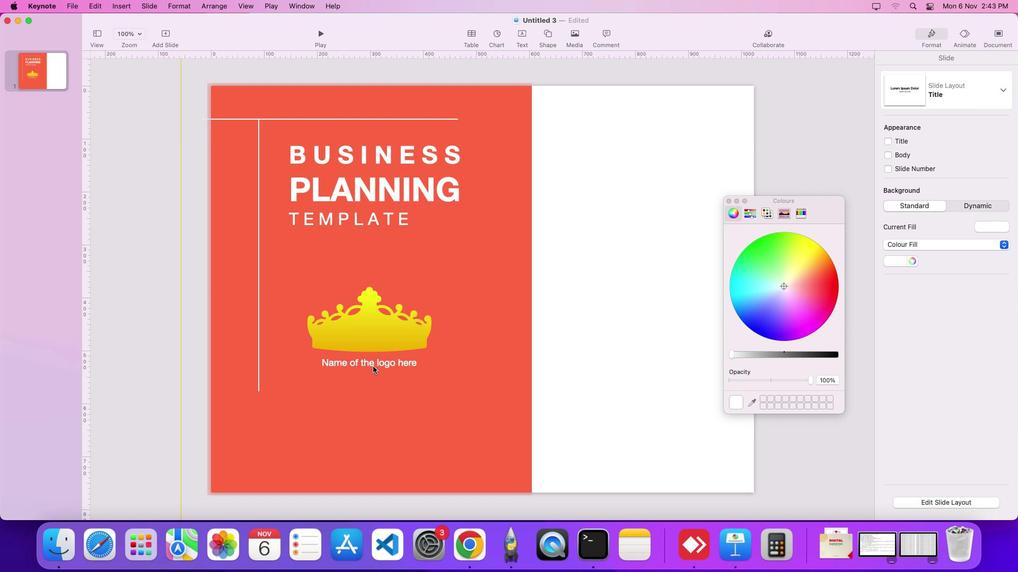 
Action: Mouse moved to (390, 364)
Screenshot: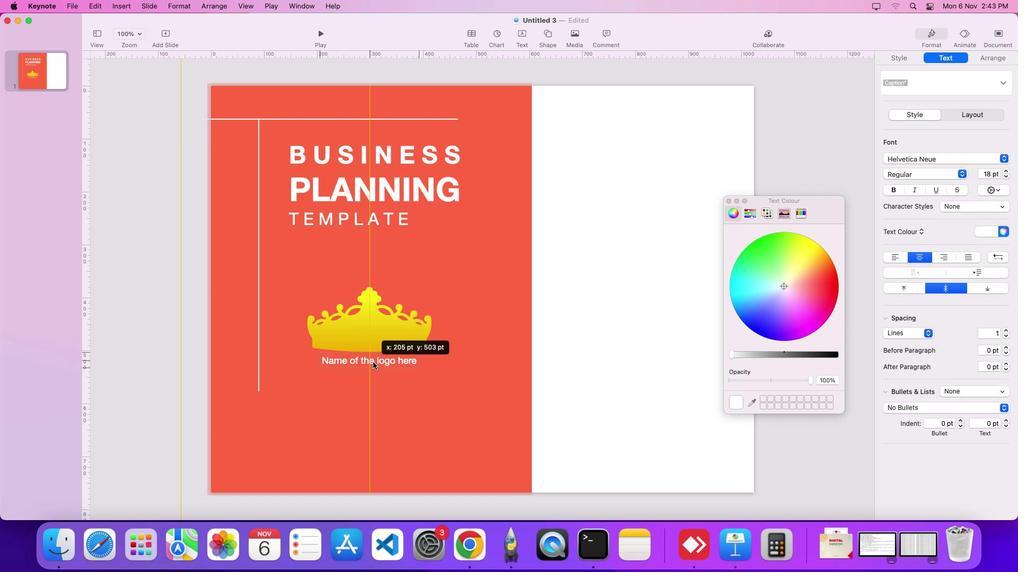 
Action: Mouse pressed left at (390, 364)
Screenshot: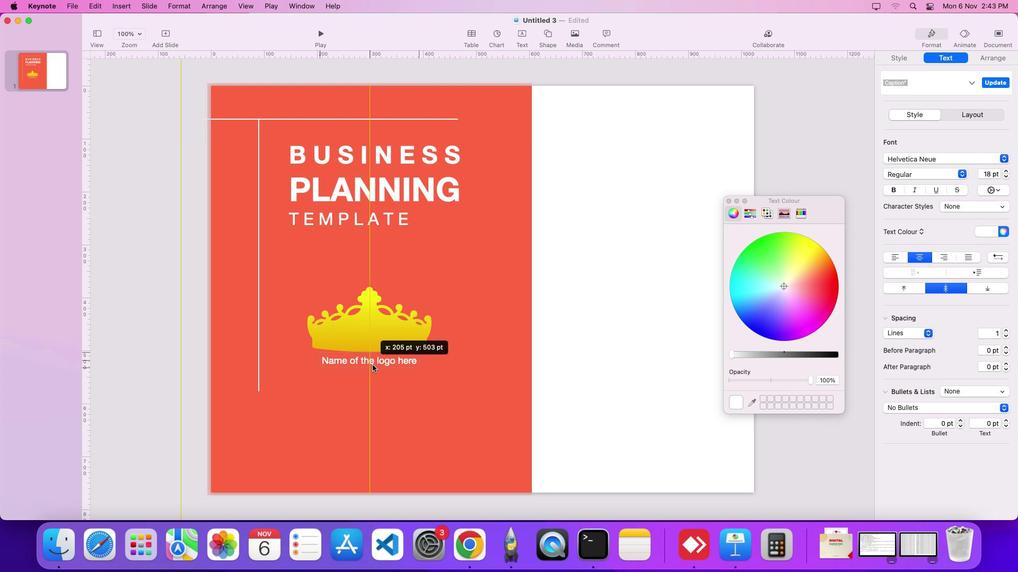 
Action: Mouse moved to (583, 390)
Screenshot: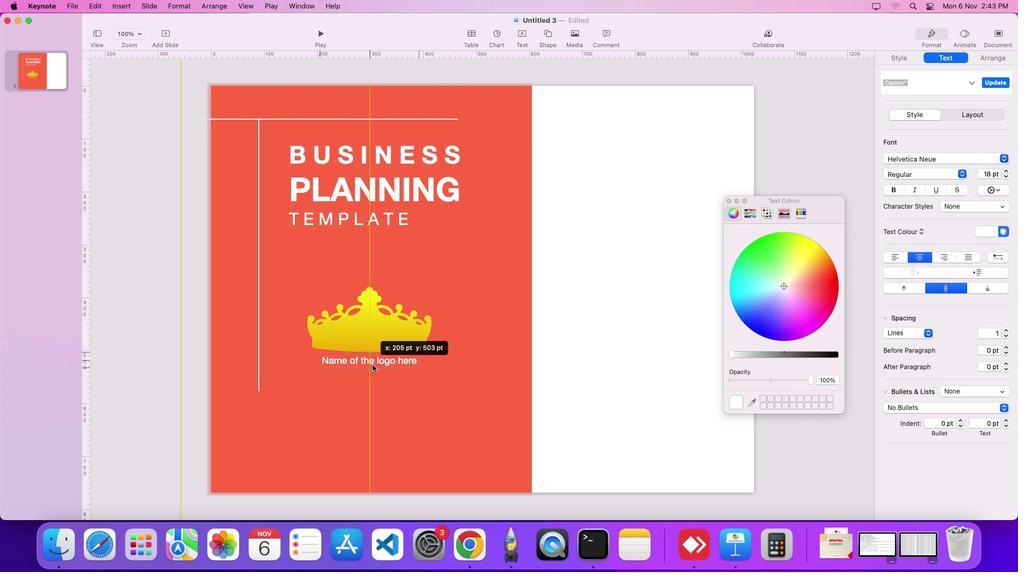 
Action: Mouse pressed left at (583, 390)
